 Task: Research Airbnb accommodations options for rock climbing adventure in Red River Gorge, Kentucky.
Action: Mouse moved to (422, 105)
Screenshot: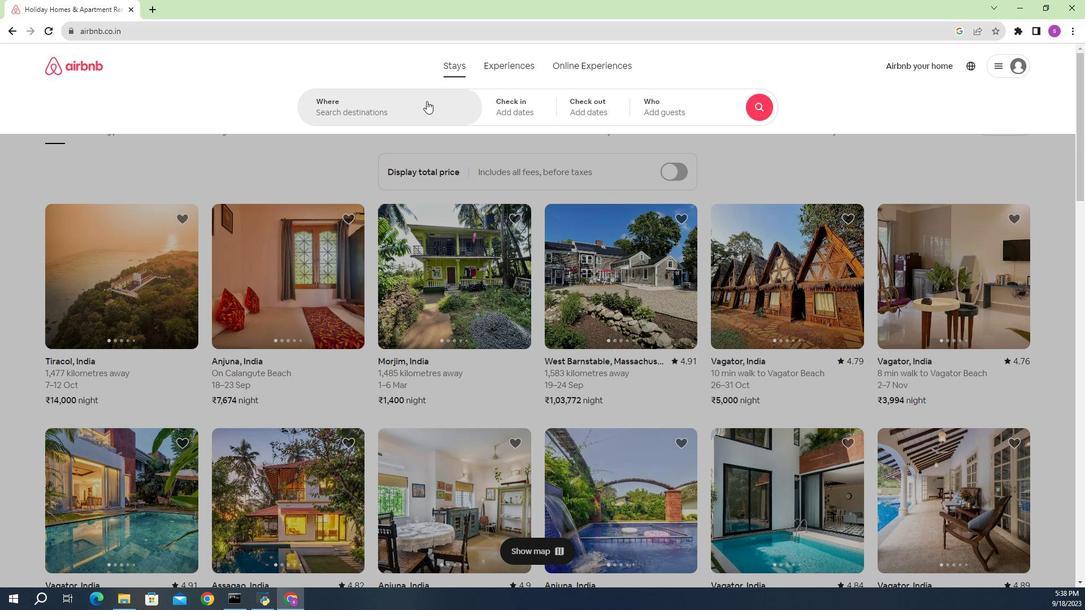 
Action: Mouse pressed left at (422, 105)
Screenshot: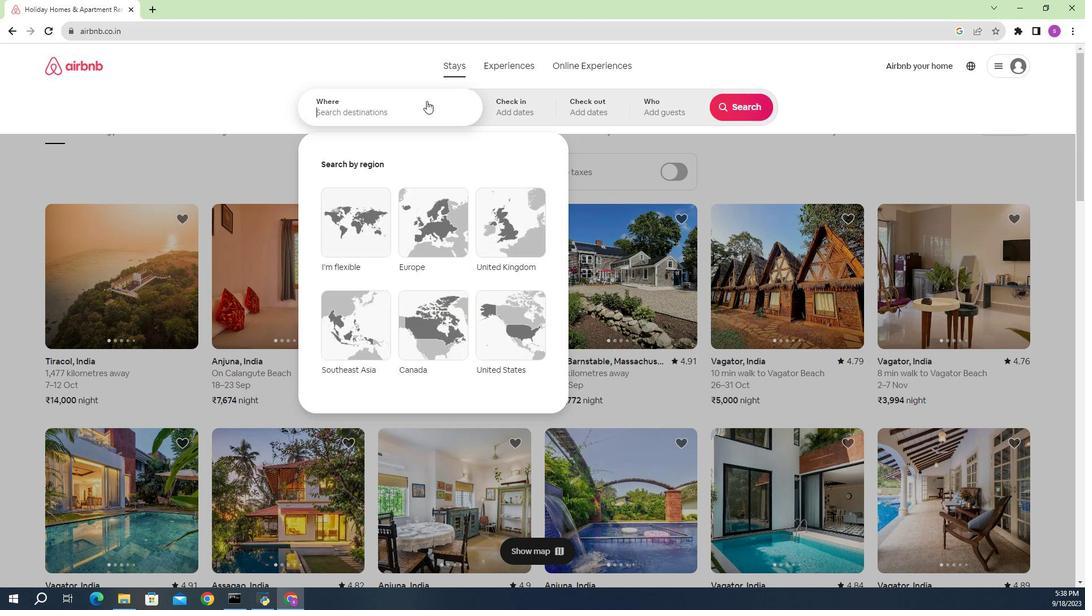 
Action: Mouse moved to (422, 105)
Screenshot: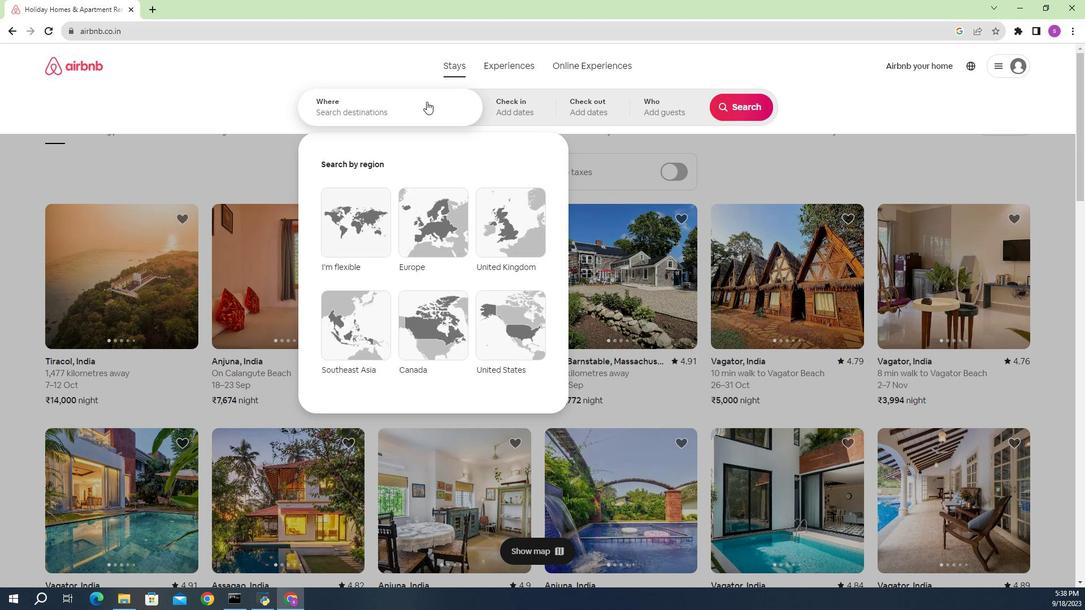 
Action: Key pressed <Key.shift><Key.shift><Key.shift><Key.shift><Key.shift><Key.shift>Gorge,<Key.space><Key.shift>Kentucky
Screenshot: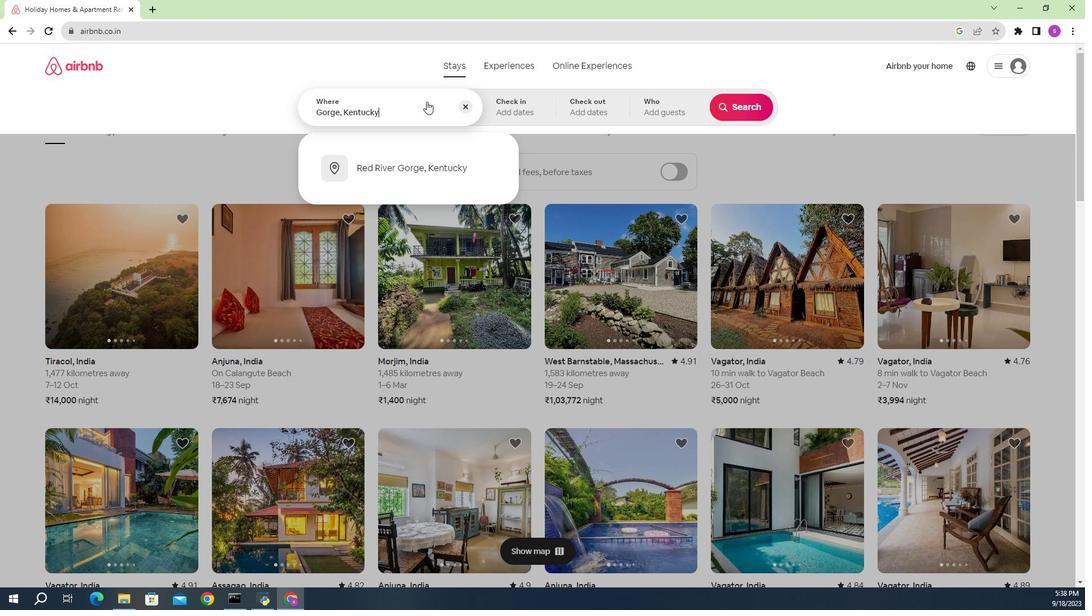
Action: Mouse moved to (427, 174)
Screenshot: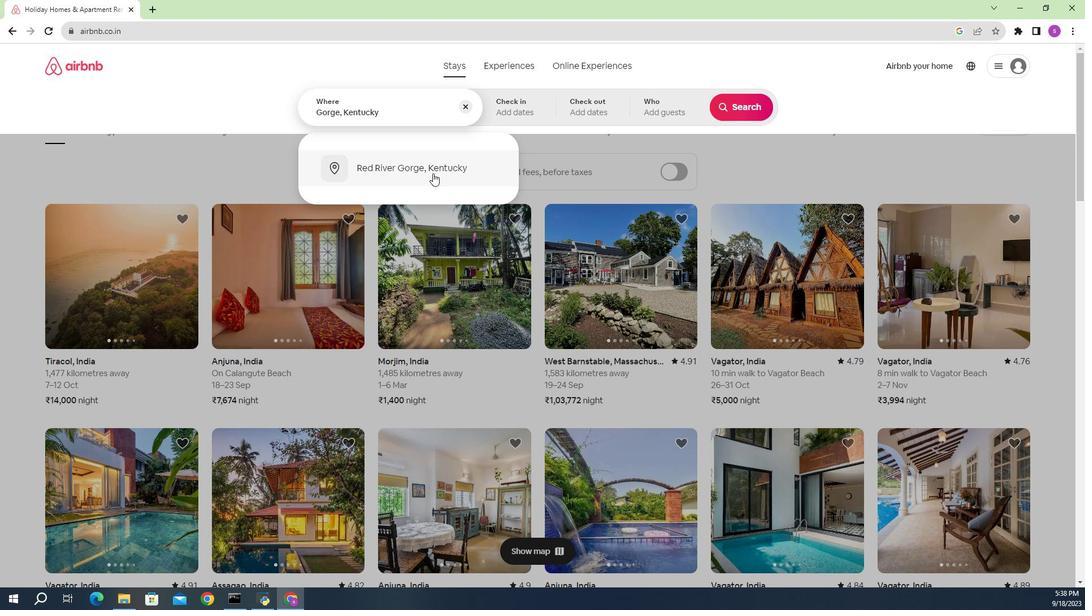 
Action: Mouse pressed left at (427, 174)
Screenshot: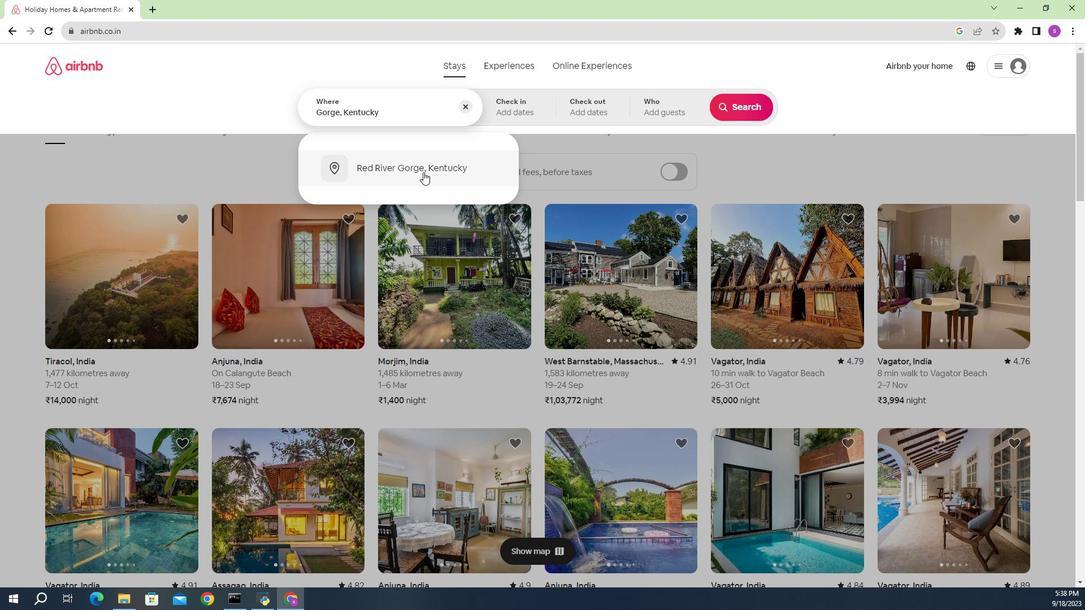 
Action: Mouse moved to (689, 110)
Screenshot: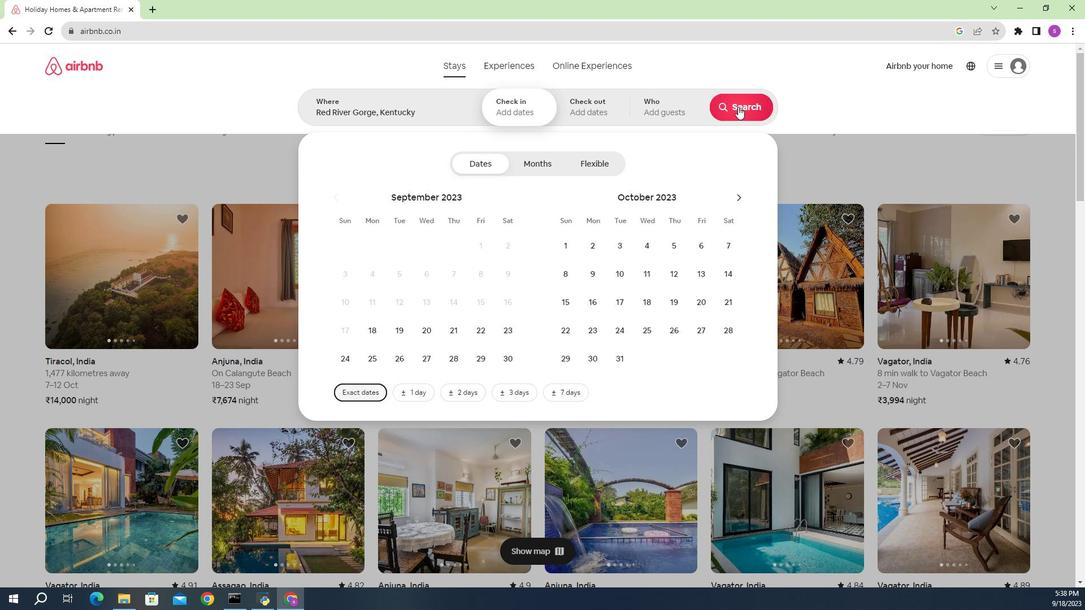 
Action: Mouse pressed left at (689, 110)
Screenshot: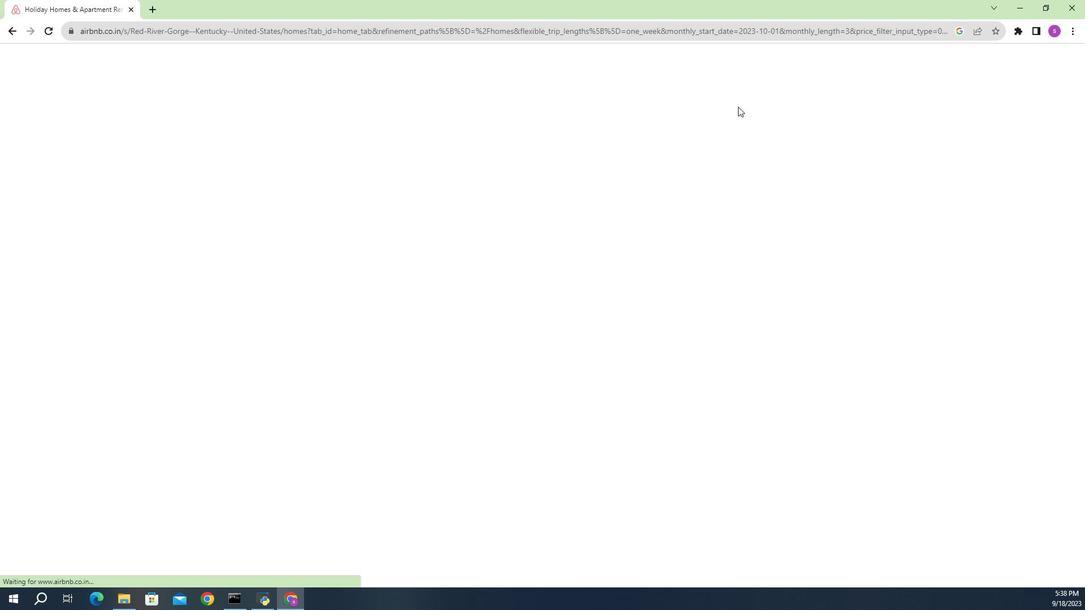 
Action: Mouse moved to (906, 109)
Screenshot: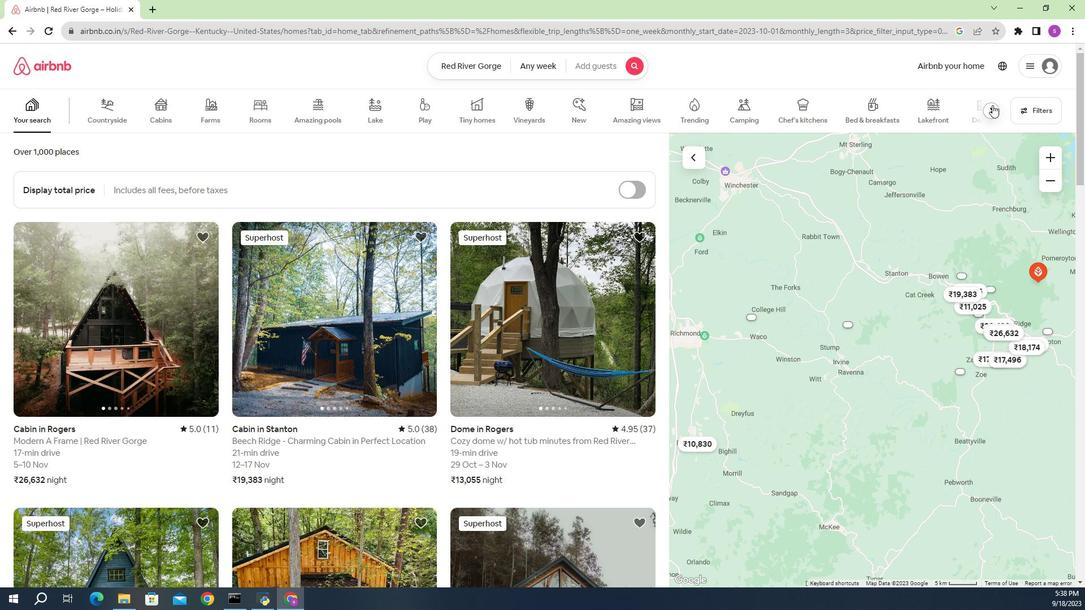 
Action: Mouse pressed left at (906, 109)
Screenshot: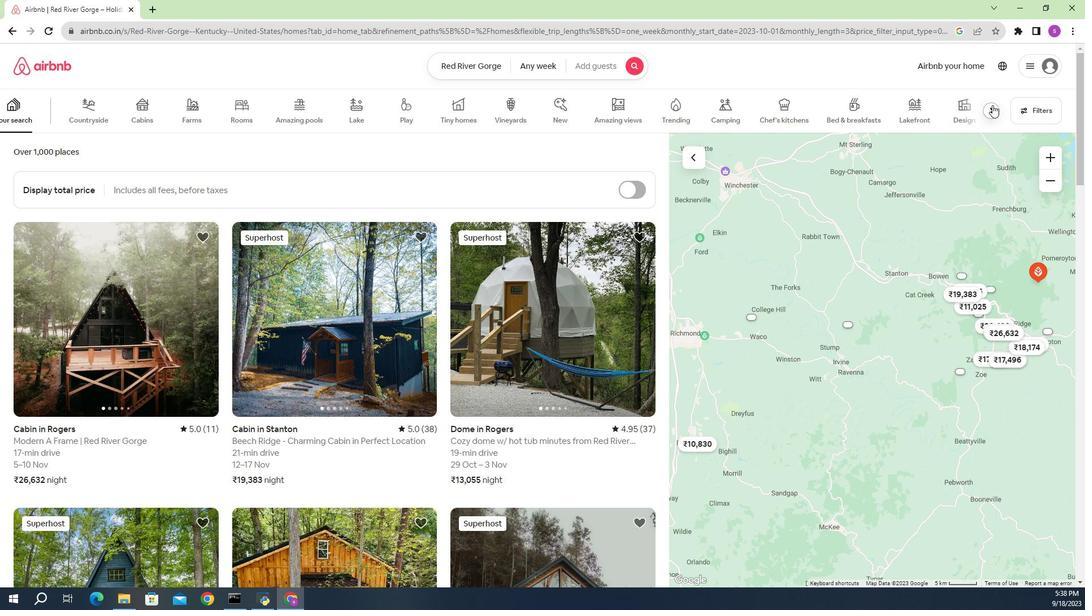 
Action: Mouse moved to (70, 115)
Screenshot: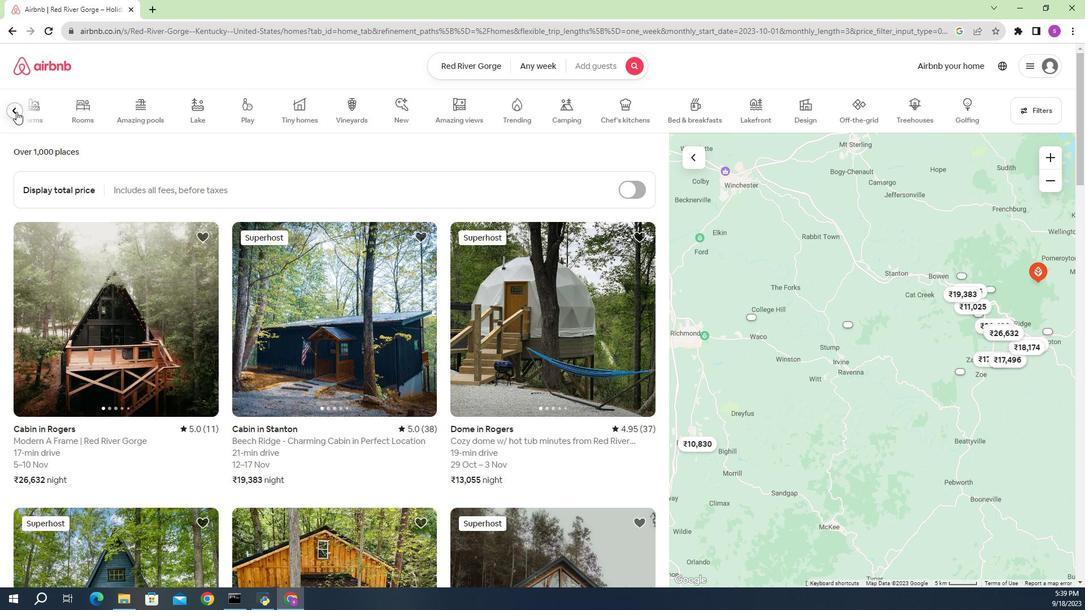 
Action: Mouse pressed left at (70, 115)
Screenshot: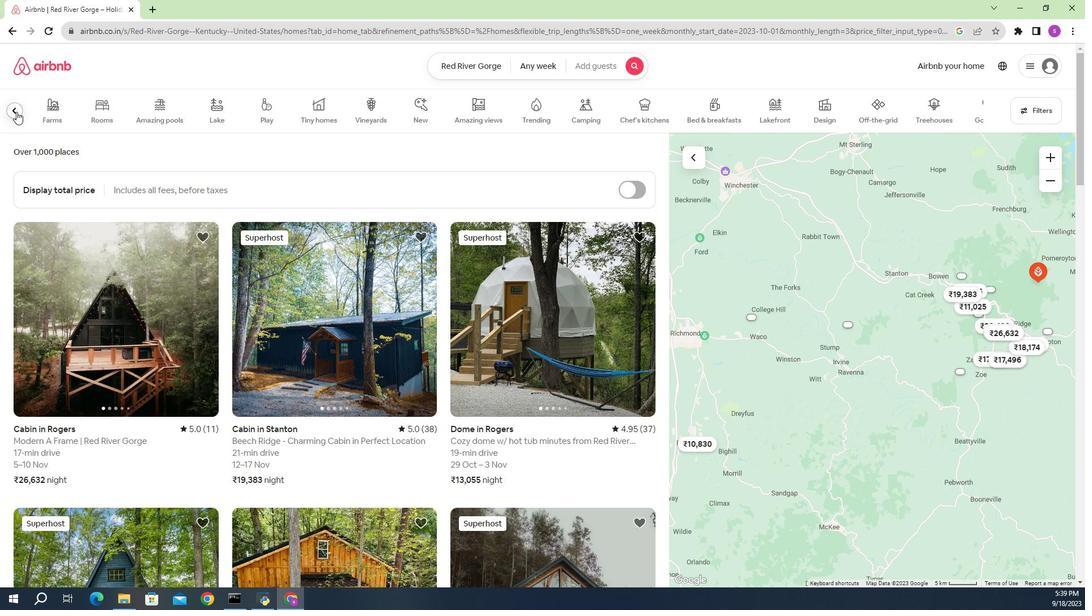 
Action: Mouse moved to (148, 117)
Screenshot: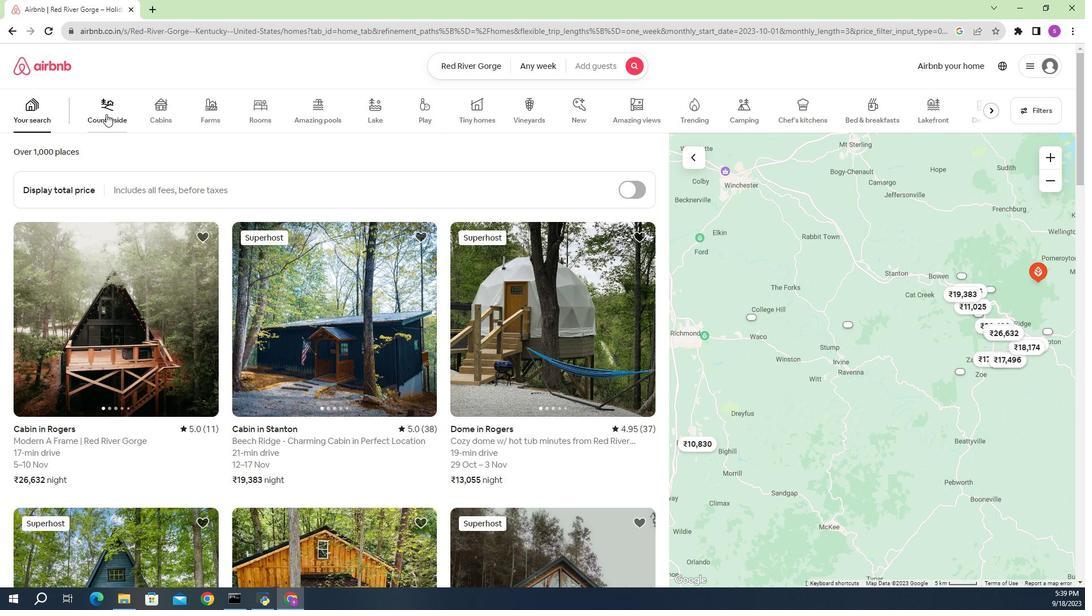 
Action: Mouse pressed left at (148, 117)
Screenshot: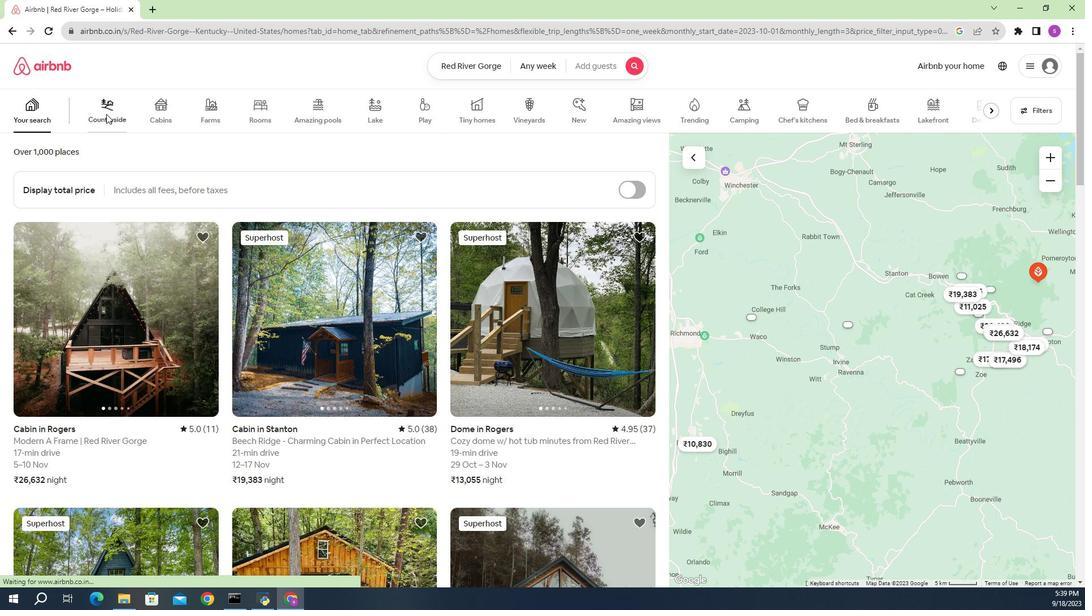 
Action: Mouse moved to (138, 249)
Screenshot: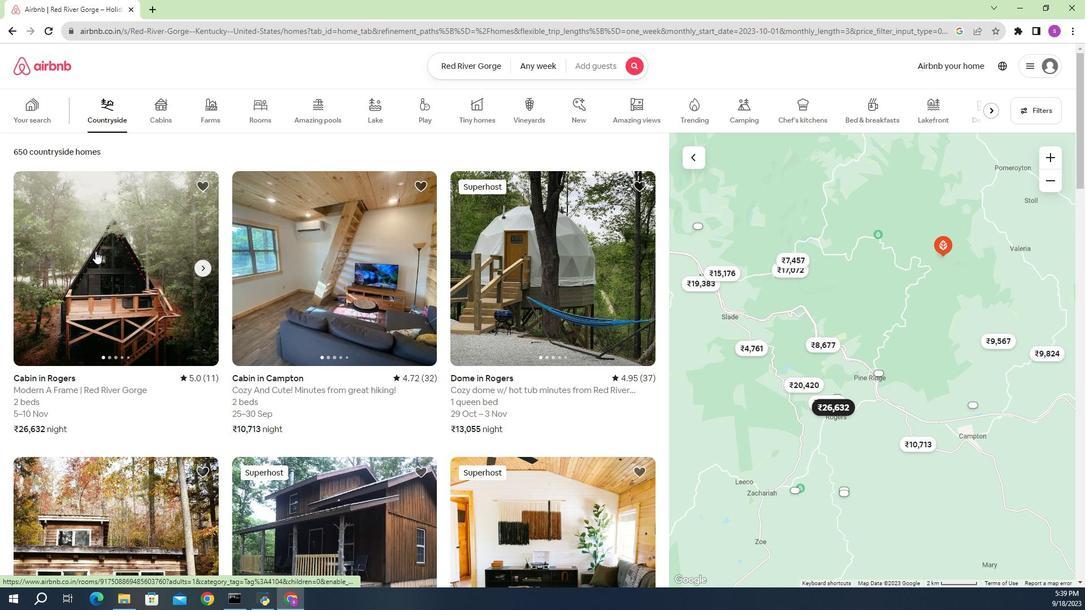 
Action: Mouse pressed left at (138, 249)
Screenshot: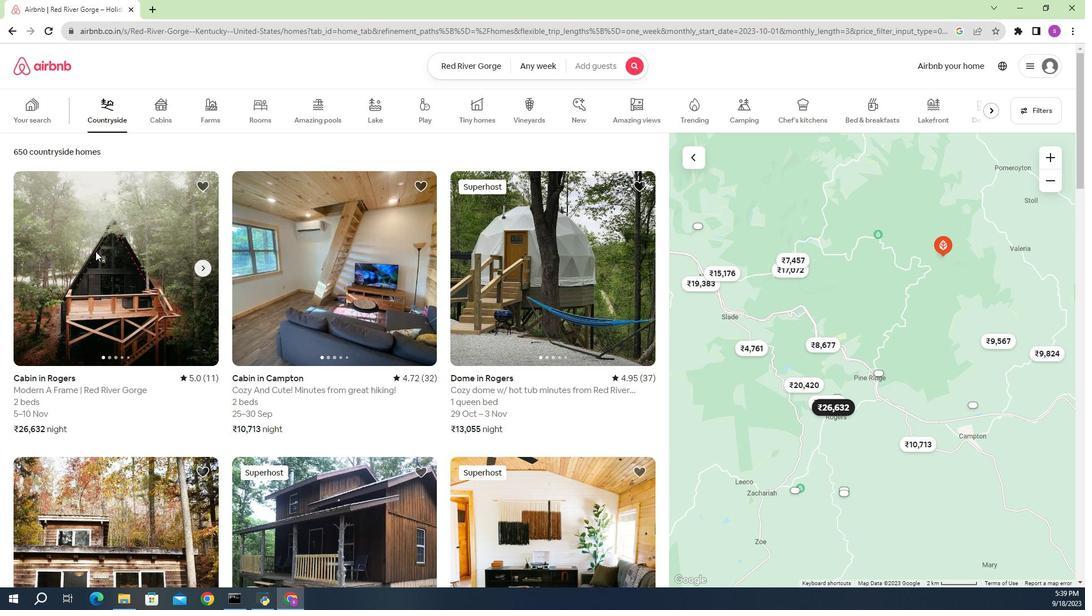 
Action: Mouse moved to (432, 288)
Screenshot: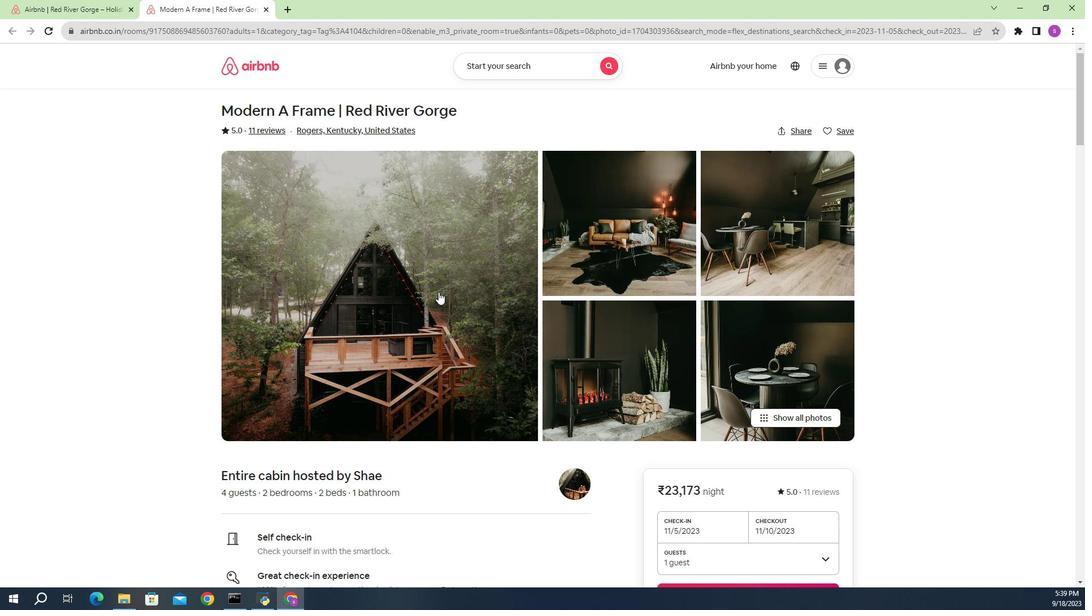 
Action: Mouse pressed left at (432, 288)
Screenshot: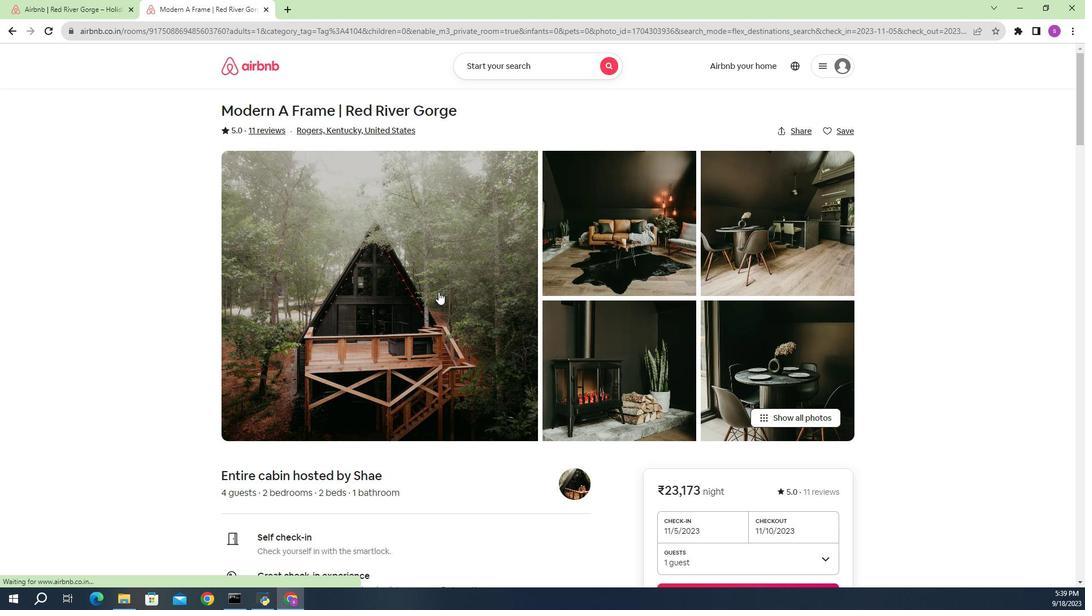 
Action: Mouse moved to (456, 183)
Screenshot: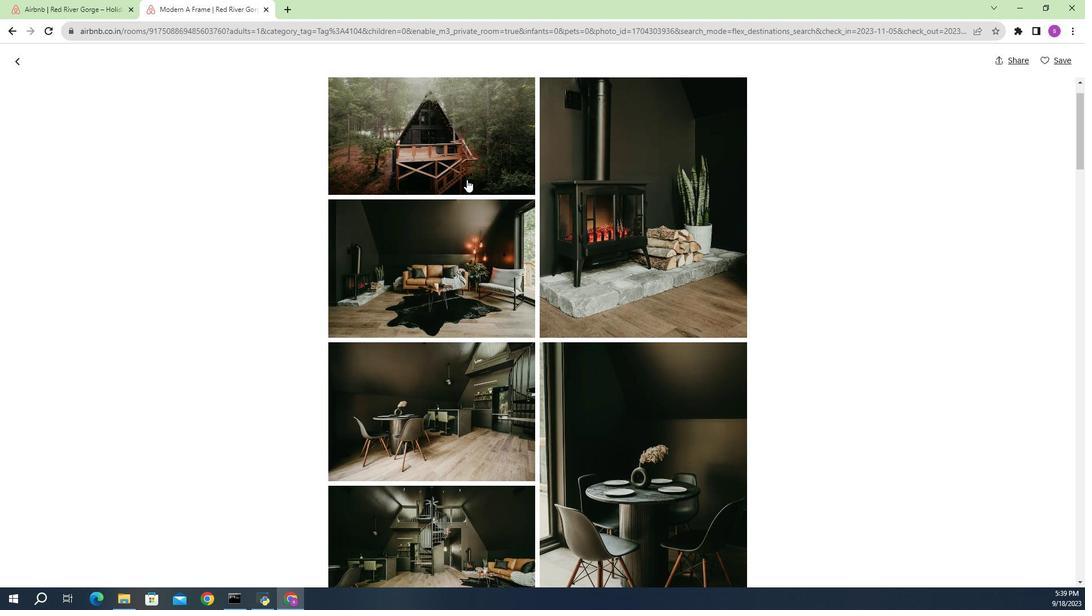
Action: Mouse scrolled (456, 183) with delta (0, 0)
Screenshot: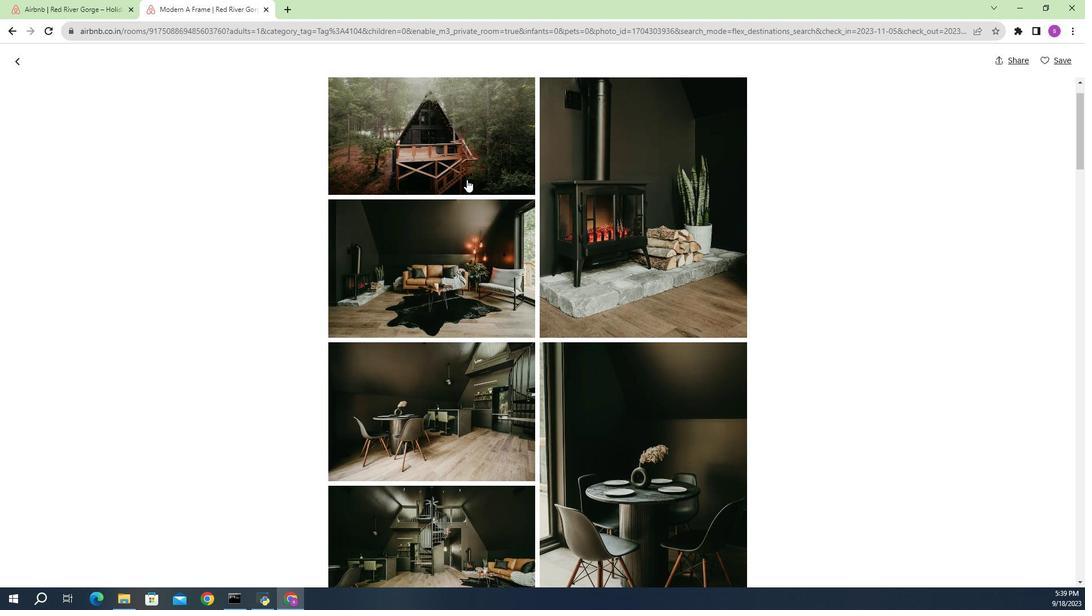 
Action: Mouse moved to (456, 180)
Screenshot: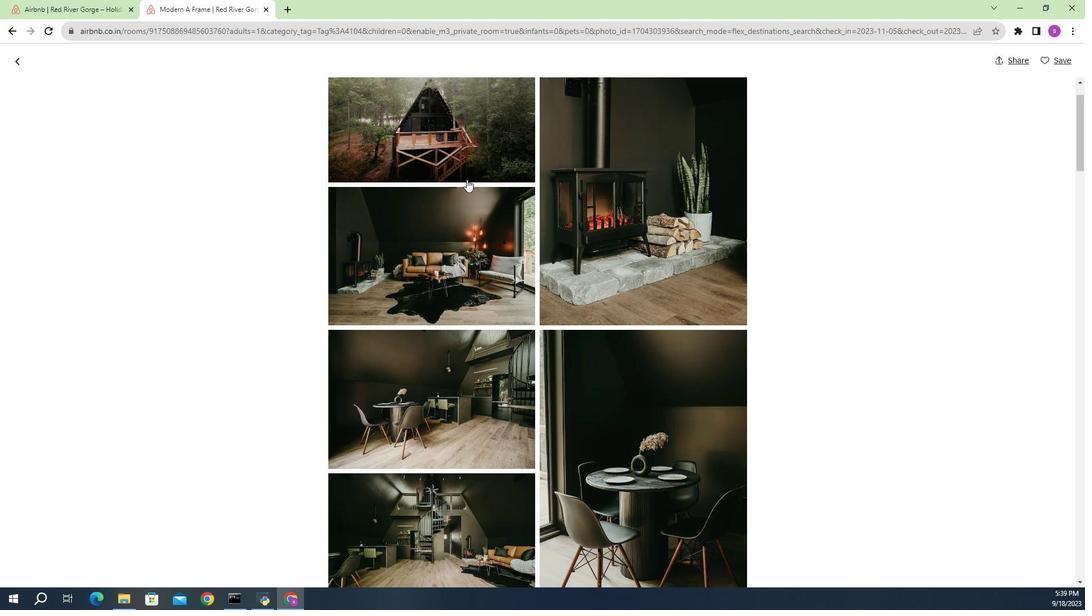 
Action: Mouse scrolled (456, 180) with delta (0, 0)
Screenshot: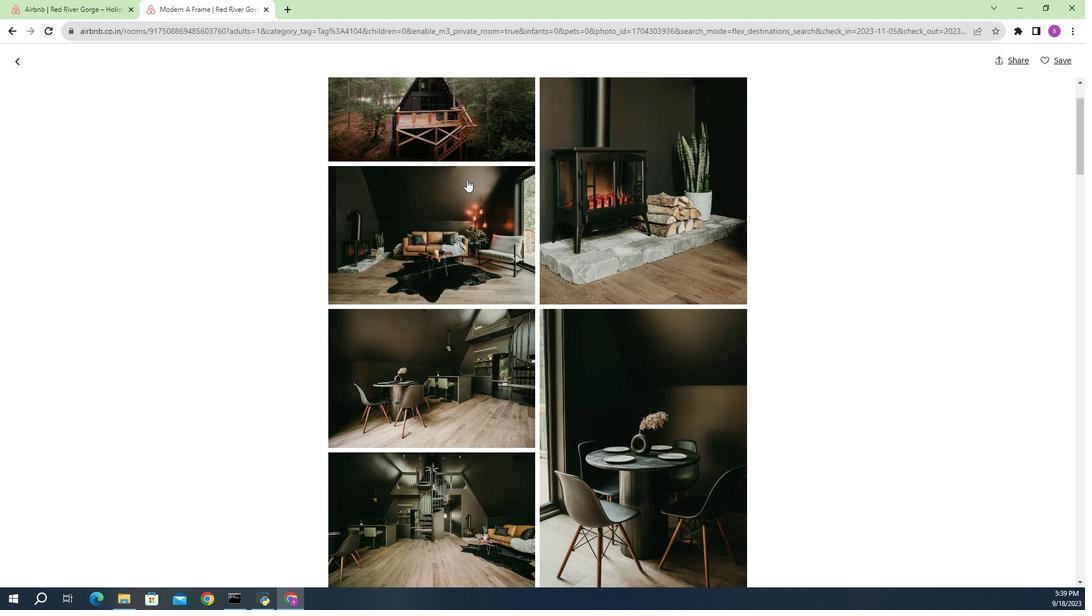 
Action: Mouse moved to (480, 299)
Screenshot: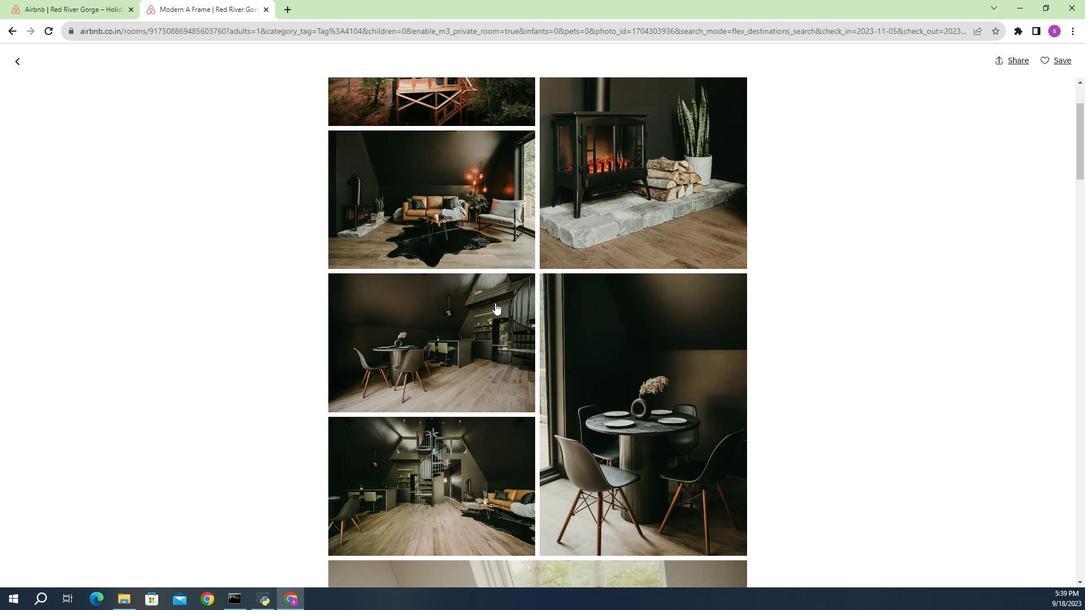 
Action: Mouse scrolled (480, 299) with delta (0, 0)
Screenshot: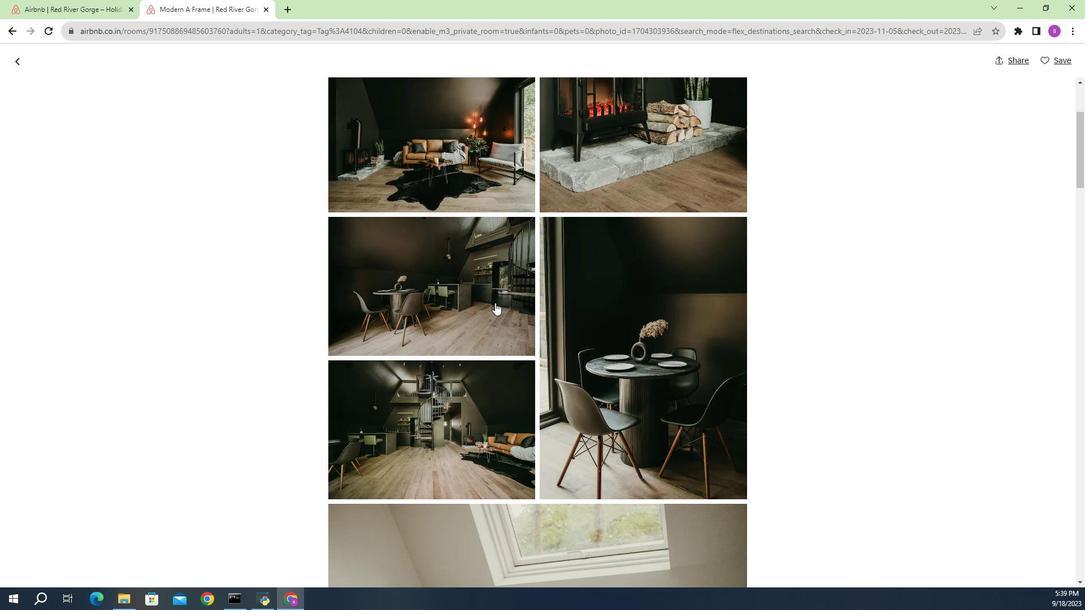 
Action: Mouse moved to (481, 299)
Screenshot: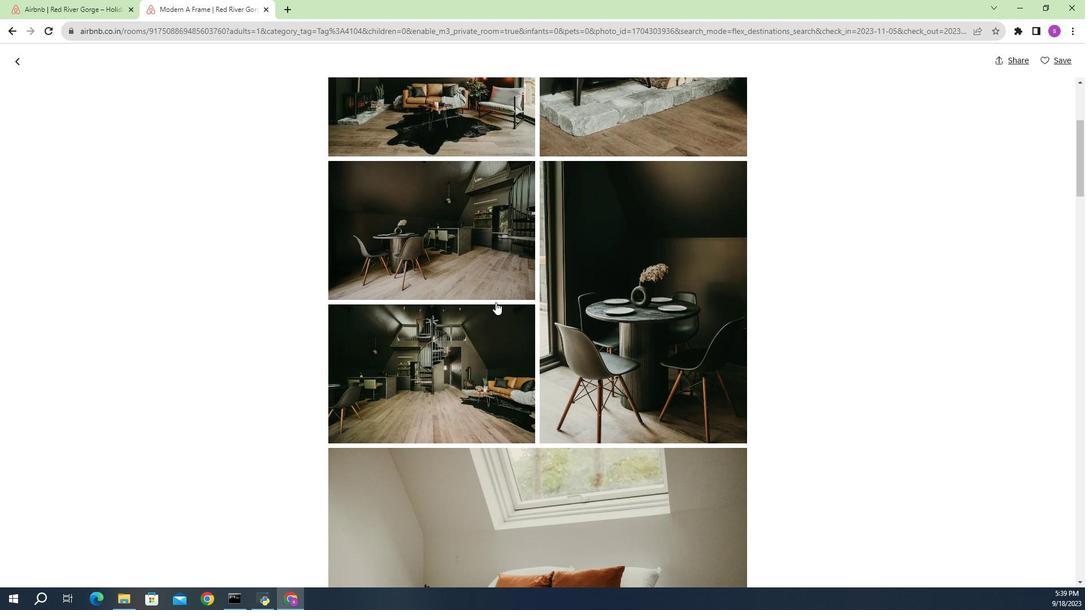 
Action: Mouse scrolled (481, 298) with delta (0, 0)
Screenshot: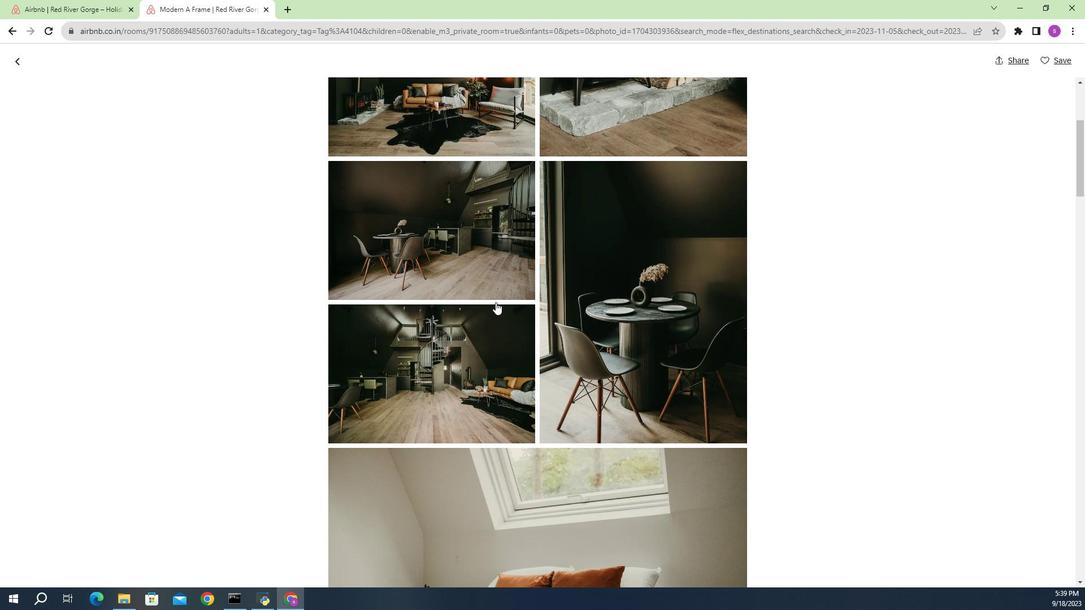 
Action: Mouse moved to (498, 332)
Screenshot: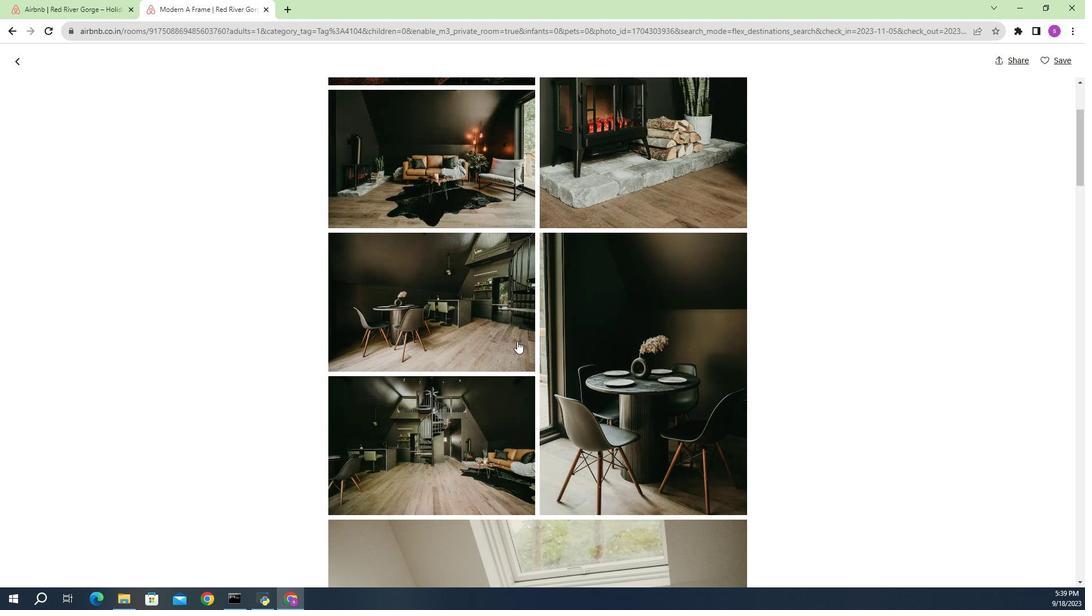 
Action: Mouse scrolled (498, 333) with delta (0, 0)
Screenshot: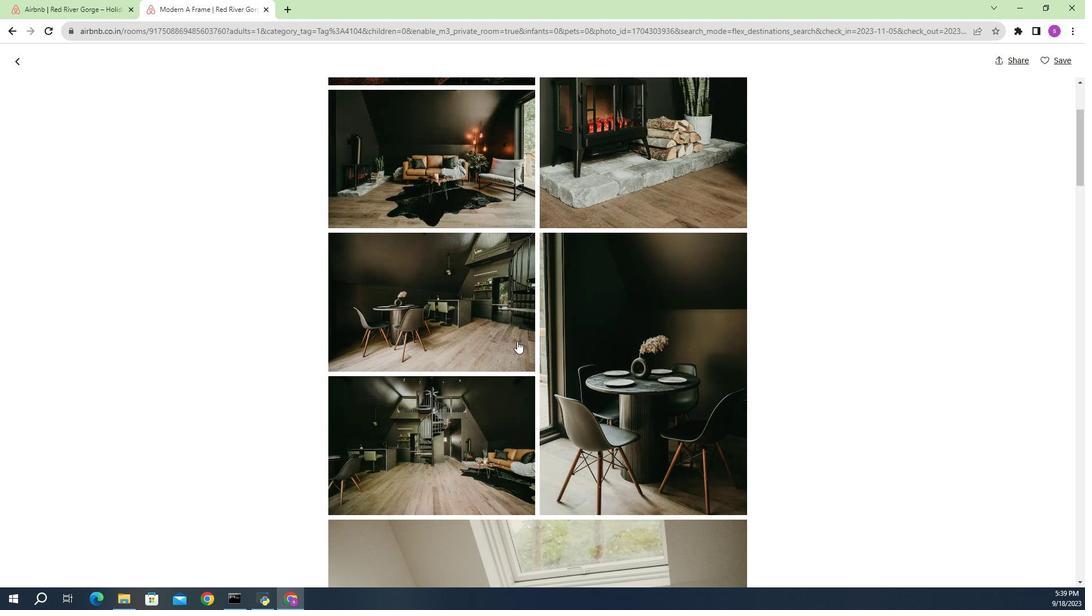 
Action: Mouse moved to (499, 336)
Screenshot: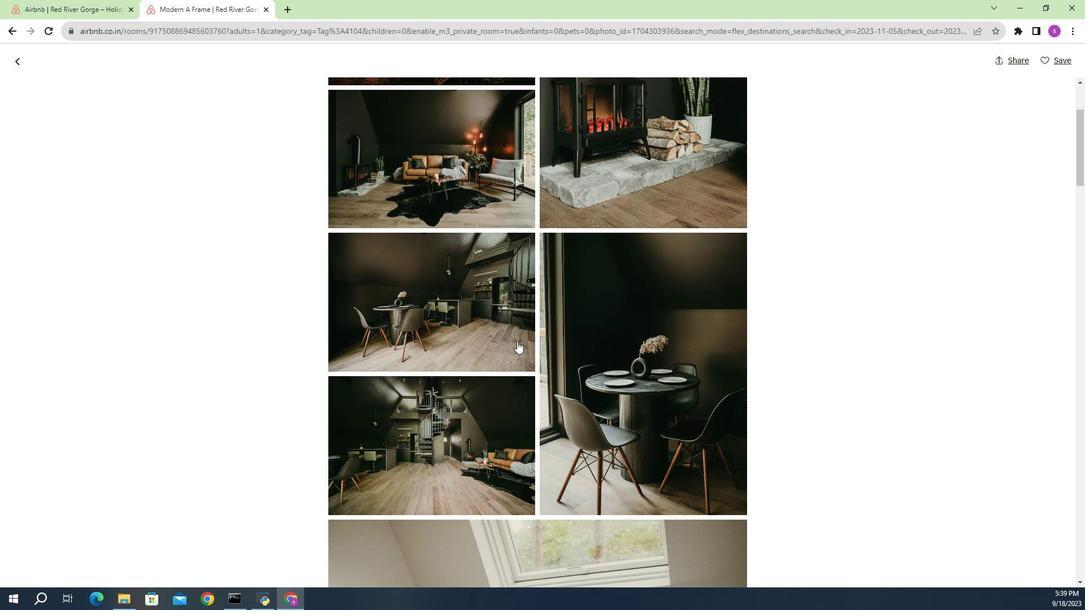 
Action: Mouse scrolled (499, 336) with delta (0, 0)
Screenshot: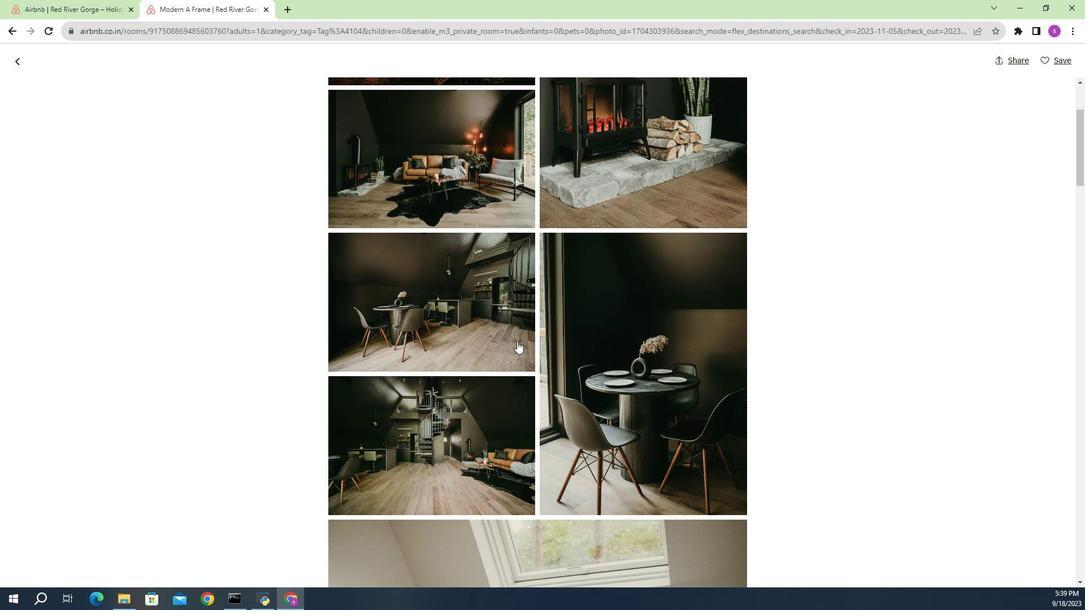 
Action: Mouse moved to (499, 336)
Screenshot: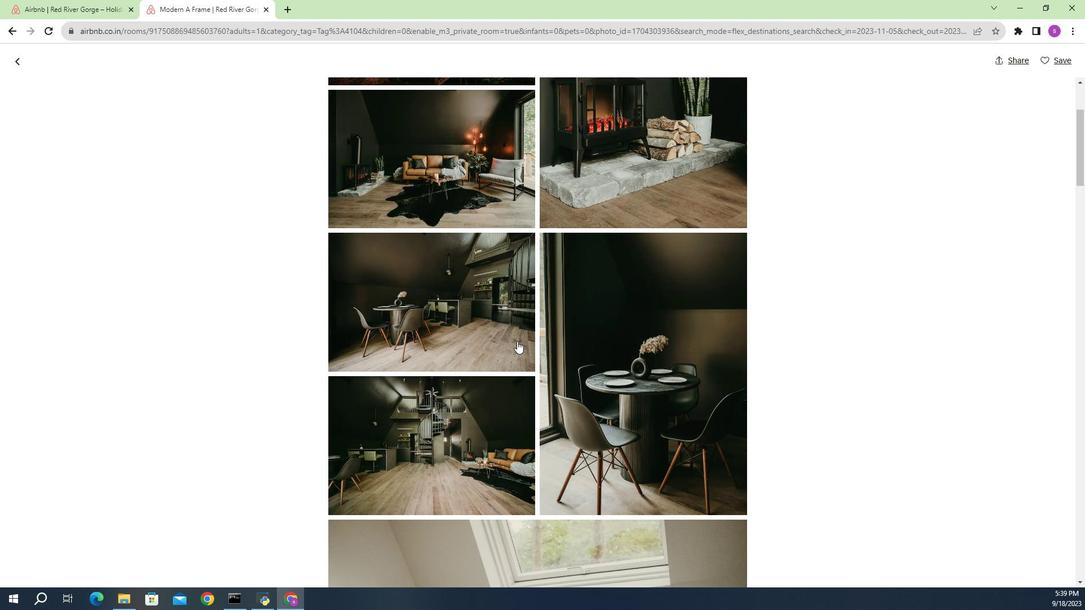 
Action: Mouse scrolled (499, 336) with delta (0, 0)
Screenshot: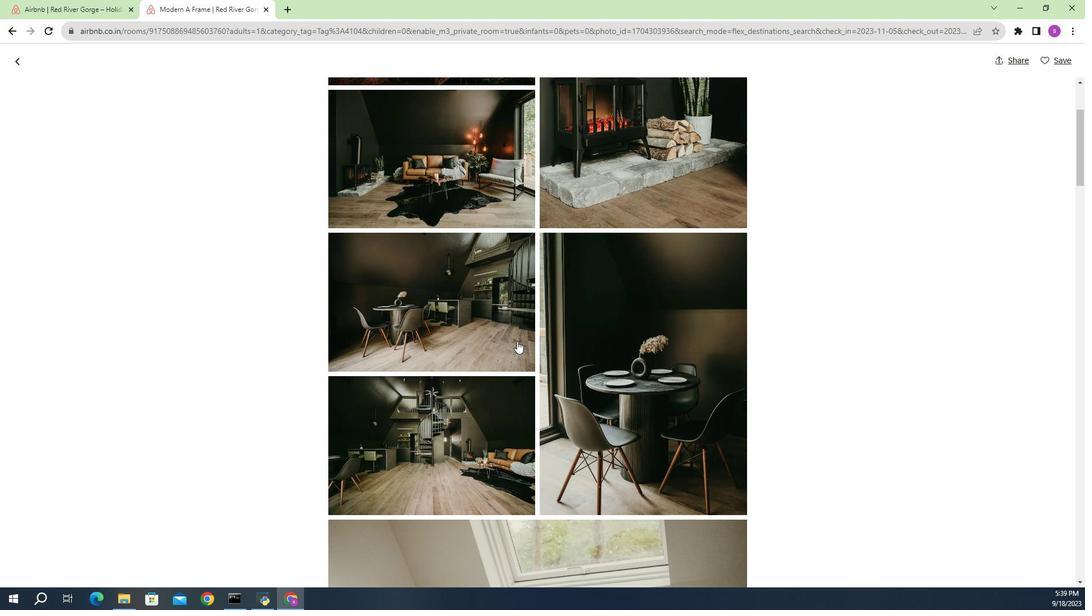 
Action: Mouse scrolled (499, 336) with delta (0, 0)
Screenshot: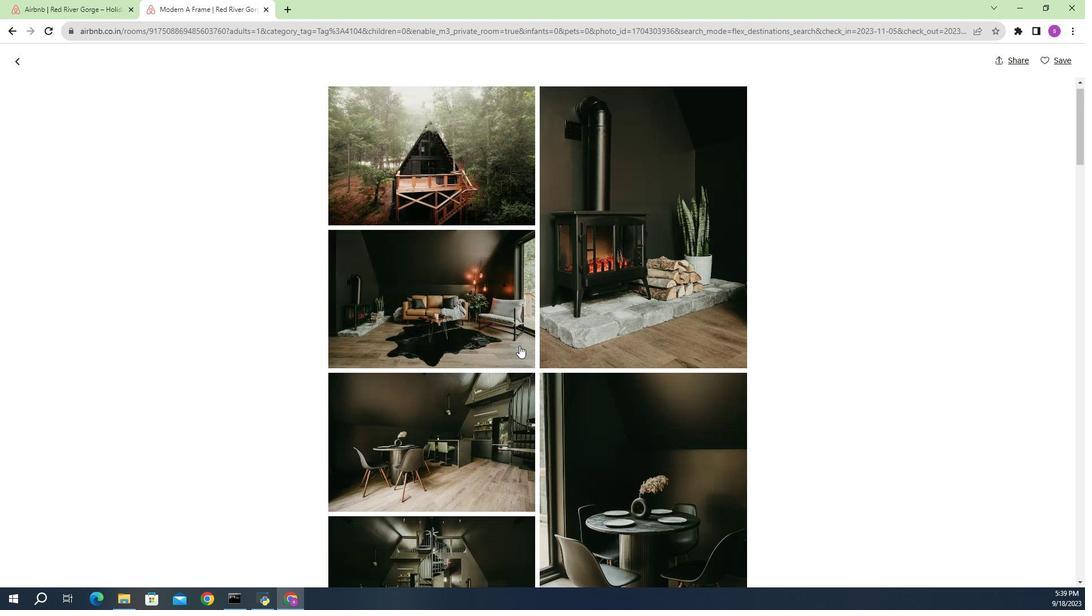 
Action: Mouse moved to (483, 327)
Screenshot: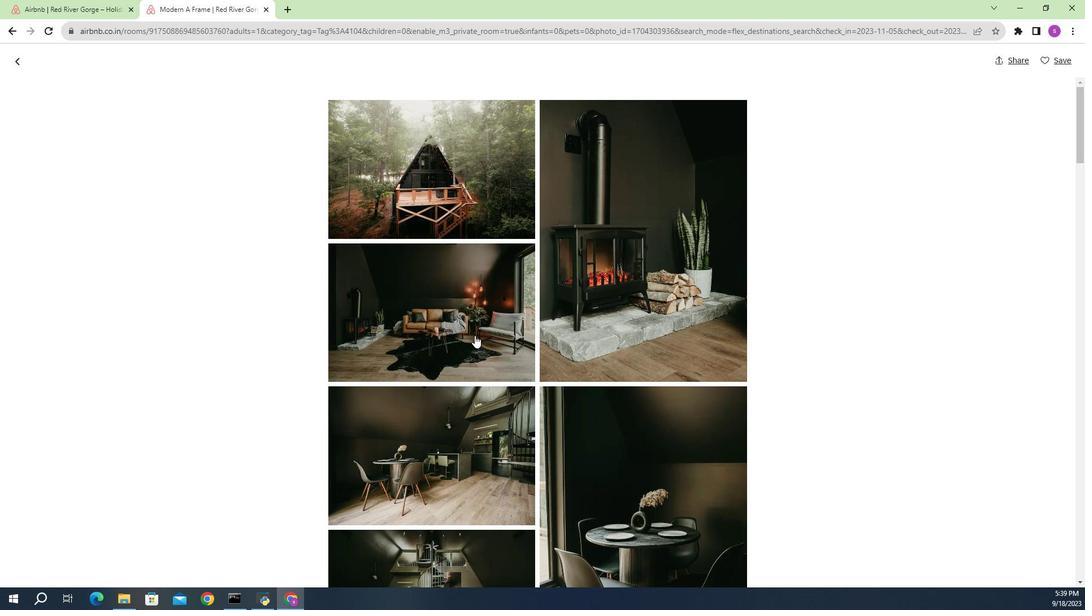 
Action: Mouse scrolled (483, 328) with delta (0, 0)
Screenshot: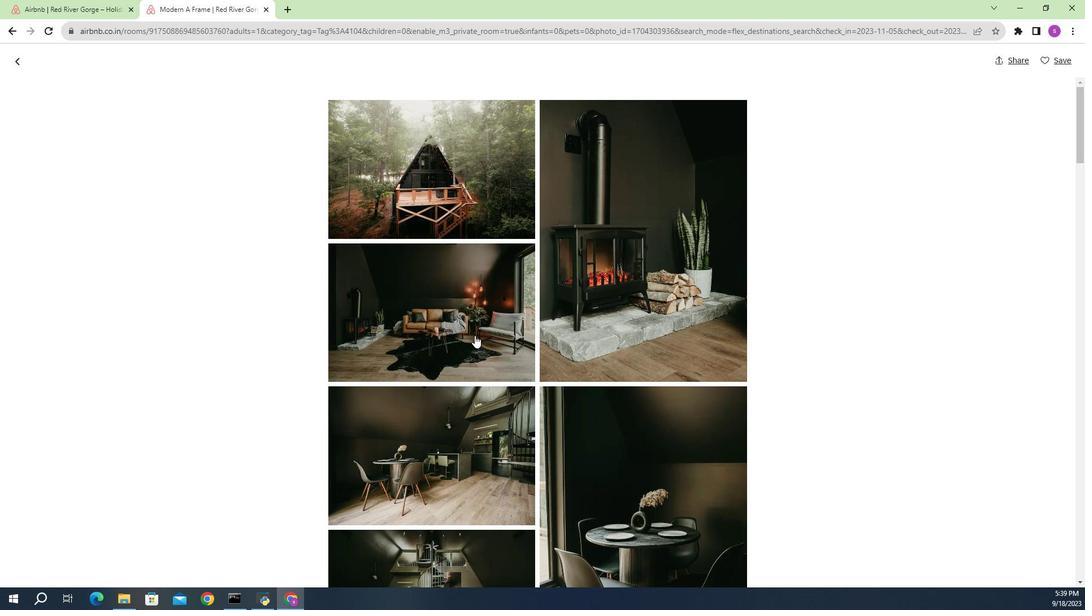 
Action: Mouse moved to (432, 189)
Screenshot: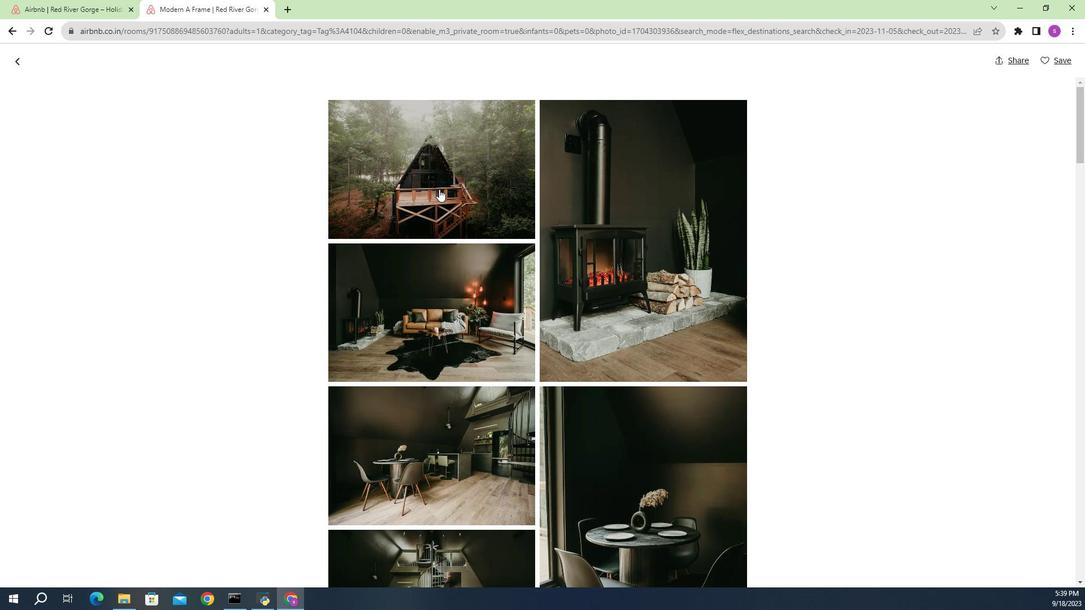 
Action: Mouse scrolled (432, 189) with delta (0, 0)
Screenshot: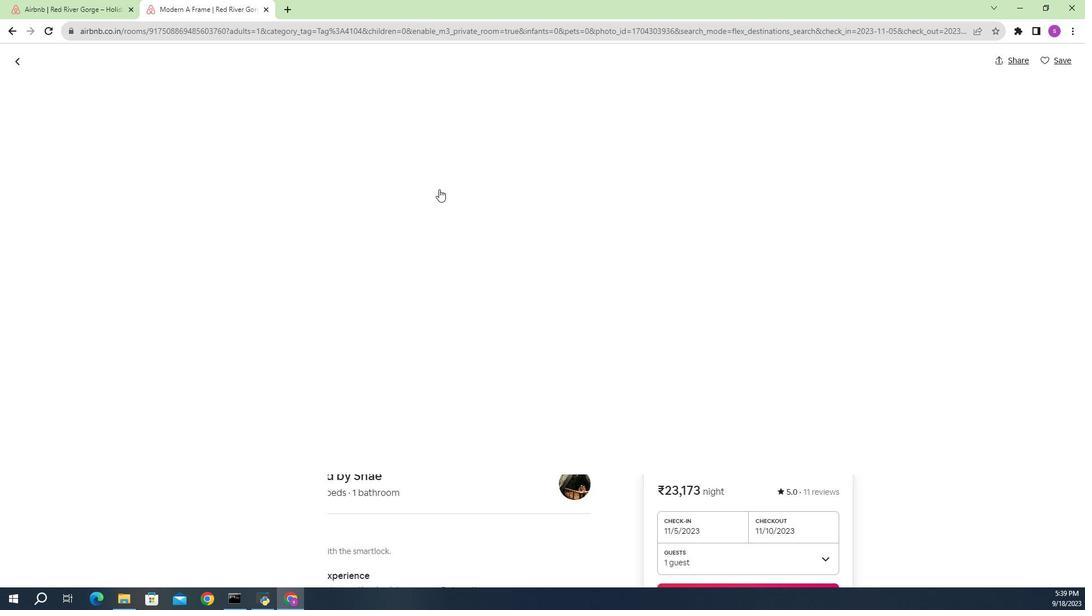
Action: Mouse moved to (443, 209)
Screenshot: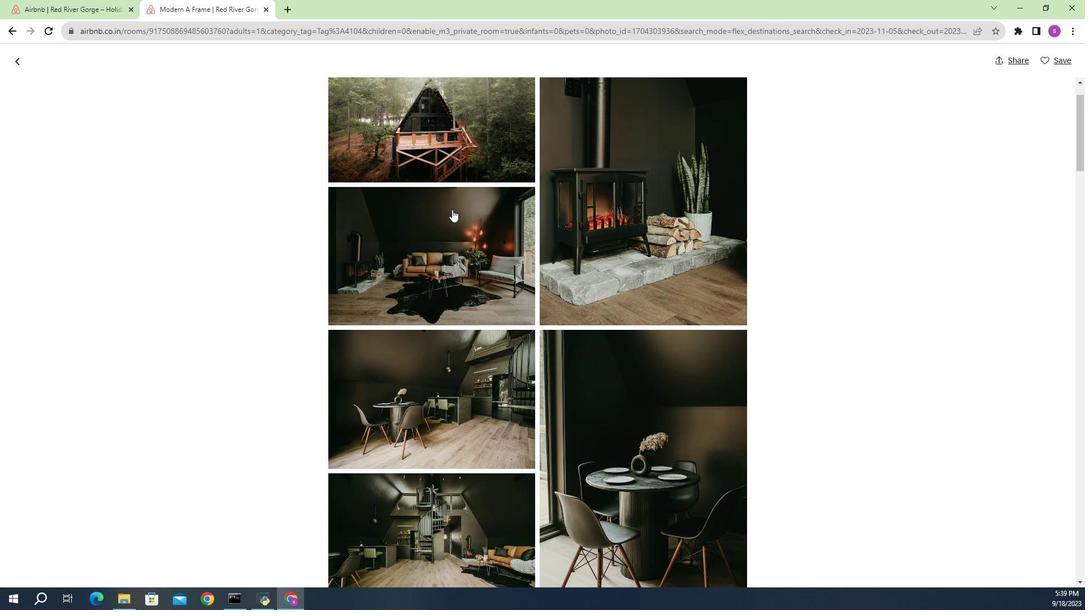 
Action: Mouse scrolled (443, 209) with delta (0, 0)
Screenshot: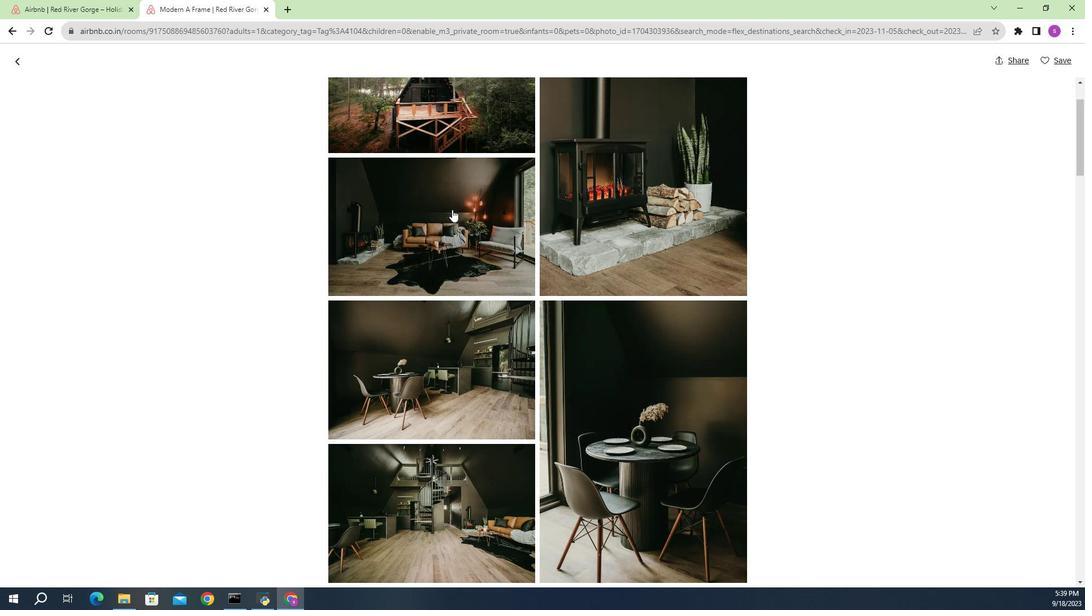 
Action: Mouse scrolled (443, 209) with delta (0, 0)
Screenshot: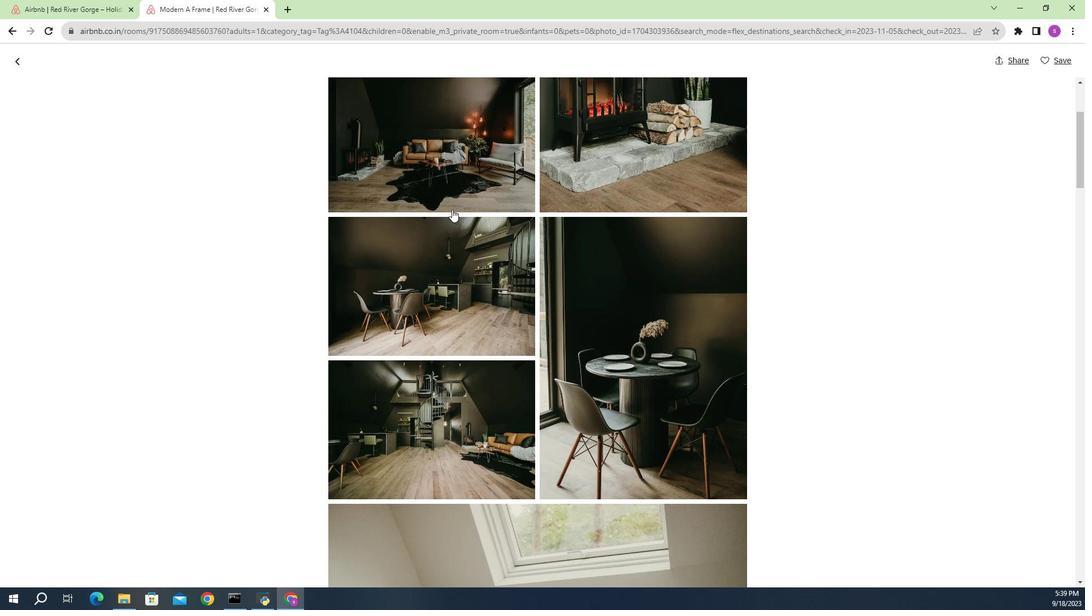
Action: Mouse moved to (541, 236)
Screenshot: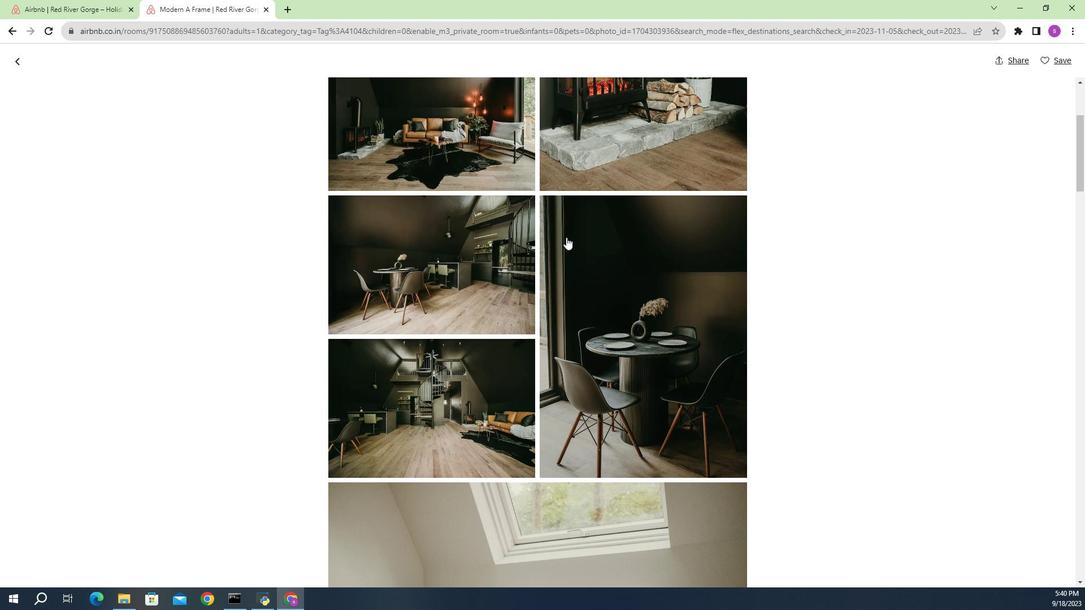 
Action: Mouse scrolled (541, 235) with delta (0, 0)
Screenshot: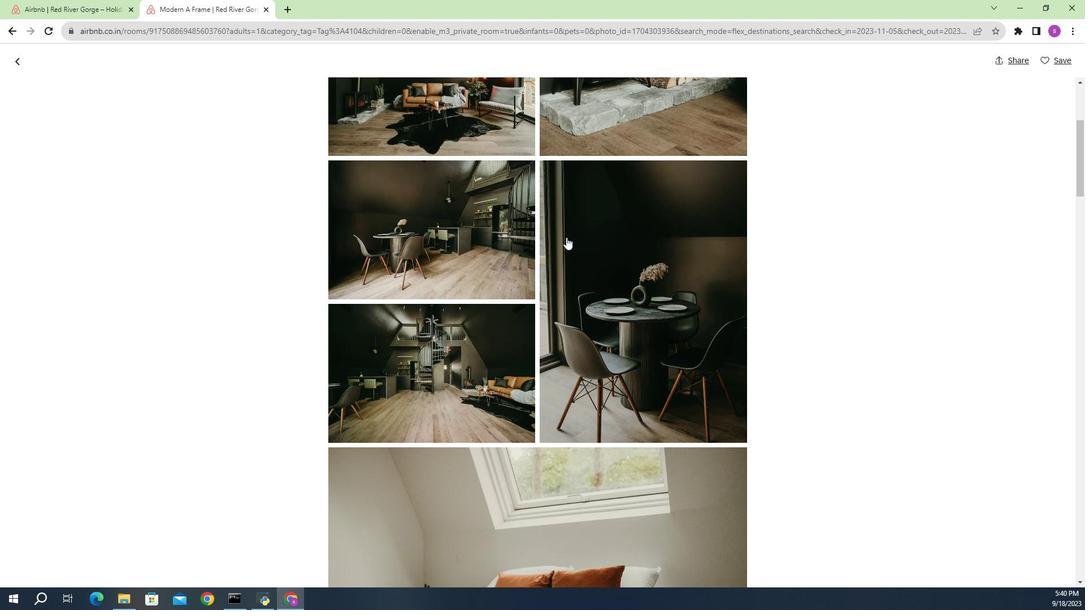 
Action: Mouse moved to (516, 241)
Screenshot: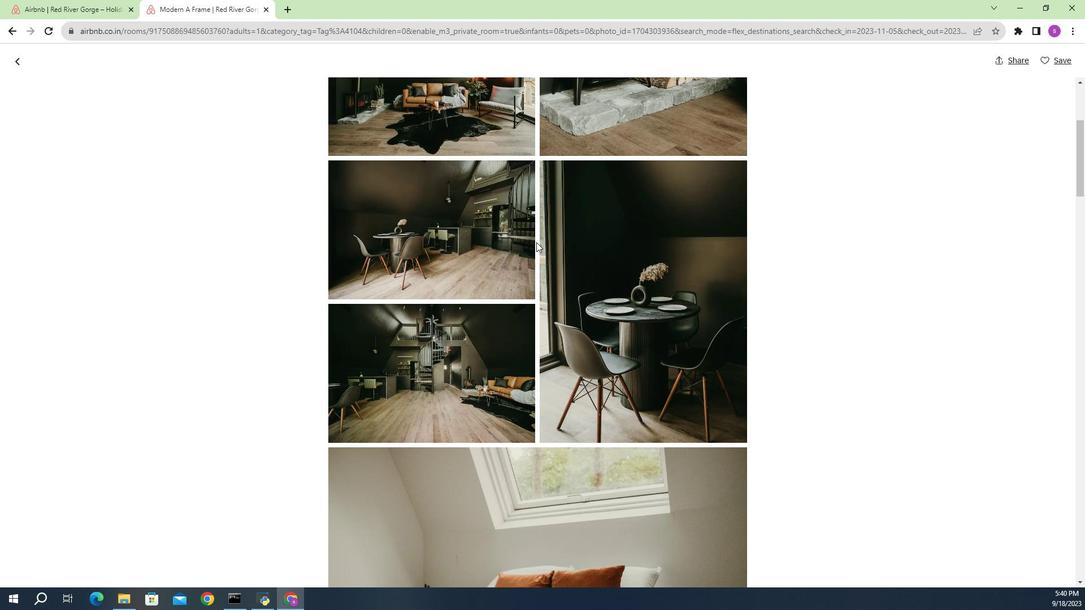 
Action: Mouse scrolled (516, 240) with delta (0, 0)
Screenshot: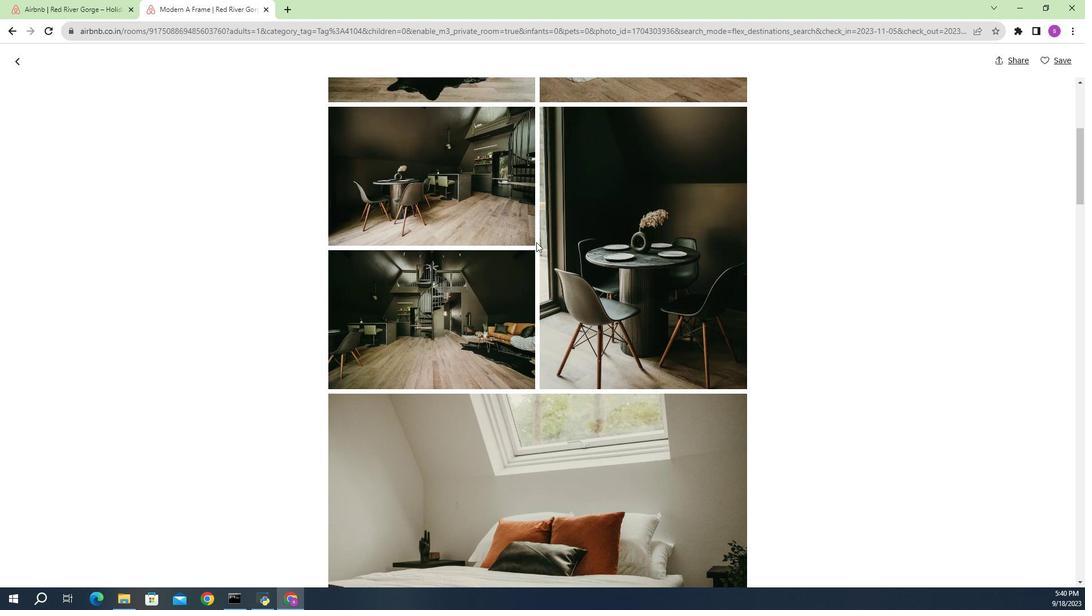 
Action: Mouse moved to (516, 237)
Screenshot: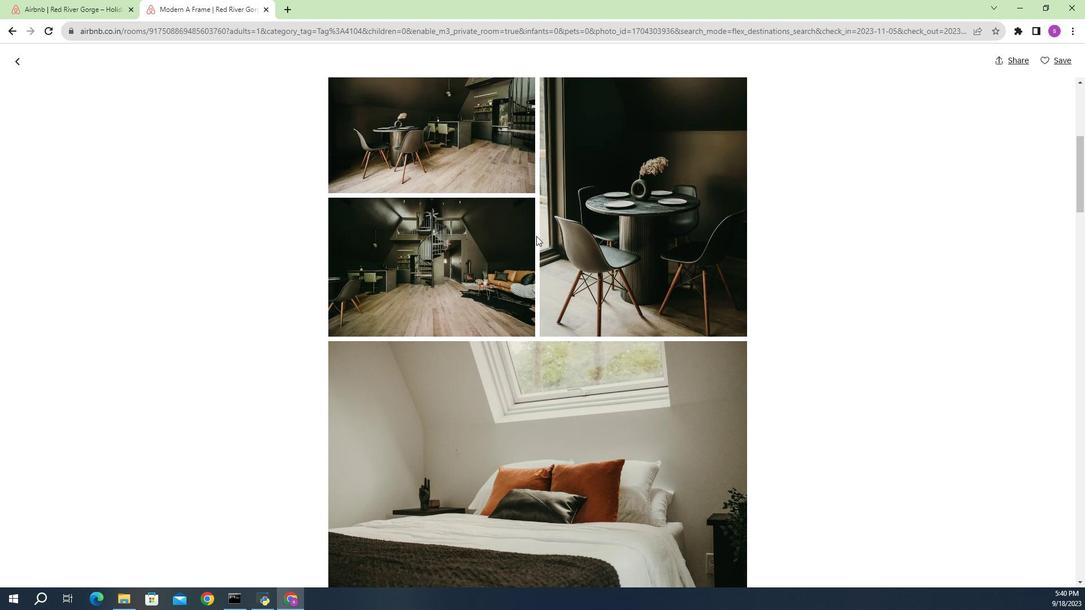 
Action: Mouse scrolled (516, 237) with delta (0, 0)
Screenshot: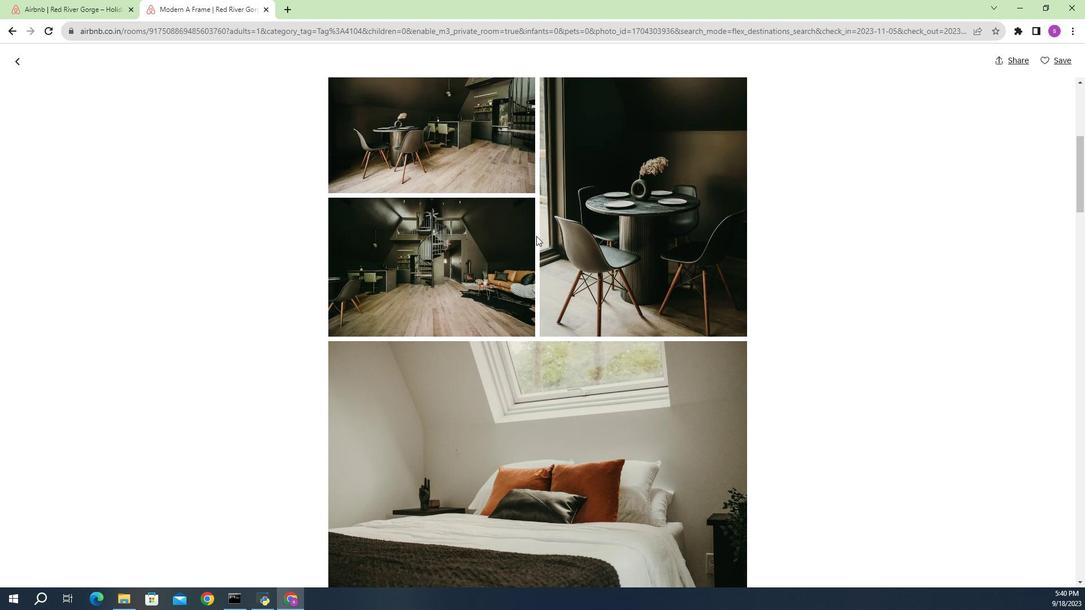 
Action: Mouse moved to (516, 235)
Screenshot: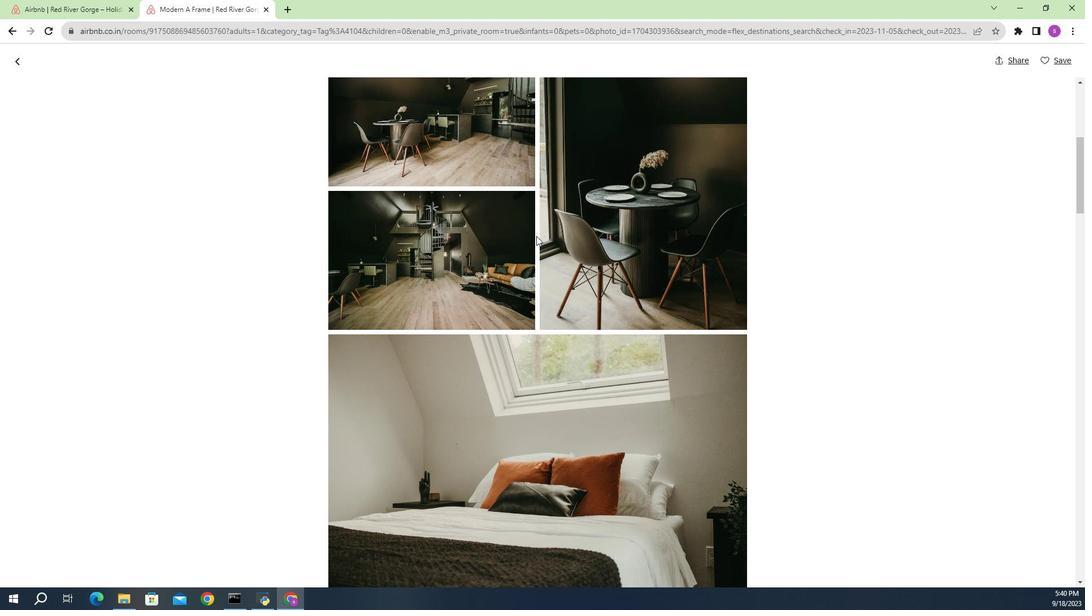 
Action: Mouse scrolled (516, 234) with delta (0, 0)
Screenshot: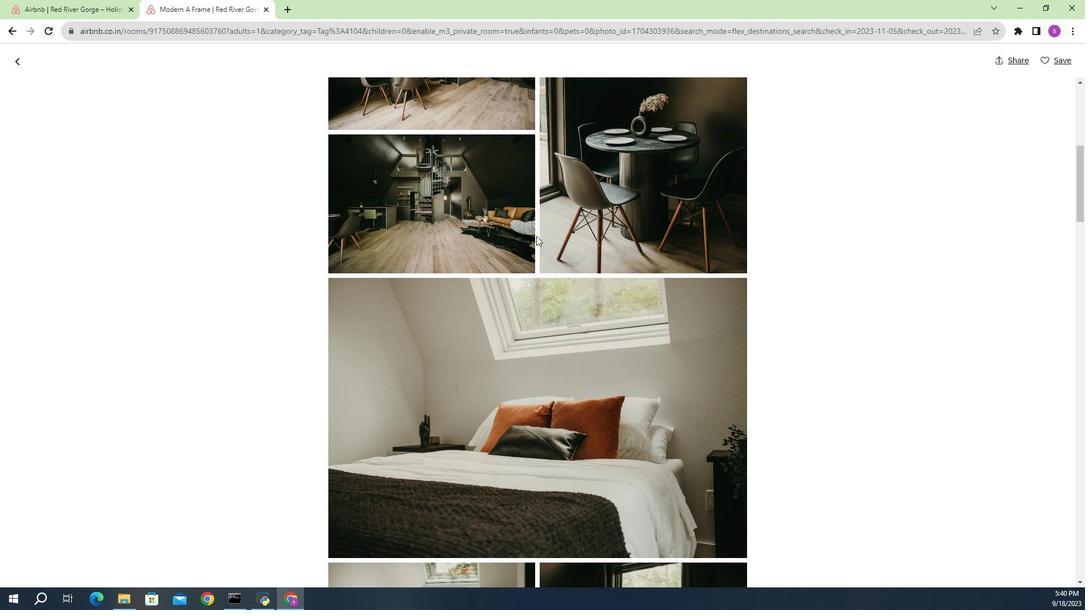 
Action: Mouse moved to (515, 233)
Screenshot: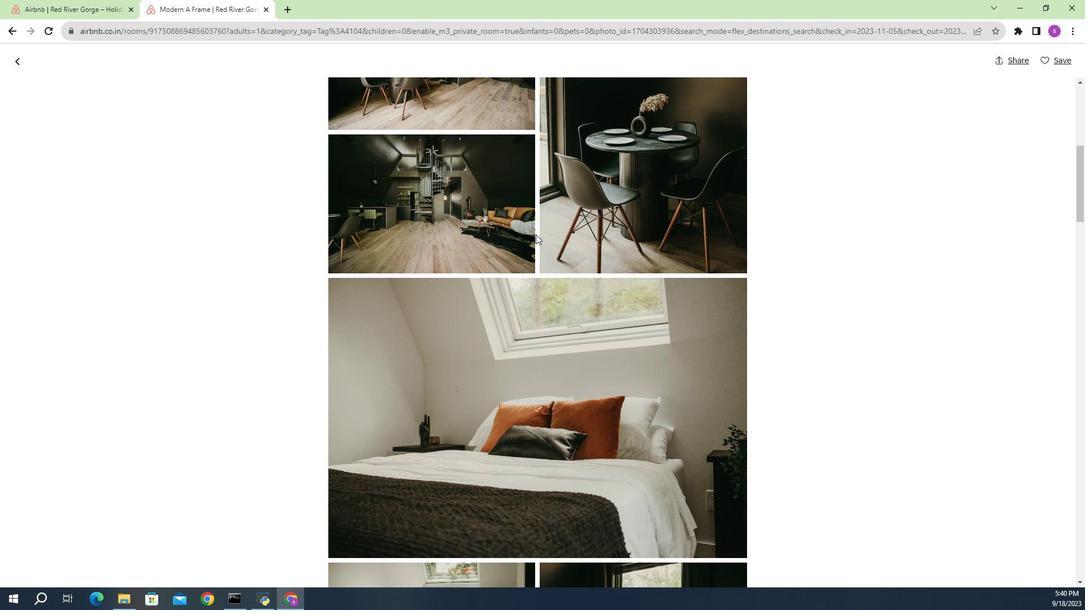 
Action: Mouse scrolled (515, 232) with delta (0, 0)
Screenshot: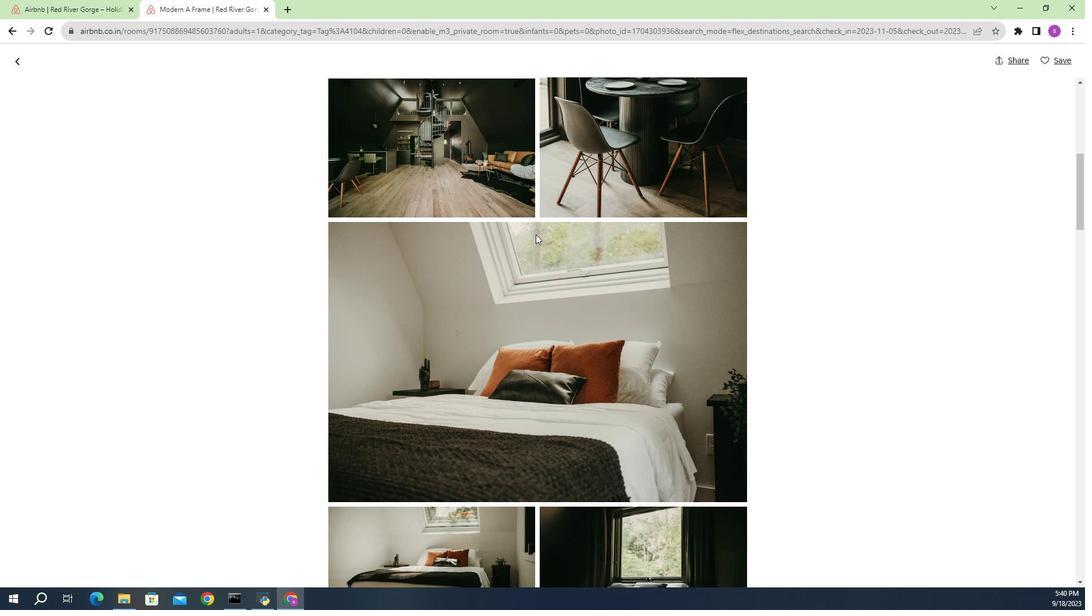 
Action: Mouse scrolled (515, 232) with delta (0, 0)
Screenshot: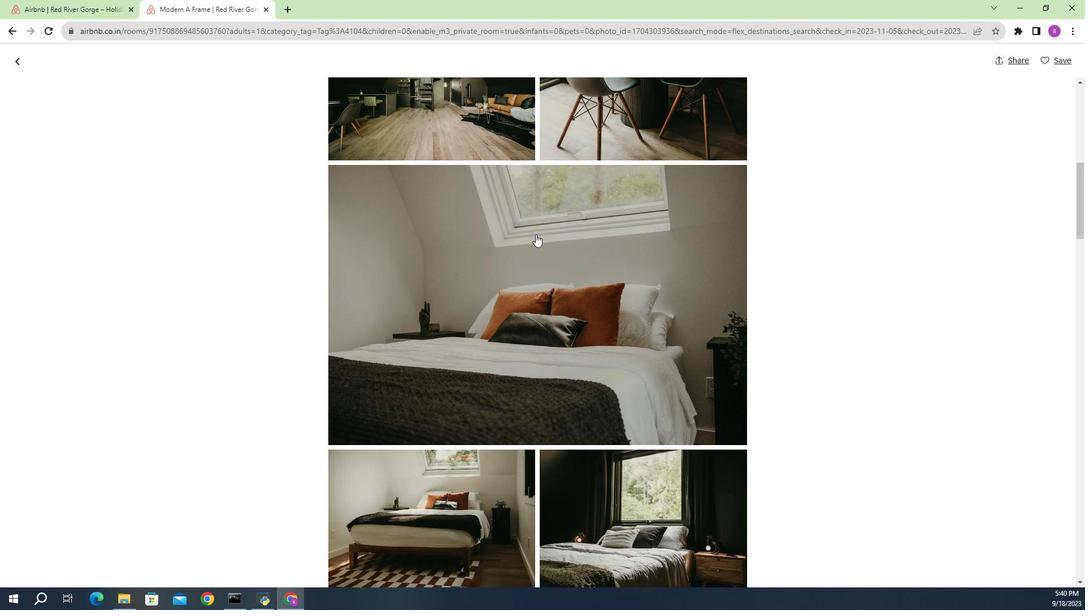 
Action: Mouse moved to (563, 298)
Screenshot: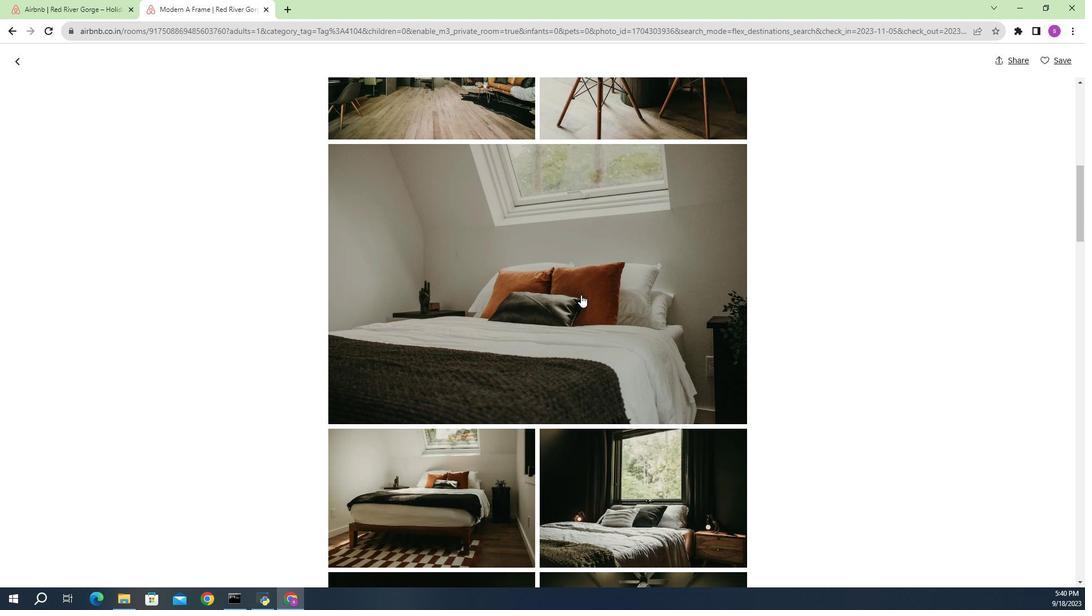 
Action: Mouse scrolled (563, 297) with delta (0, 0)
Screenshot: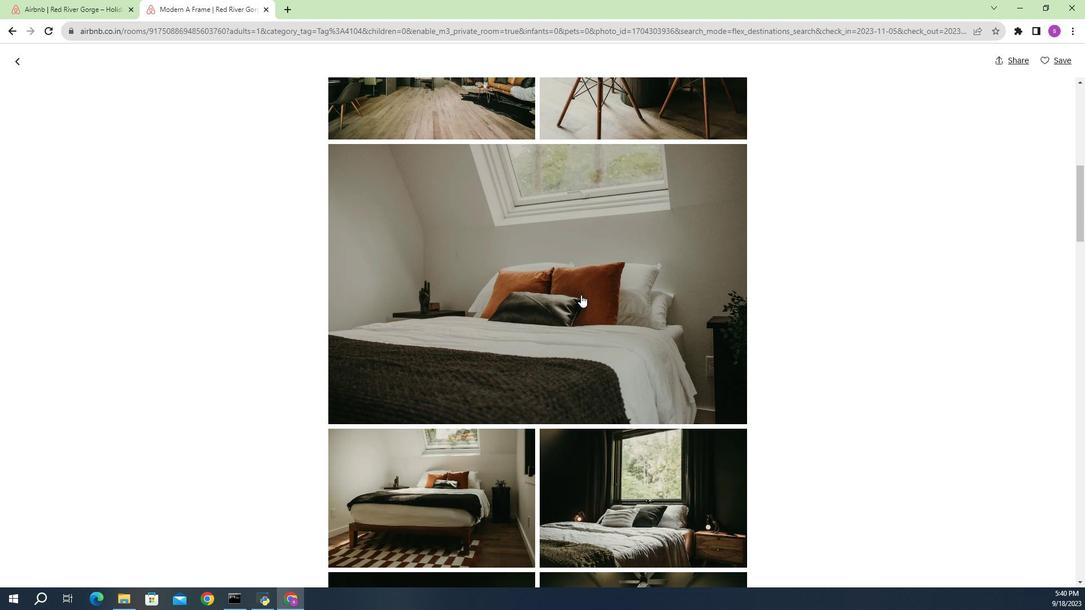 
Action: Mouse moved to (508, 297)
Screenshot: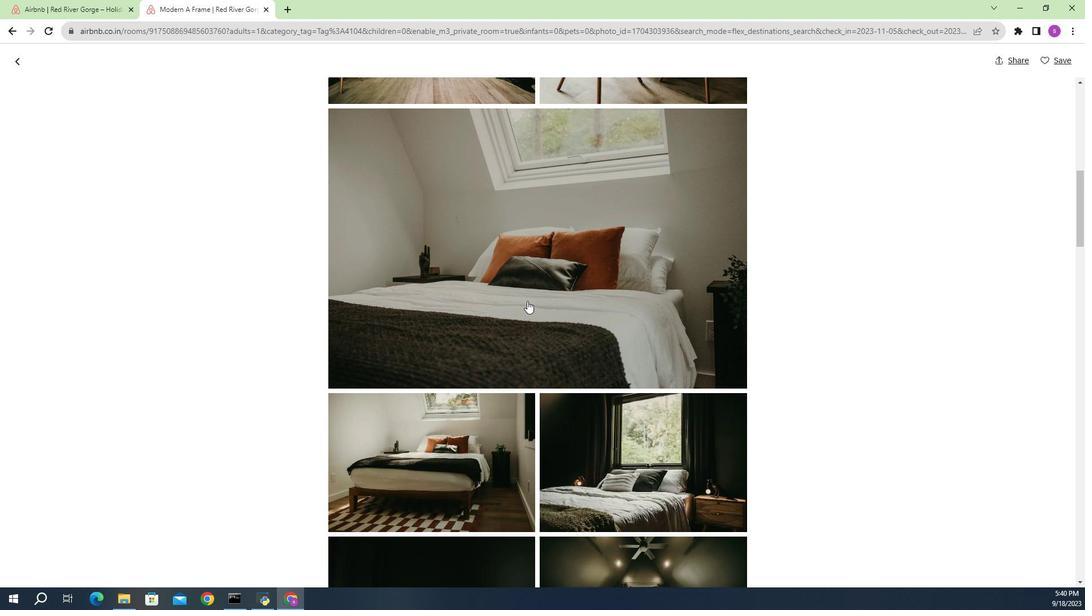 
Action: Mouse scrolled (508, 297) with delta (0, 0)
Screenshot: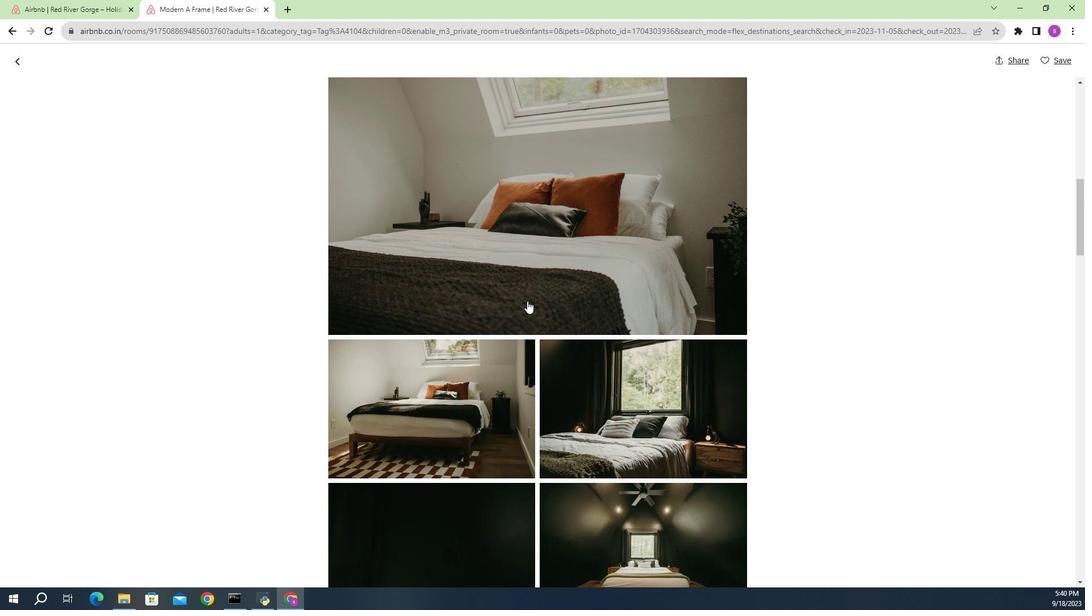 
Action: Mouse scrolled (508, 297) with delta (0, 0)
Screenshot: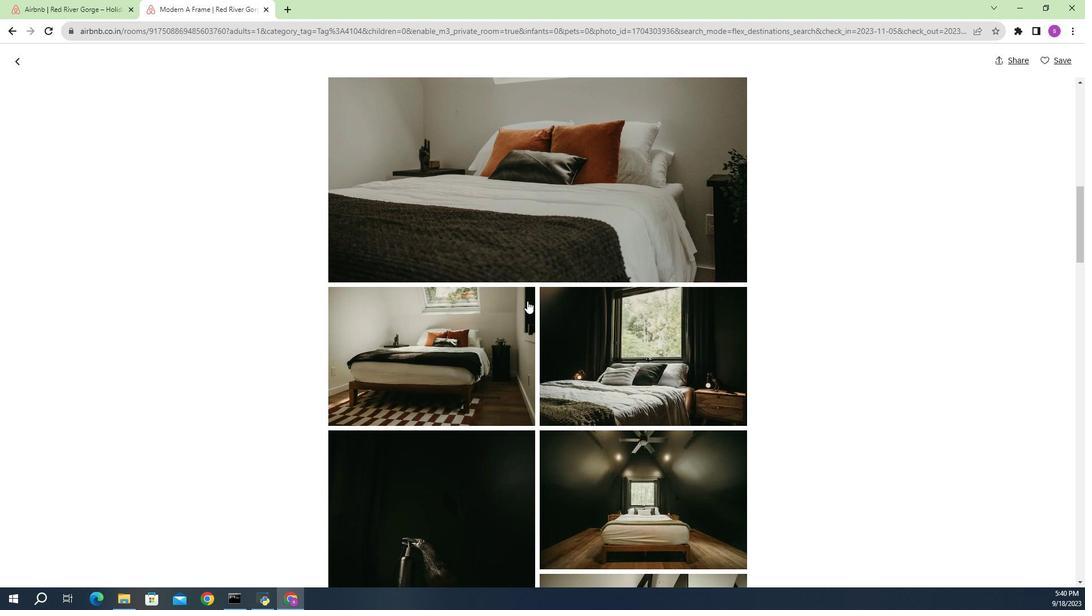 
Action: Mouse moved to (517, 301)
Screenshot: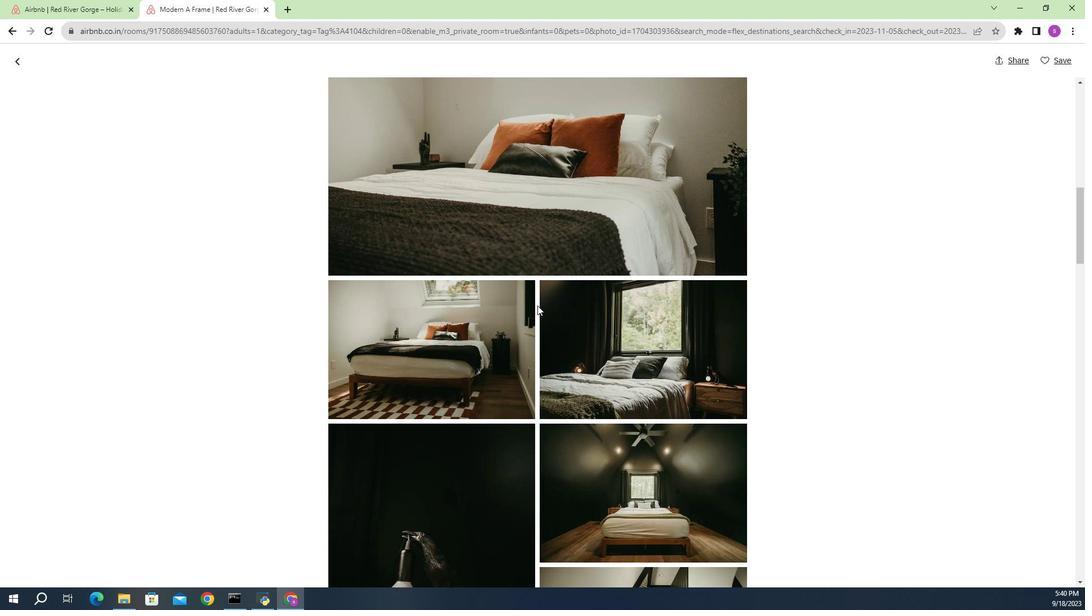 
Action: Mouse scrolled (517, 301) with delta (0, 0)
Screenshot: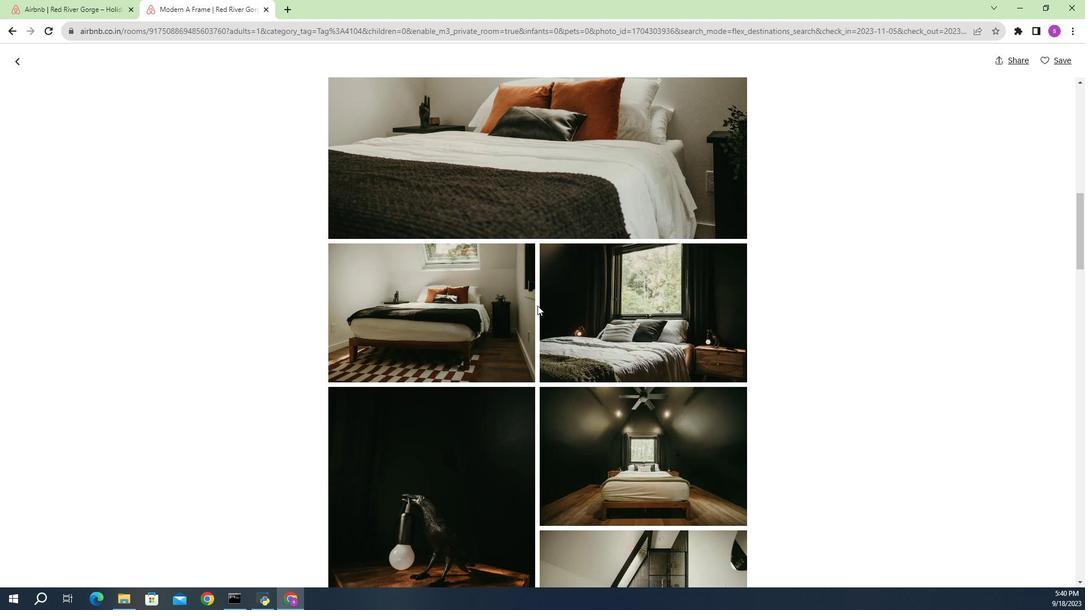 
Action: Mouse moved to (517, 301)
Screenshot: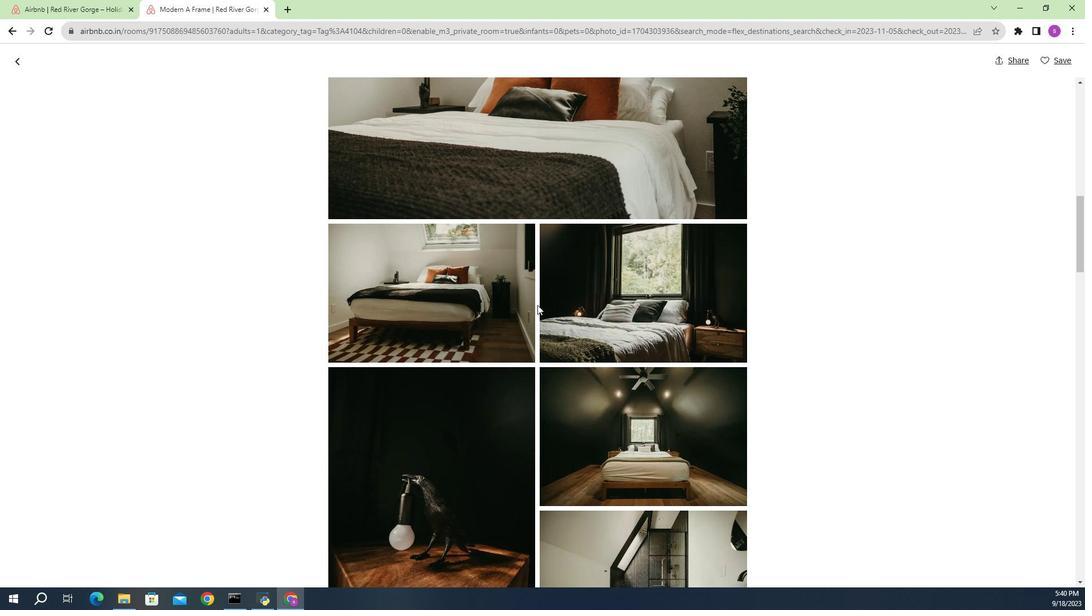 
Action: Mouse scrolled (517, 300) with delta (0, 0)
Screenshot: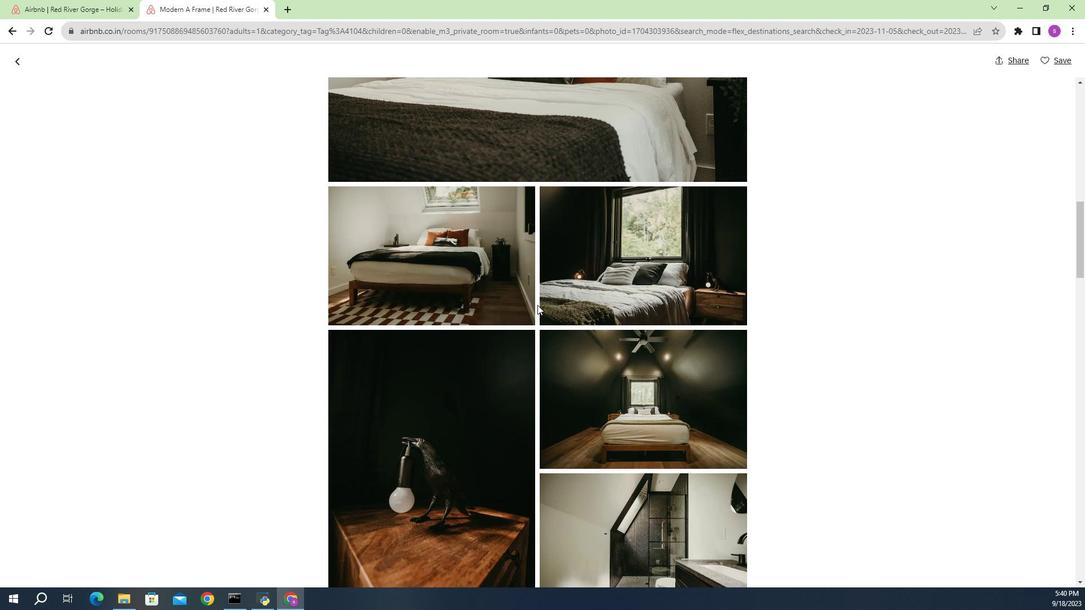 
Action: Mouse scrolled (517, 300) with delta (0, 0)
Screenshot: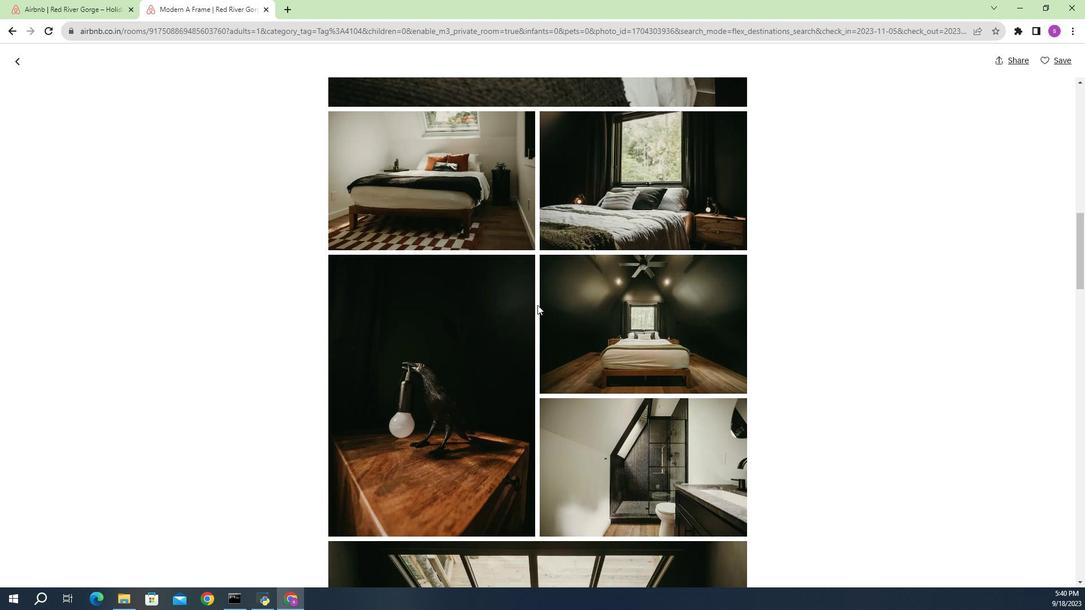 
Action: Mouse moved to (517, 317)
Screenshot: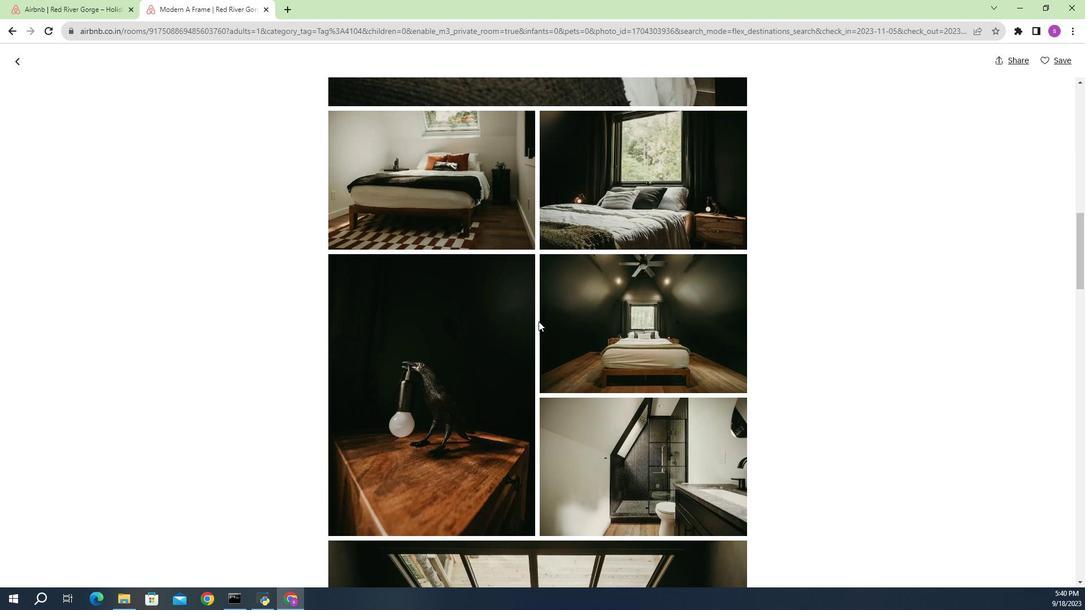 
Action: Mouse scrolled (517, 316) with delta (0, 0)
Screenshot: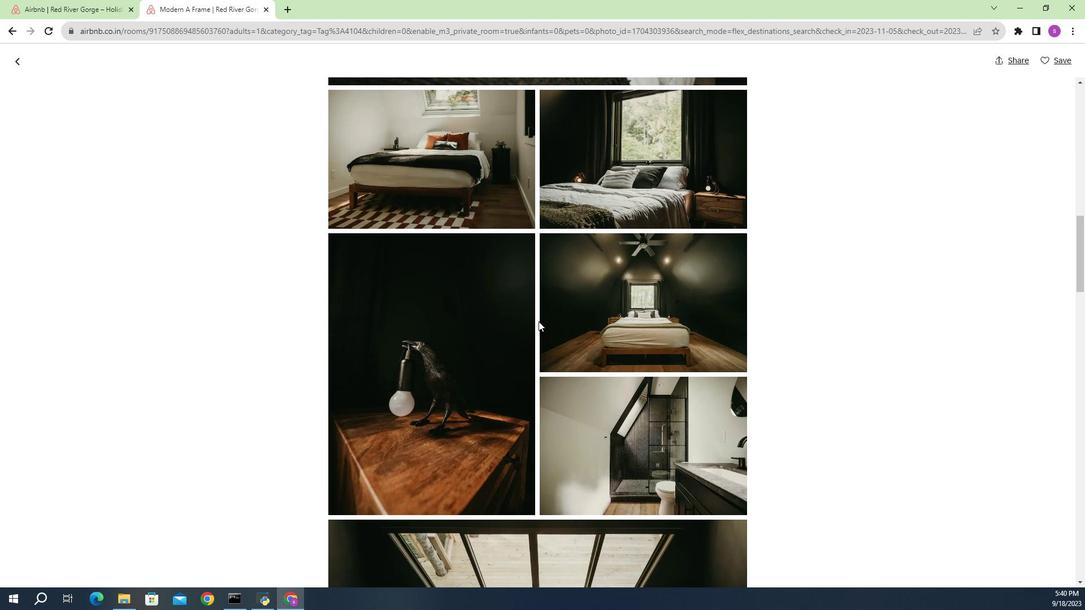 
Action: Mouse moved to (511, 321)
Screenshot: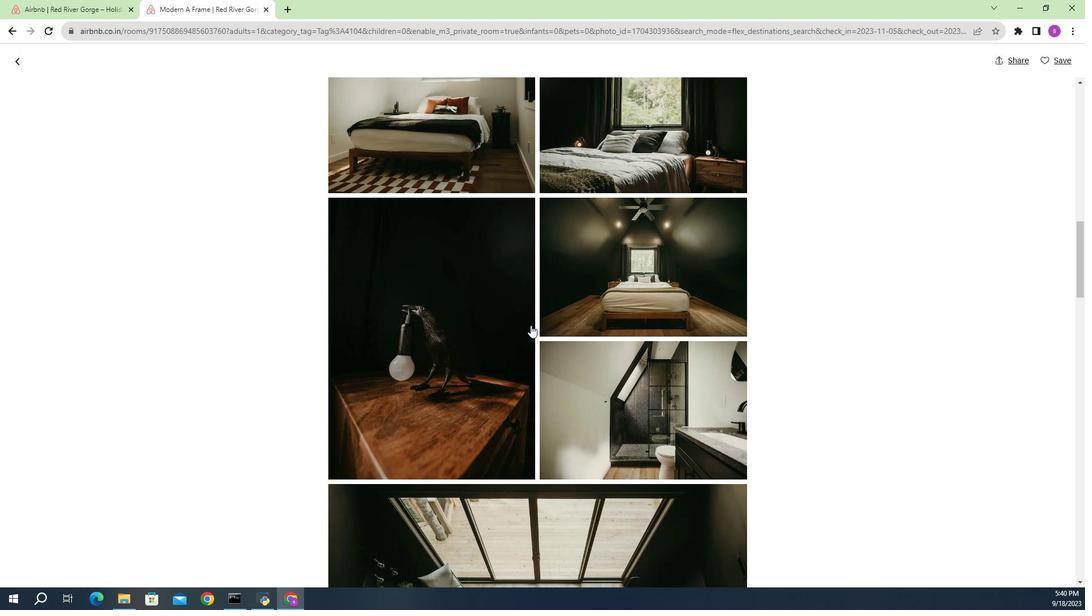 
Action: Mouse scrolled (511, 320) with delta (0, 0)
Screenshot: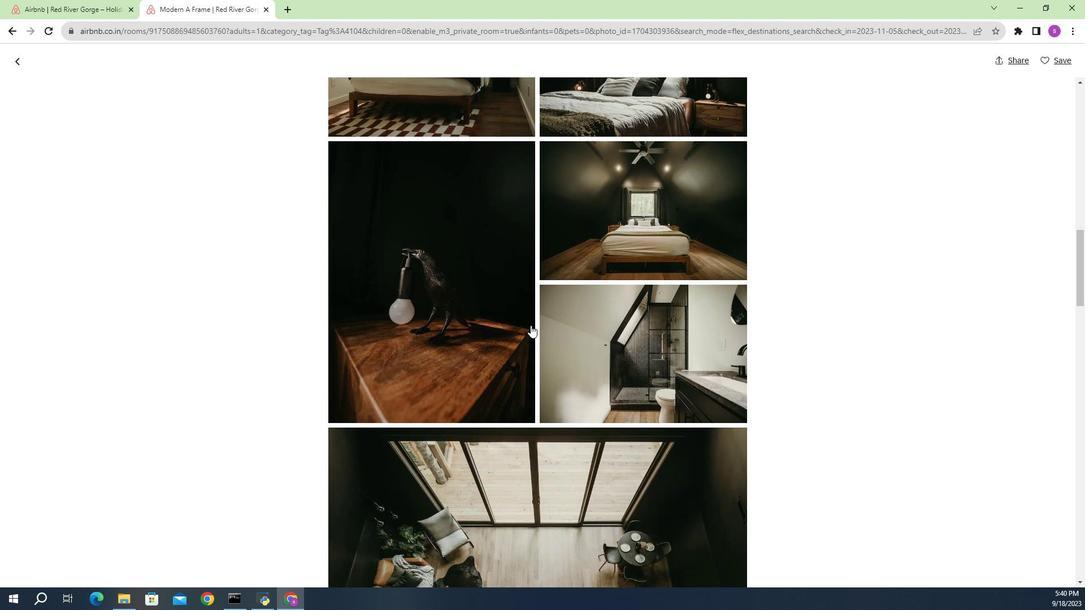 
Action: Mouse moved to (518, 318)
Screenshot: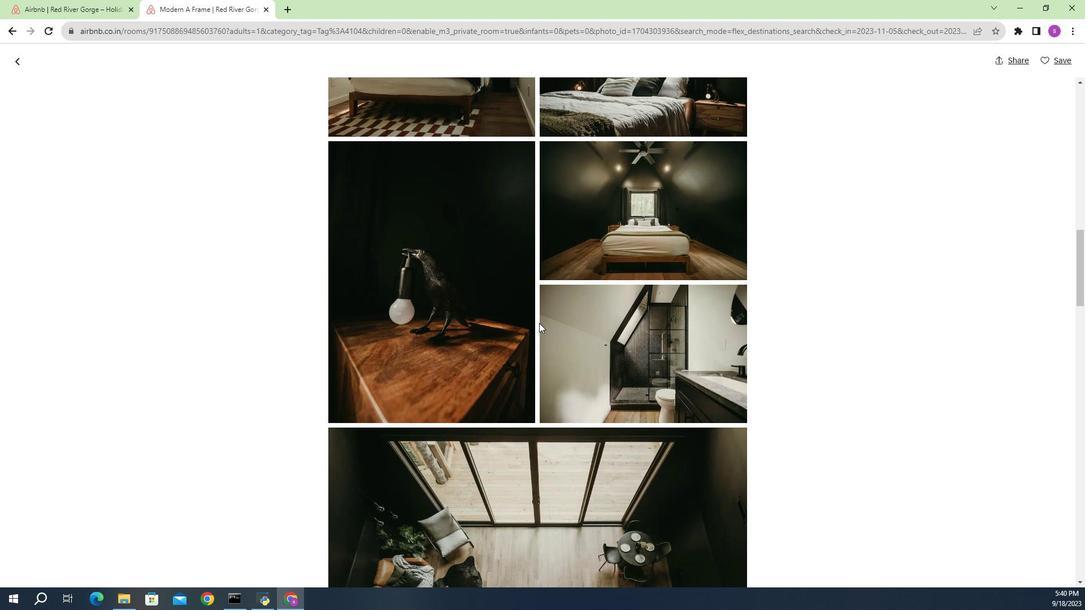 
Action: Mouse scrolled (518, 318) with delta (0, 0)
Screenshot: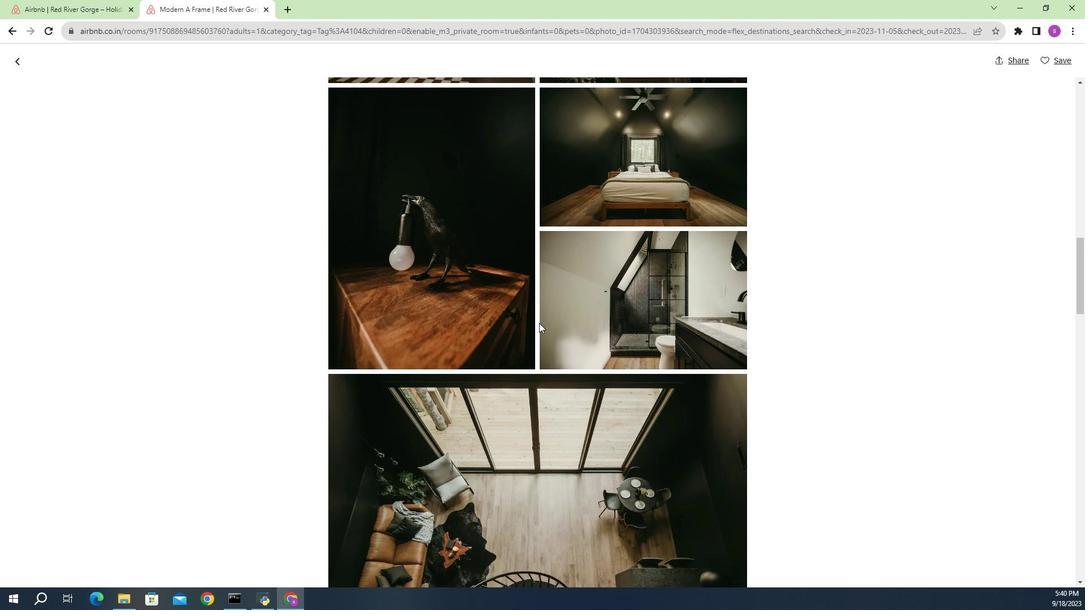 
Action: Mouse moved to (515, 331)
Screenshot: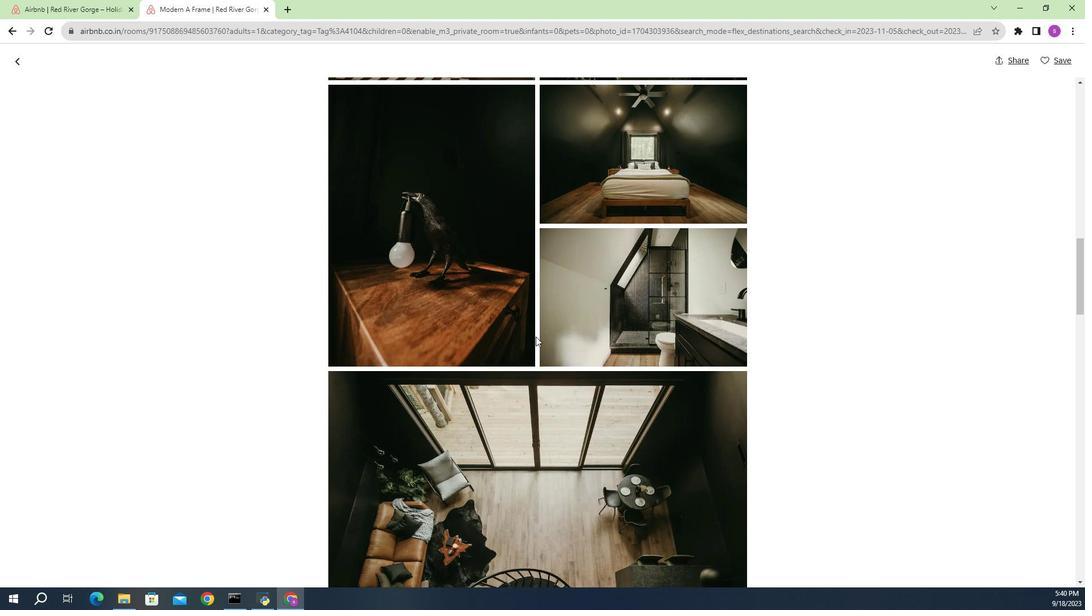 
Action: Mouse scrolled (515, 331) with delta (0, 0)
Screenshot: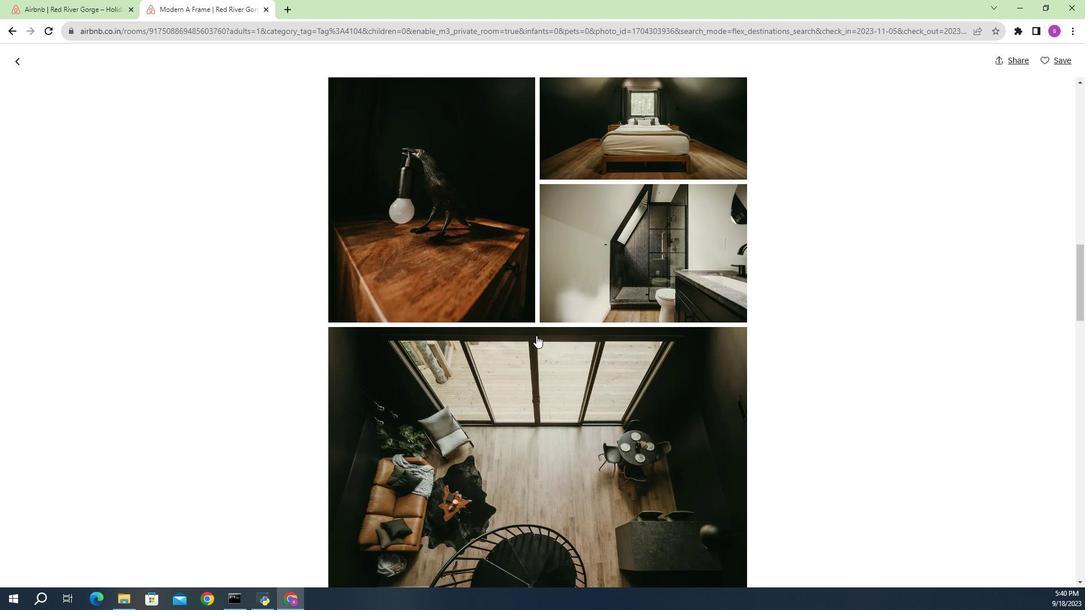 
Action: Mouse moved to (514, 326)
Screenshot: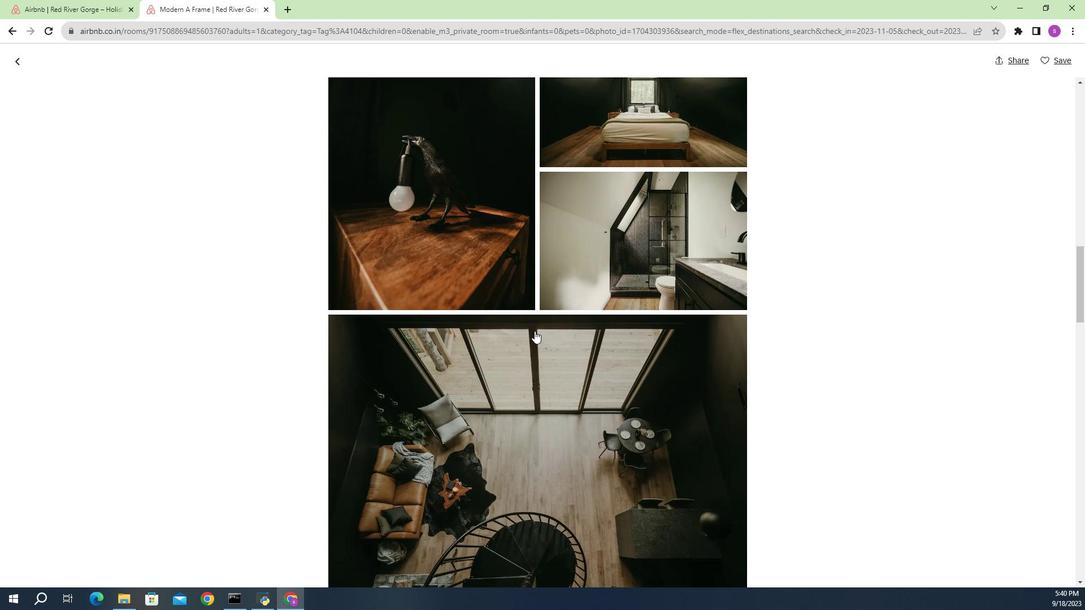 
Action: Mouse scrolled (514, 326) with delta (0, 0)
Screenshot: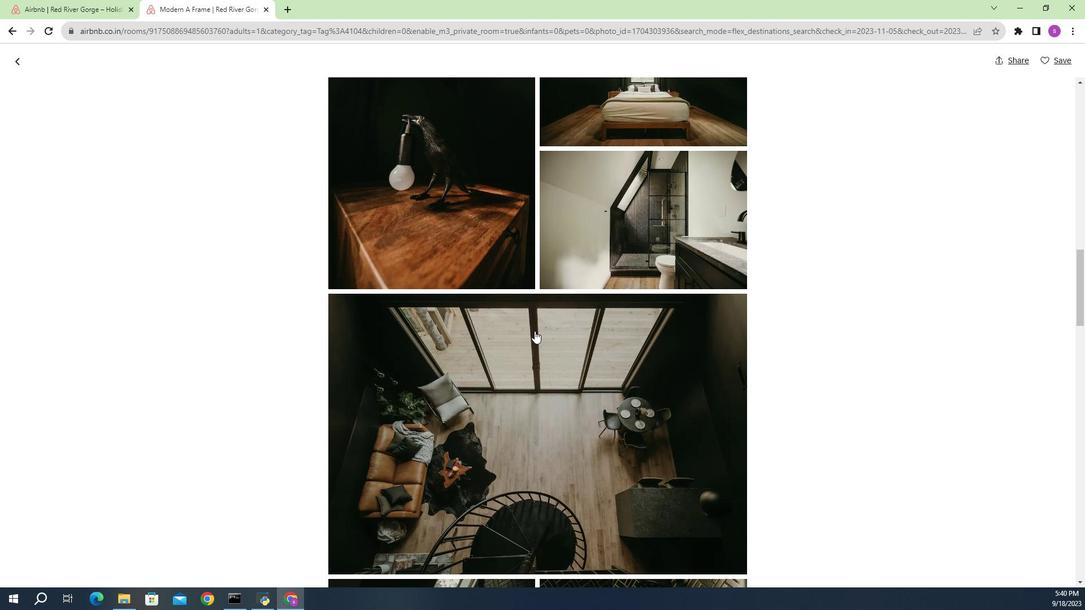 
Action: Mouse moved to (508, 323)
Screenshot: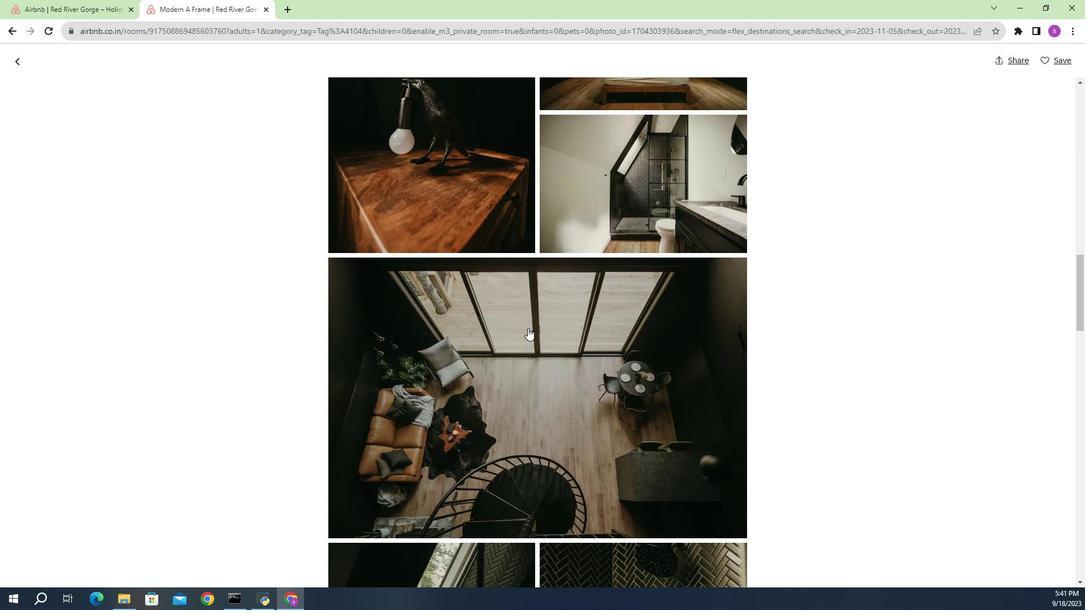 
Action: Mouse scrolled (508, 323) with delta (0, 0)
Screenshot: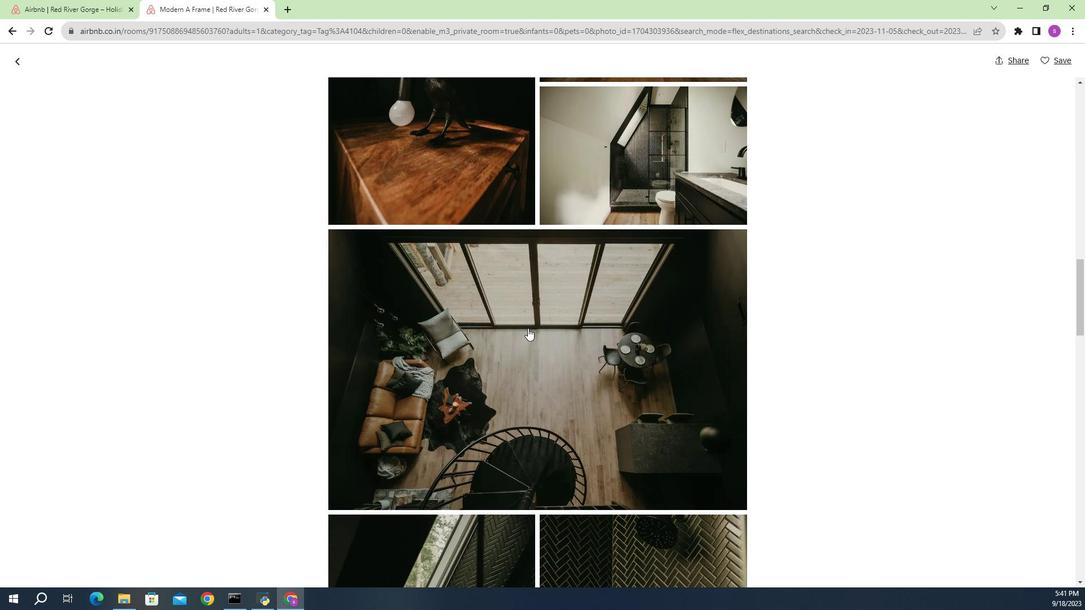 
Action: Mouse moved to (514, 288)
Screenshot: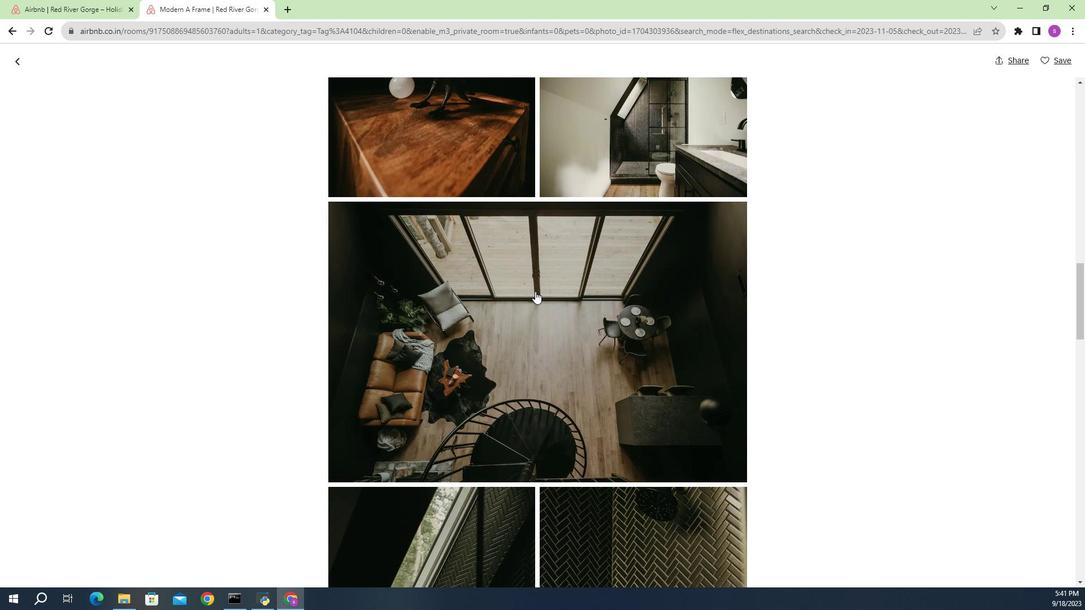 
Action: Mouse scrolled (514, 288) with delta (0, 0)
Screenshot: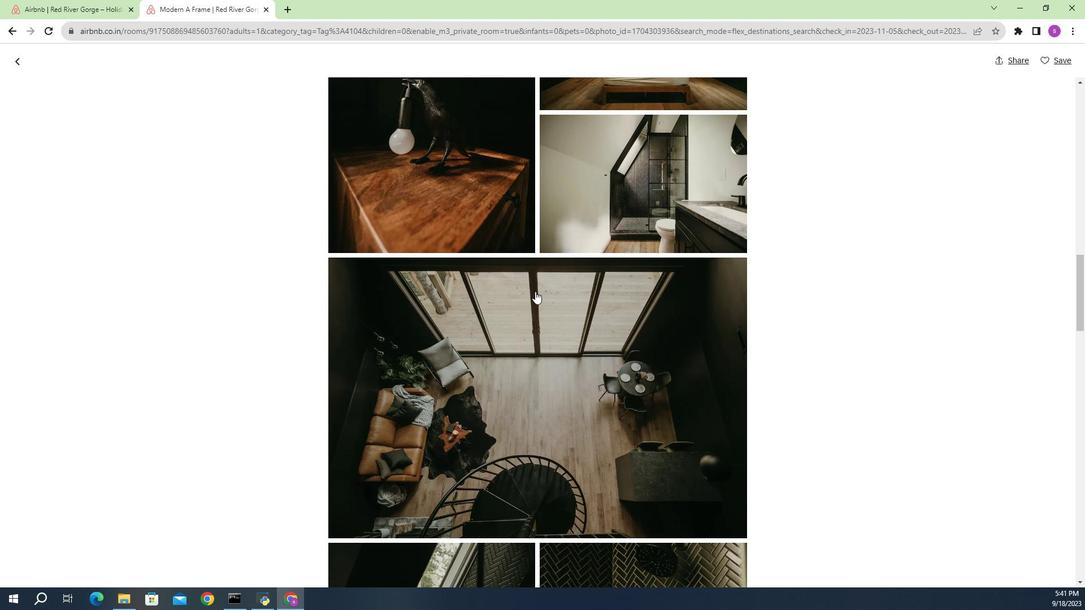 
Action: Mouse moved to (514, 272)
Screenshot: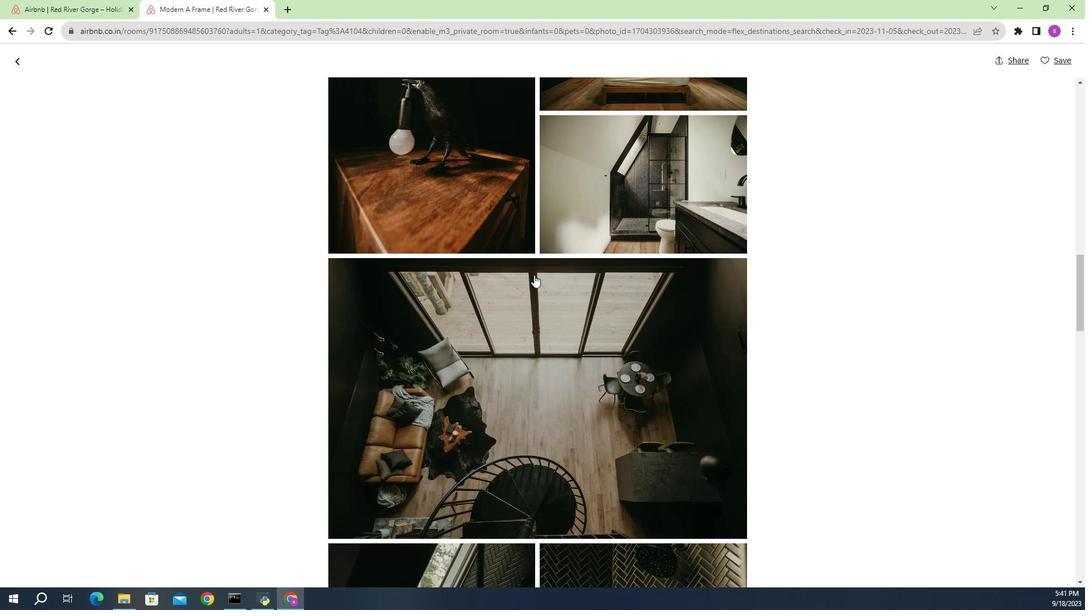 
Action: Mouse scrolled (514, 271) with delta (0, 0)
Screenshot: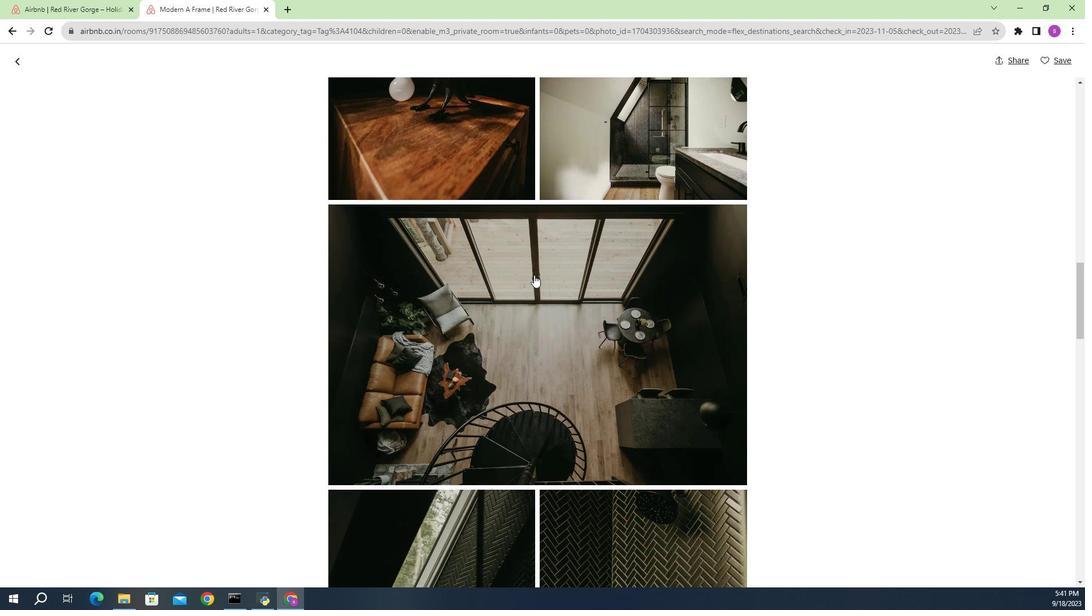 
Action: Mouse scrolled (514, 271) with delta (0, 0)
Screenshot: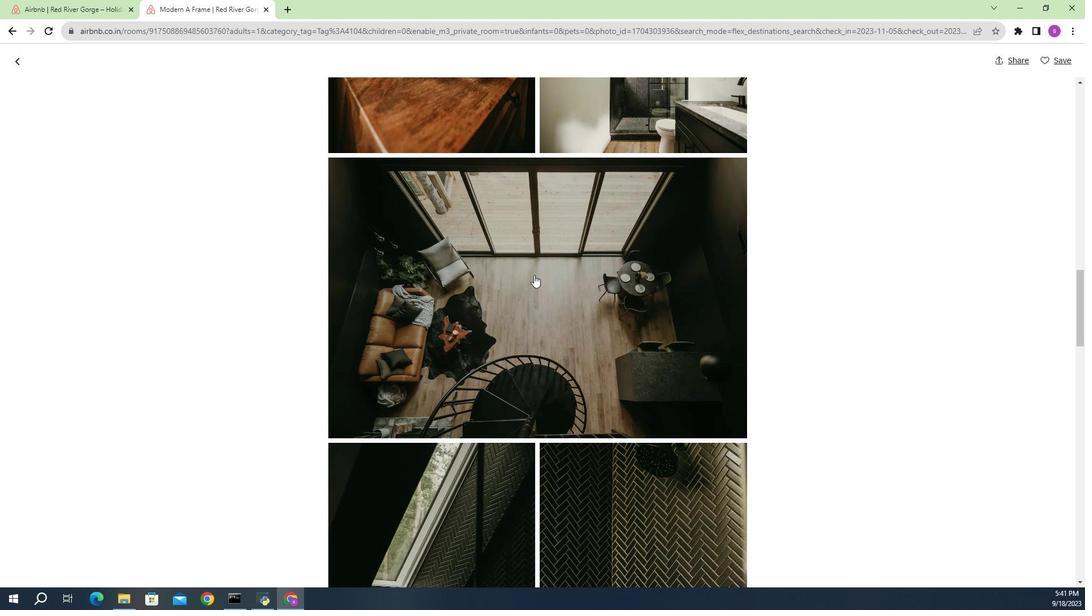 
Action: Mouse scrolled (514, 271) with delta (0, 0)
Screenshot: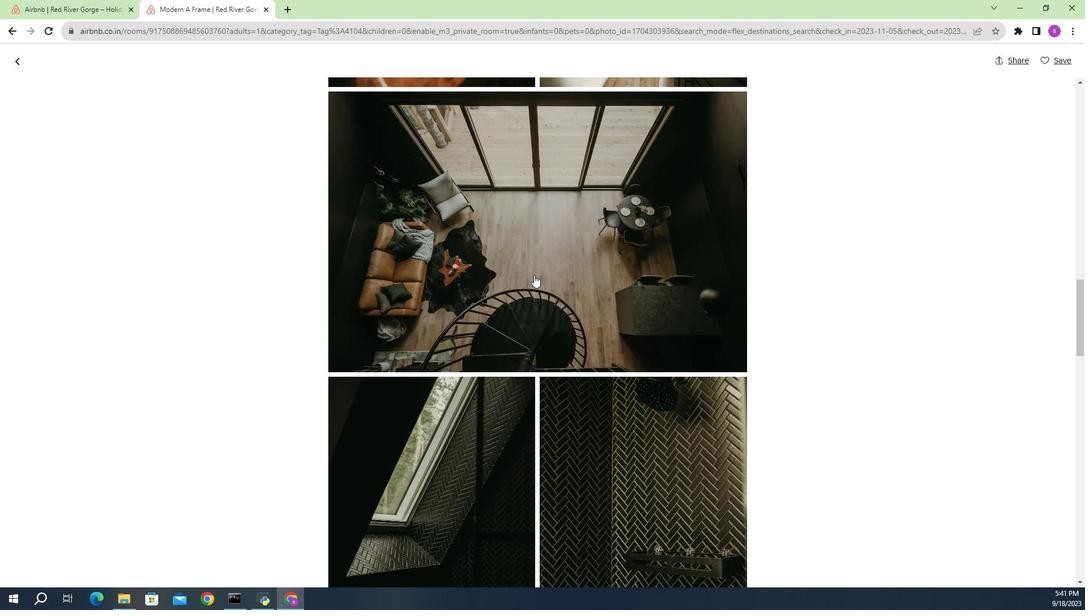 
Action: Mouse scrolled (514, 271) with delta (0, 0)
Screenshot: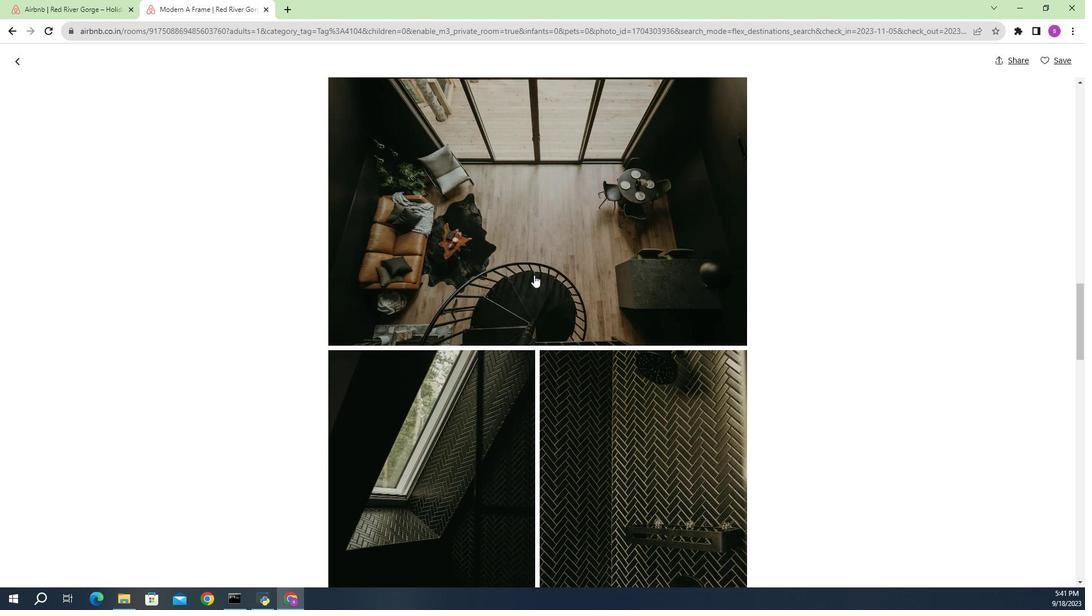 
Action: Mouse scrolled (514, 271) with delta (0, 0)
Screenshot: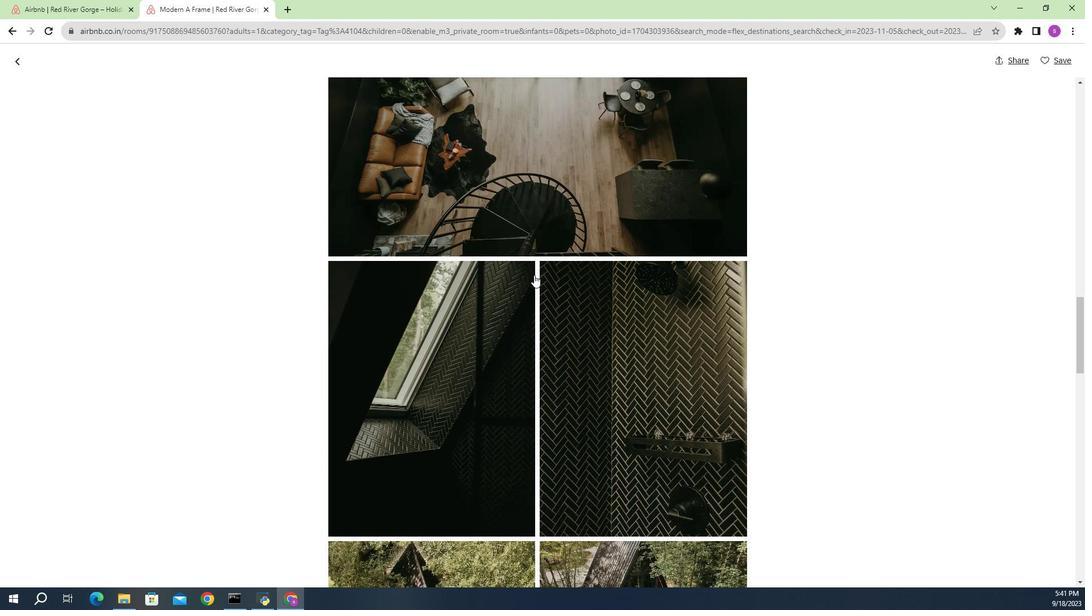 
Action: Mouse moved to (517, 286)
Screenshot: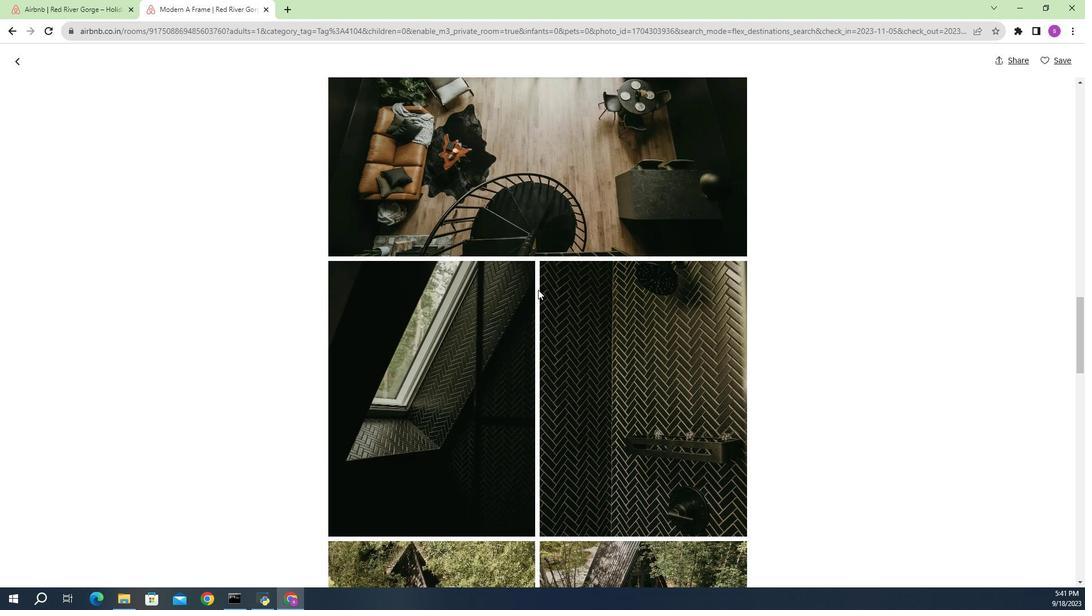 
Action: Mouse scrolled (517, 286) with delta (0, 0)
Screenshot: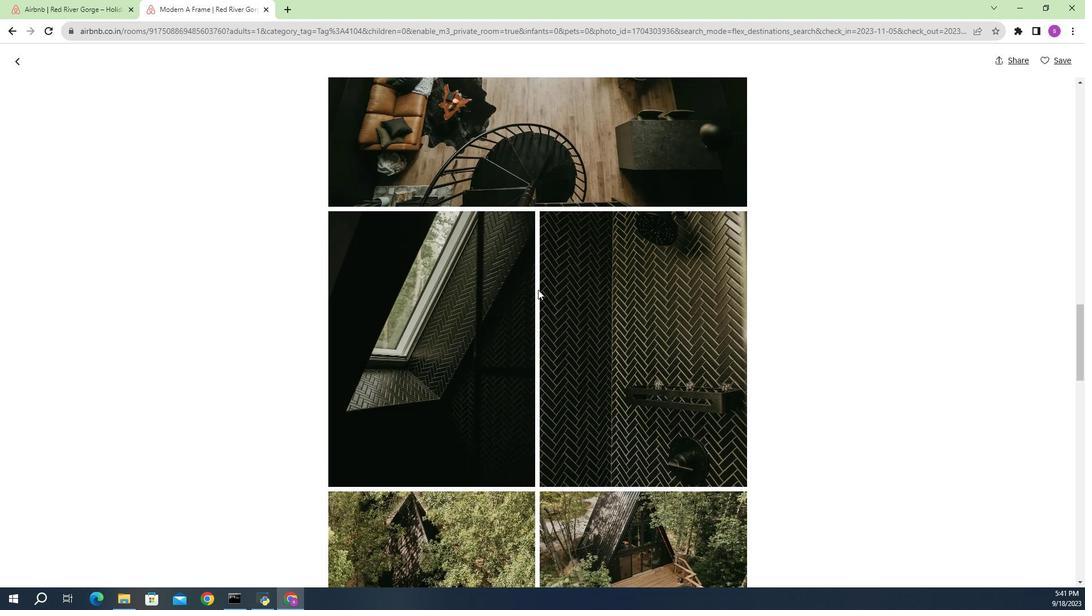
Action: Mouse moved to (514, 298)
Screenshot: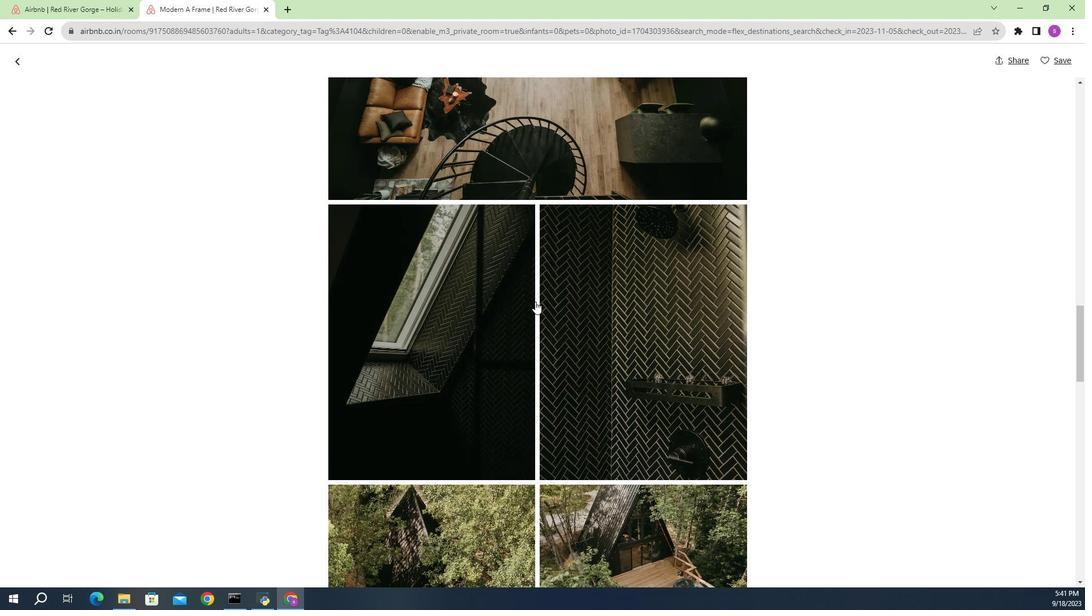 
Action: Mouse scrolled (514, 297) with delta (0, 0)
Screenshot: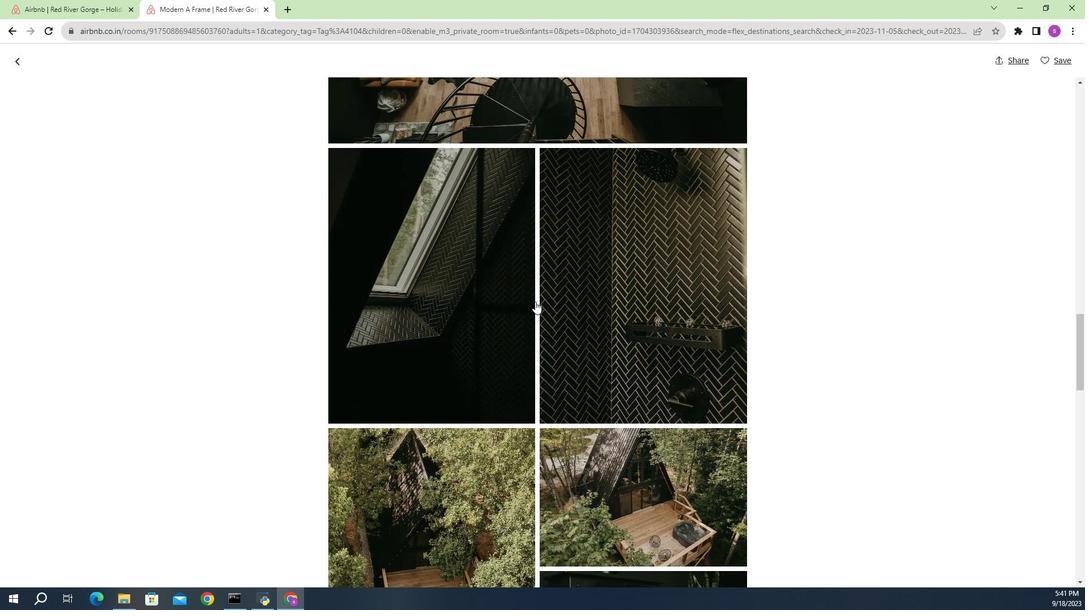 
Action: Mouse moved to (517, 302)
Screenshot: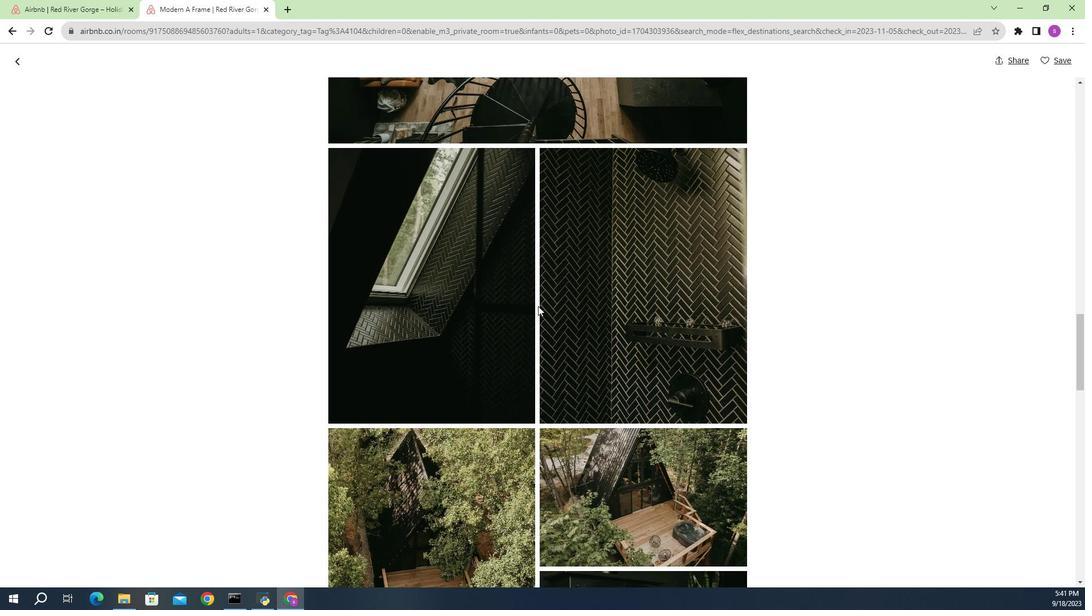 
Action: Mouse scrolled (517, 301) with delta (0, 0)
Screenshot: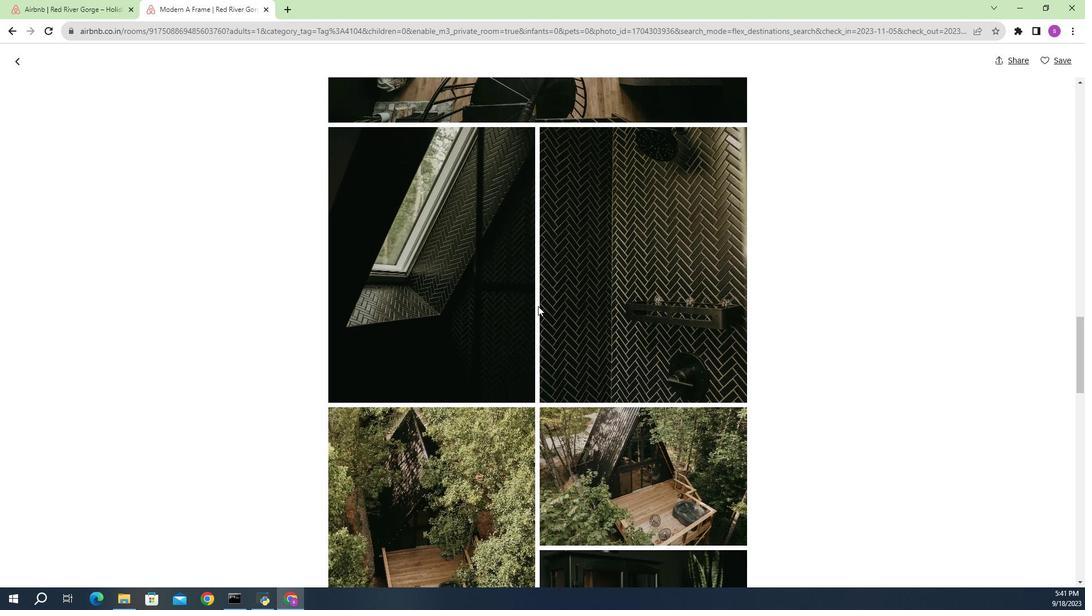 
Action: Mouse moved to (517, 306)
Screenshot: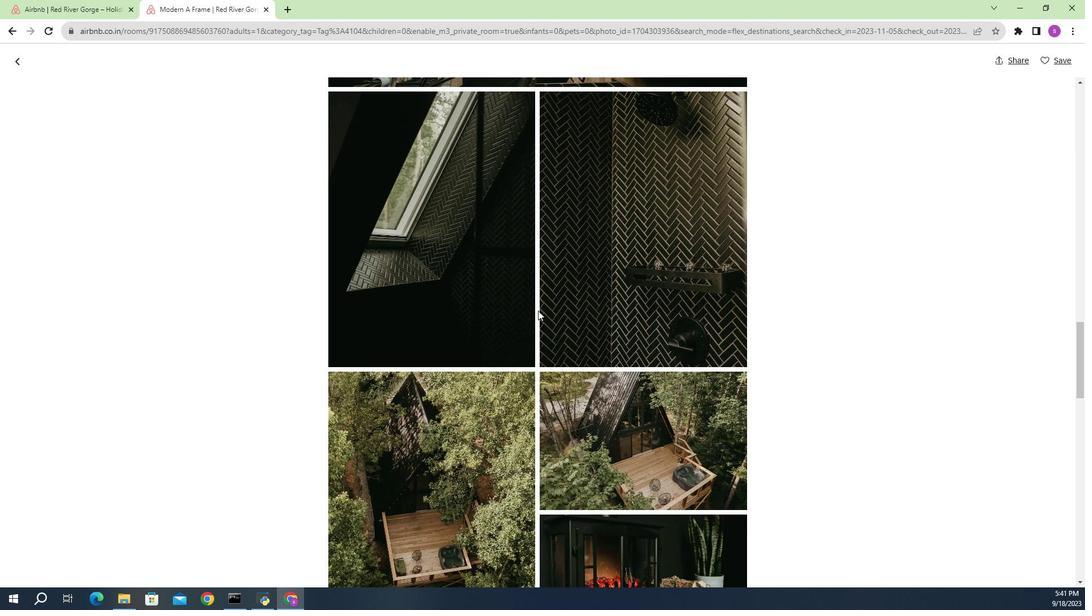 
Action: Mouse scrolled (517, 306) with delta (0, 0)
Screenshot: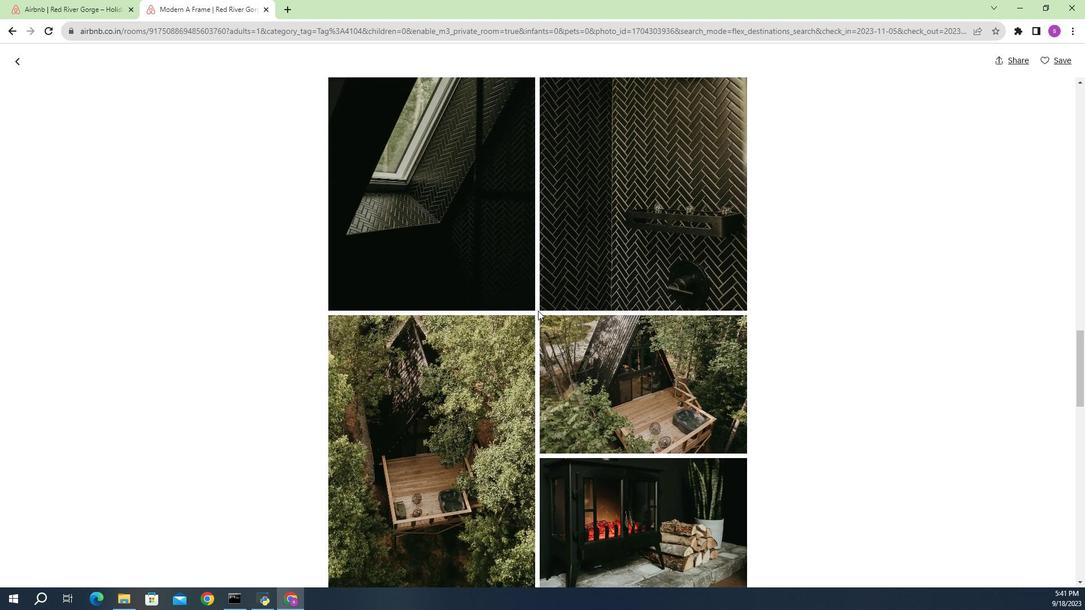 
Action: Mouse moved to (517, 308)
Screenshot: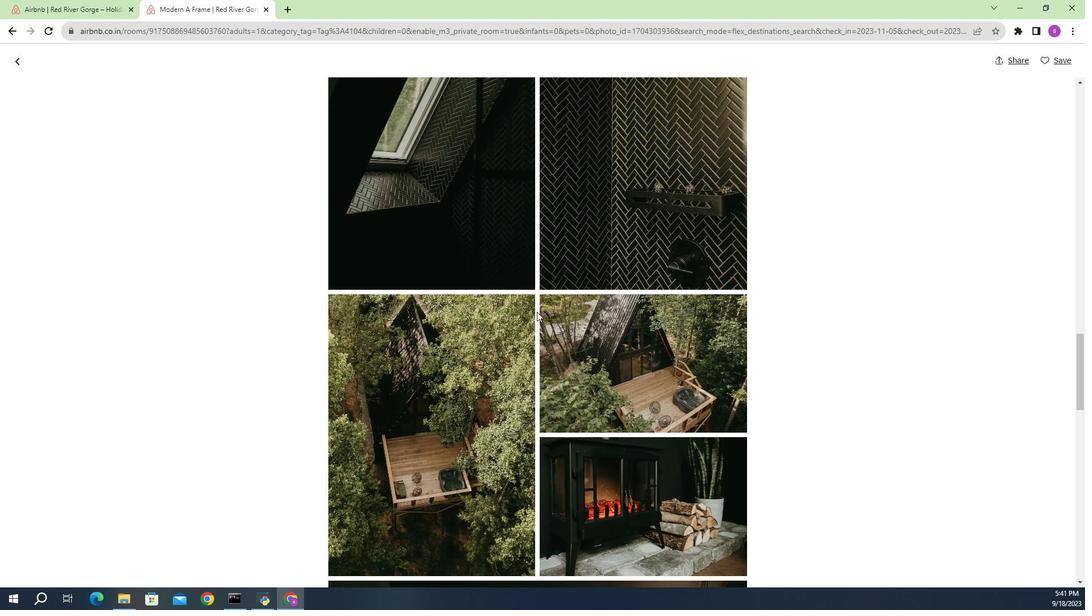 
Action: Mouse scrolled (517, 307) with delta (0, 0)
Screenshot: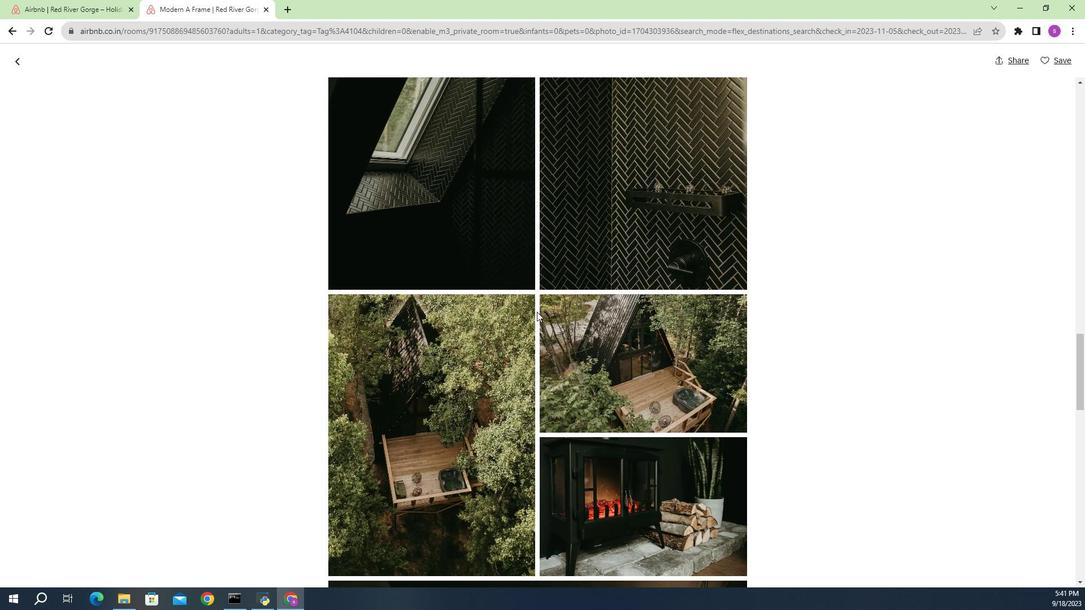 
Action: Mouse moved to (516, 308)
Screenshot: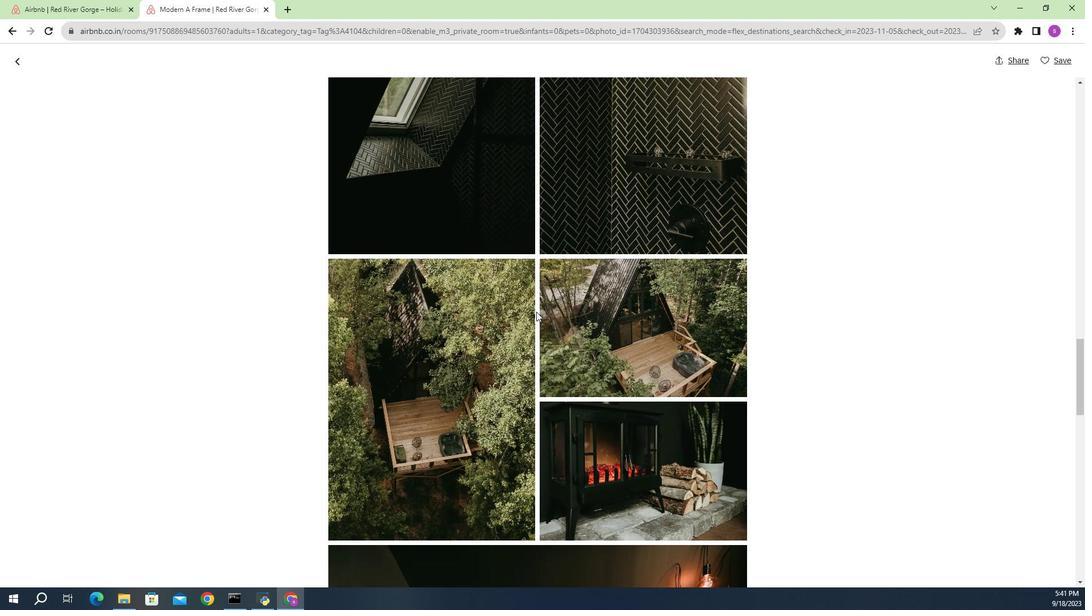 
Action: Mouse scrolled (516, 307) with delta (0, 0)
Screenshot: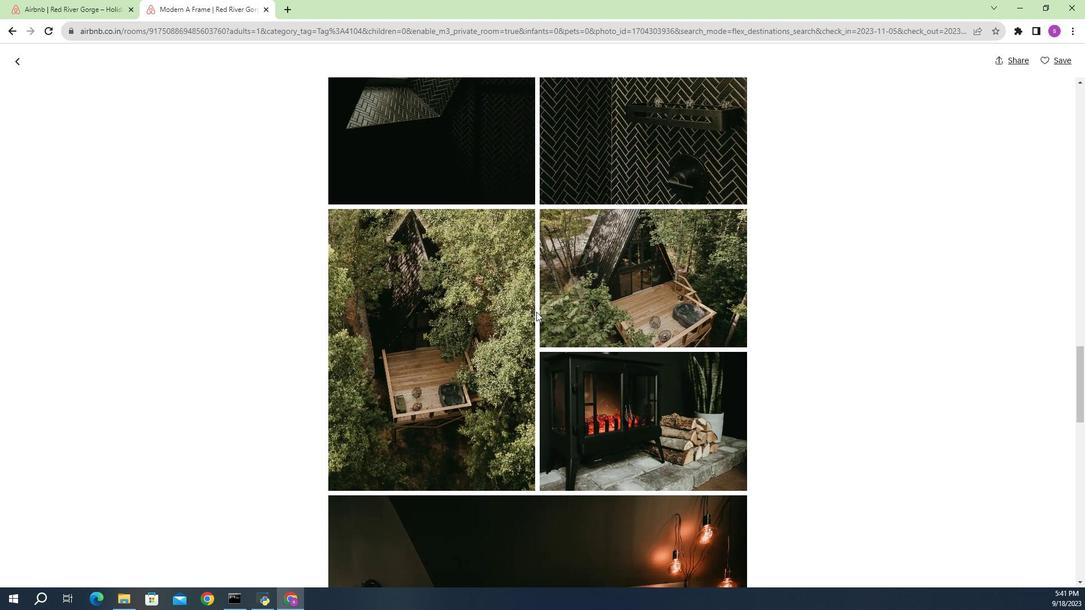 
Action: Mouse scrolled (516, 307) with delta (0, 0)
Screenshot: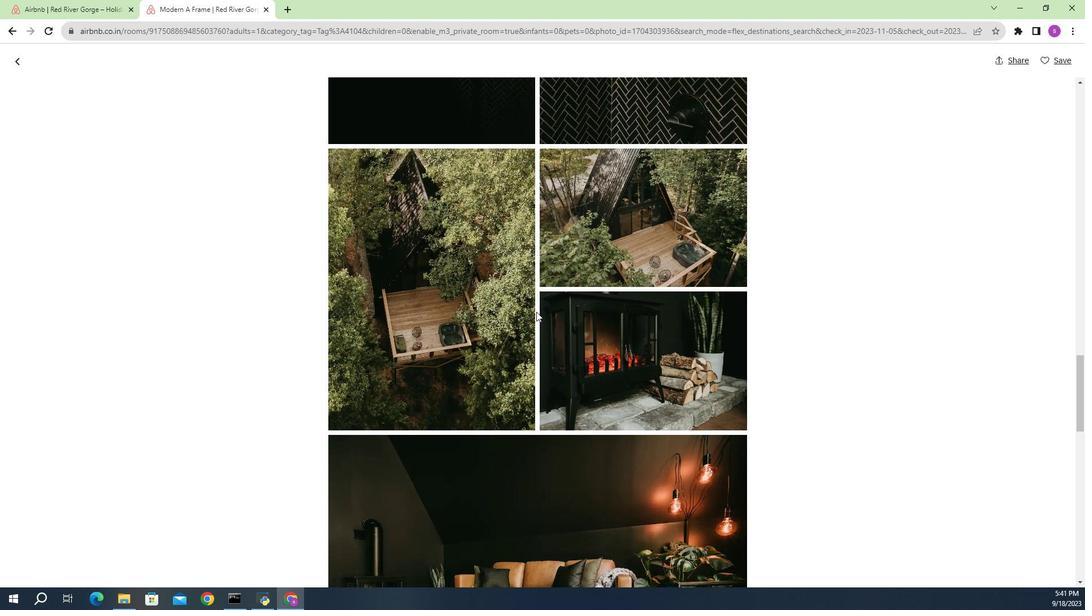 
Action: Mouse scrolled (516, 307) with delta (0, 0)
Screenshot: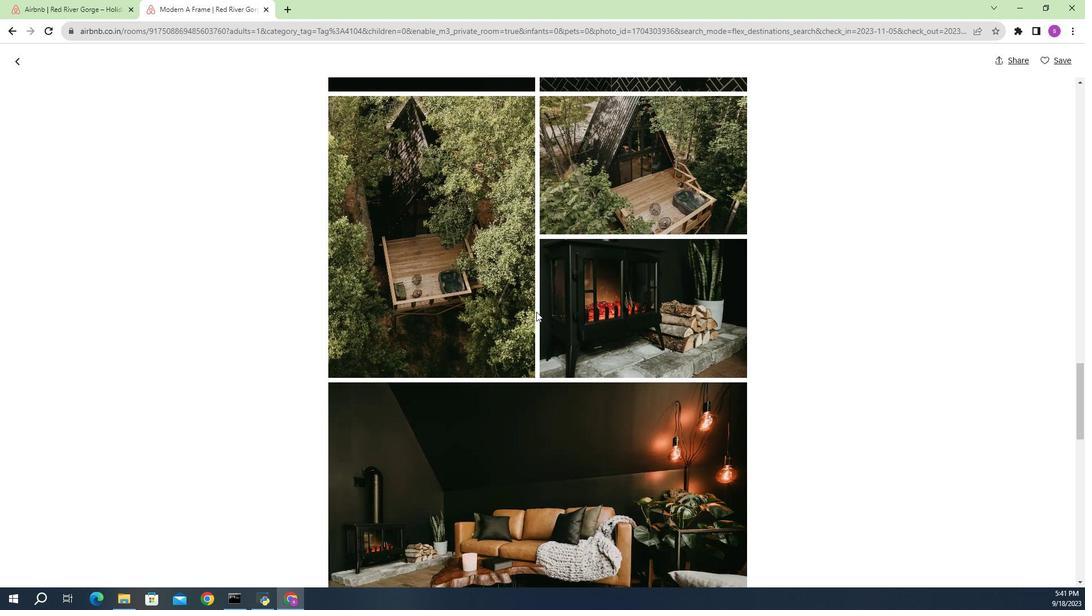
Action: Mouse scrolled (516, 307) with delta (0, 0)
Screenshot: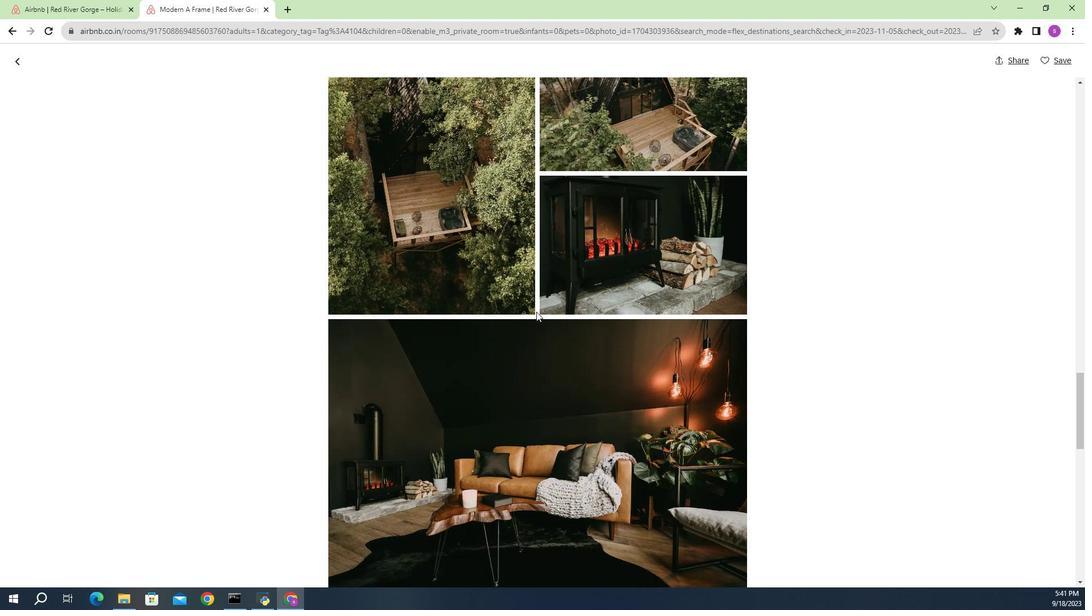 
Action: Mouse moved to (515, 305)
Screenshot: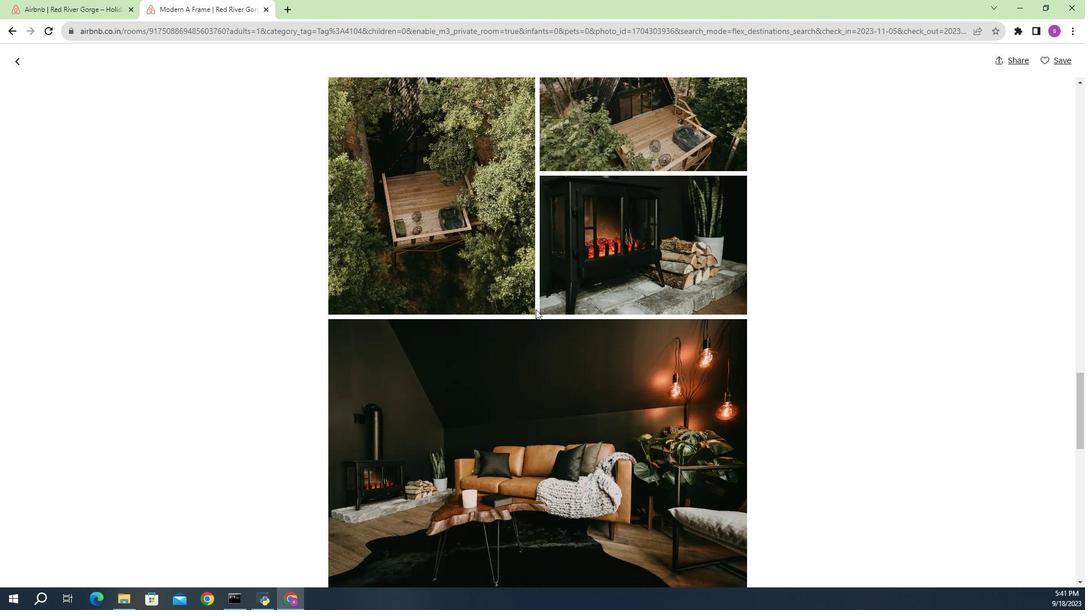 
Action: Mouse scrolled (515, 305) with delta (0, 0)
Screenshot: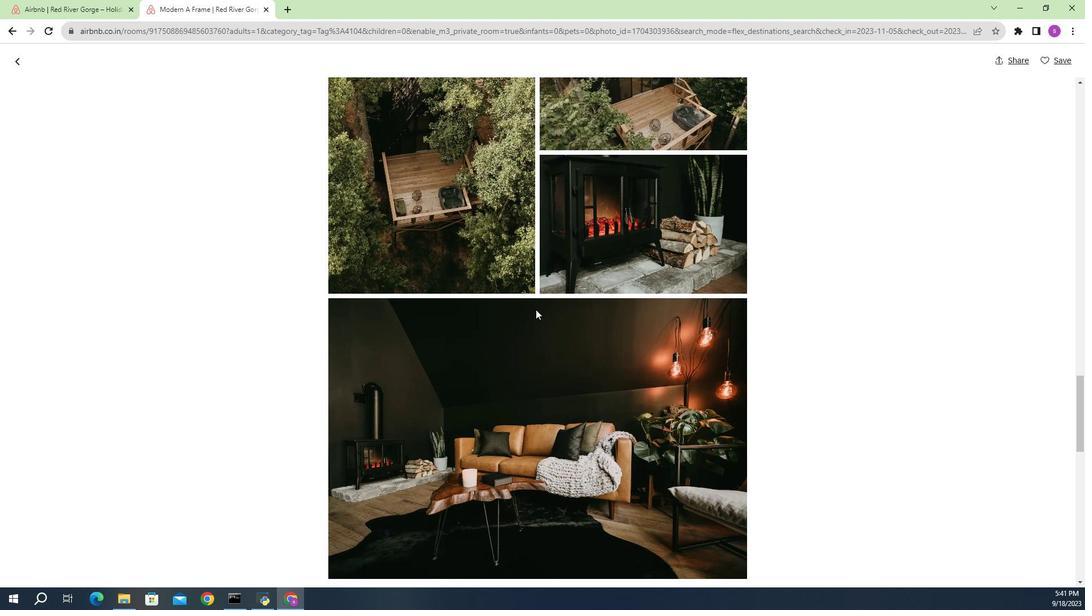 
Action: Mouse scrolled (515, 305) with delta (0, 0)
Screenshot: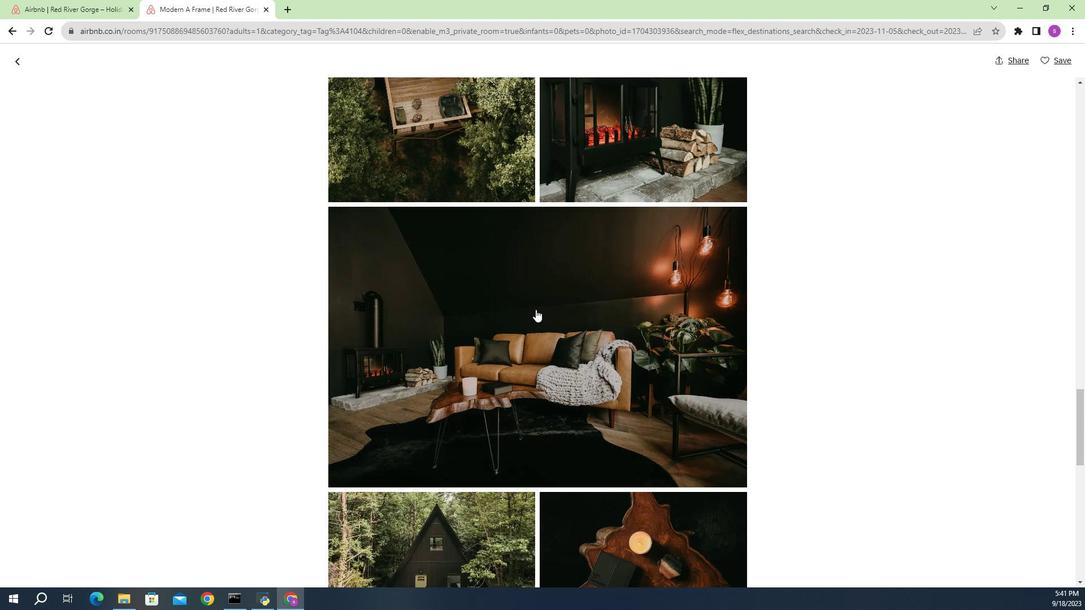 
Action: Mouse moved to (524, 302)
Screenshot: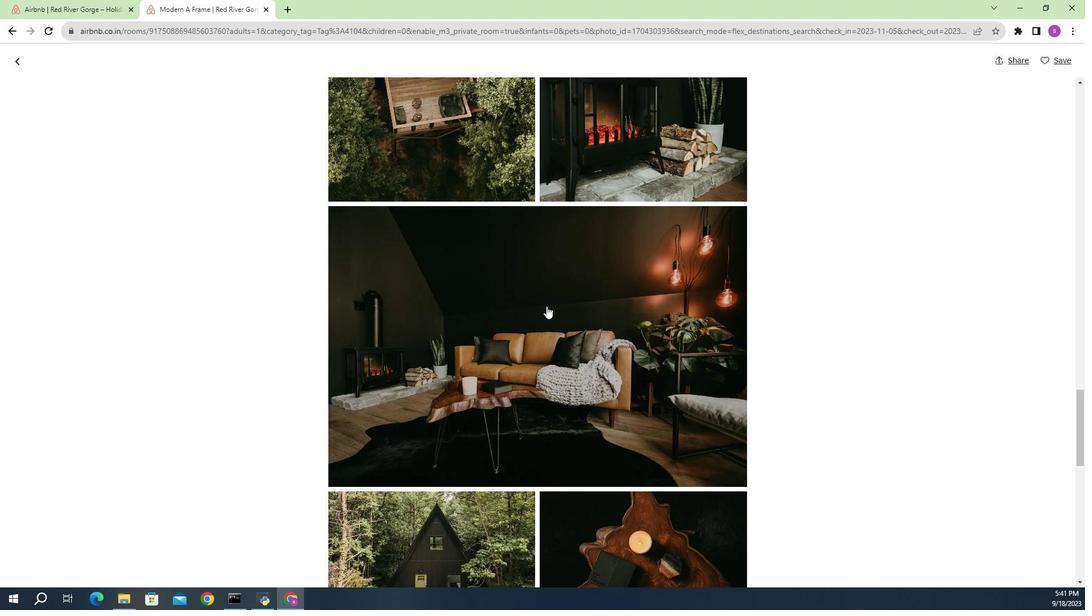 
Action: Mouse scrolled (524, 301) with delta (0, 0)
Screenshot: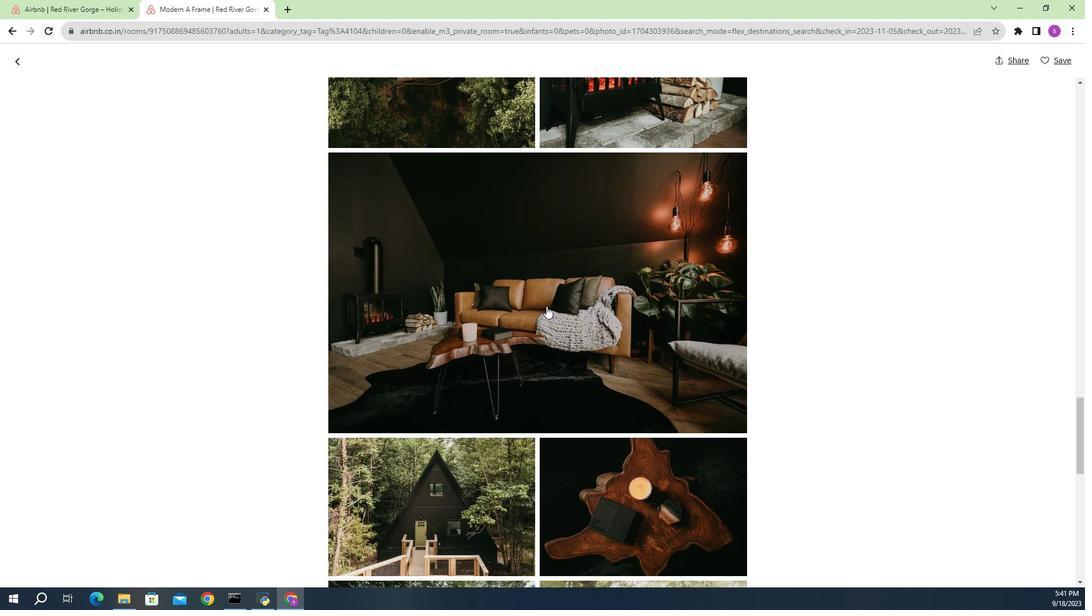 
Action: Mouse moved to (524, 302)
Screenshot: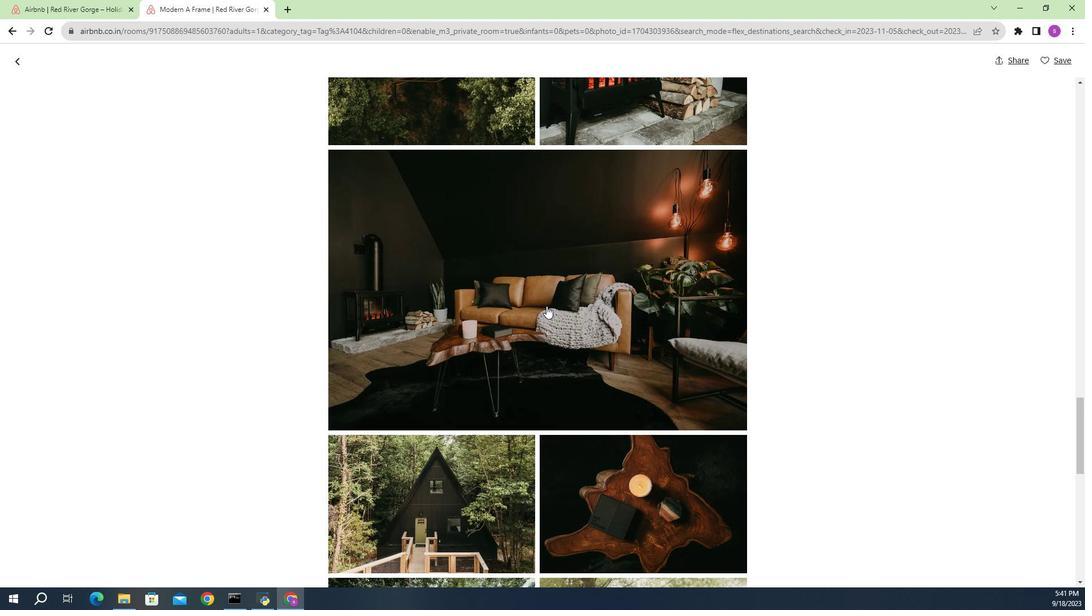
Action: Mouse scrolled (524, 301) with delta (0, 0)
Screenshot: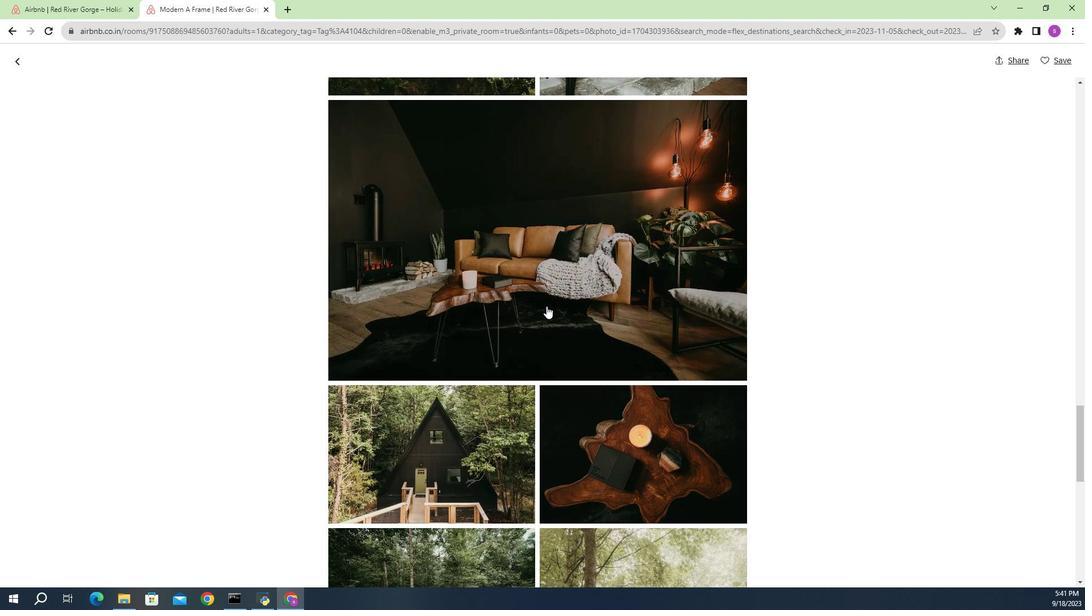 
Action: Mouse scrolled (524, 301) with delta (0, 0)
Screenshot: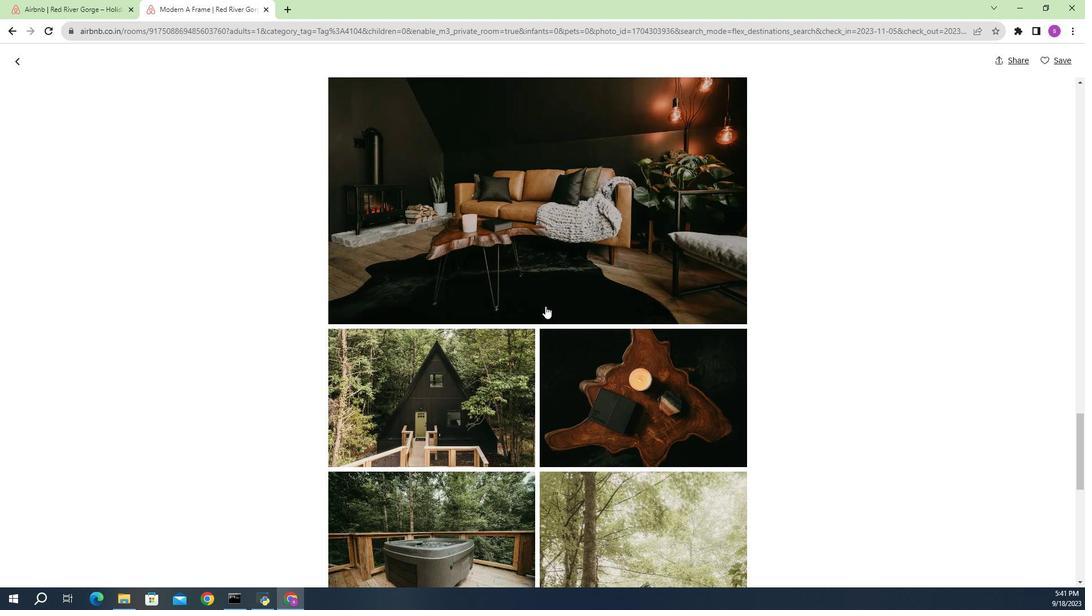 
Action: Mouse moved to (514, 306)
Screenshot: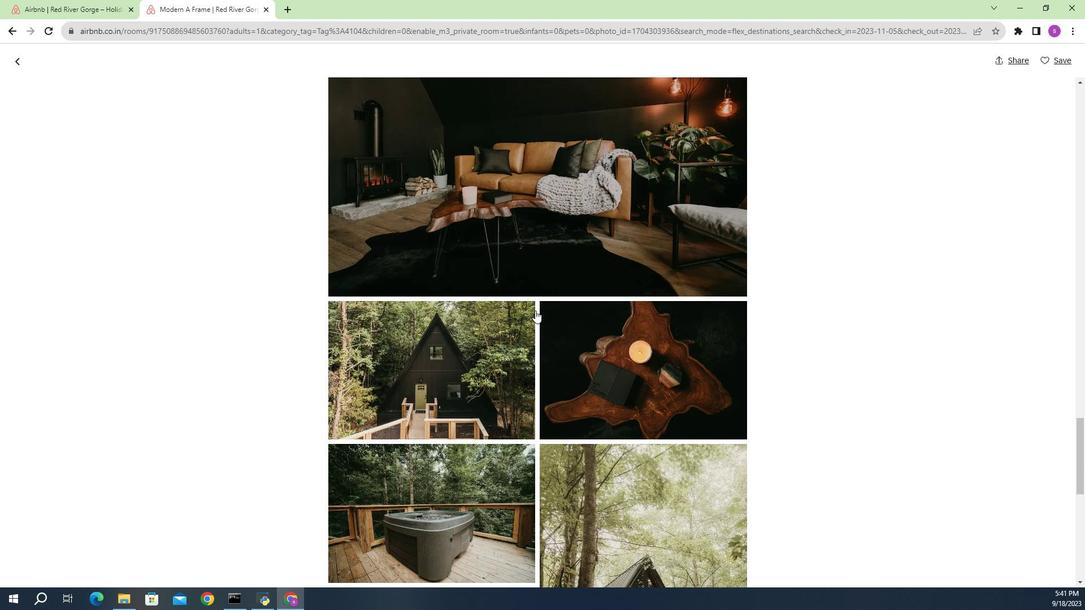 
Action: Mouse scrolled (514, 306) with delta (0, 0)
Screenshot: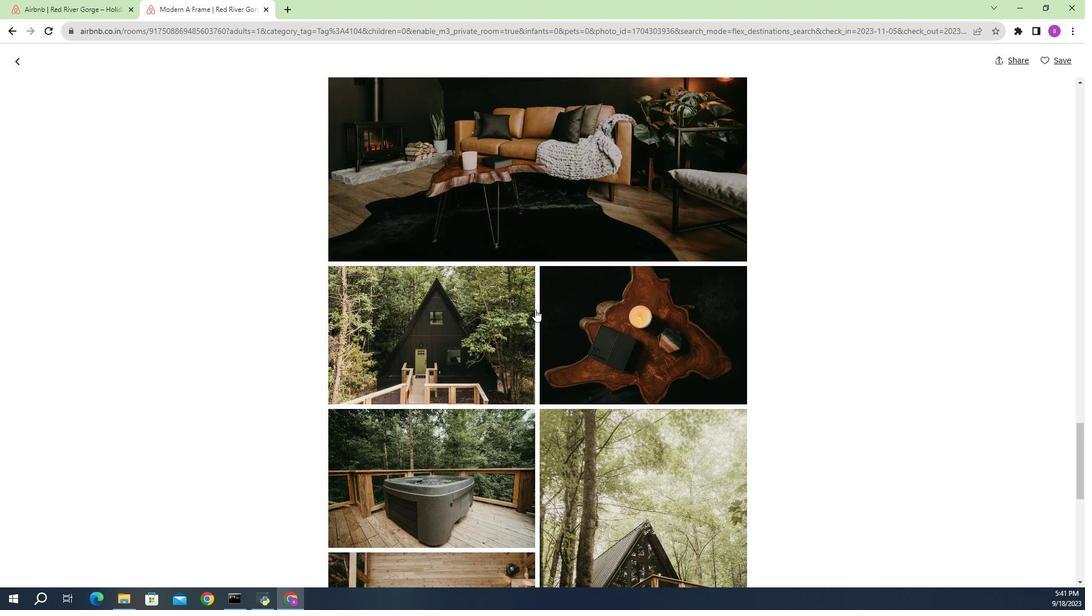 
Action: Mouse moved to (516, 308)
Screenshot: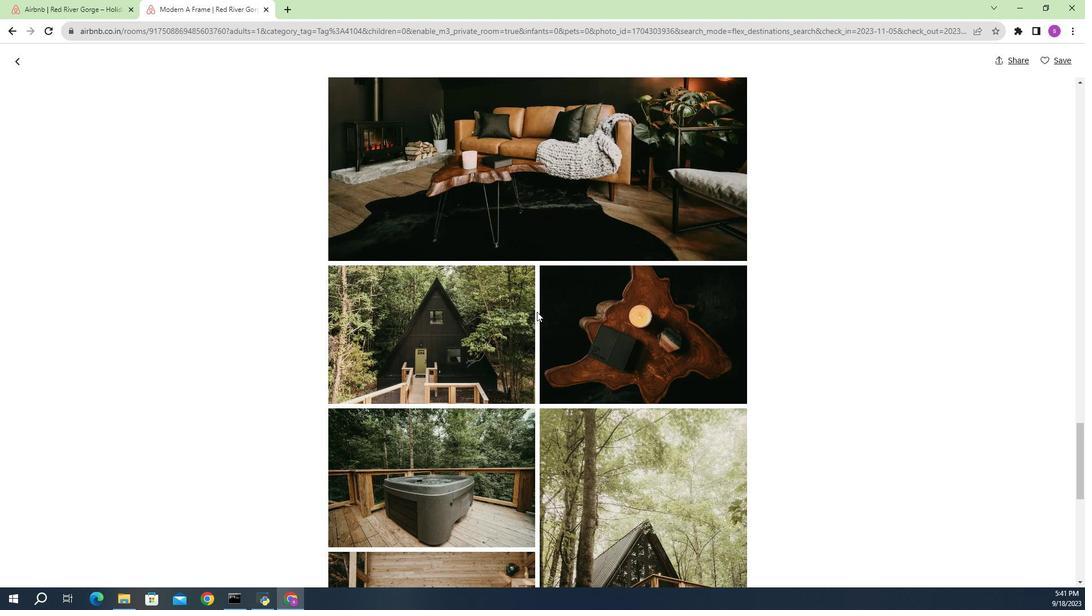 
Action: Mouse scrolled (516, 307) with delta (0, 0)
Screenshot: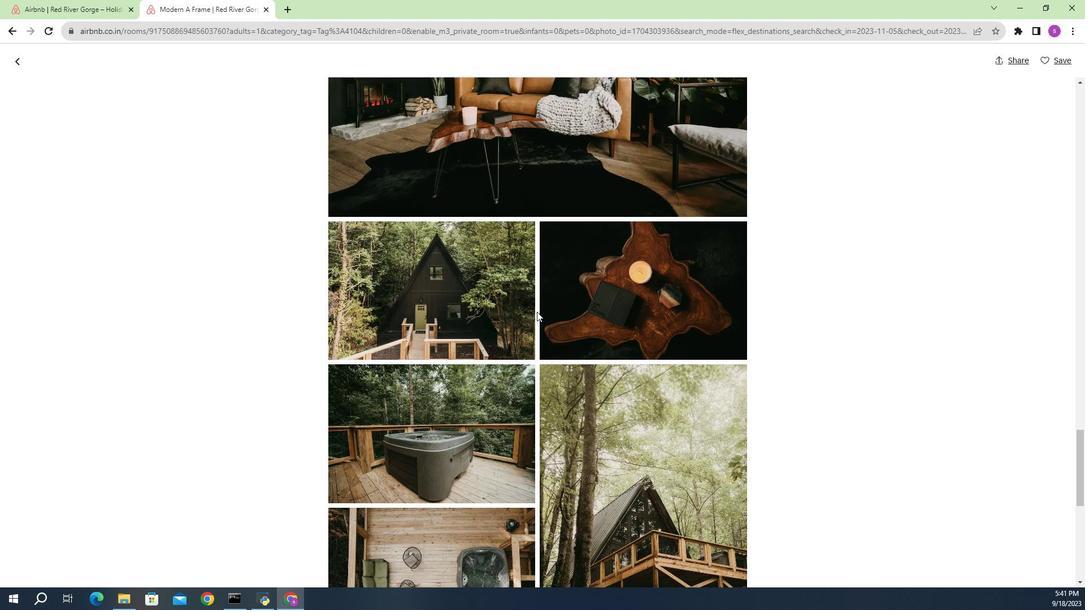 
Action: Mouse moved to (516, 308)
Screenshot: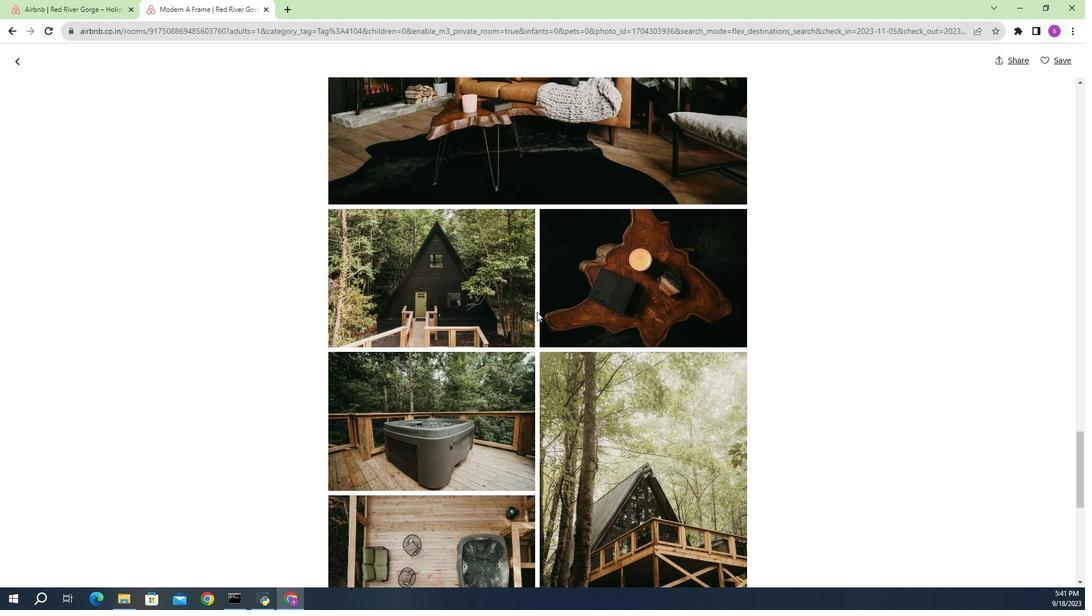 
Action: Mouse scrolled (516, 307) with delta (0, 0)
Screenshot: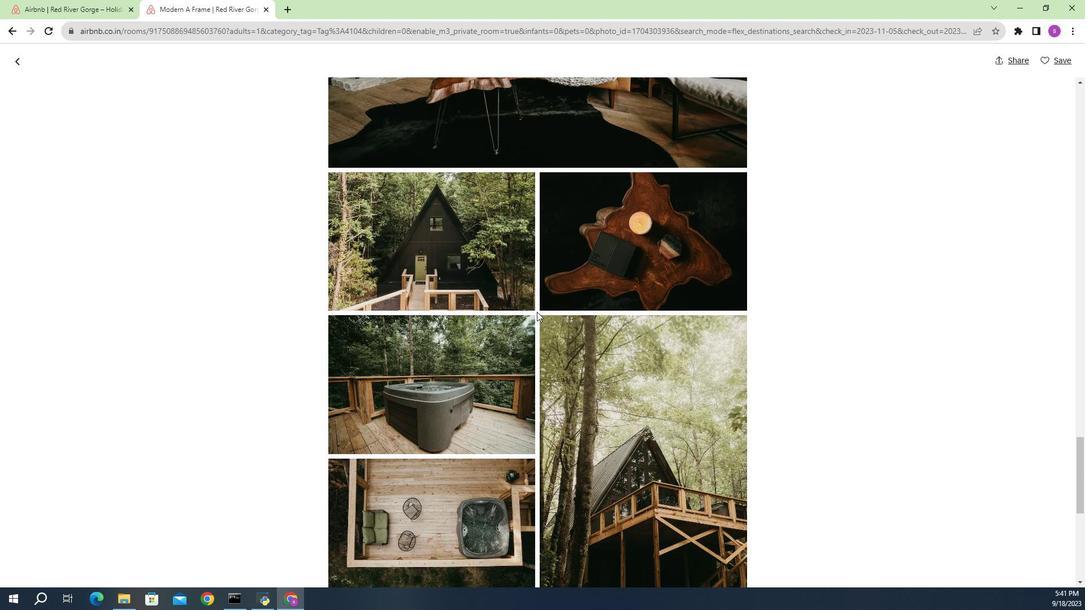 
Action: Mouse moved to (520, 308)
Screenshot: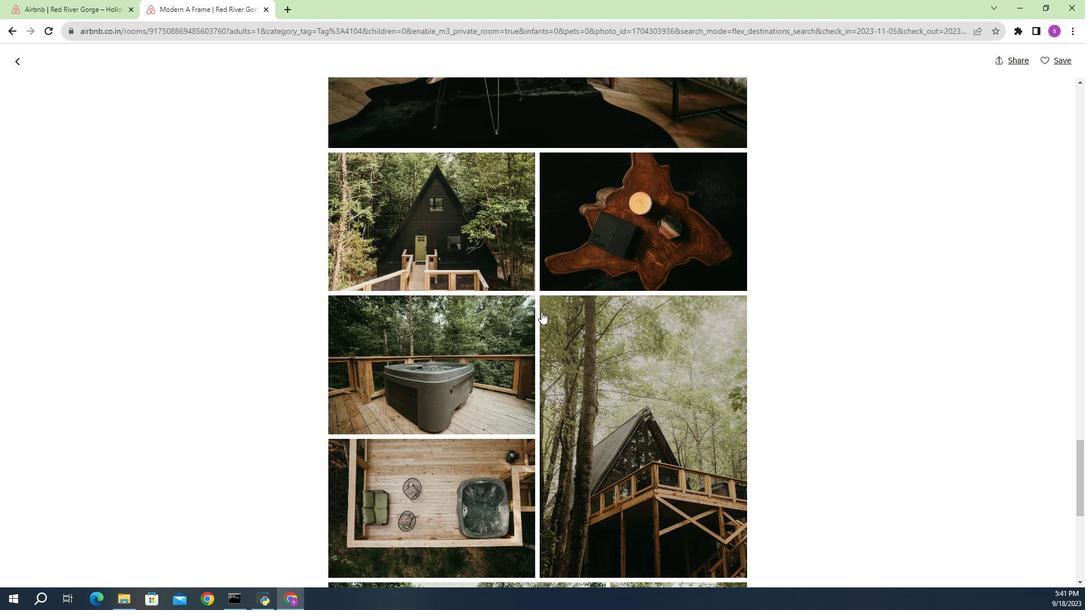 
Action: Mouse scrolled (520, 307) with delta (0, 0)
Screenshot: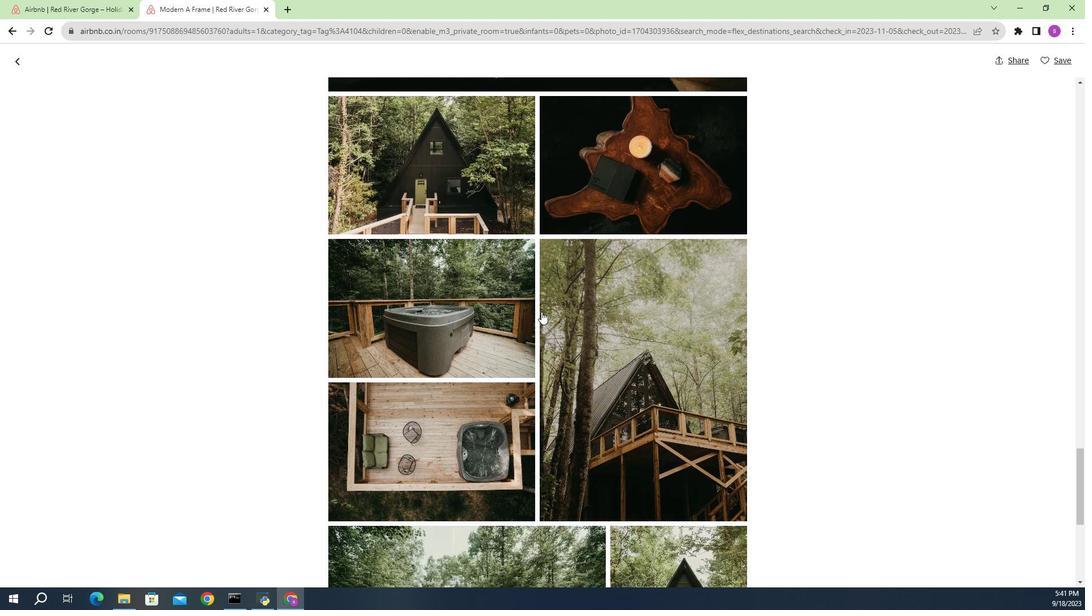 
Action: Mouse moved to (517, 312)
Screenshot: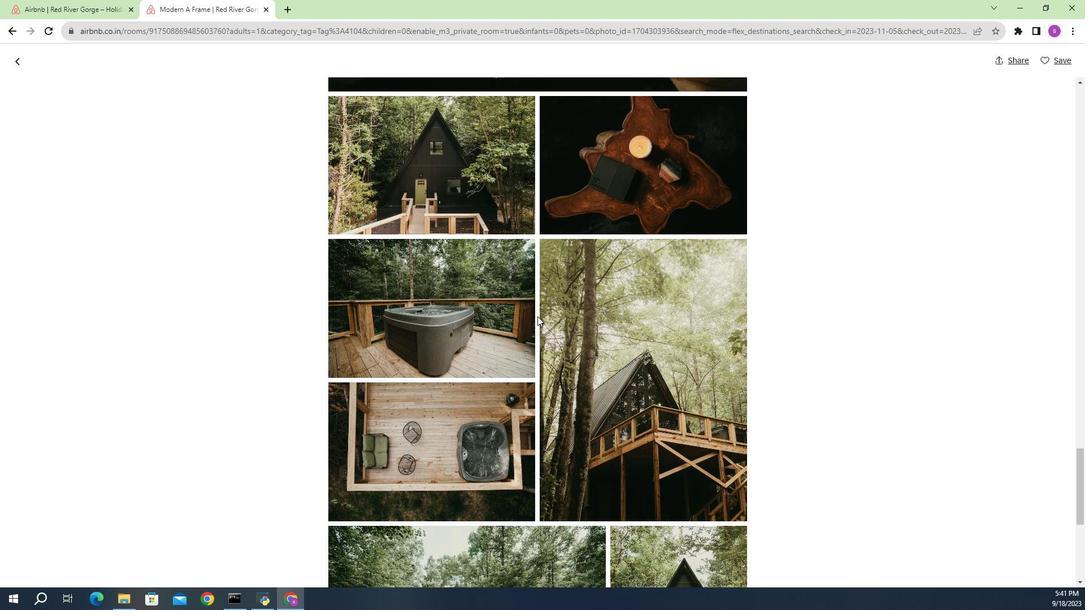 
Action: Mouse scrolled (517, 312) with delta (0, 0)
Screenshot: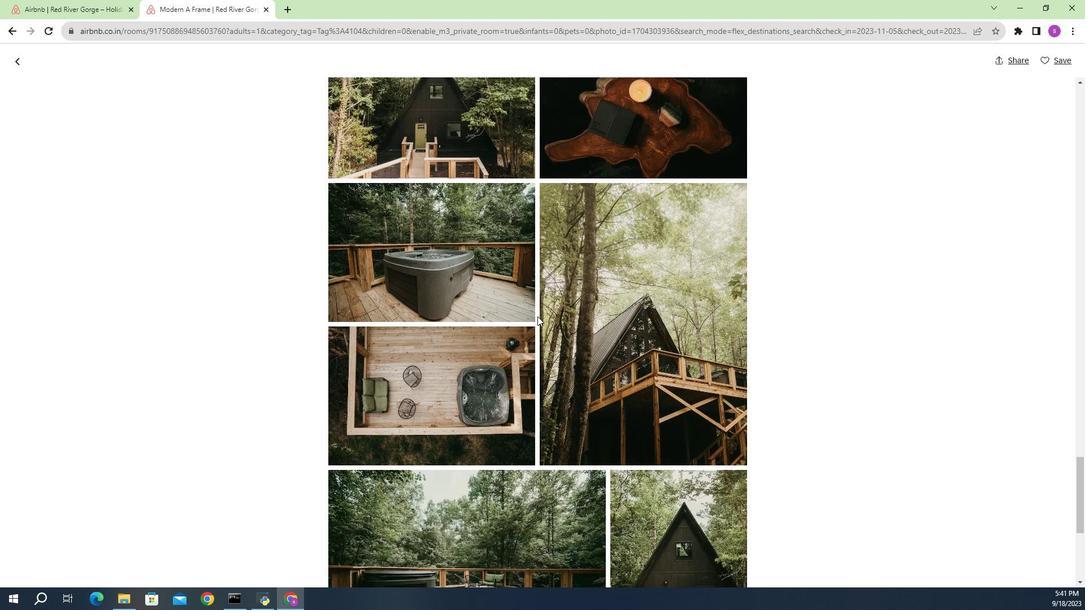 
Action: Mouse scrolled (517, 312) with delta (0, 0)
Screenshot: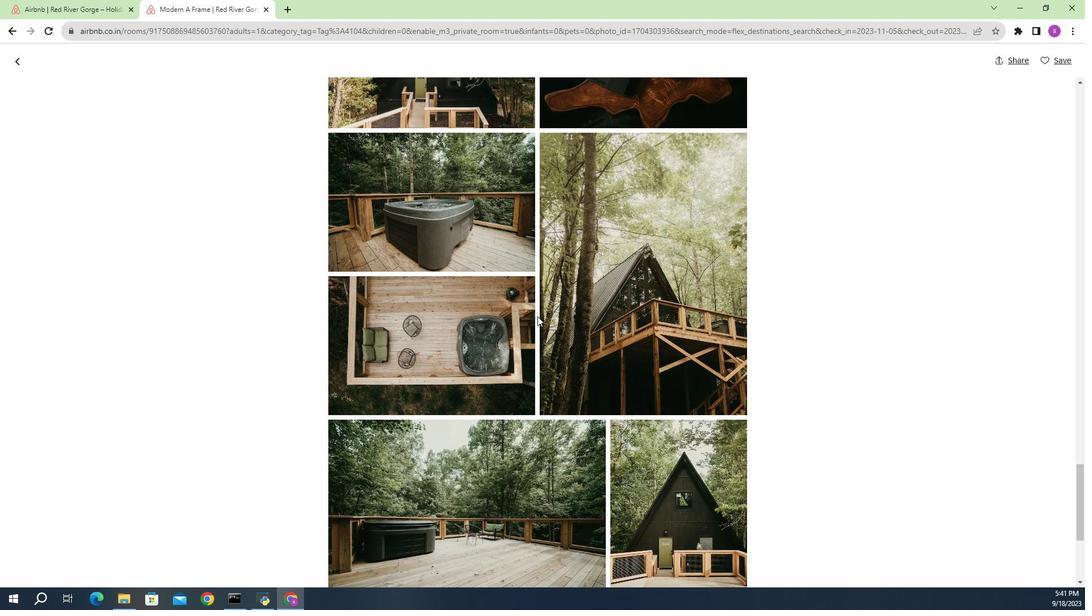 
Action: Mouse moved to (517, 312)
Screenshot: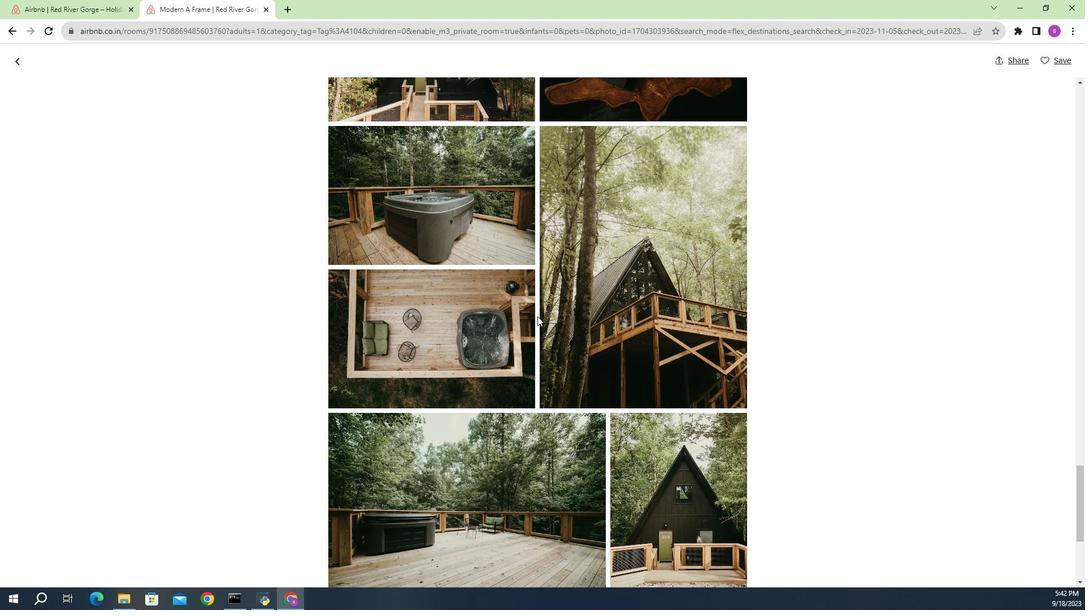 
Action: Mouse scrolled (517, 312) with delta (0, 0)
Screenshot: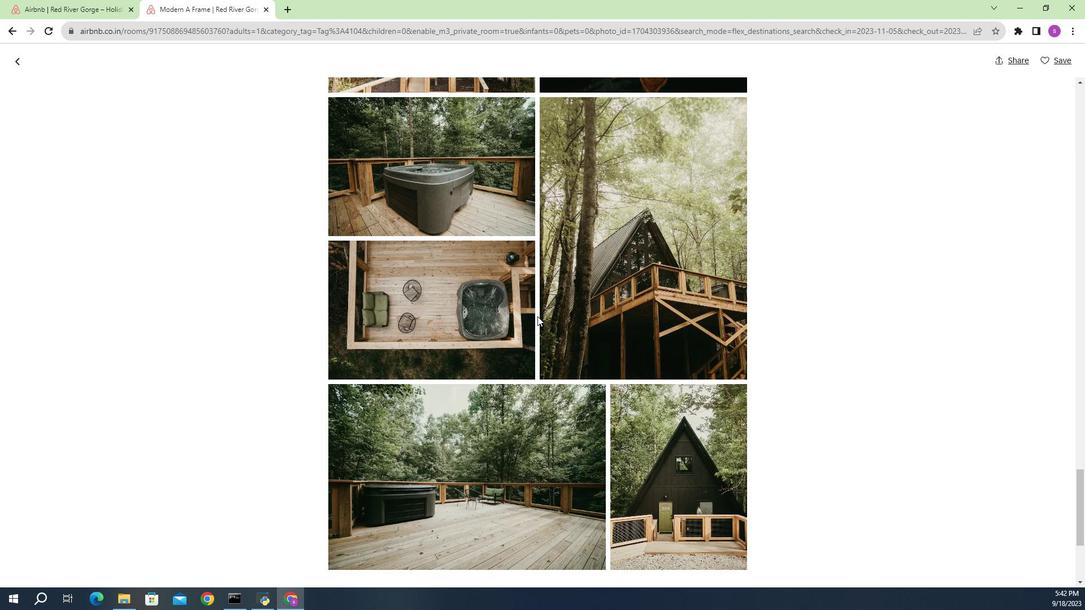 
Action: Mouse scrolled (517, 312) with delta (0, 0)
Screenshot: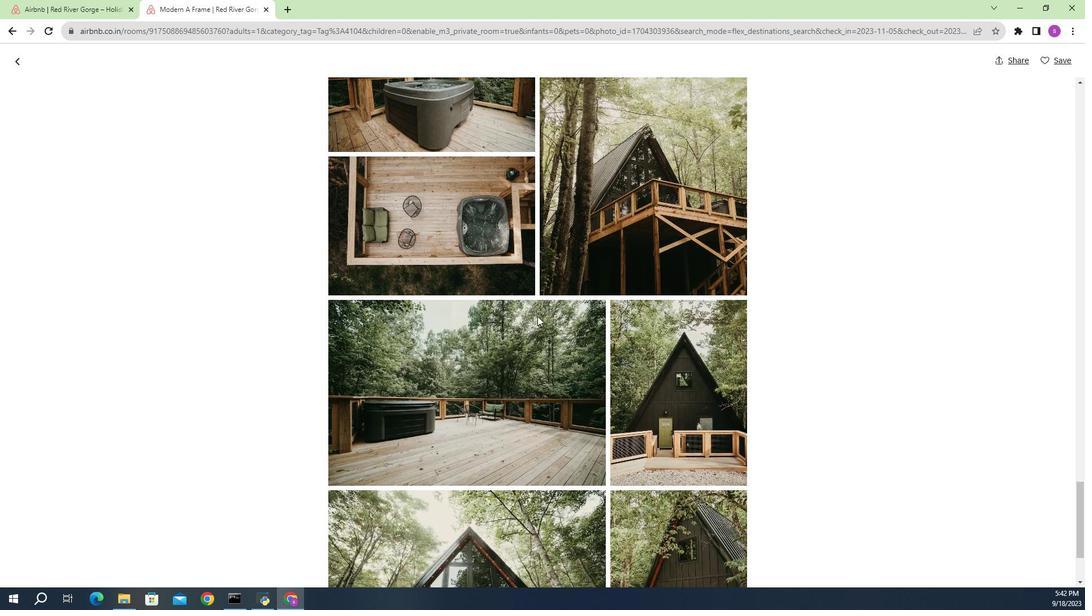 
Action: Mouse moved to (521, 312)
Screenshot: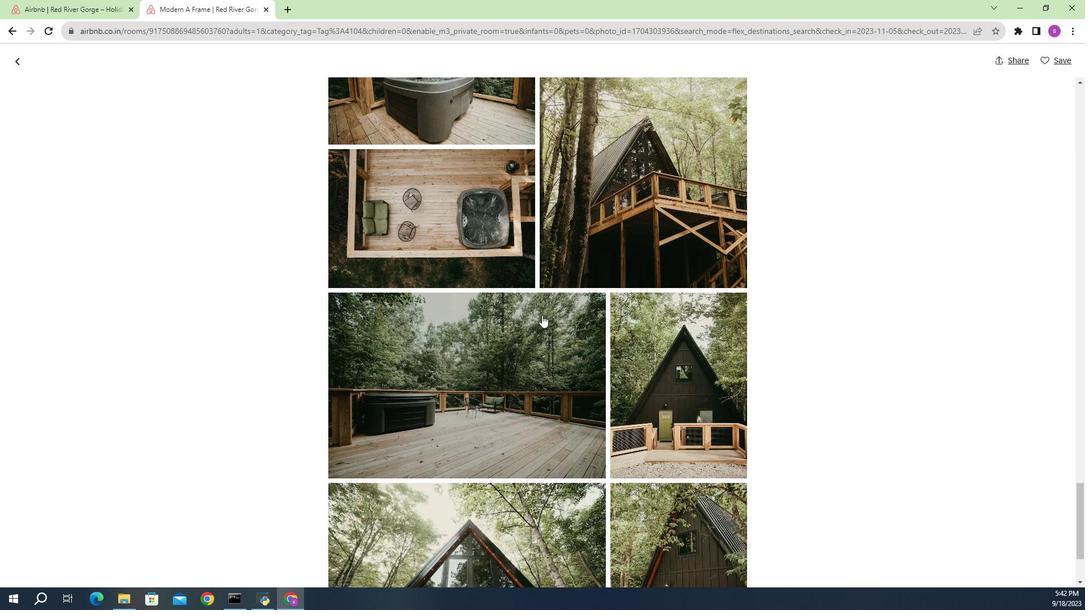 
Action: Mouse scrolled (521, 312) with delta (0, 0)
Screenshot: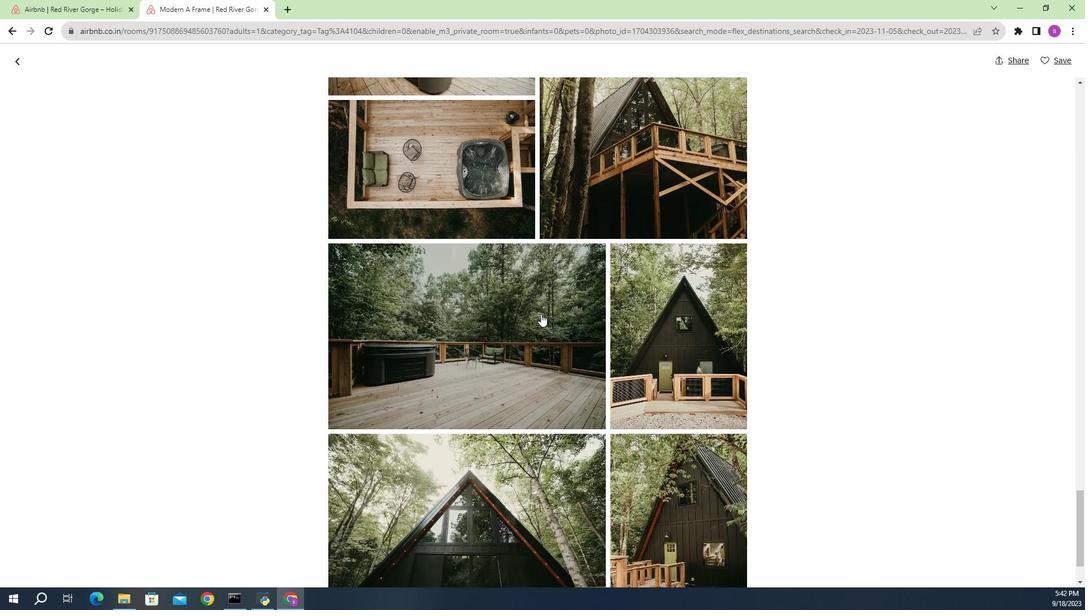 
Action: Mouse moved to (577, 262)
Screenshot: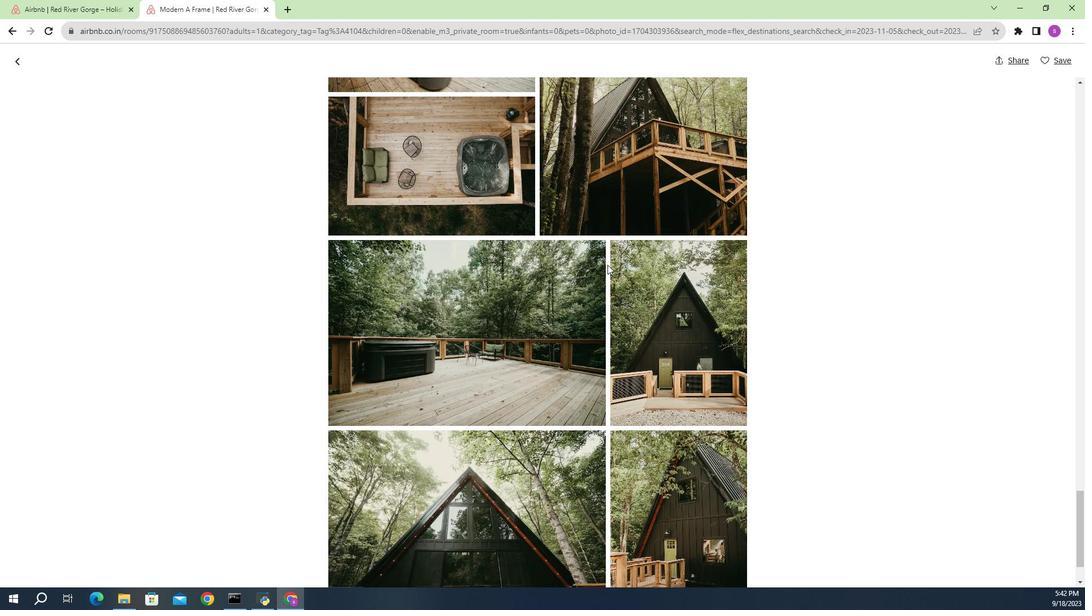 
Action: Mouse scrolled (577, 262) with delta (0, 0)
Screenshot: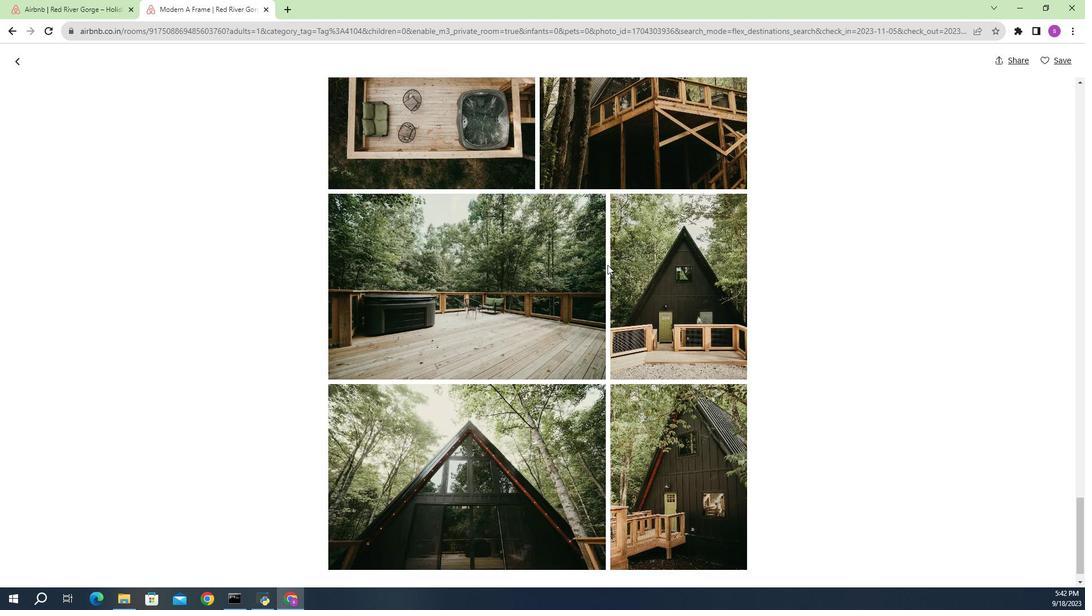
Action: Mouse scrolled (577, 262) with delta (0, 0)
Screenshot: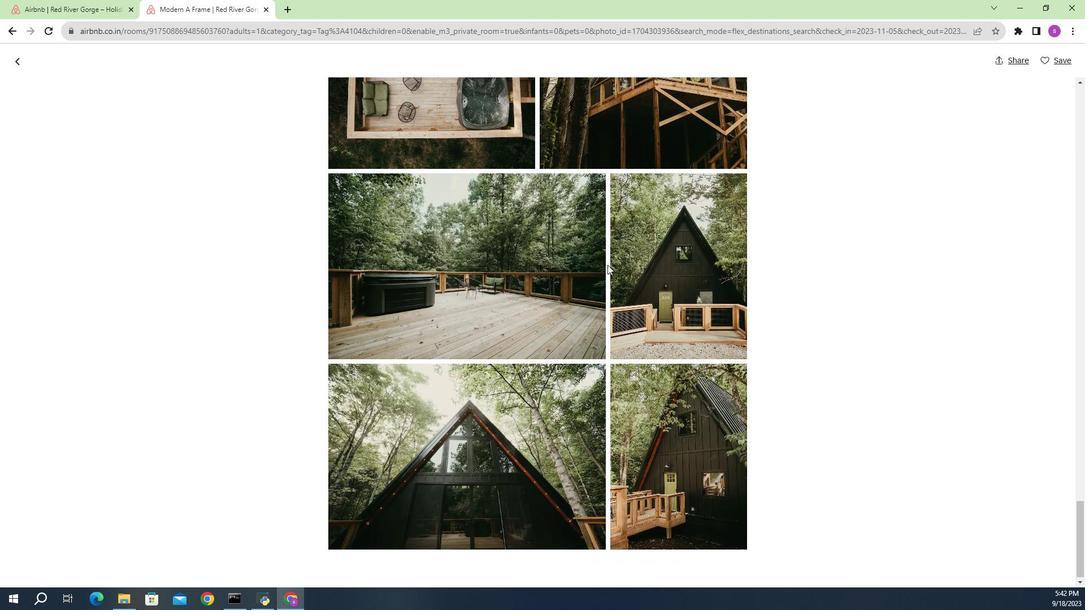 
Action: Mouse scrolled (577, 262) with delta (0, 0)
Screenshot: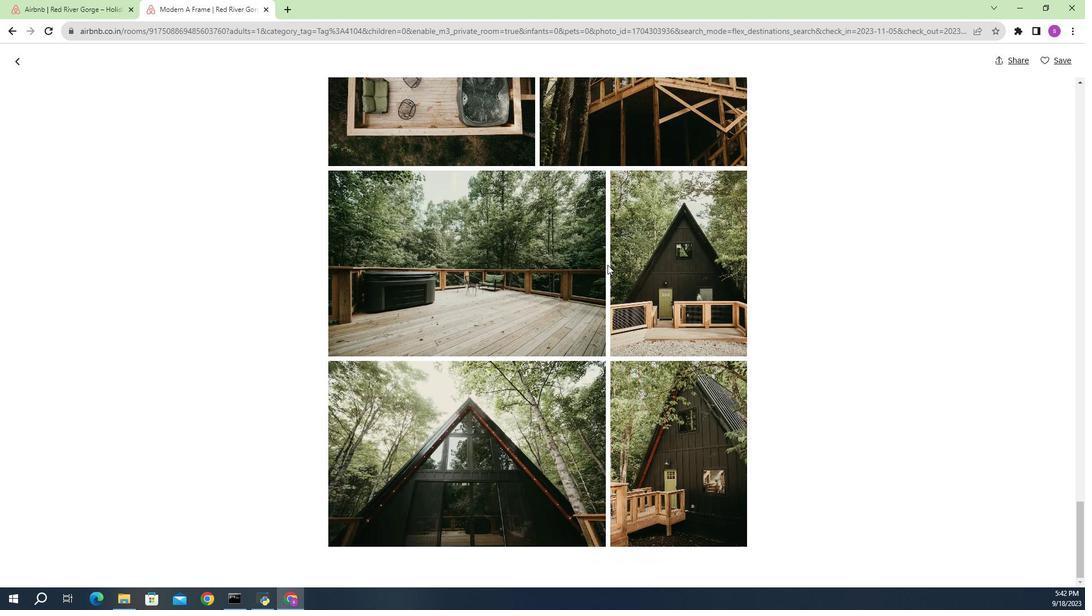 
Action: Mouse moved to (73, 66)
Screenshot: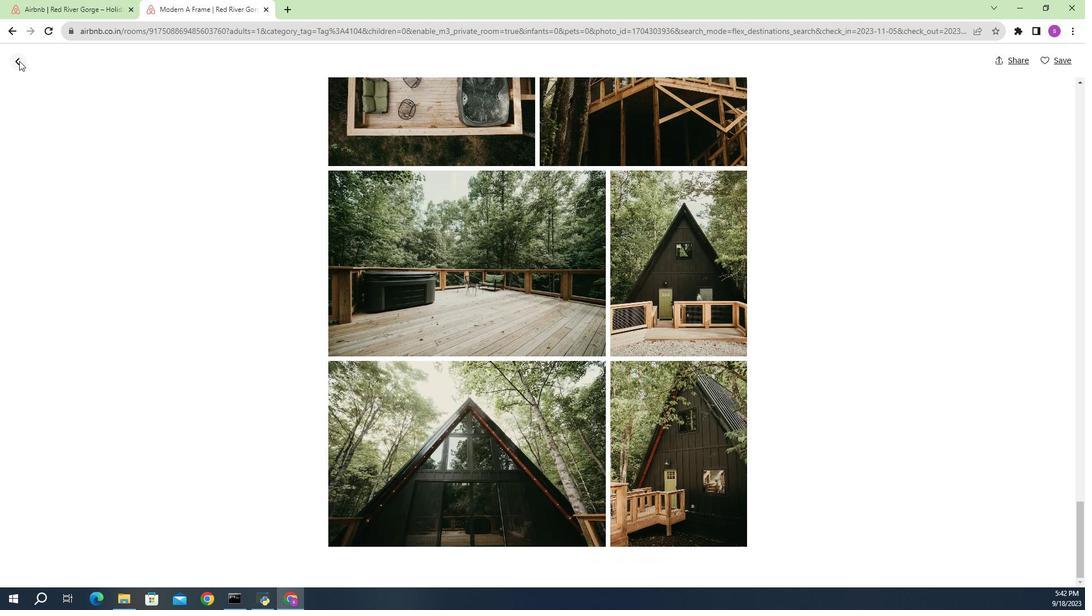 
Action: Mouse pressed left at (73, 66)
Screenshot: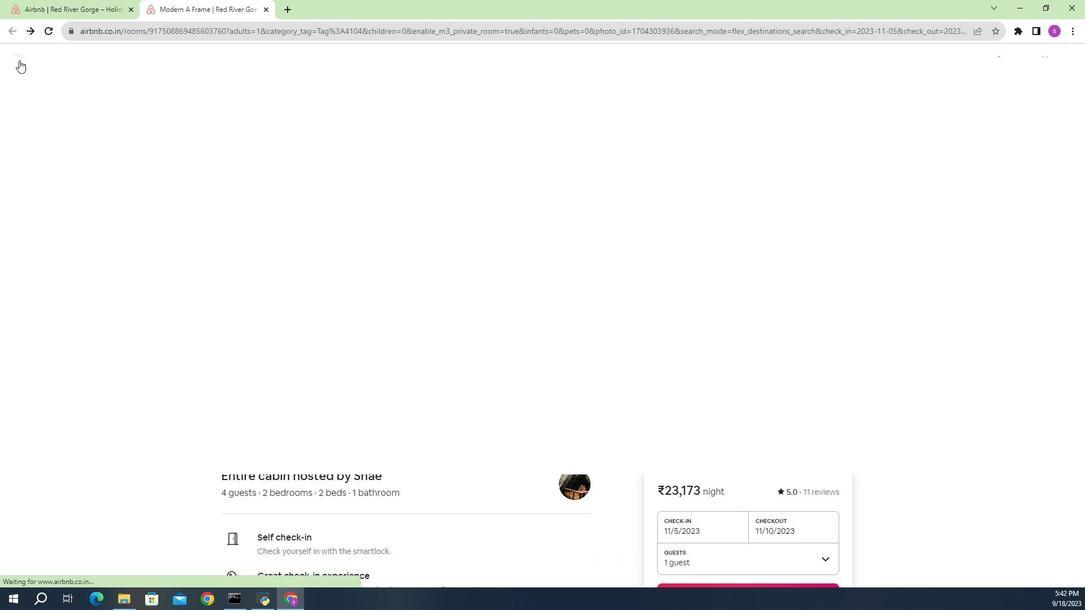 
Action: Mouse moved to (607, 336)
Screenshot: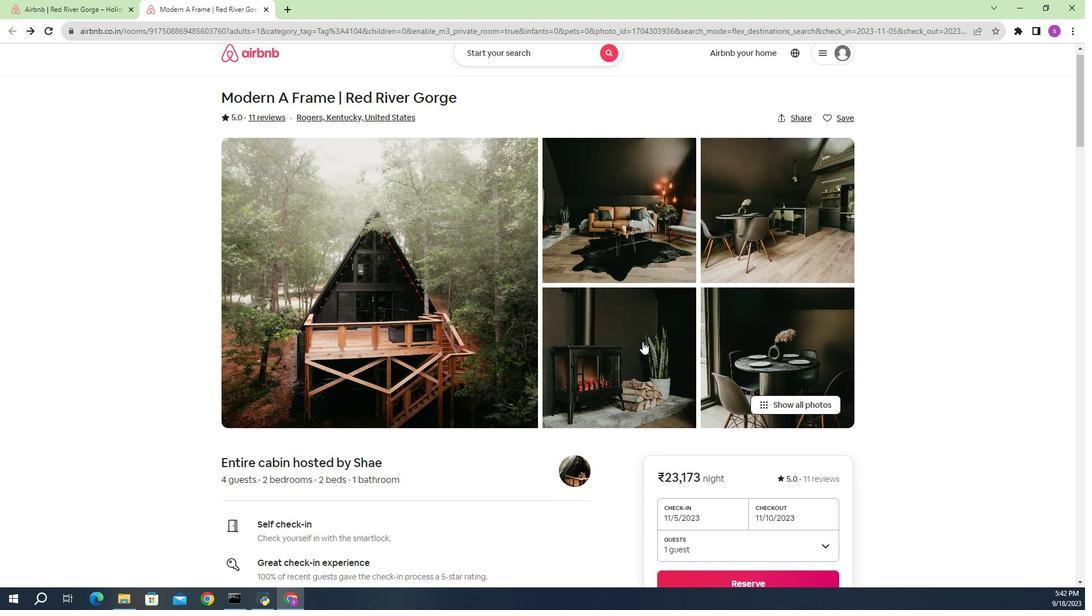 
Action: Mouse scrolled (607, 336) with delta (0, 0)
Screenshot: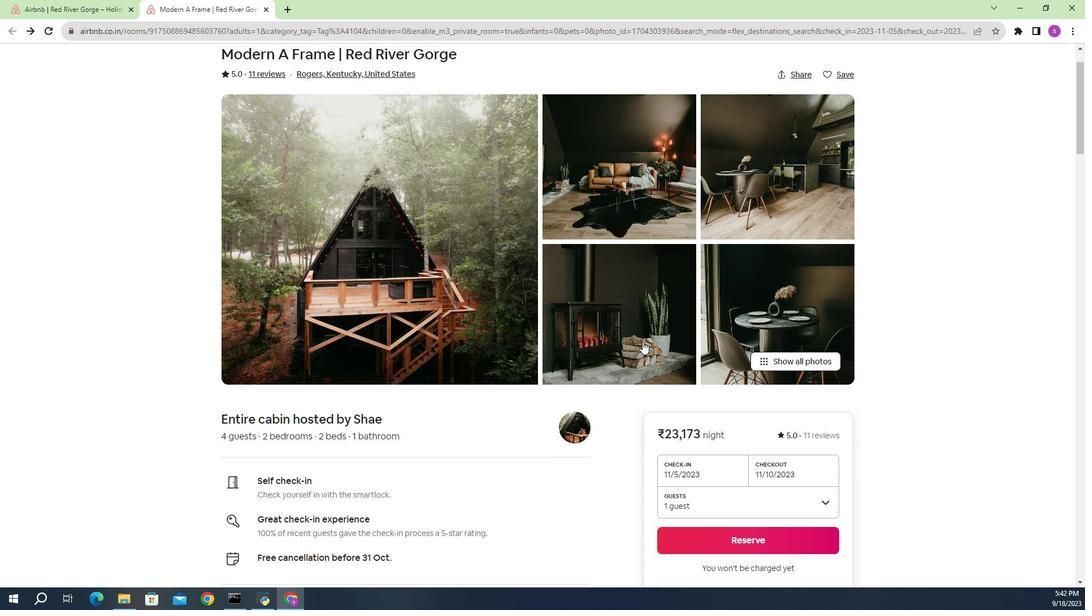 
Action: Mouse moved to (375, 295)
Screenshot: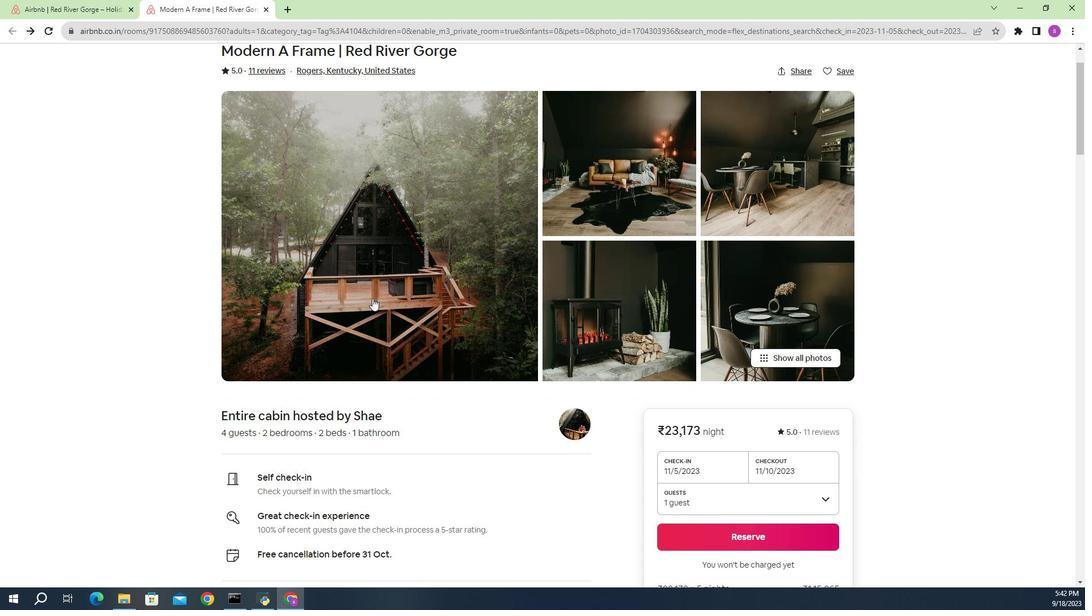 
Action: Mouse scrolled (375, 294) with delta (0, 0)
Screenshot: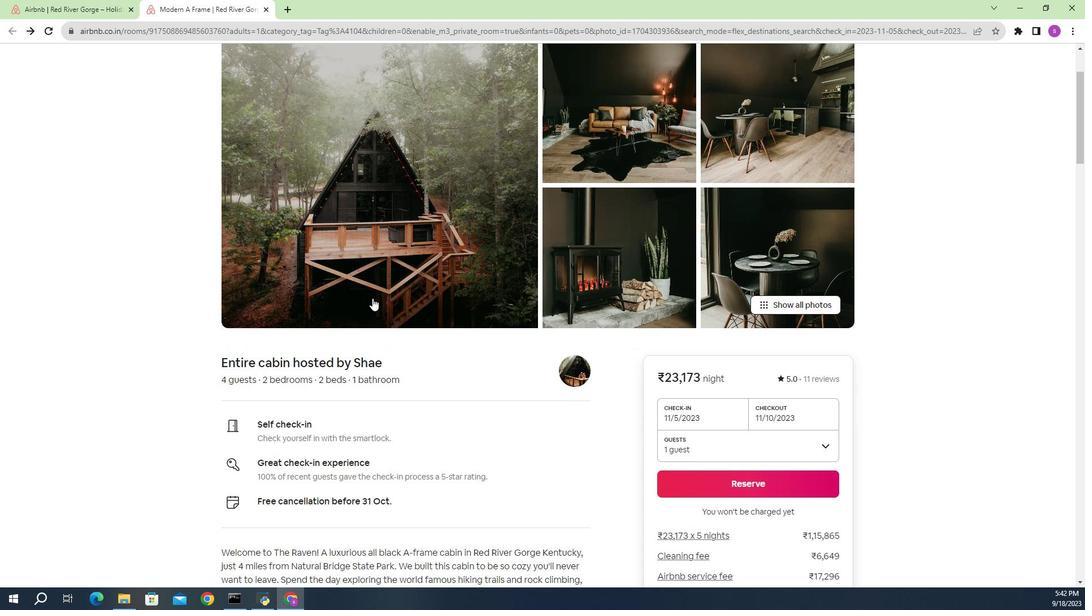 
Action: Mouse scrolled (375, 294) with delta (0, 0)
Screenshot: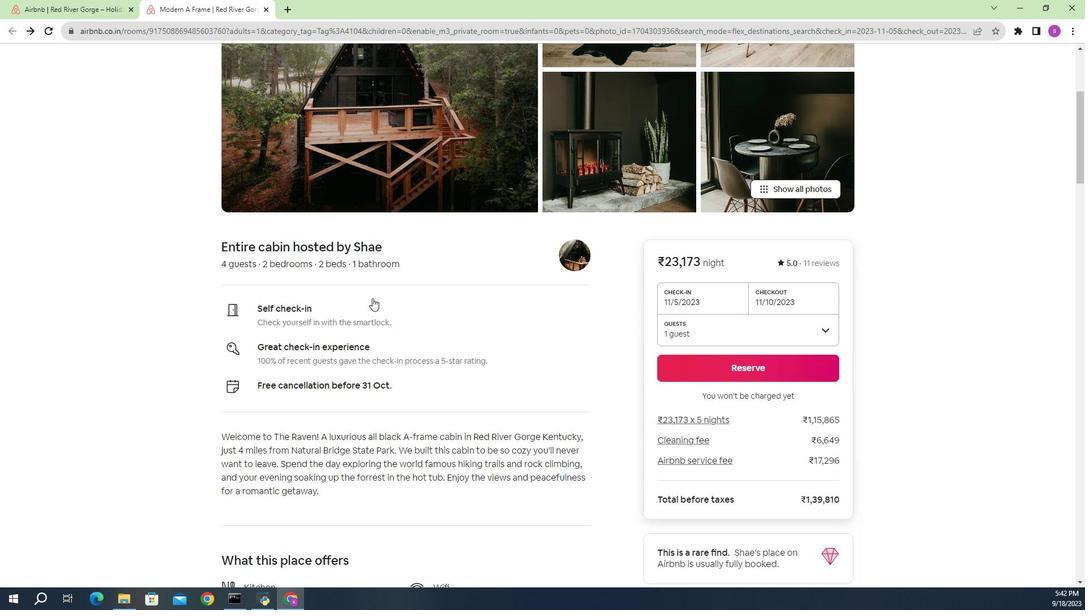 
Action: Mouse scrolled (375, 294) with delta (0, 0)
Screenshot: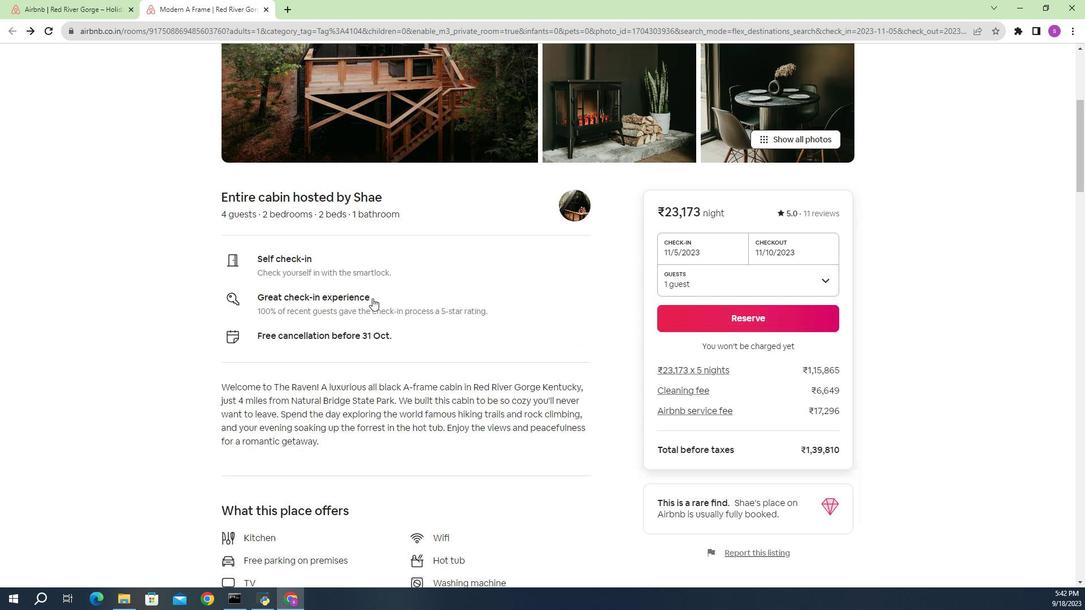 
Action: Mouse scrolled (375, 294) with delta (0, 0)
Screenshot: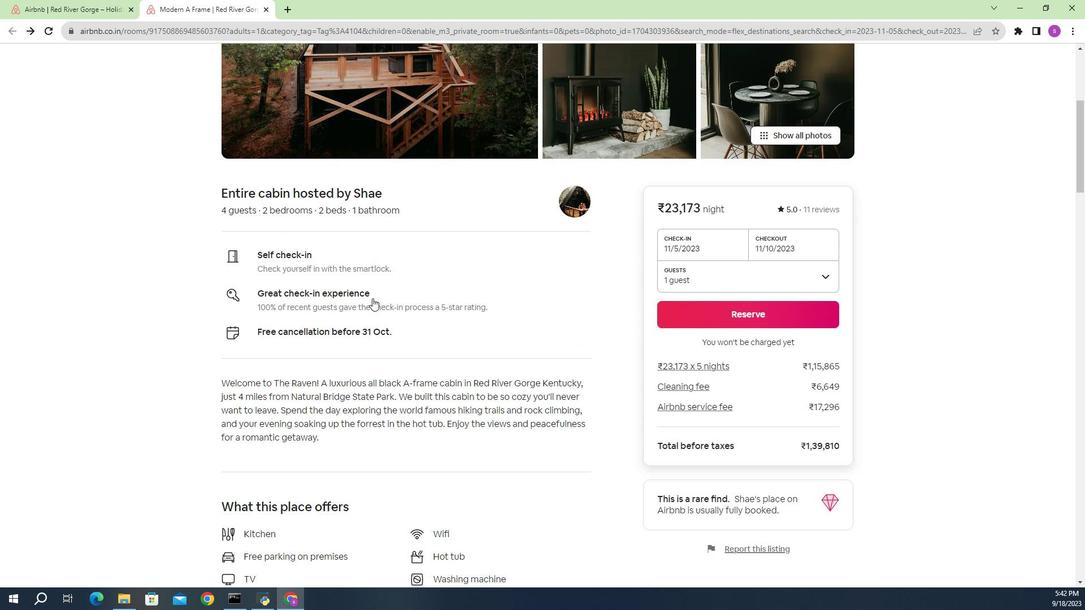 
Action: Mouse scrolled (375, 294) with delta (0, 0)
Screenshot: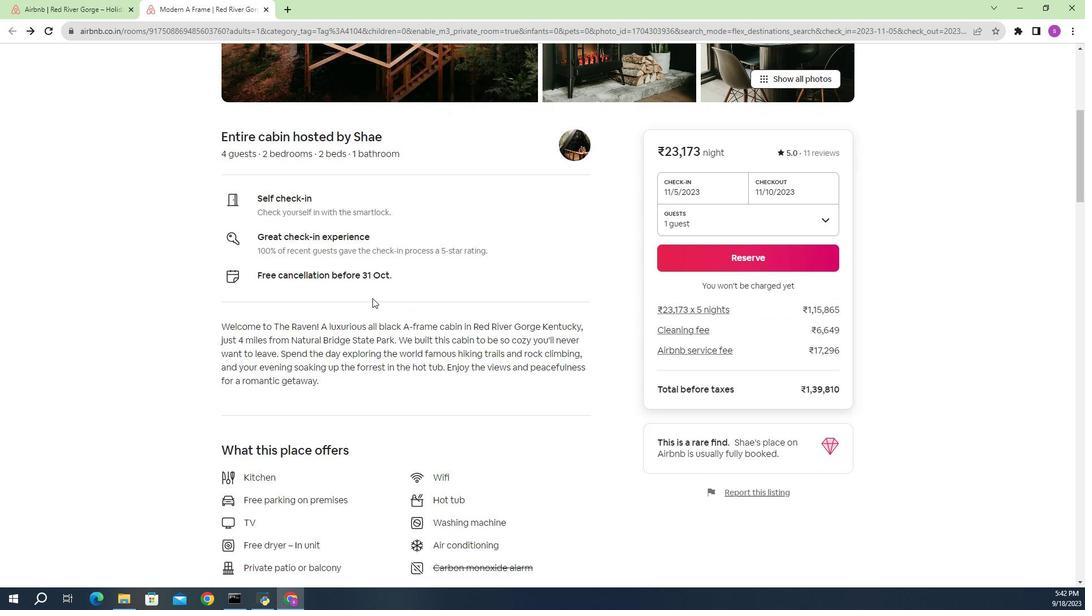 
Action: Mouse moved to (375, 295)
Screenshot: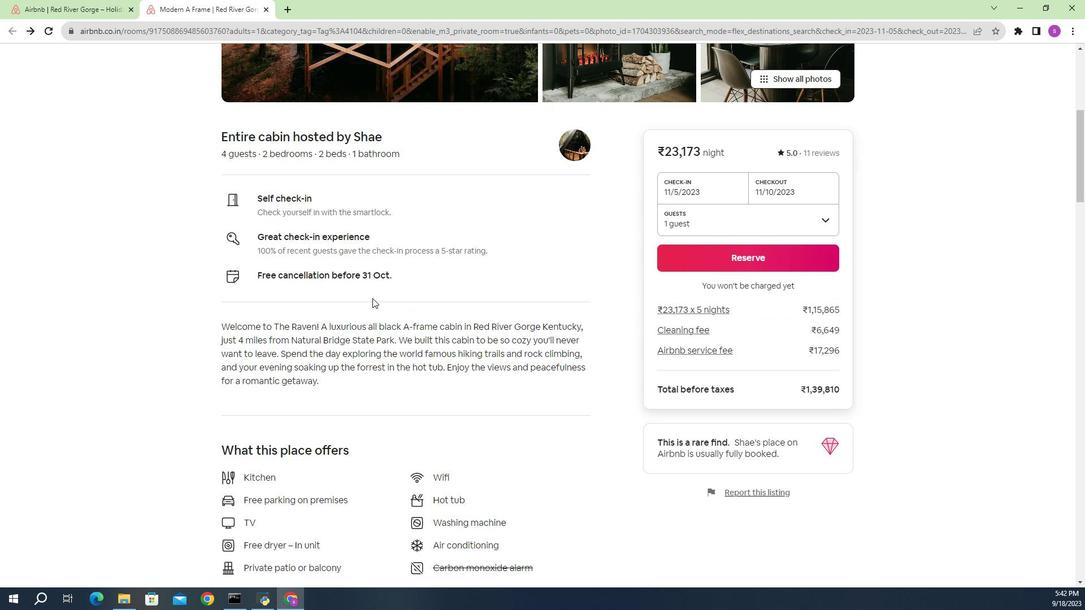 
Action: Mouse scrolled (375, 294) with delta (0, 0)
Screenshot: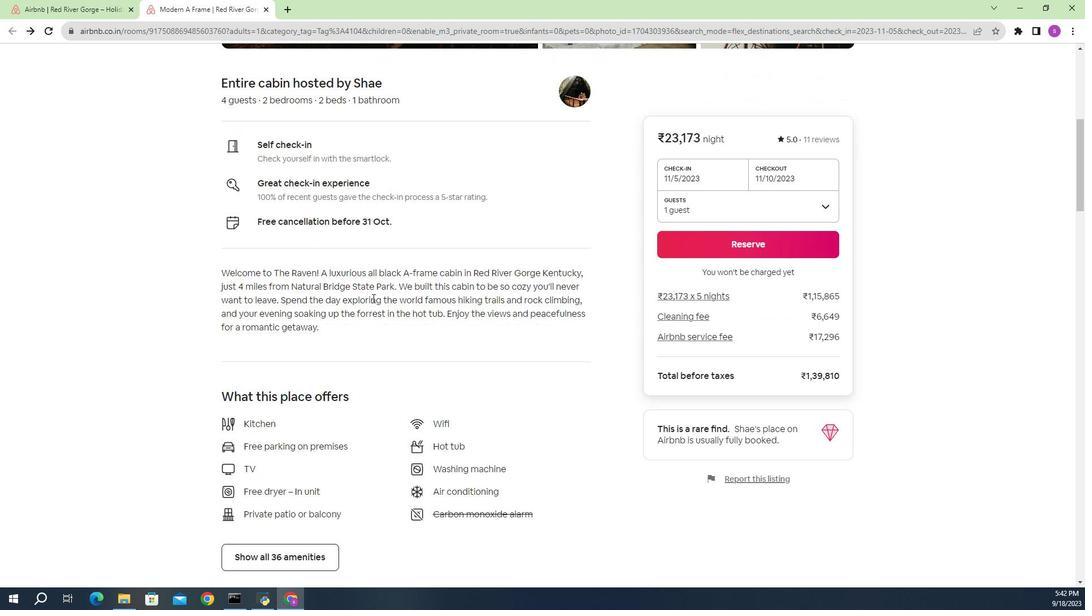 
Action: Mouse scrolled (375, 294) with delta (0, 0)
Screenshot: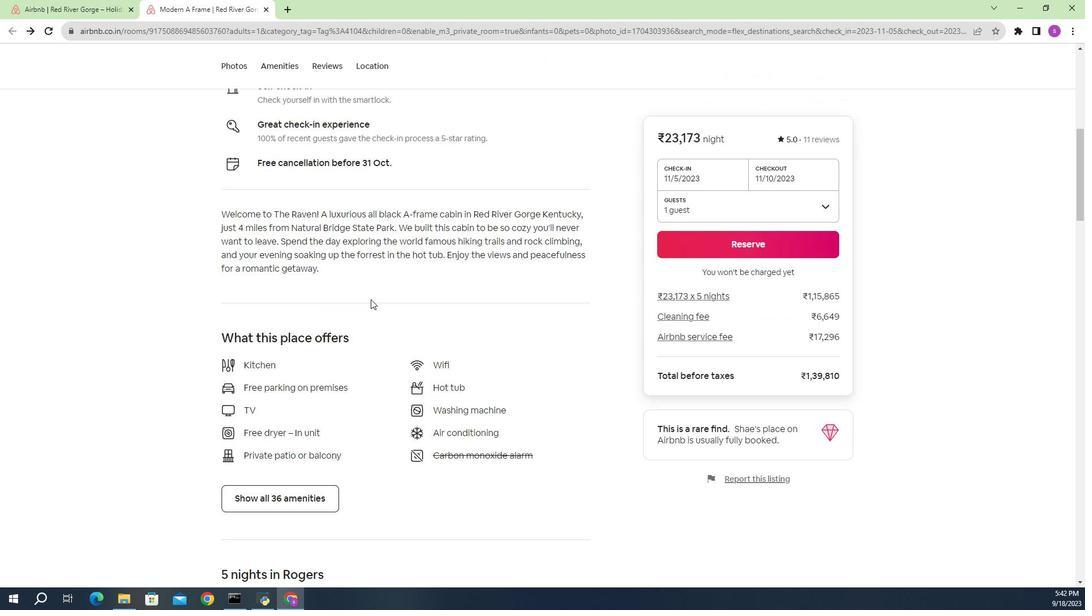 
Action: Mouse moved to (386, 344)
Screenshot: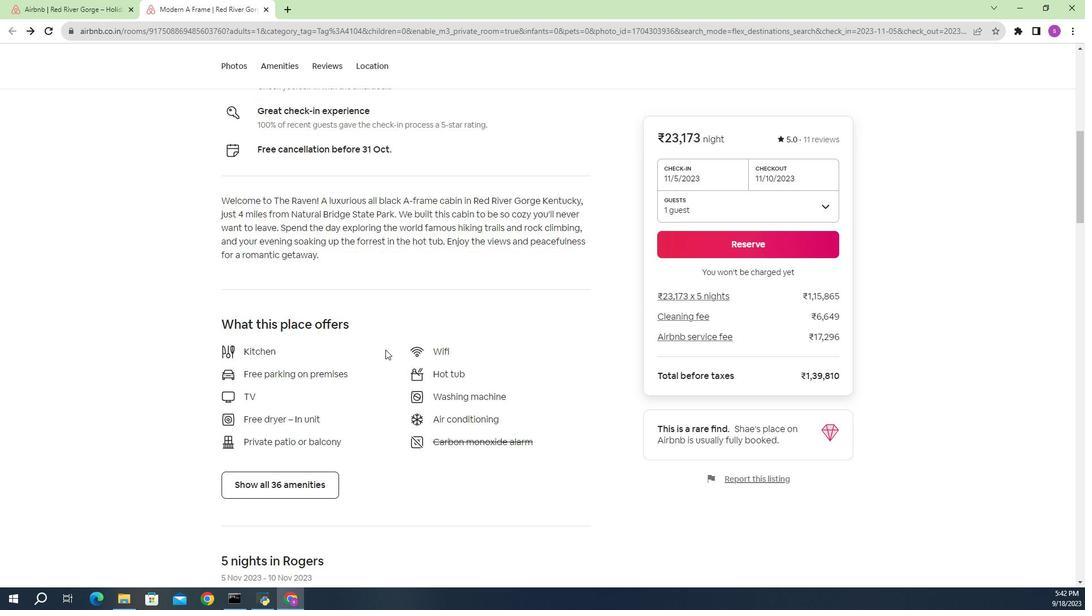 
Action: Mouse scrolled (386, 343) with delta (0, 0)
Screenshot: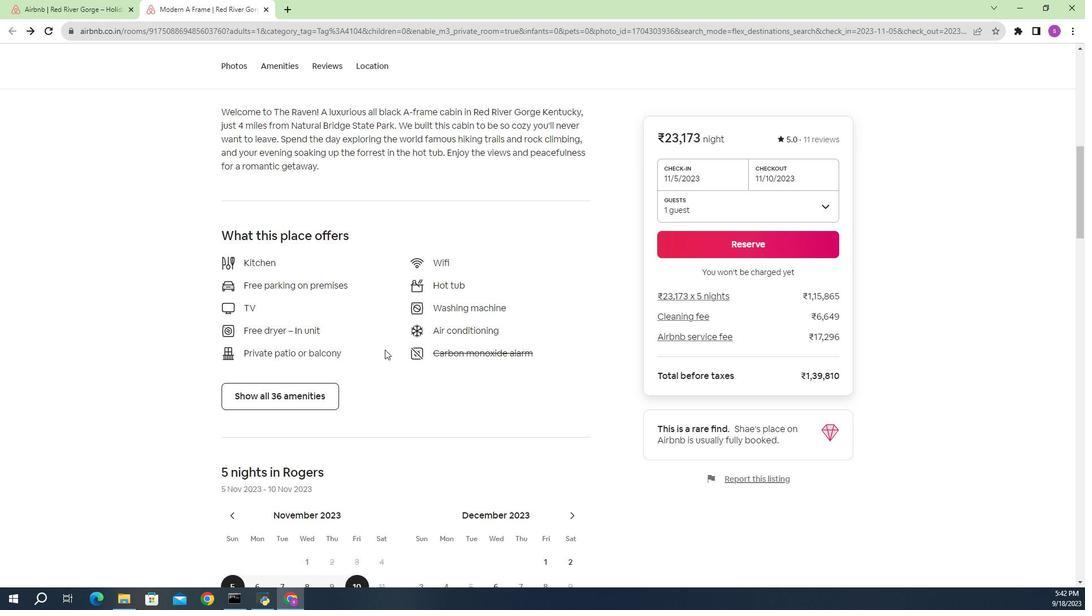 
Action: Mouse scrolled (386, 343) with delta (0, 0)
Screenshot: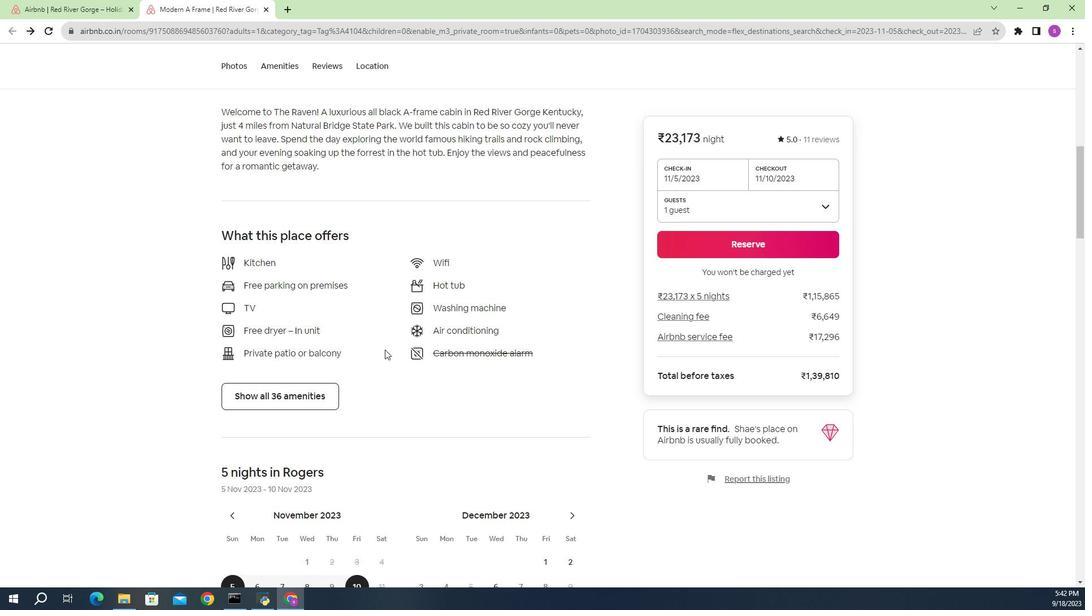 
Action: Mouse moved to (390, 351)
Screenshot: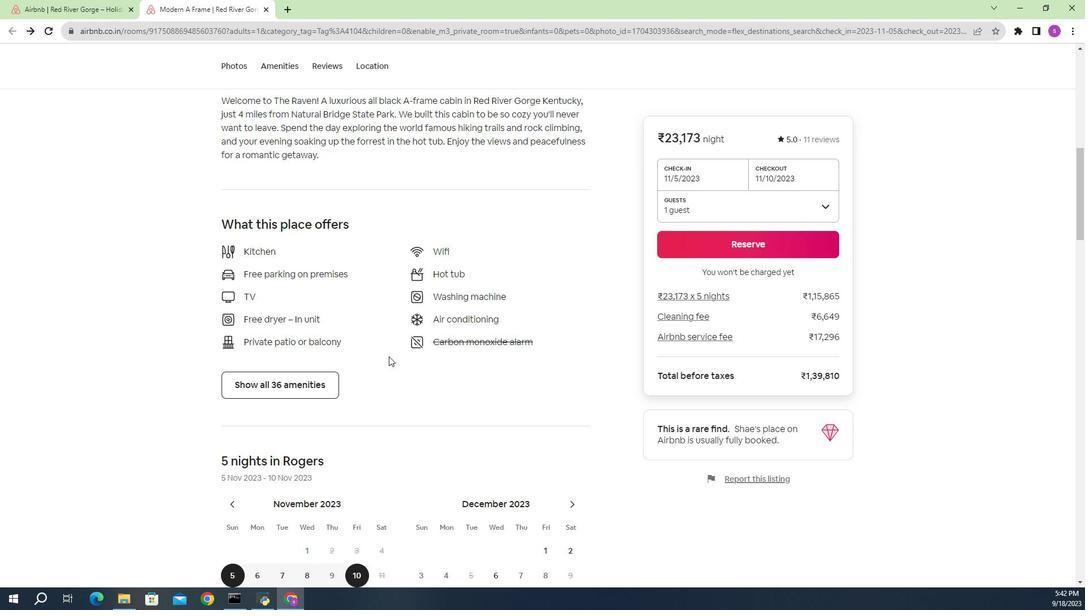 
Action: Mouse scrolled (390, 350) with delta (0, 0)
Screenshot: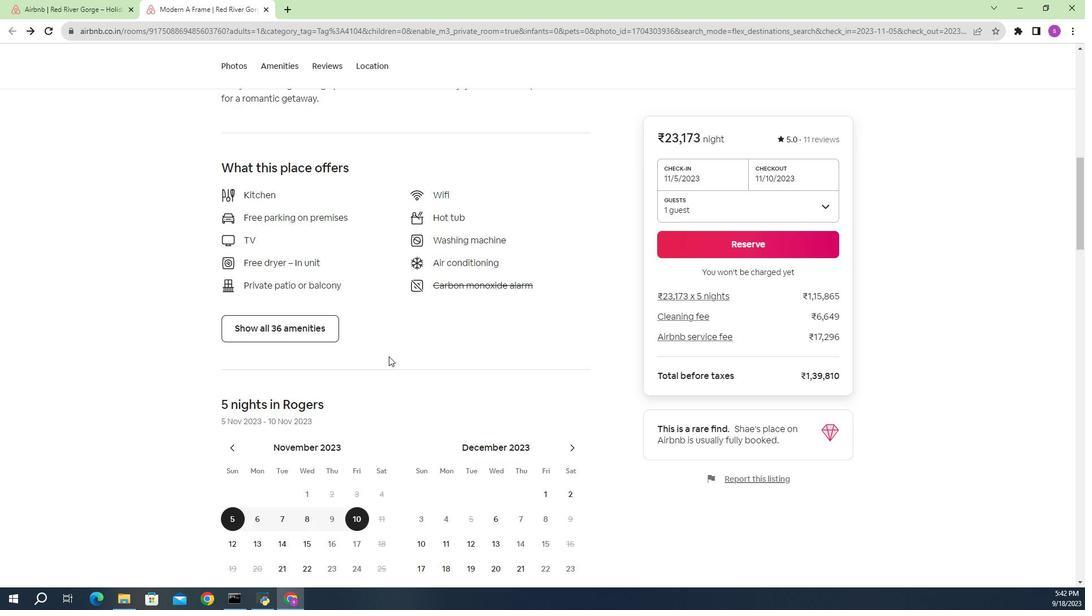 
Action: Mouse scrolled (390, 350) with delta (0, 0)
Screenshot: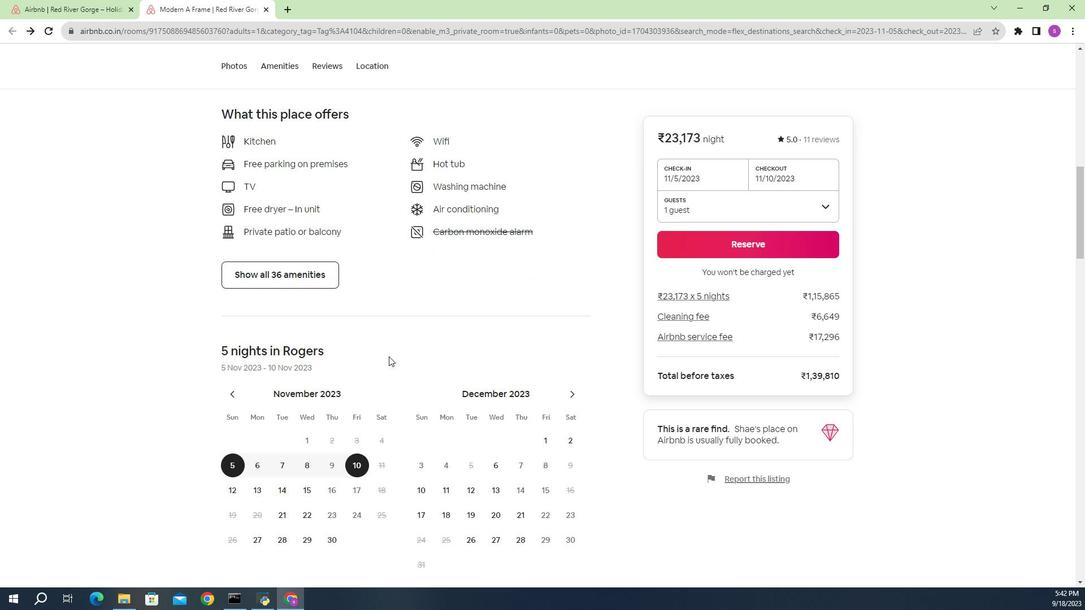 
Action: Mouse moved to (394, 347)
Screenshot: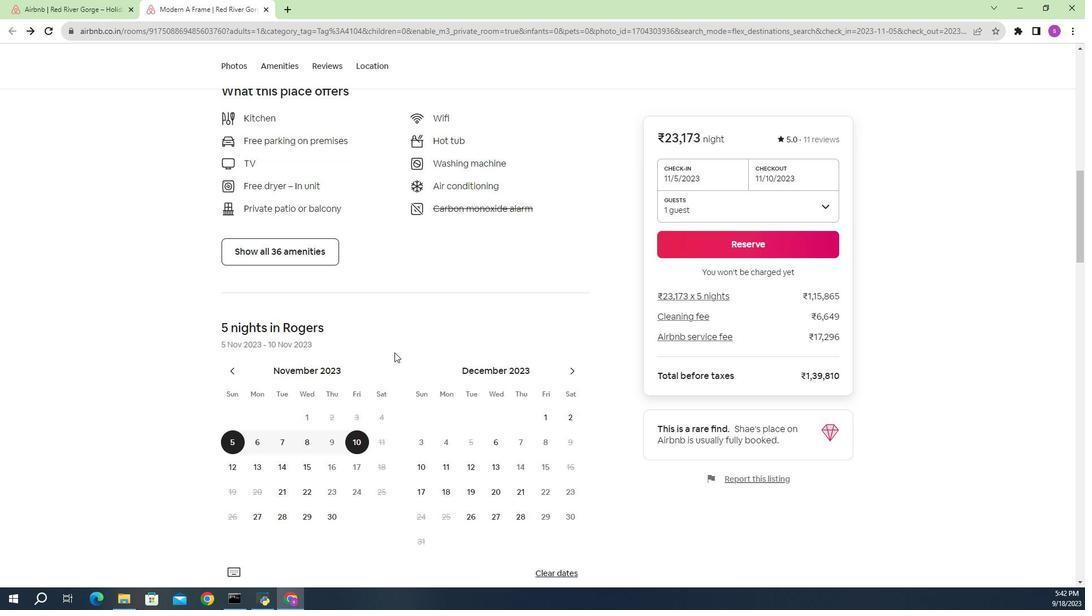 
Action: Mouse scrolled (394, 346) with delta (0, 0)
Screenshot: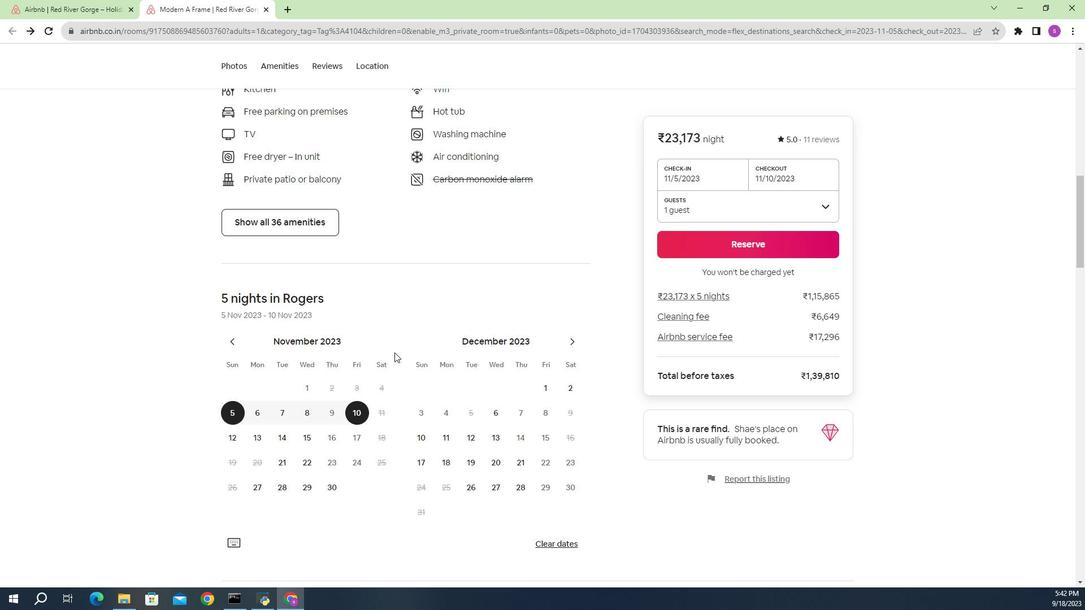 
Action: Mouse moved to (397, 338)
Screenshot: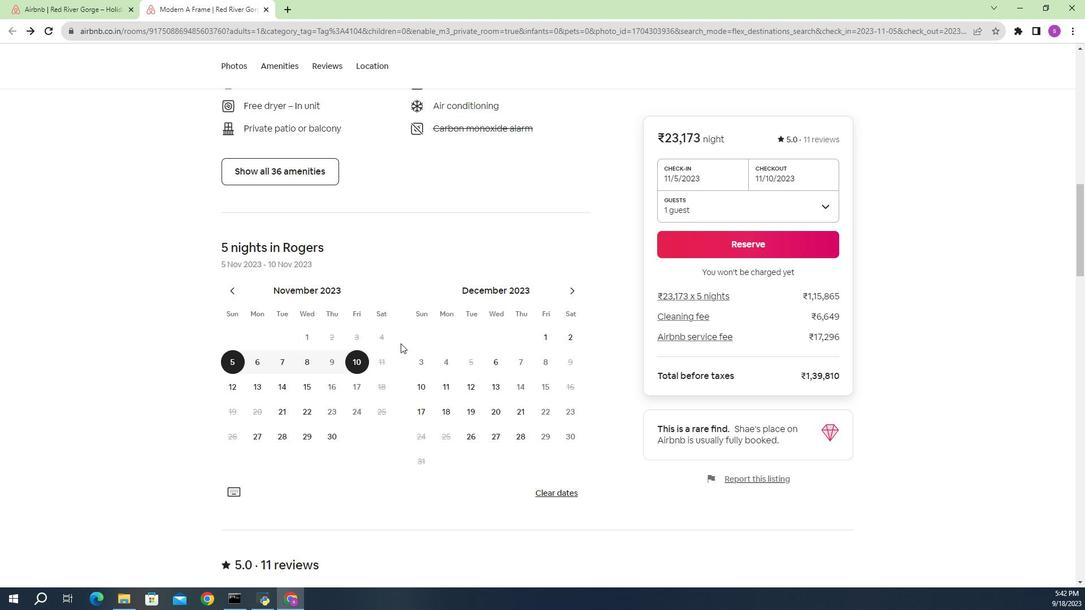 
Action: Mouse scrolled (397, 337) with delta (0, 0)
Screenshot: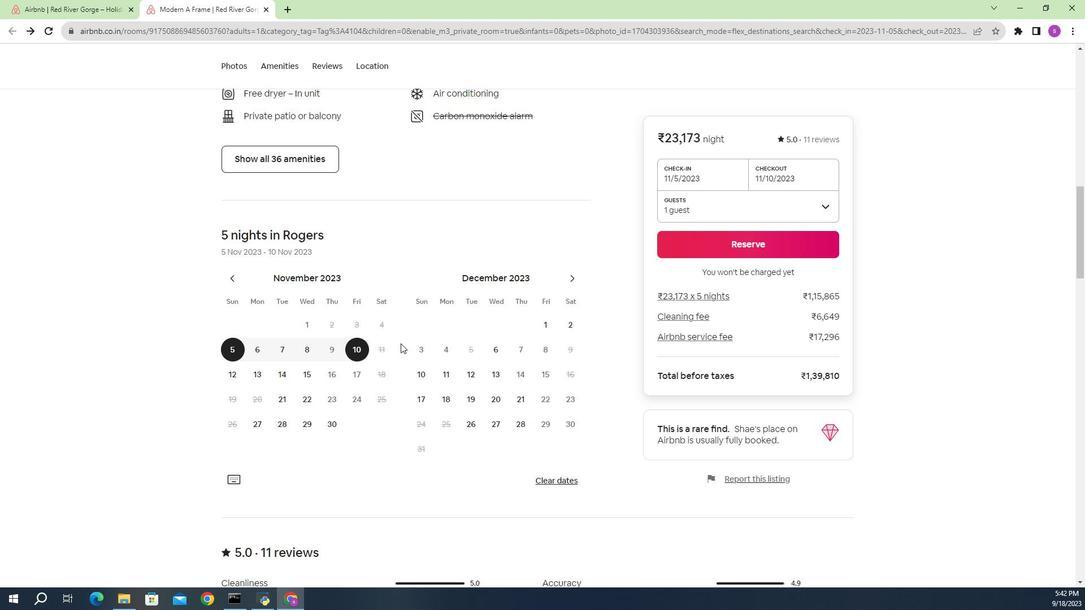 
Action: Mouse moved to (399, 339)
Screenshot: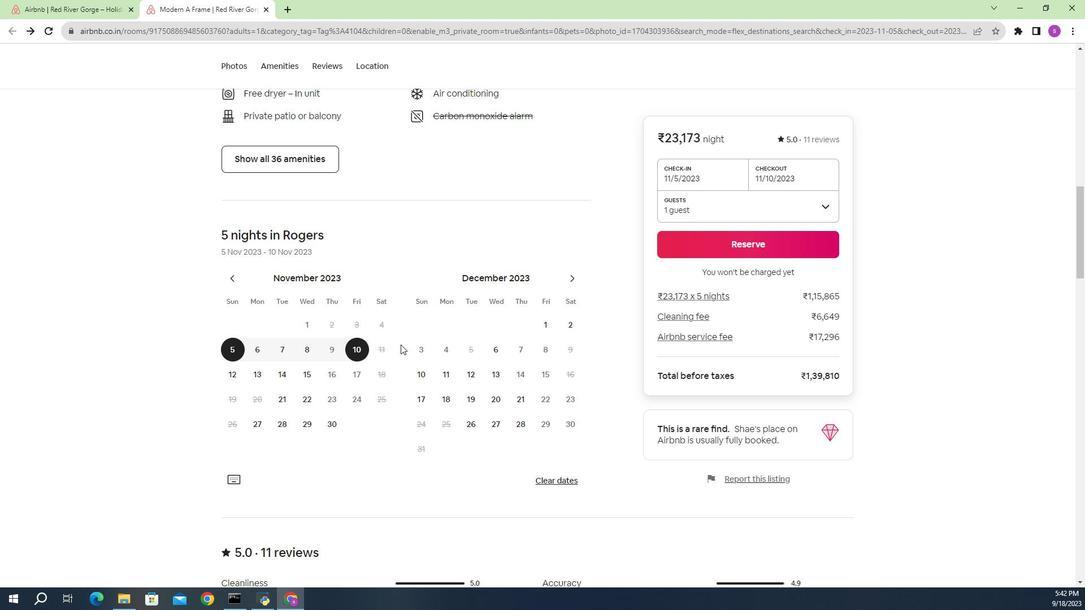 
Action: Mouse scrolled (399, 339) with delta (0, 0)
Screenshot: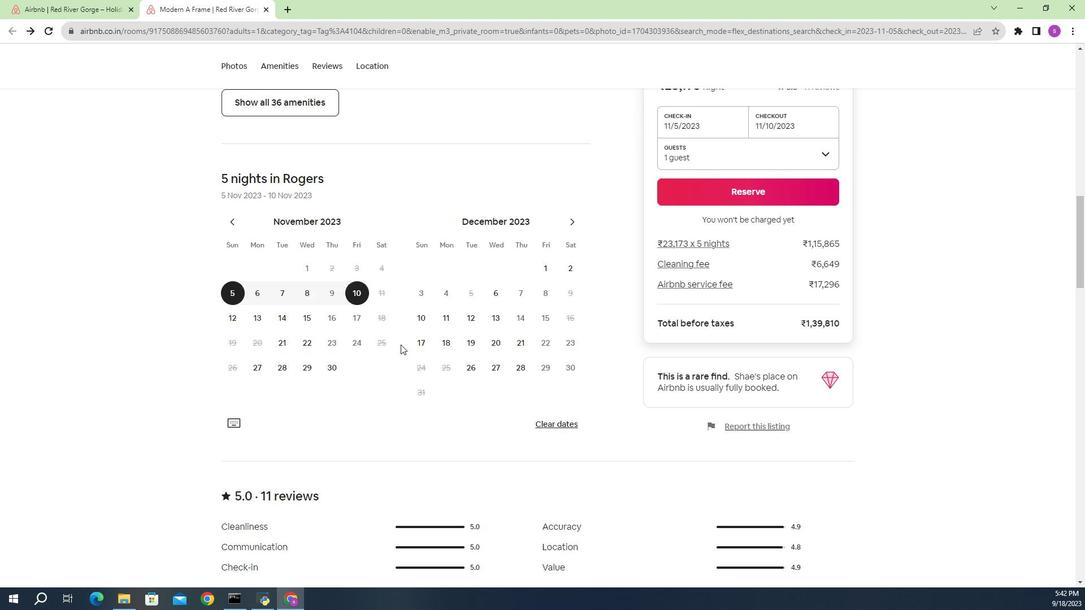 
Action: Mouse moved to (400, 339)
Screenshot: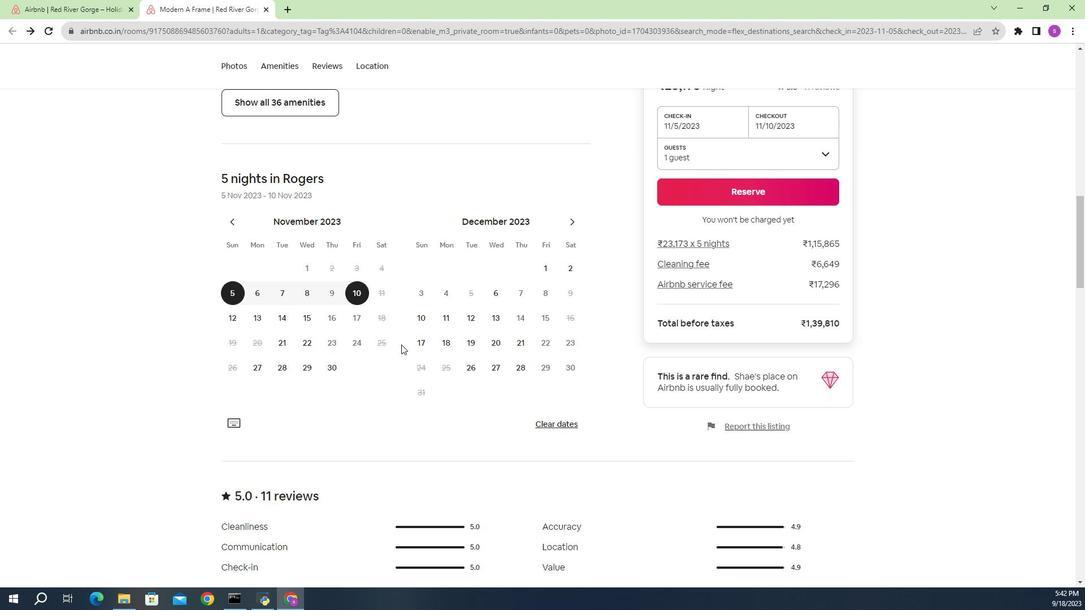 
Action: Mouse scrolled (400, 339) with delta (0, 0)
Screenshot: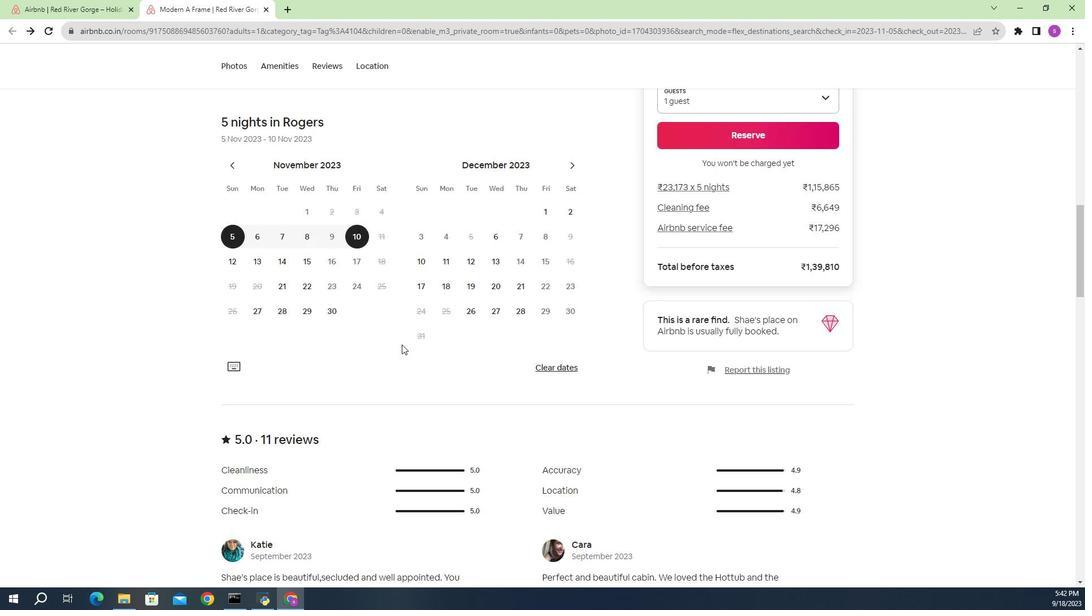 
Action: Mouse moved to (400, 339)
Screenshot: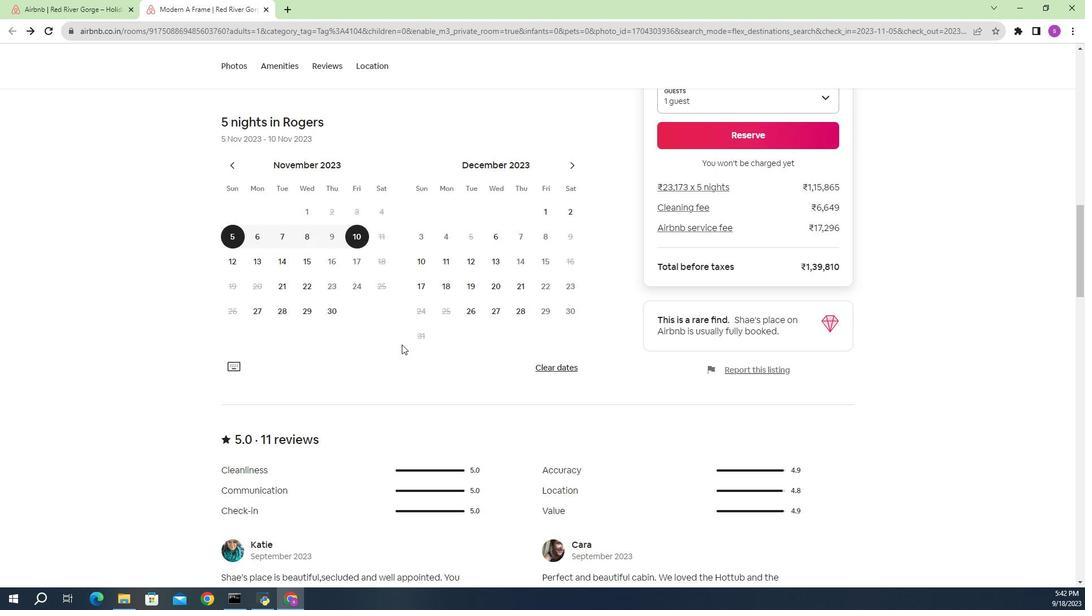 
Action: Mouse scrolled (400, 339) with delta (0, 0)
Screenshot: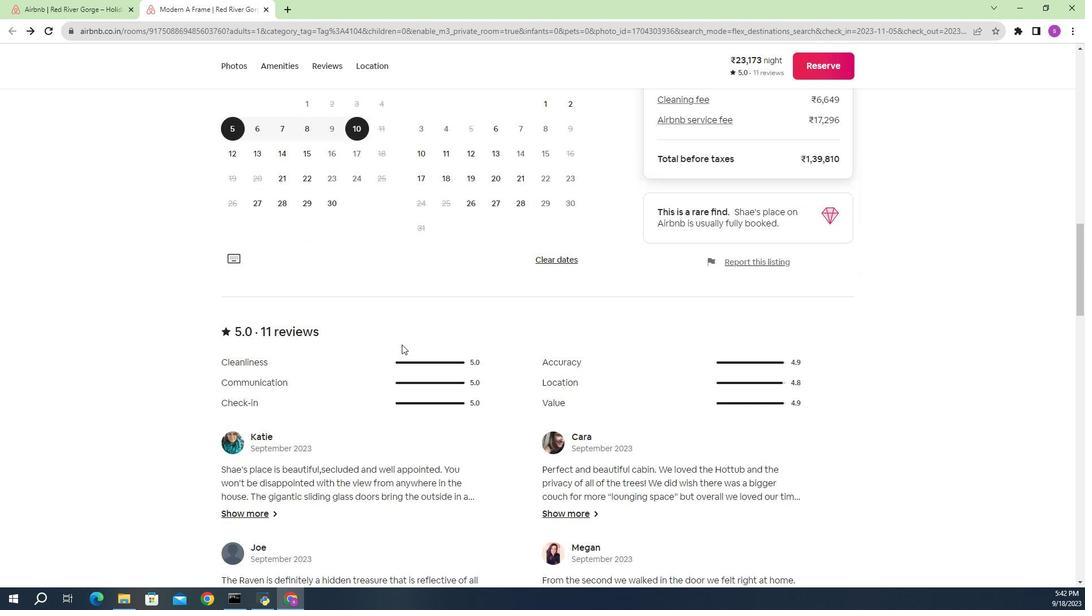 
Action: Mouse scrolled (400, 339) with delta (0, 0)
Screenshot: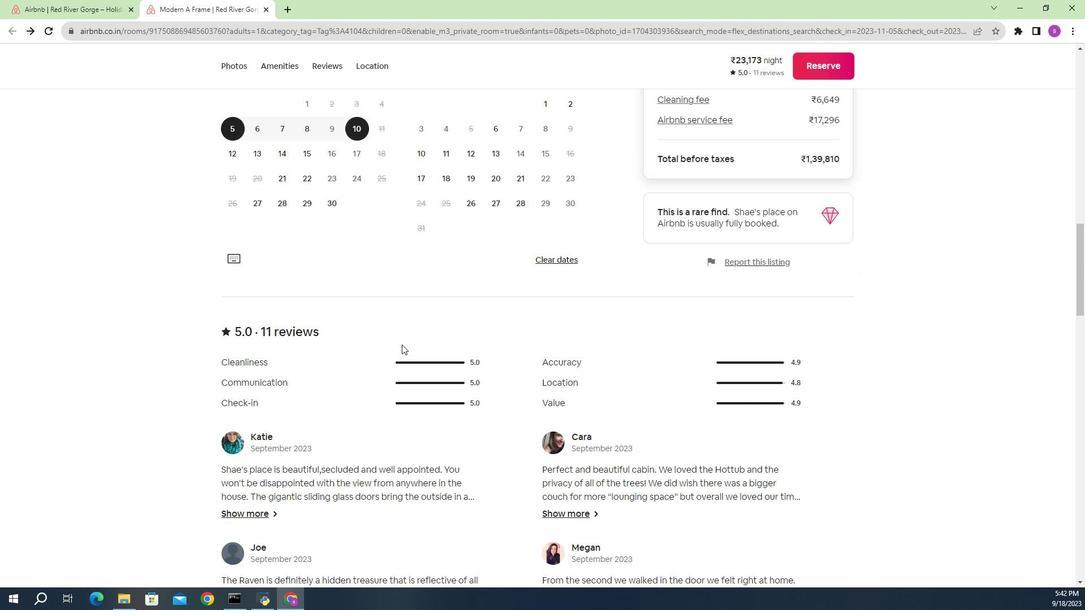 
Action: Mouse scrolled (400, 339) with delta (0, 0)
Screenshot: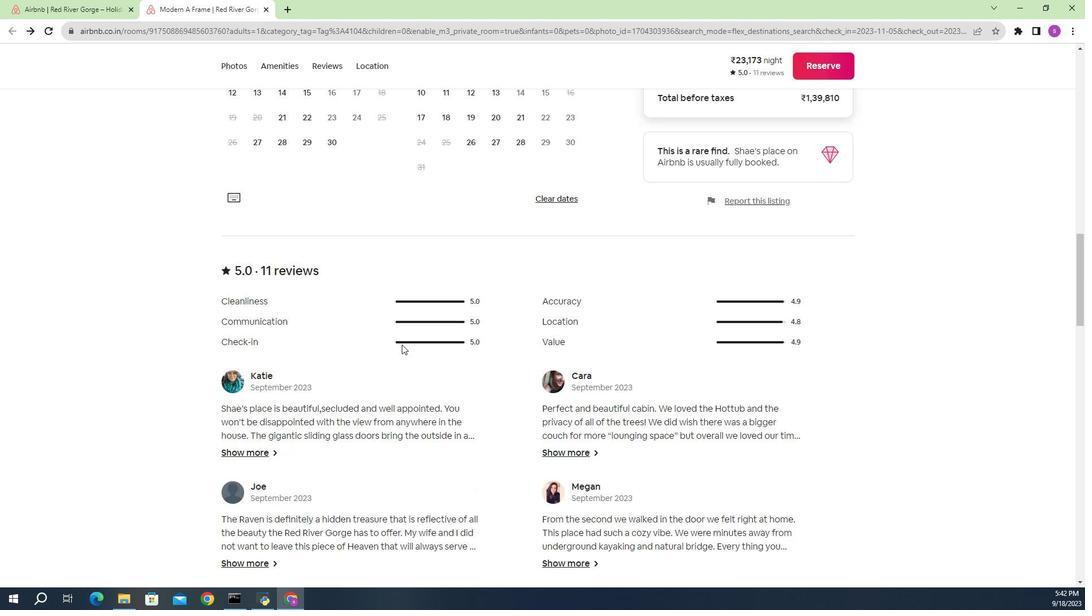 
Action: Mouse scrolled (400, 339) with delta (0, 0)
Screenshot: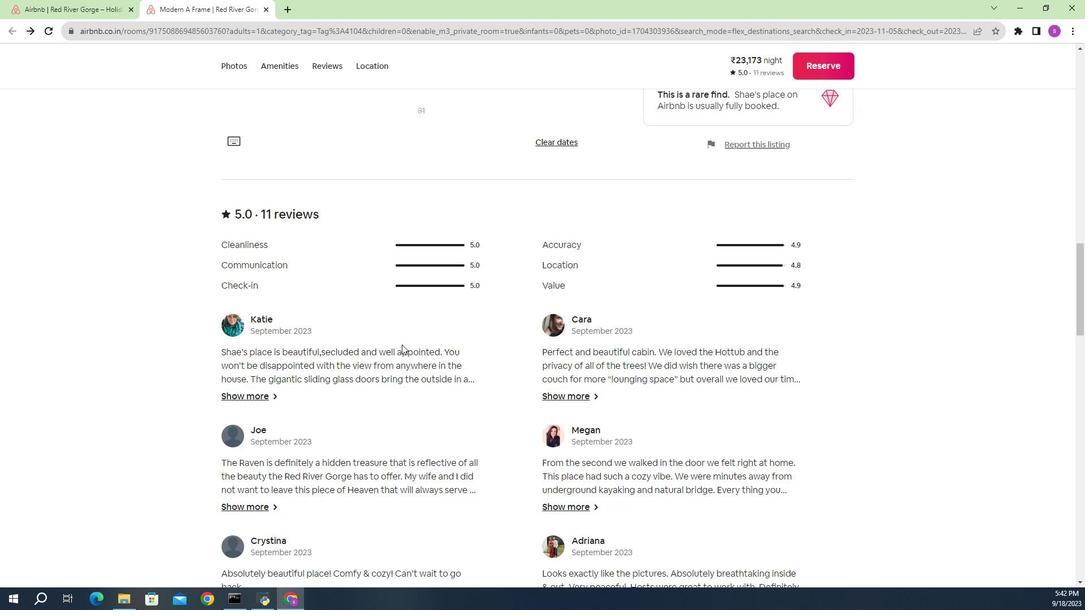 
Action: Mouse moved to (438, 333)
Screenshot: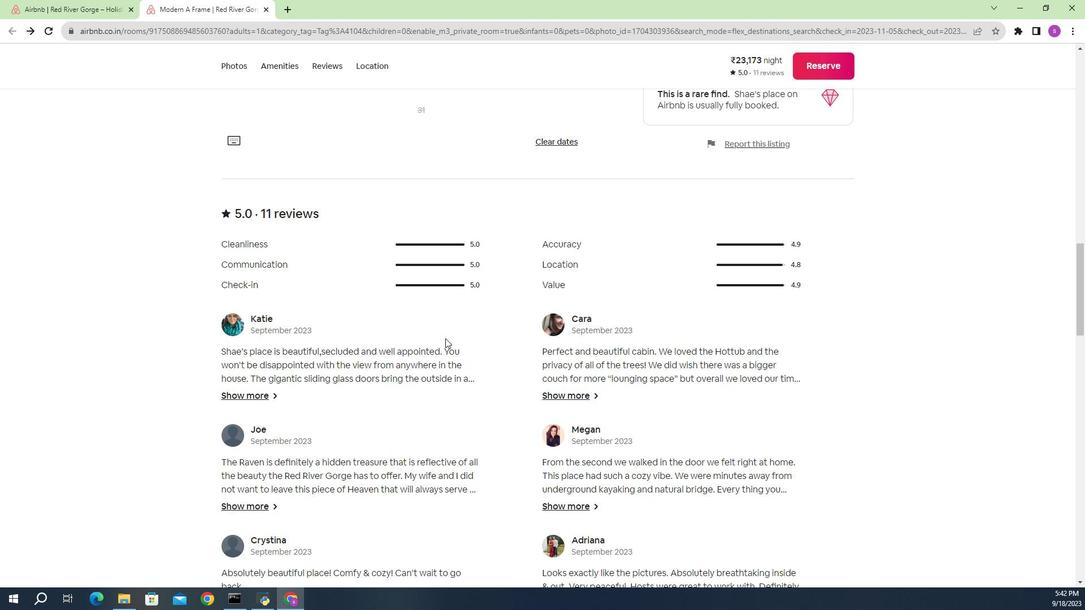 
Action: Mouse scrolled (438, 332) with delta (0, 0)
Screenshot: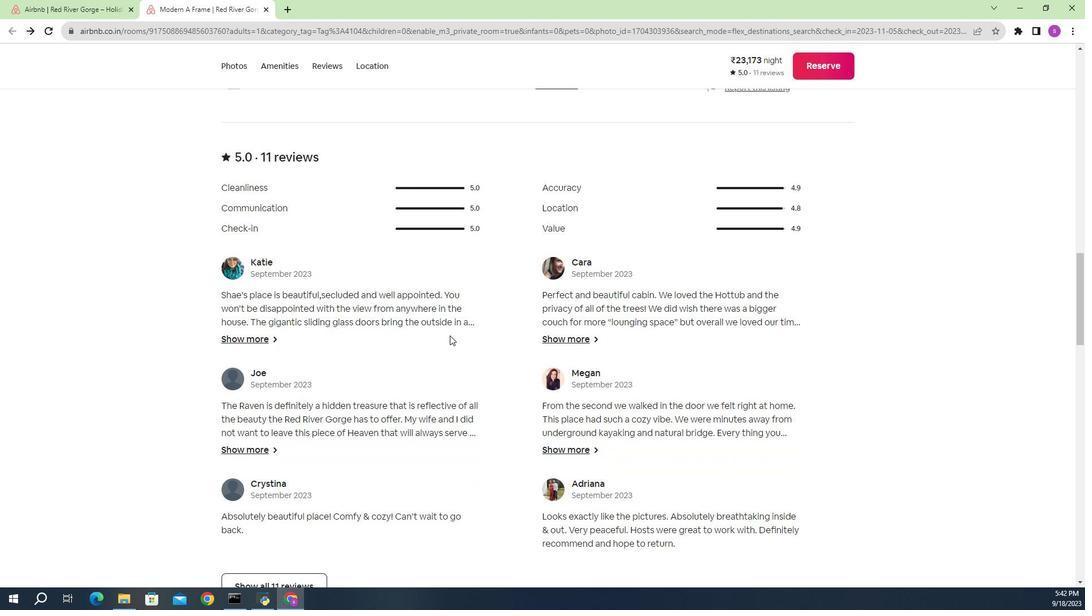 
Action: Mouse moved to (507, 328)
Screenshot: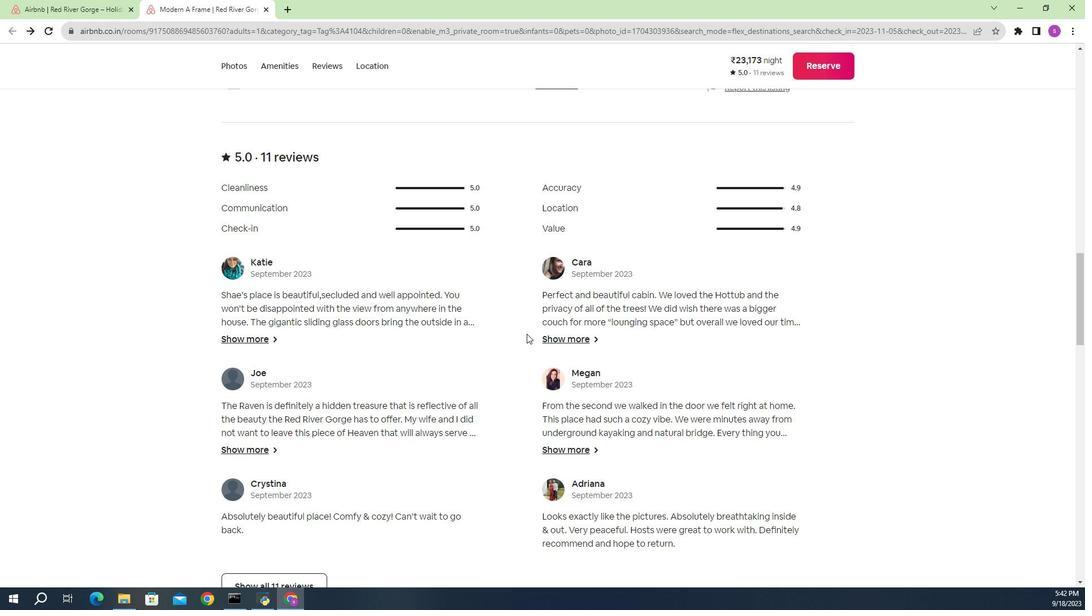 
Action: Mouse scrolled (507, 328) with delta (0, 0)
Screenshot: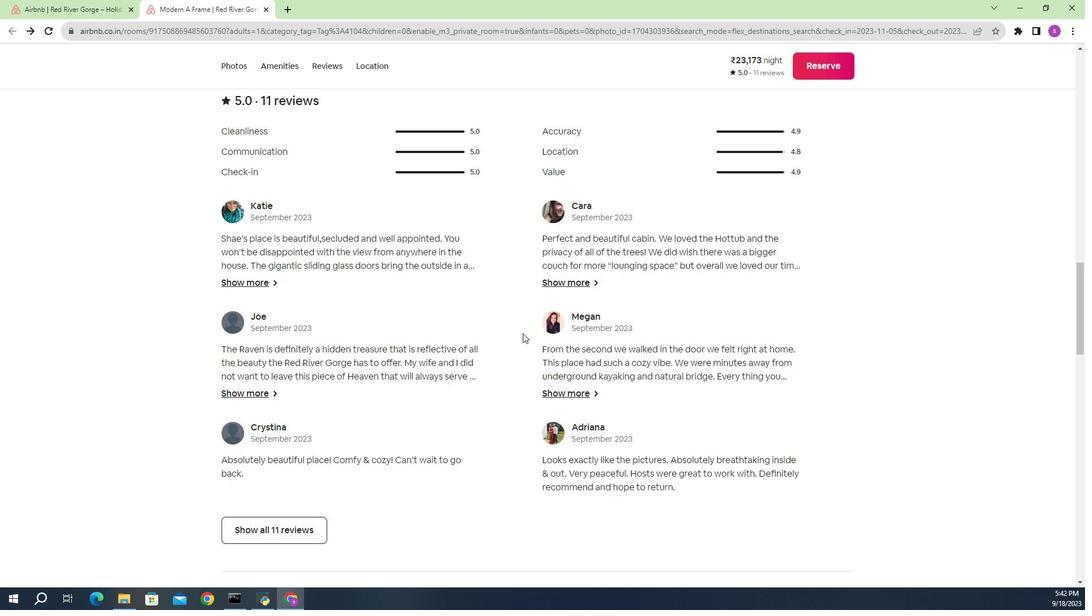 
Action: Mouse moved to (472, 309)
Screenshot: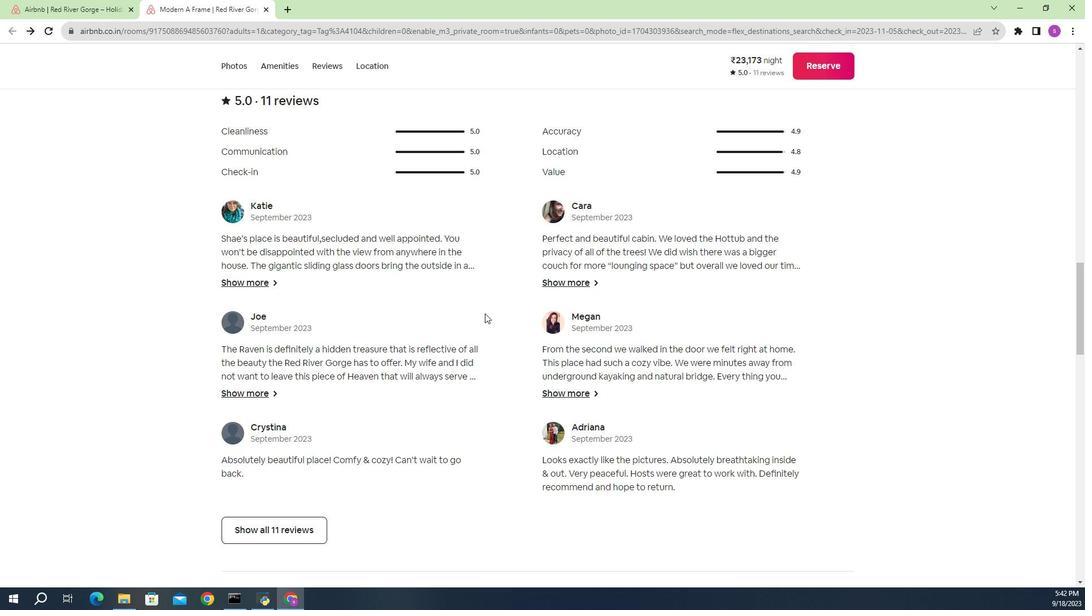 
Action: Mouse scrolled (472, 309) with delta (0, 0)
Screenshot: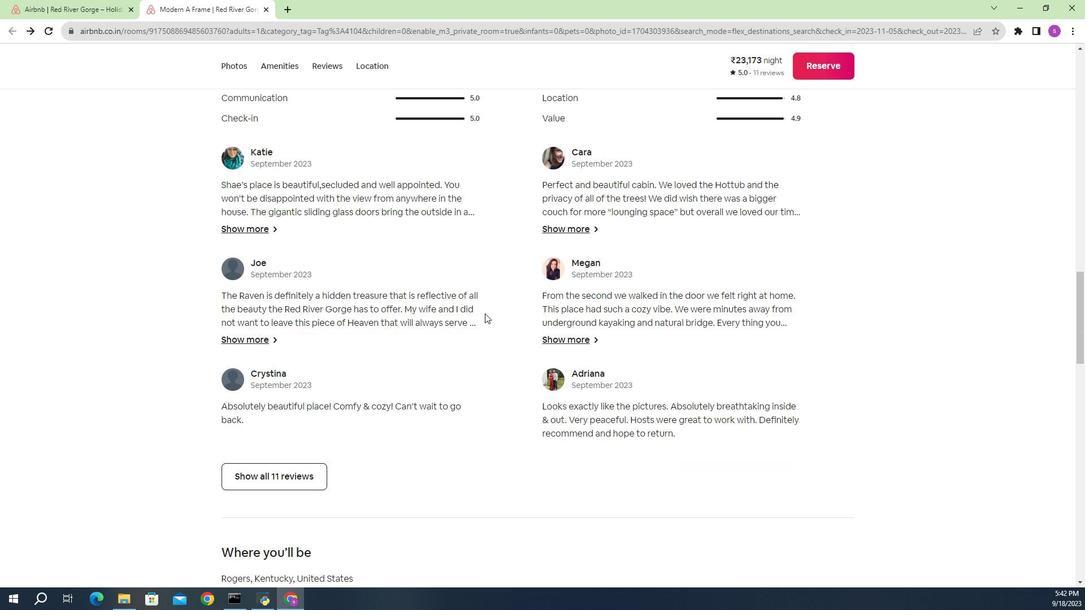 
Action: Mouse scrolled (472, 309) with delta (0, 0)
Screenshot: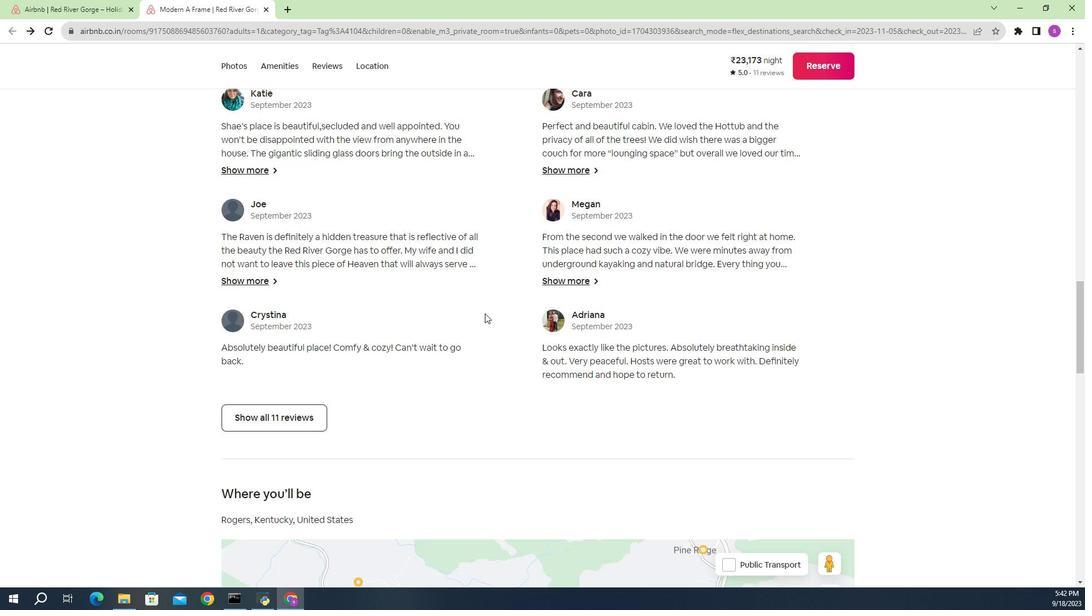 
Action: Mouse scrolled (472, 309) with delta (0, 0)
Screenshot: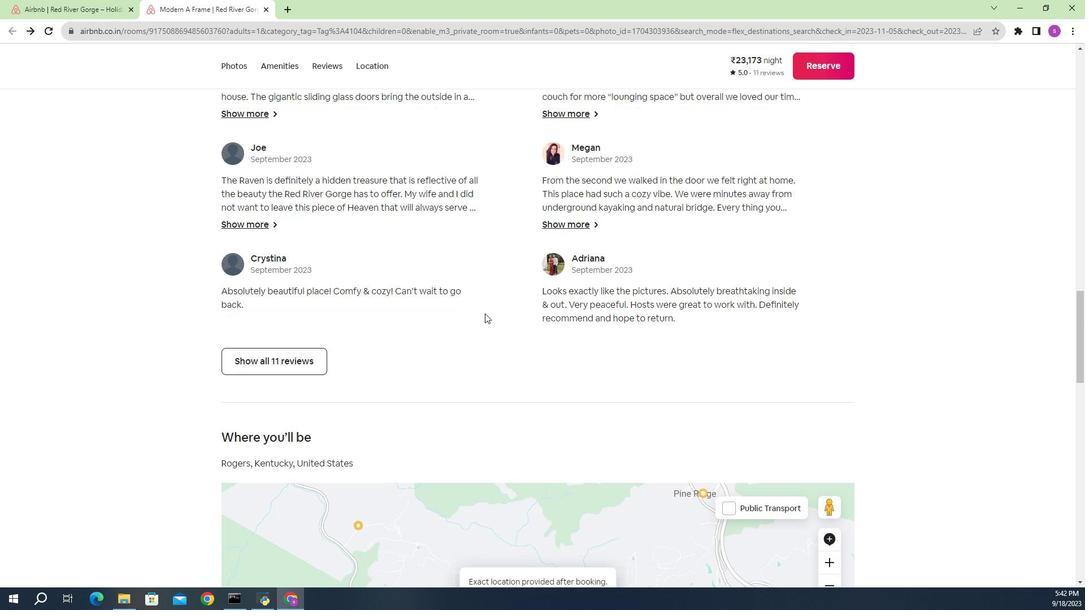 
Action: Mouse moved to (473, 315)
Screenshot: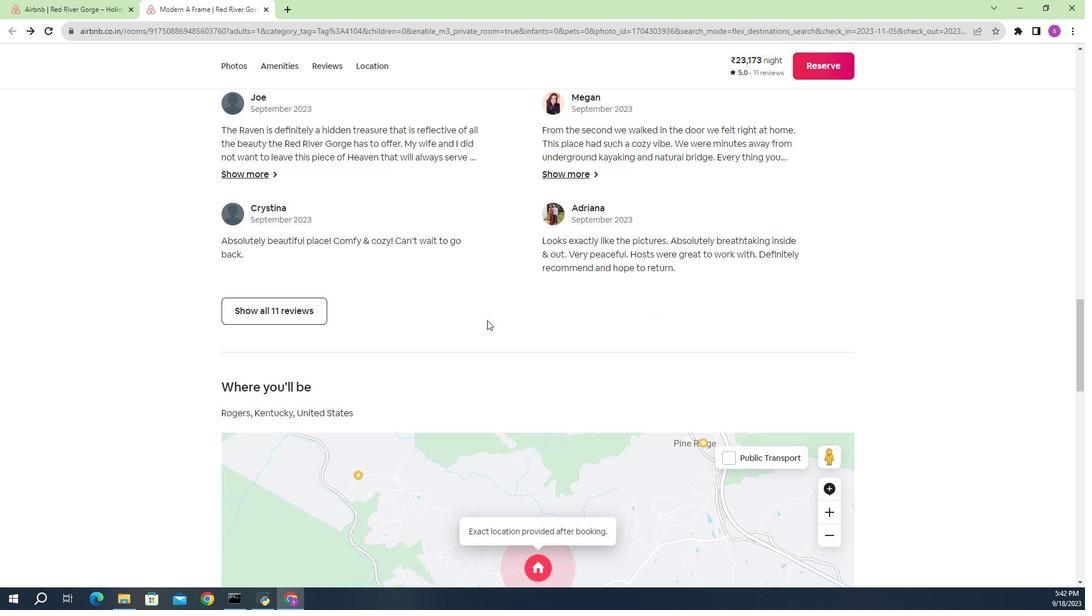 
Action: Mouse scrolled (473, 314) with delta (0, 0)
Screenshot: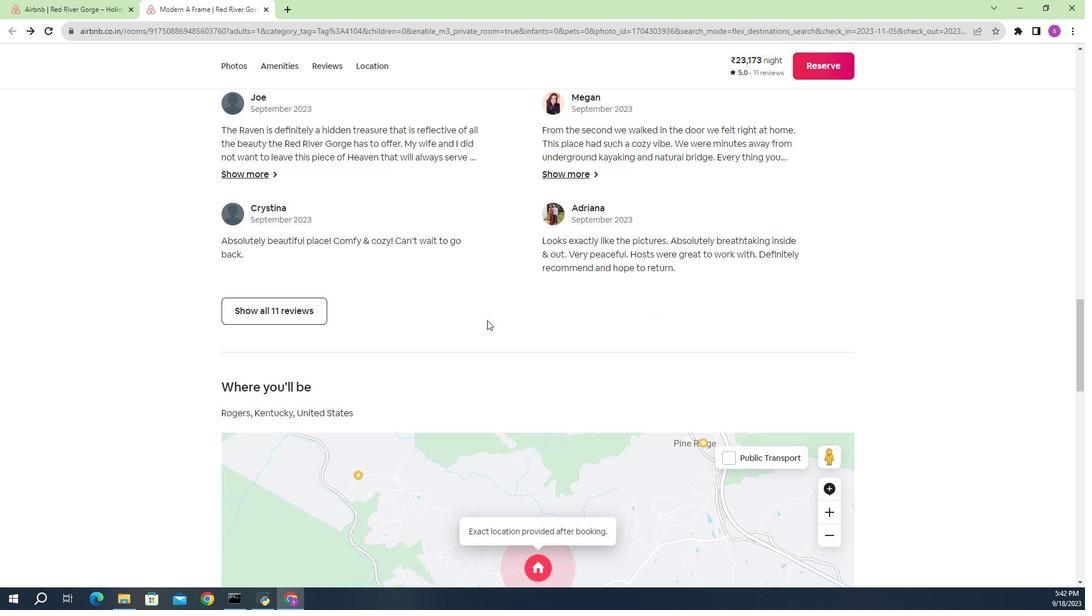 
Action: Mouse moved to (398, 285)
Screenshot: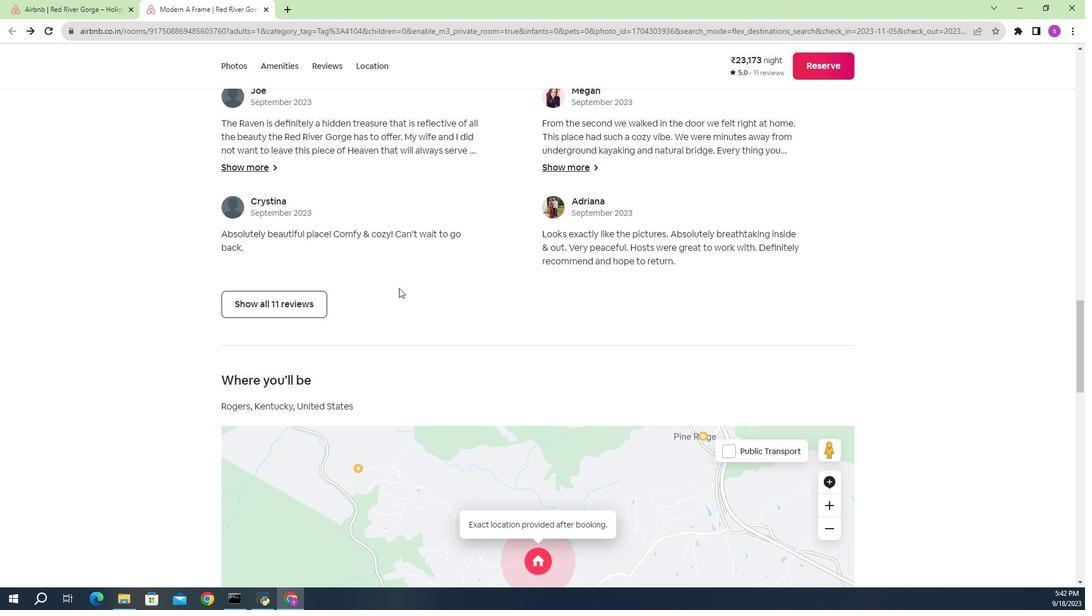 
Action: Mouse scrolled (398, 284) with delta (0, 0)
Screenshot: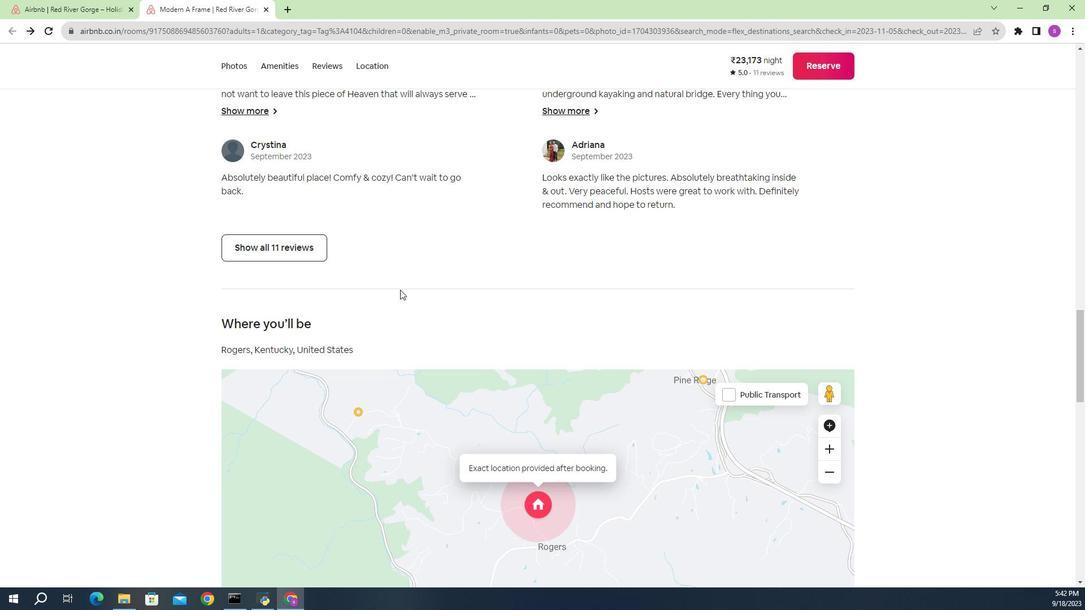 
Action: Mouse moved to (399, 286)
Screenshot: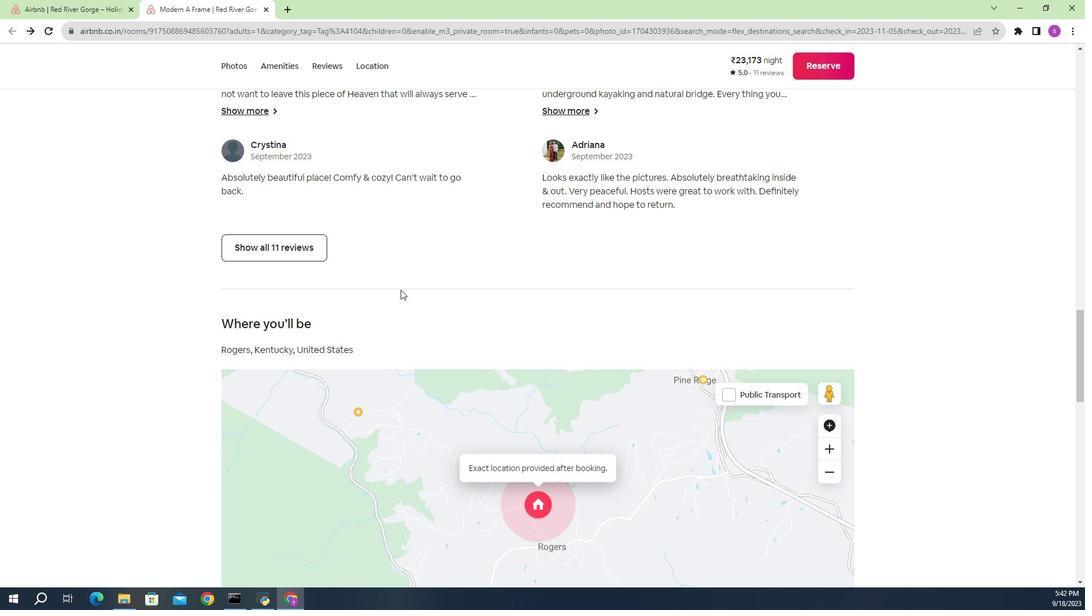 
Action: Mouse scrolled (399, 286) with delta (0, 0)
Screenshot: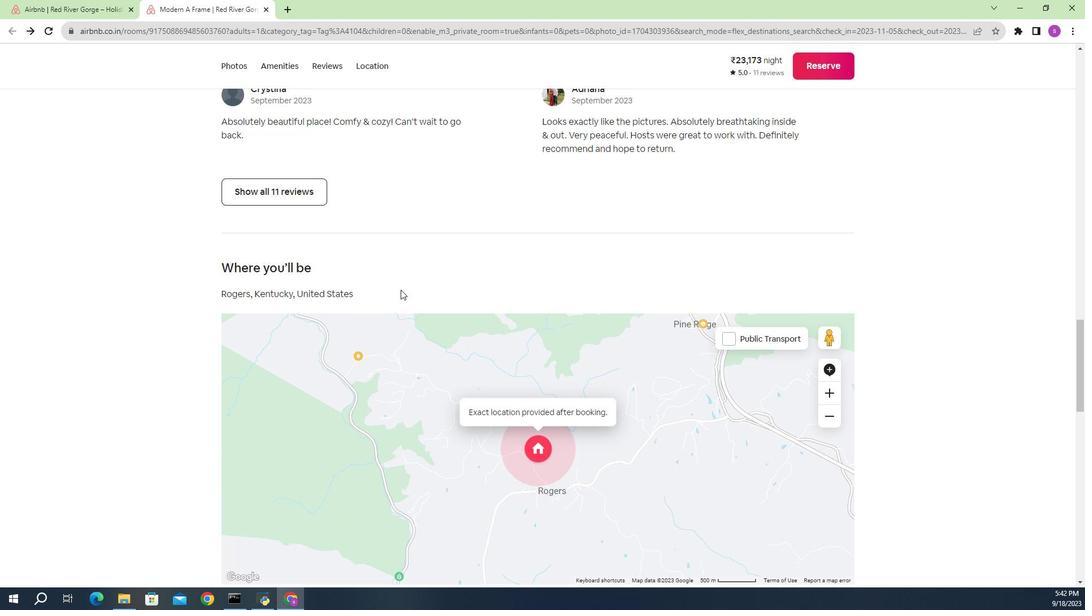 
Action: Mouse scrolled (399, 286) with delta (0, 0)
Screenshot: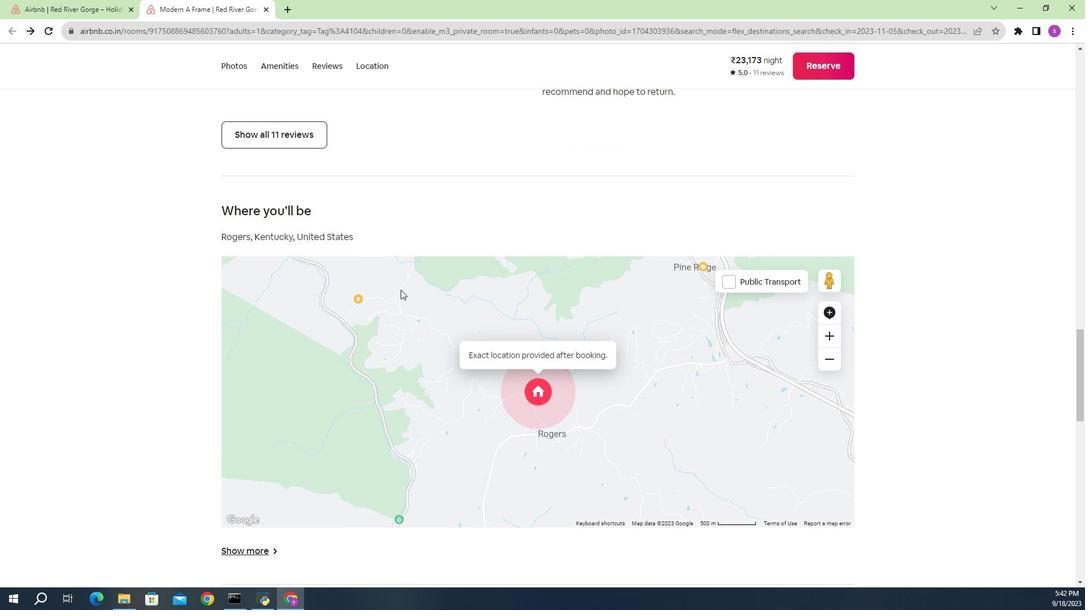 
Action: Mouse moved to (399, 286)
Screenshot: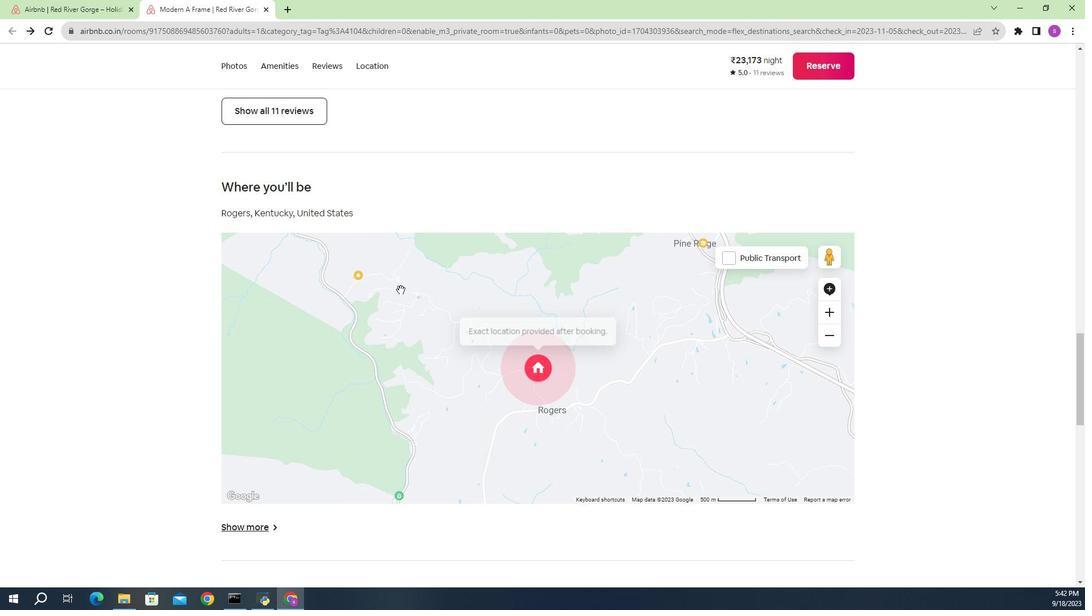 
Action: Mouse scrolled (399, 286) with delta (0, 0)
Screenshot: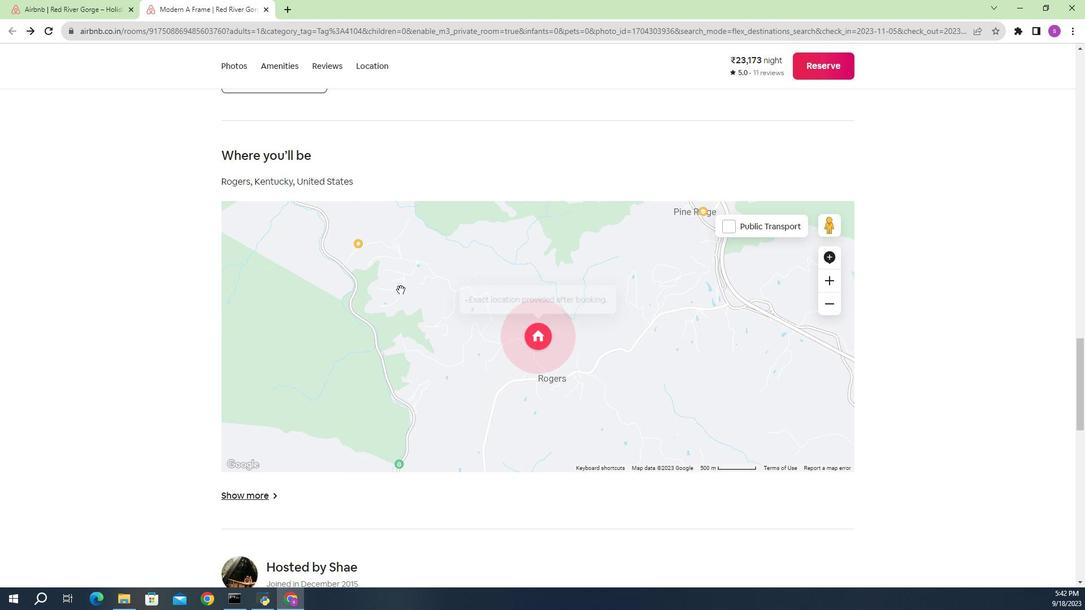 
Action: Mouse moved to (401, 285)
Screenshot: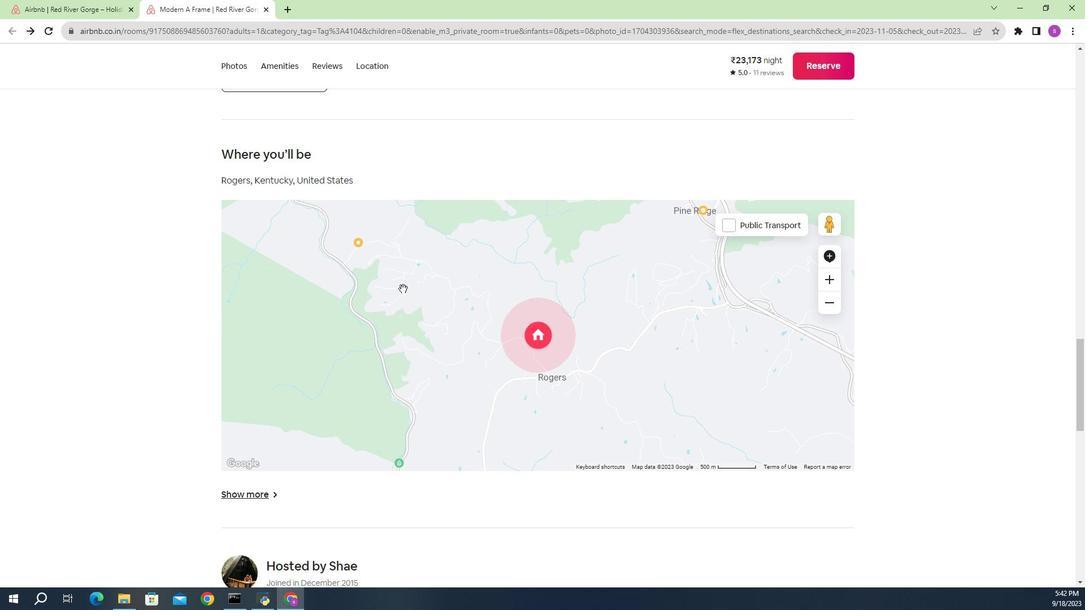 
Action: Mouse scrolled (401, 285) with delta (0, 0)
Screenshot: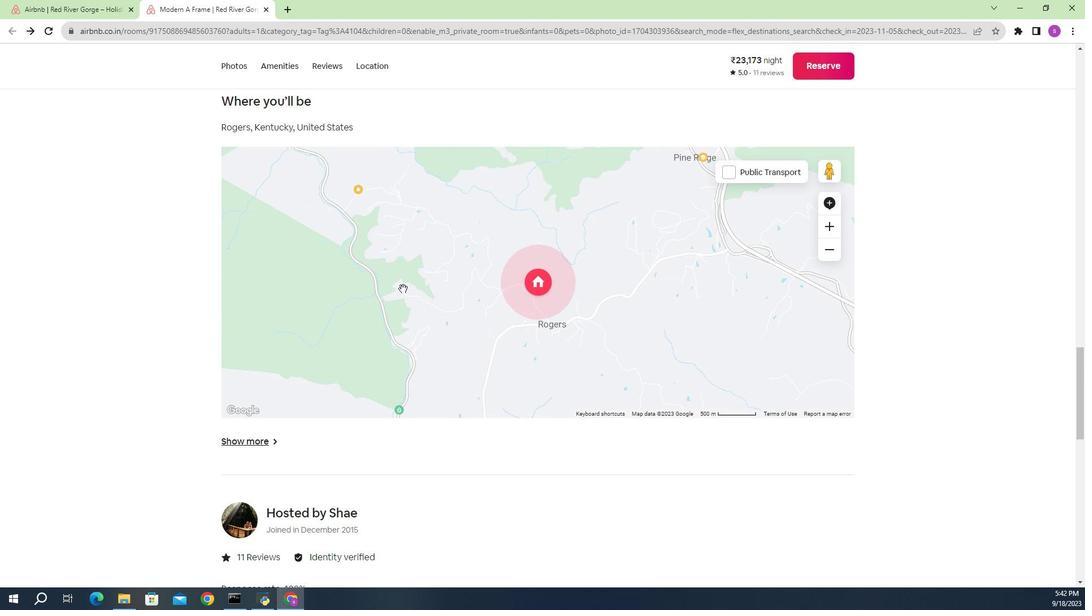 
Action: Mouse scrolled (401, 285) with delta (0, 0)
Screenshot: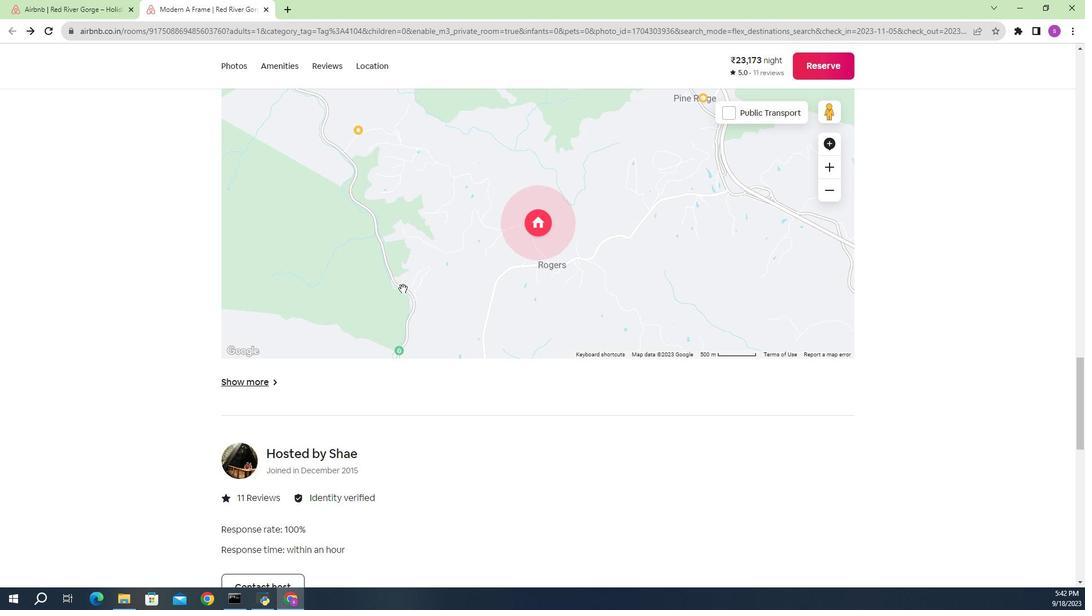 
Action: Mouse moved to (401, 285)
Screenshot: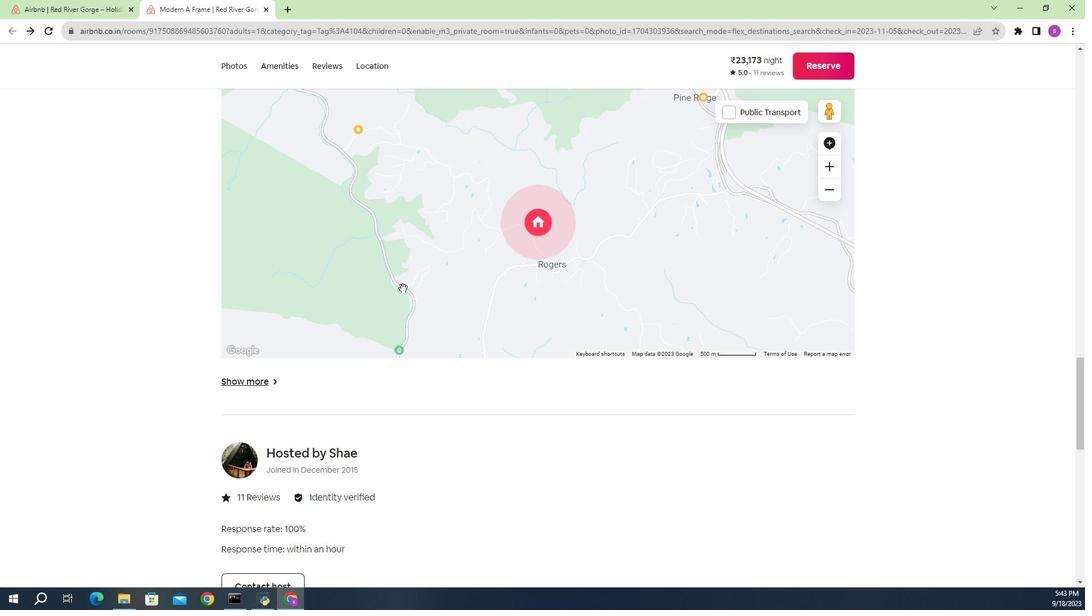 
Action: Mouse scrolled (401, 284) with delta (0, 0)
Screenshot: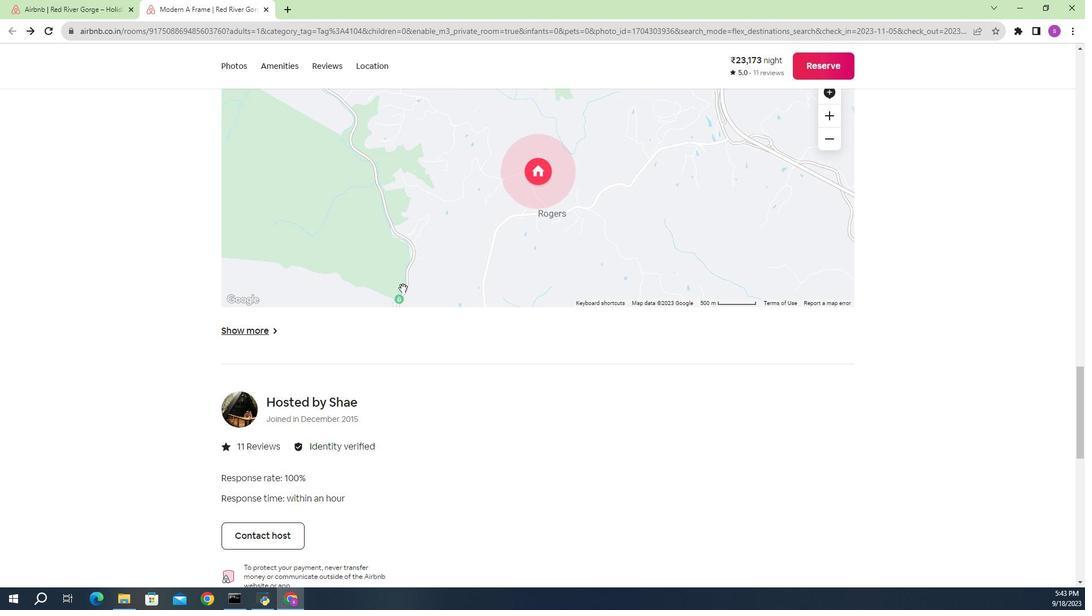
Action: Mouse moved to (405, 330)
Screenshot: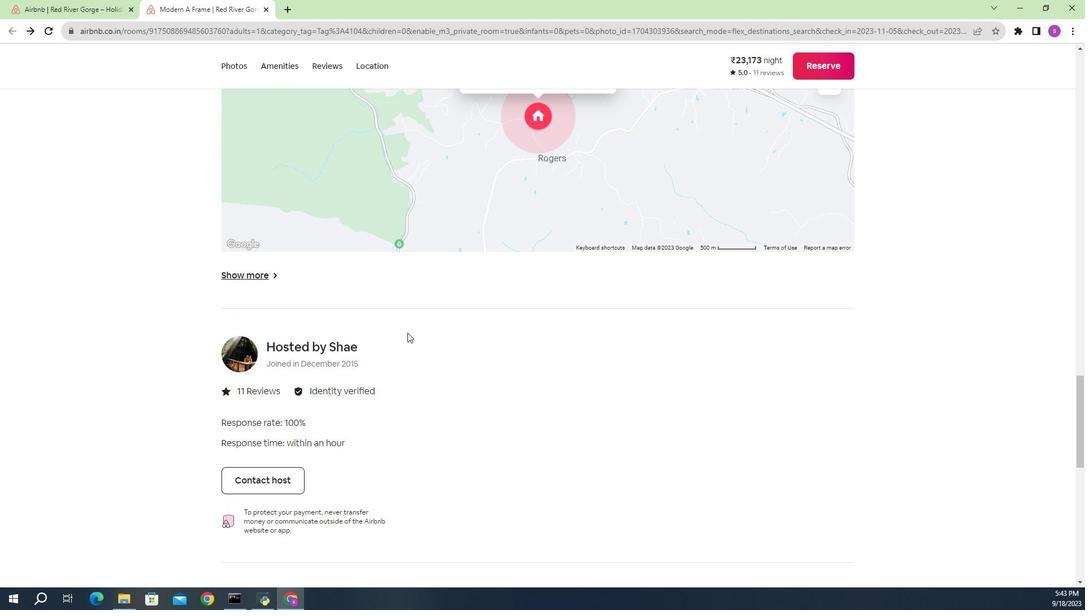 
Action: Mouse scrolled (405, 329) with delta (0, 0)
Screenshot: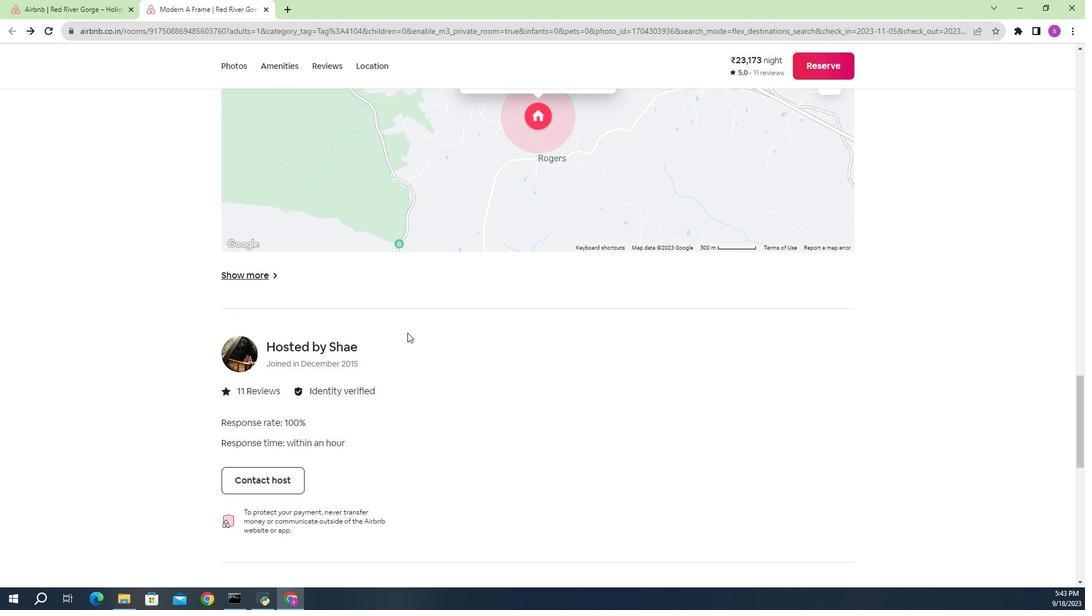 
Action: Mouse moved to (444, 304)
Screenshot: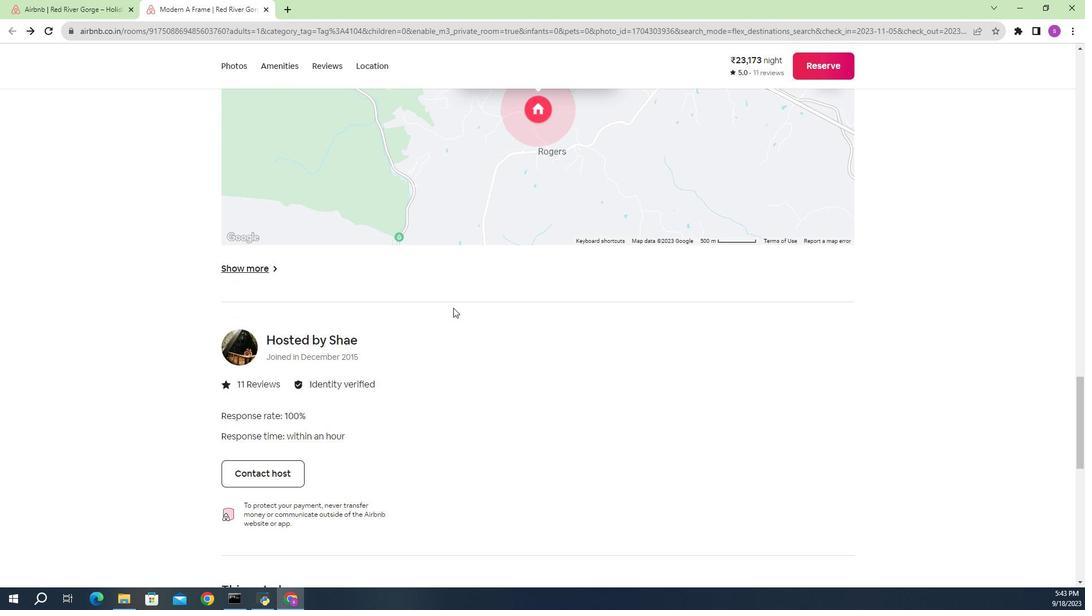 
Action: Mouse scrolled (444, 303) with delta (0, 0)
Screenshot: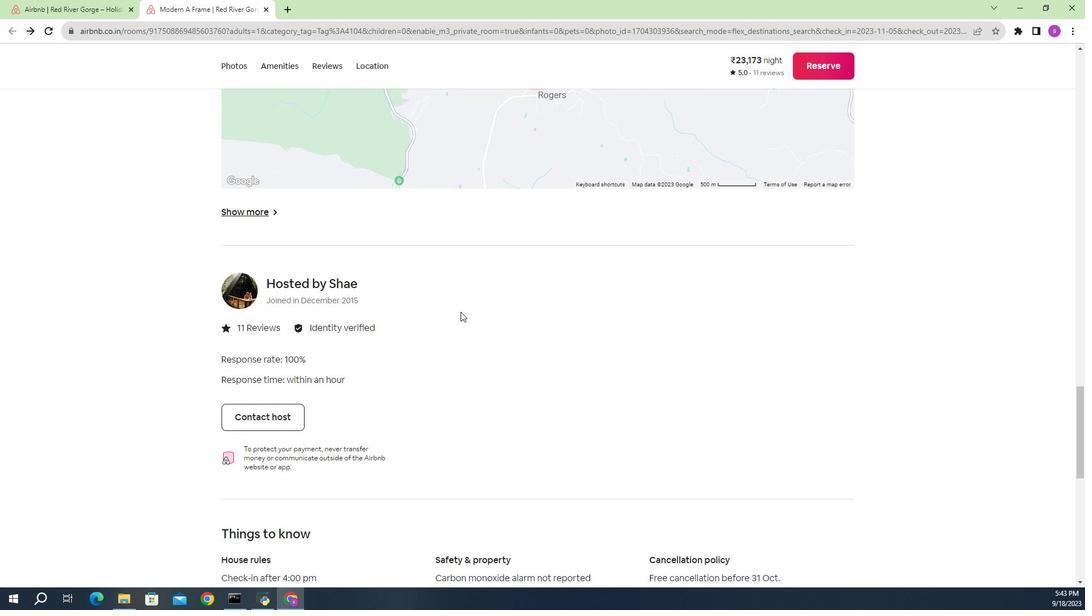 
Action: Mouse moved to (451, 308)
Screenshot: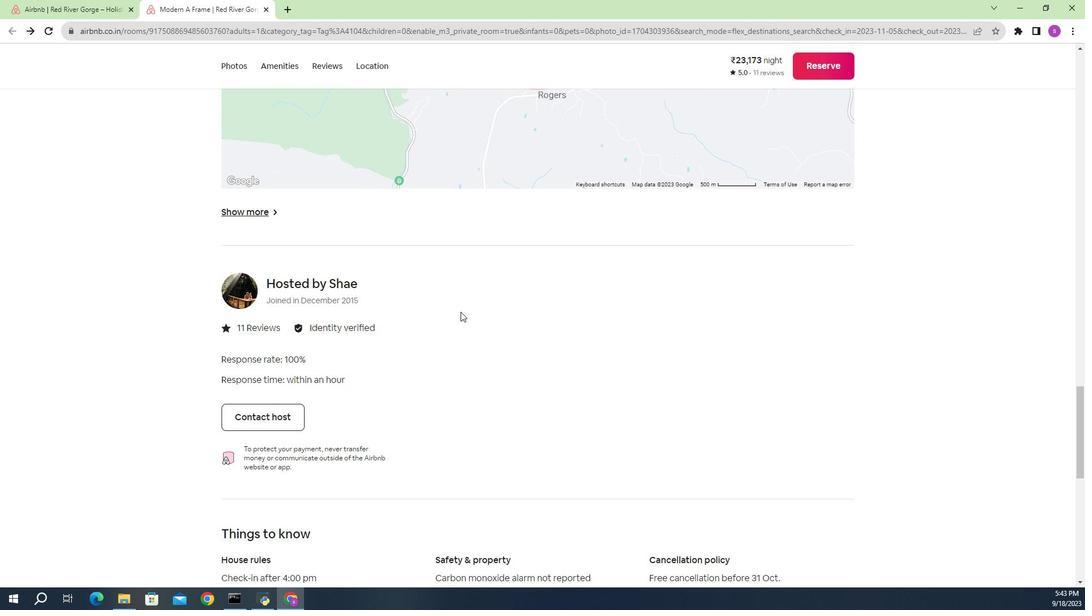 
Action: Mouse scrolled (451, 307) with delta (0, 0)
Screenshot: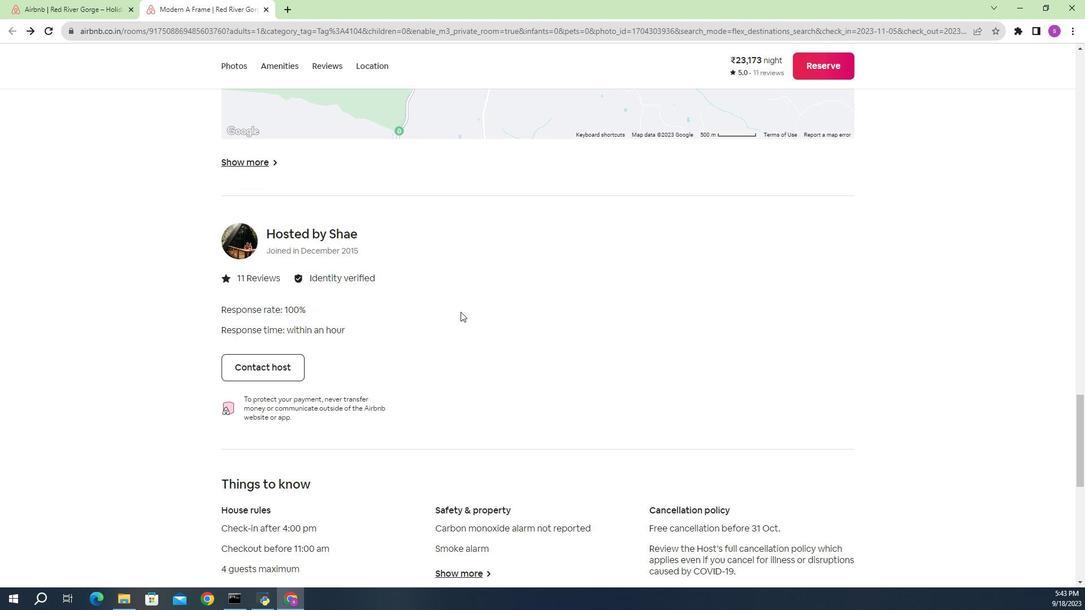 
Action: Mouse moved to (451, 308)
Screenshot: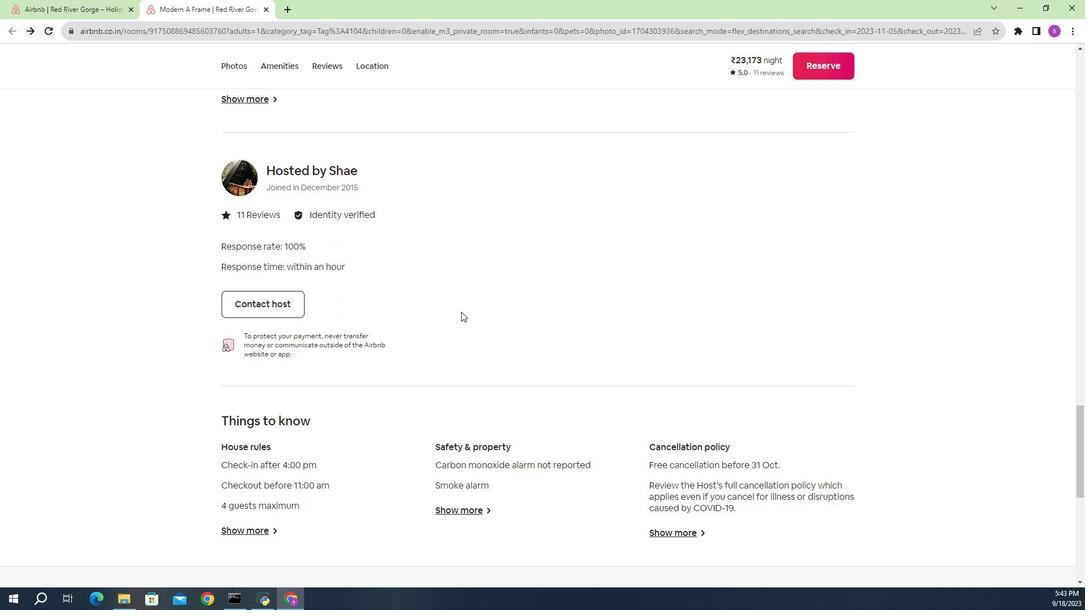 
Action: Mouse scrolled (451, 307) with delta (0, 0)
Screenshot: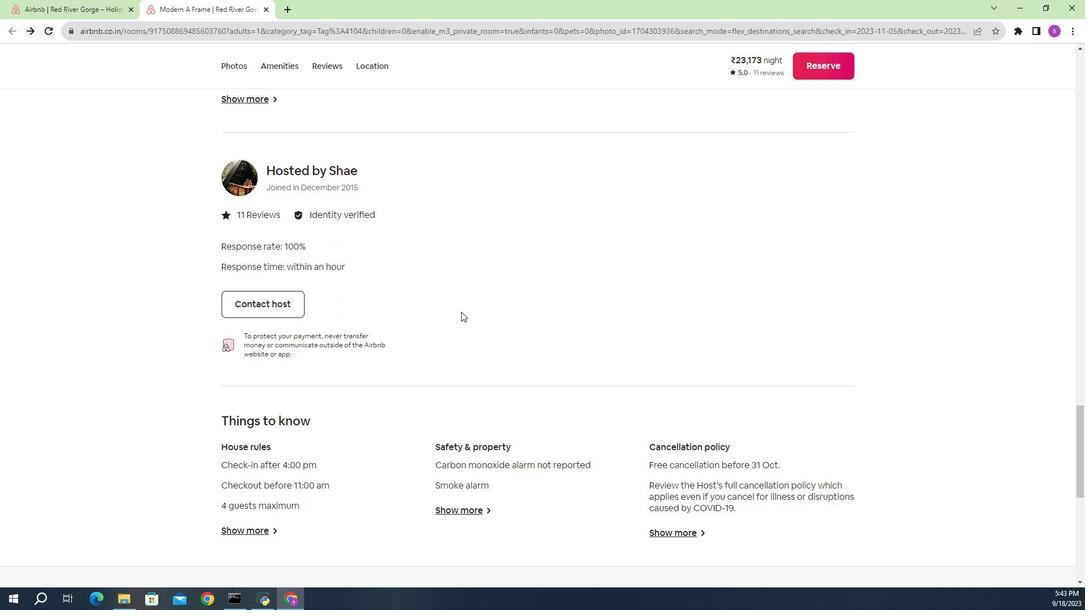 
Action: Mouse moved to (464, 314)
Screenshot: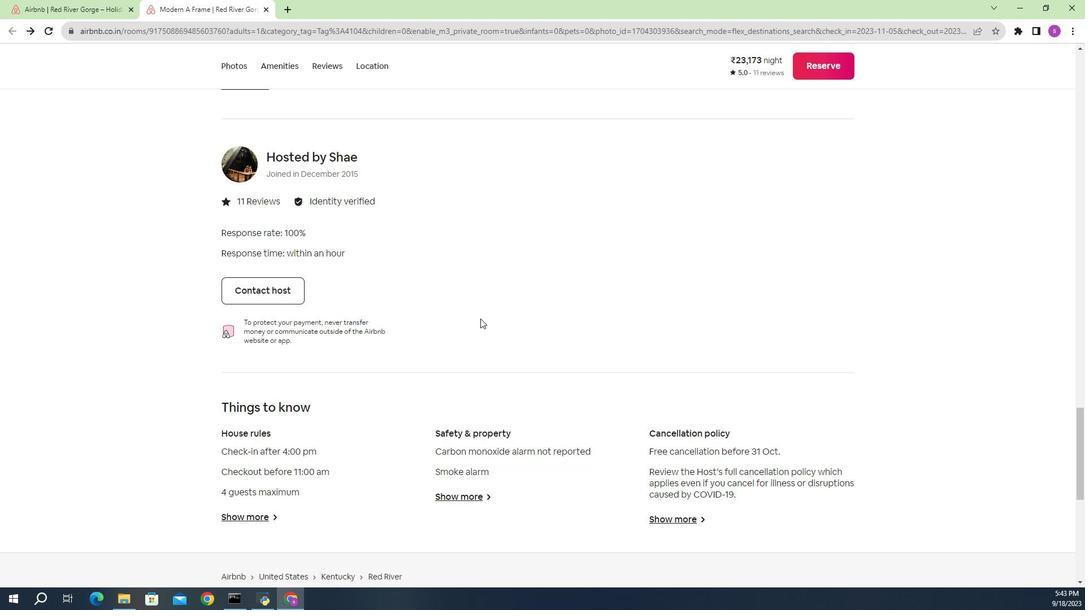 
Action: Mouse scrolled (464, 313) with delta (0, 0)
Screenshot: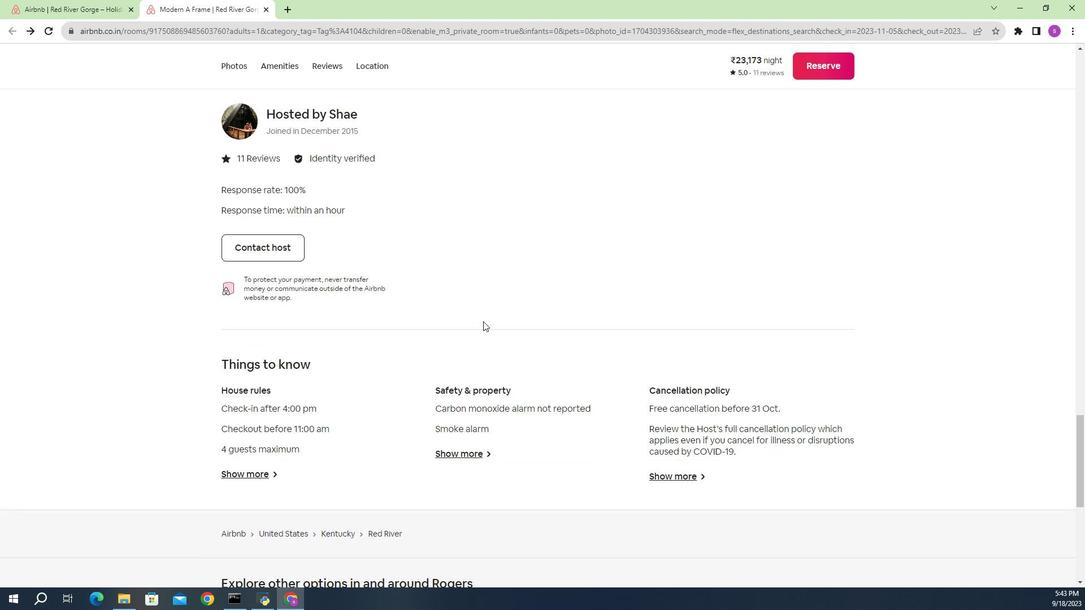 
Action: Mouse moved to (496, 316)
Screenshot: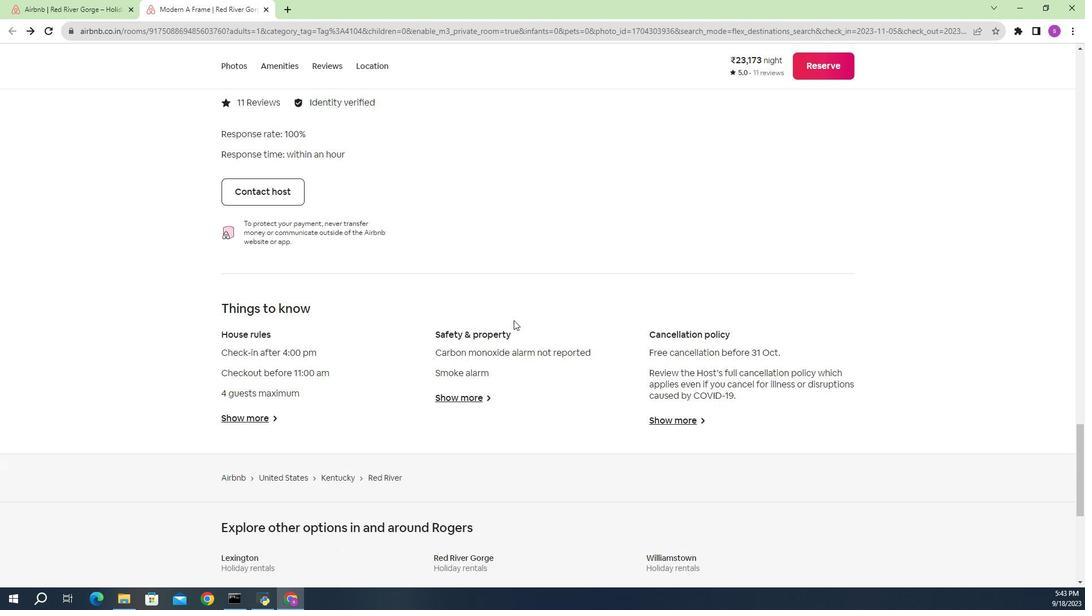 
Action: Mouse scrolled (496, 315) with delta (0, 0)
Screenshot: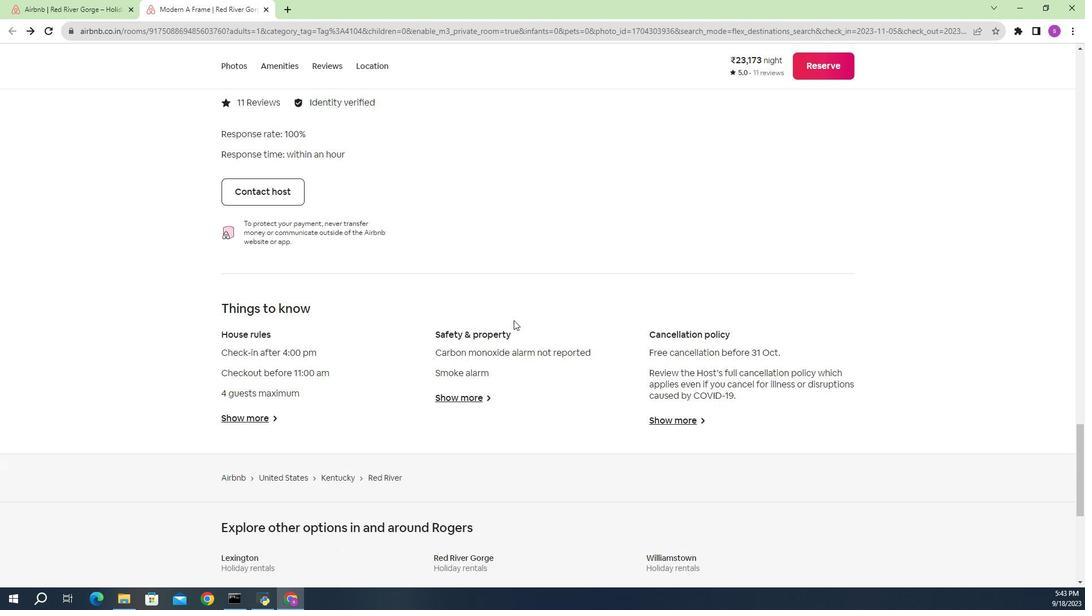 
Action: Mouse moved to (539, 353)
Screenshot: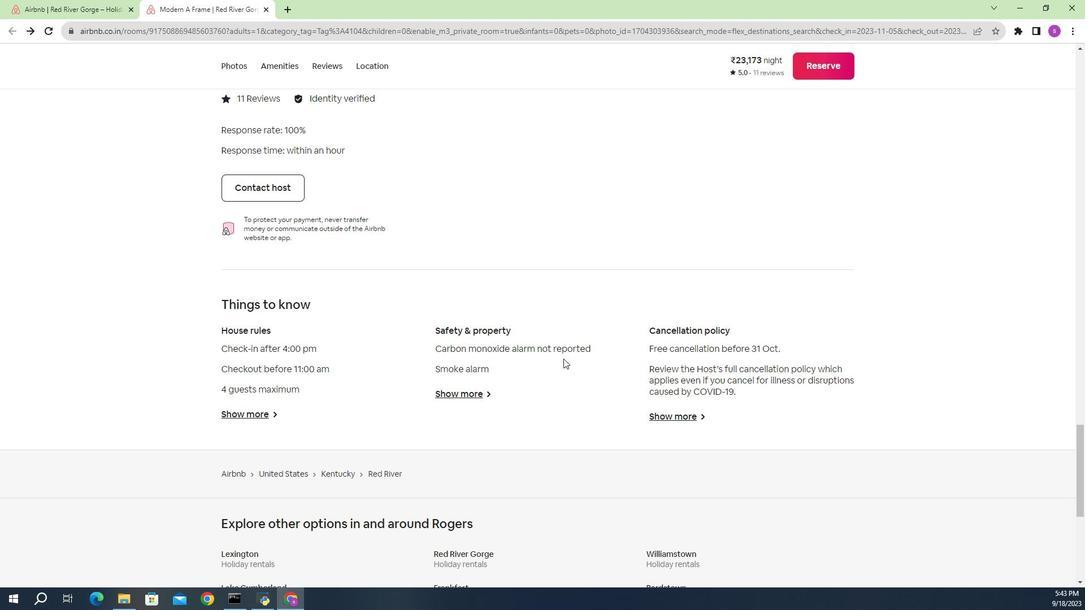 
Action: Mouse scrolled (539, 352) with delta (0, 0)
Screenshot: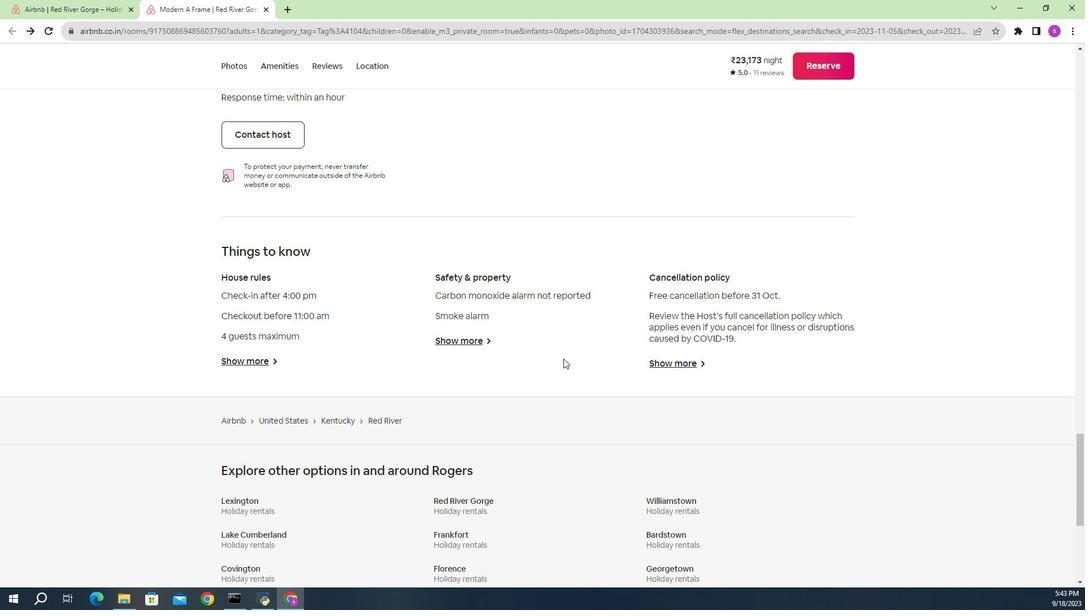 
Action: Mouse moved to (552, 356)
Screenshot: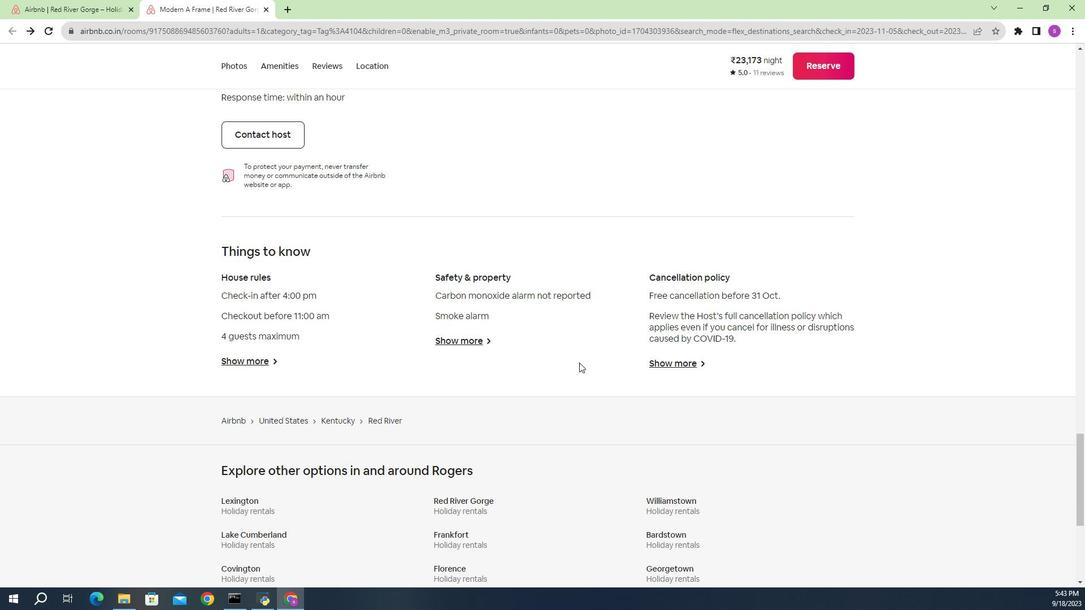 
Action: Mouse scrolled (552, 356) with delta (0, 0)
Screenshot: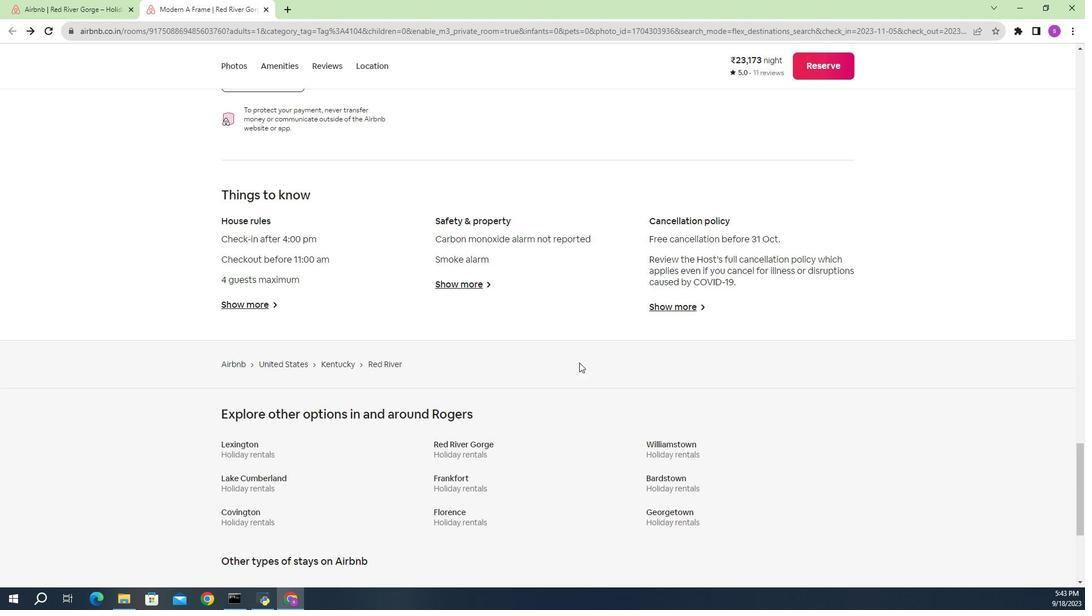 
Action: Mouse scrolled (552, 356) with delta (0, 0)
Screenshot: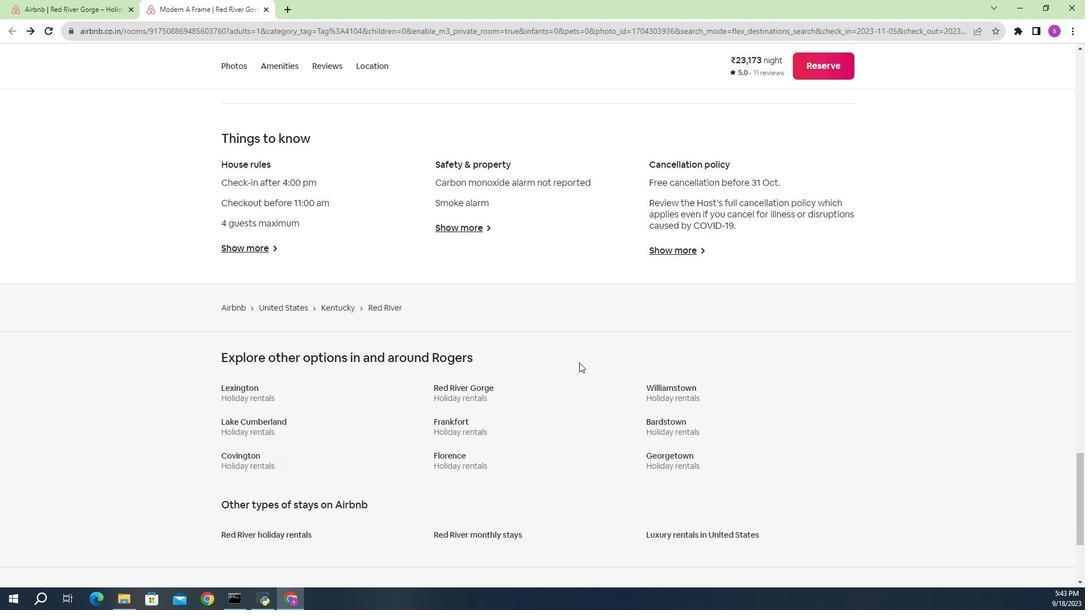 
Action: Mouse moved to (552, 356)
Screenshot: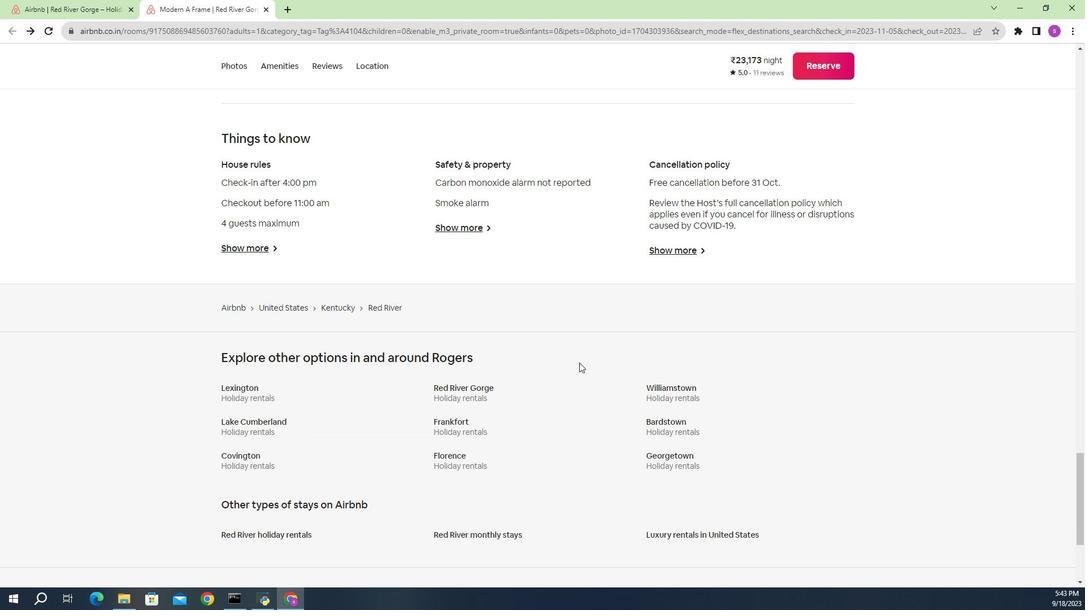 
Action: Mouse scrolled (552, 356) with delta (0, 0)
Screenshot: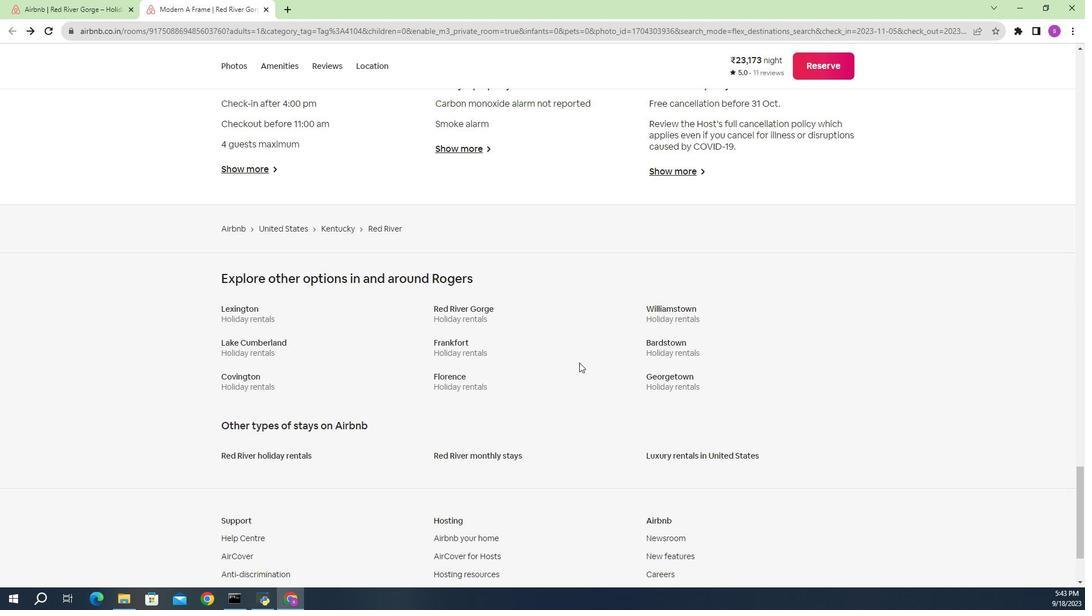 
Action: Mouse scrolled (552, 356) with delta (0, 0)
Screenshot: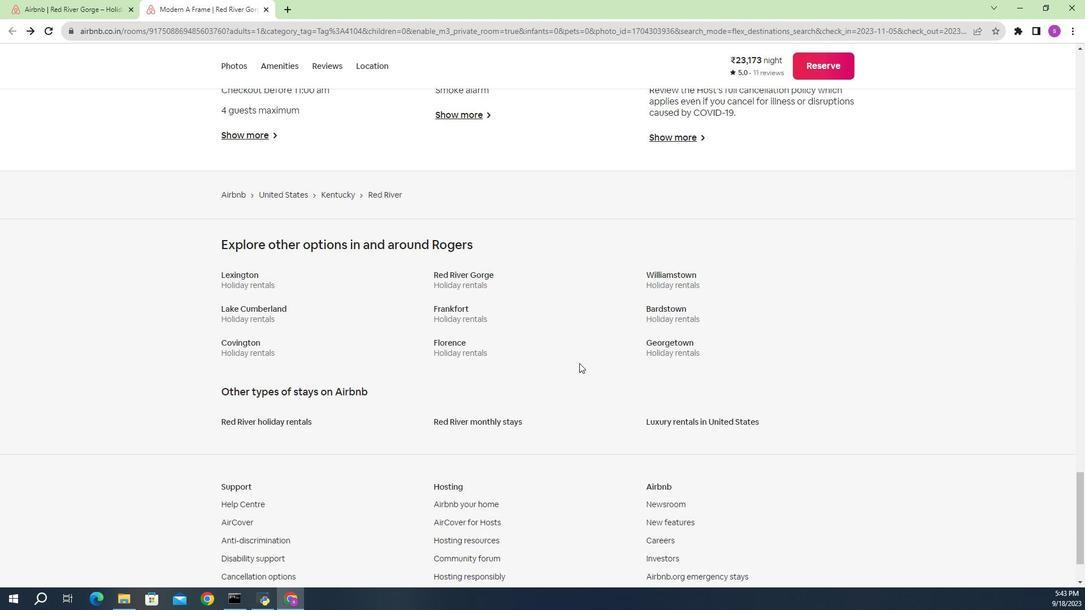 
Action: Mouse moved to (551, 336)
Screenshot: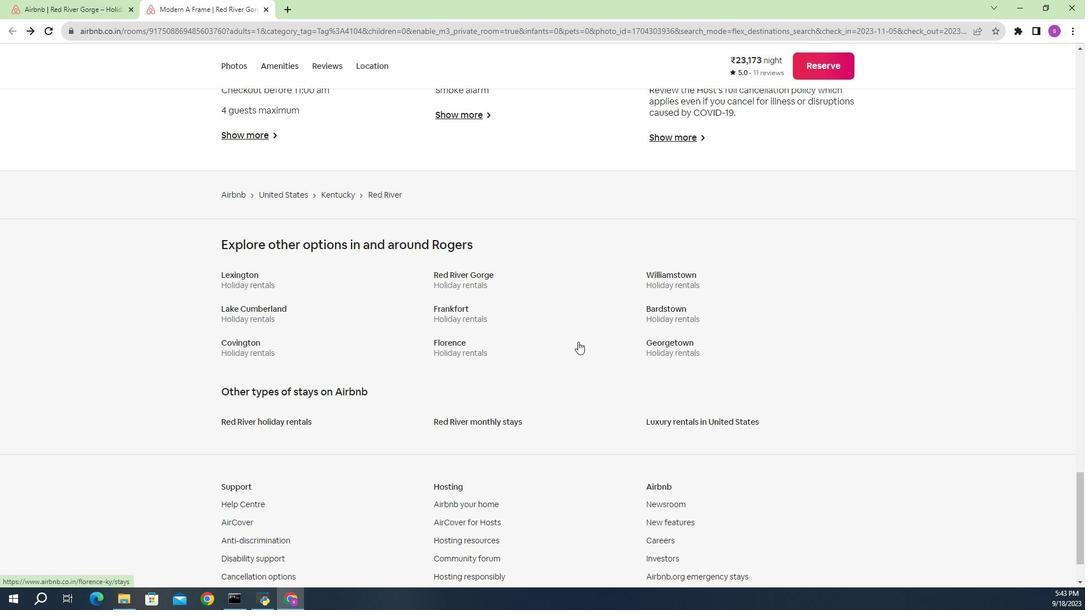 
Action: Mouse scrolled (551, 336) with delta (0, 0)
Screenshot: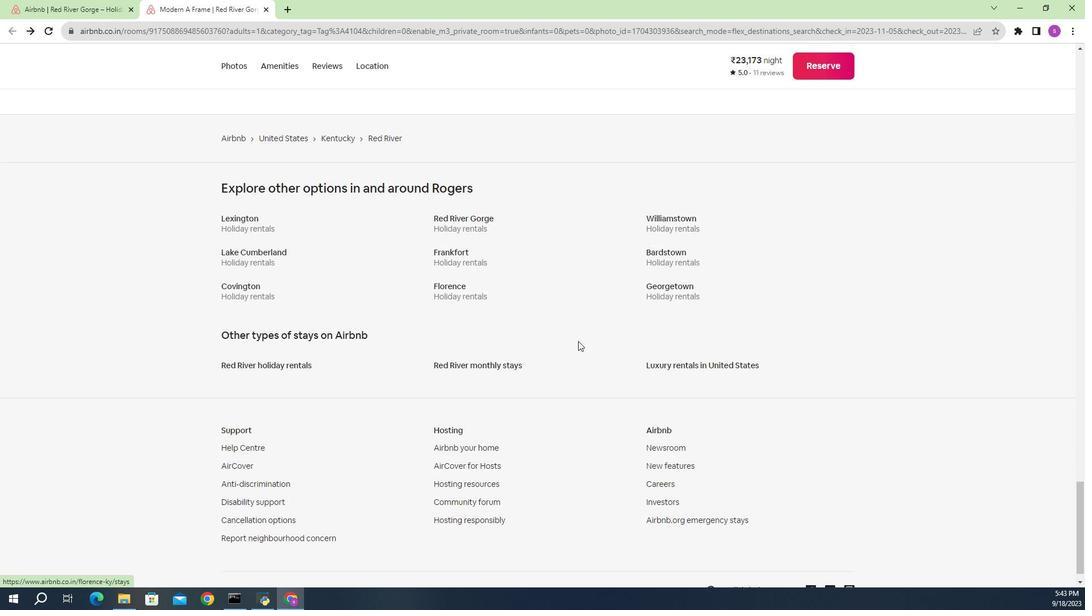 
Action: Mouse moved to (553, 335)
Screenshot: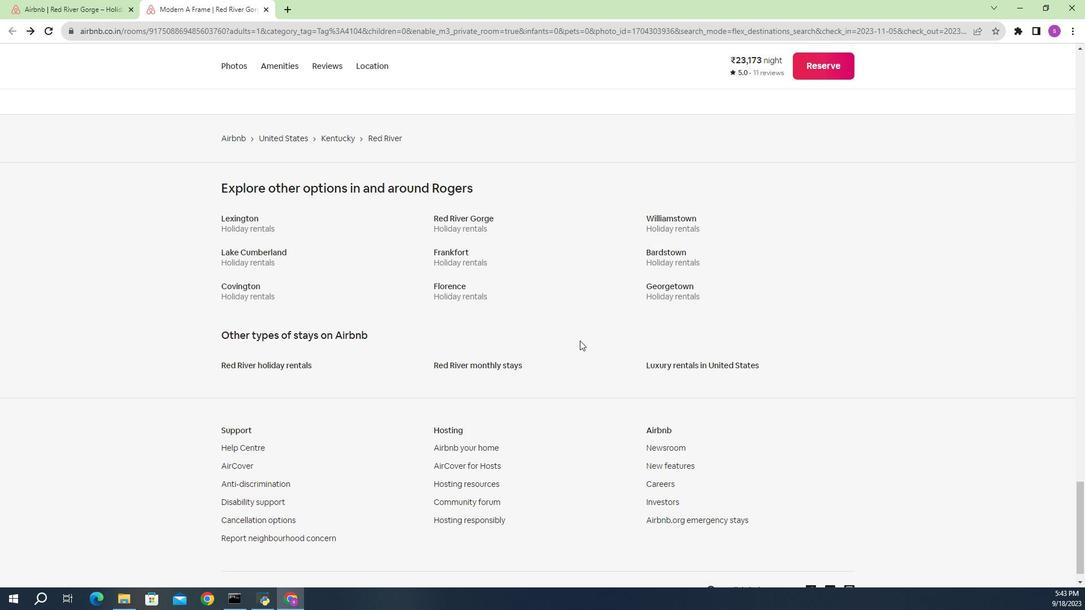 
Action: Mouse scrolled (553, 335) with delta (0, 0)
Screenshot: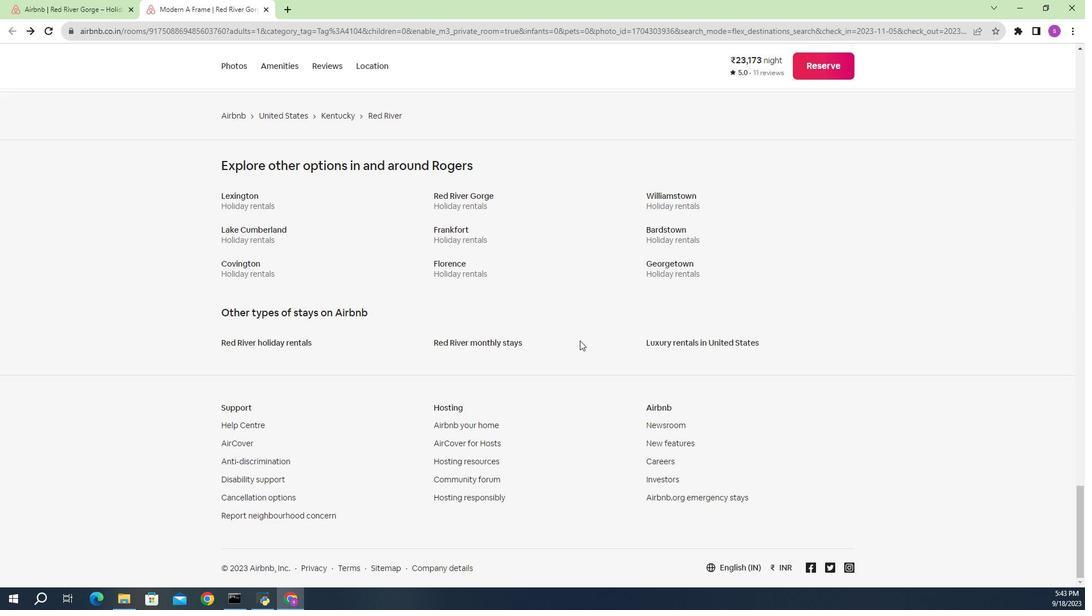 
Action: Mouse moved to (525, 363)
Screenshot: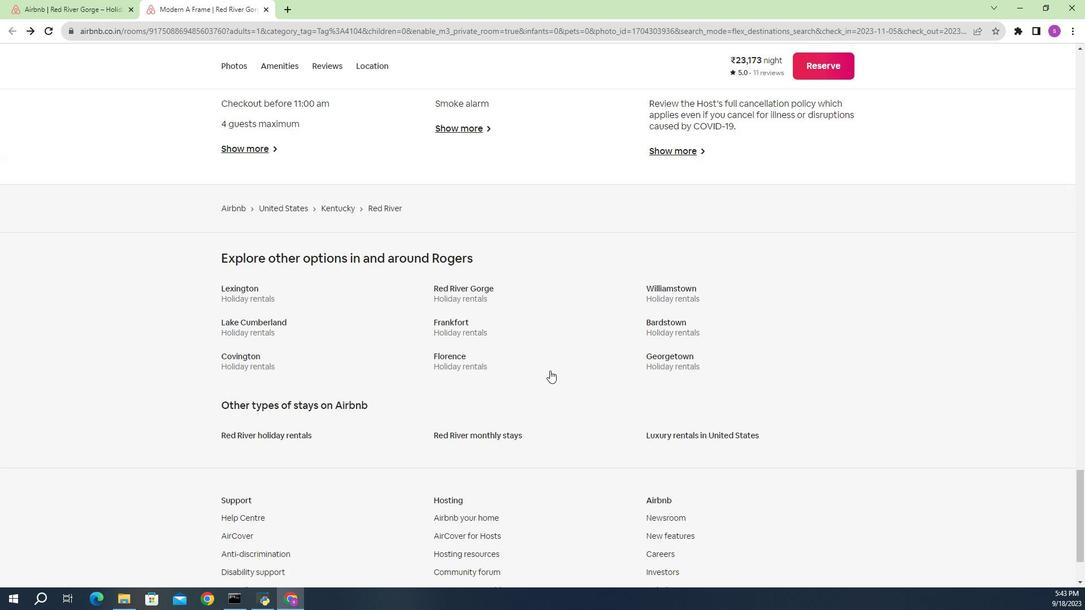 
Action: Mouse scrolled (525, 364) with delta (0, 0)
Screenshot: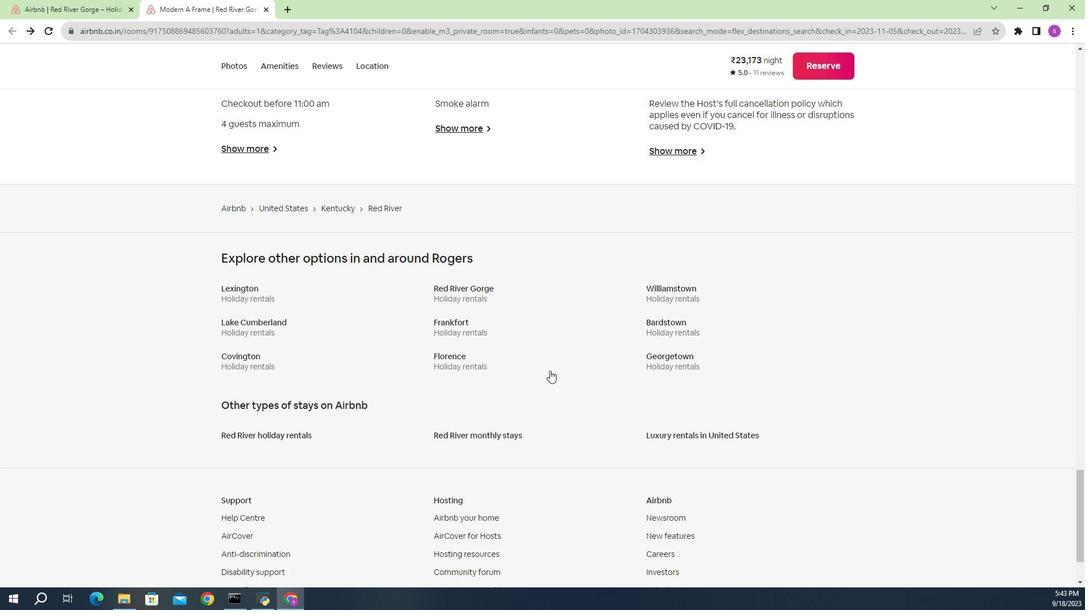 
Action: Mouse moved to (526, 363)
Screenshot: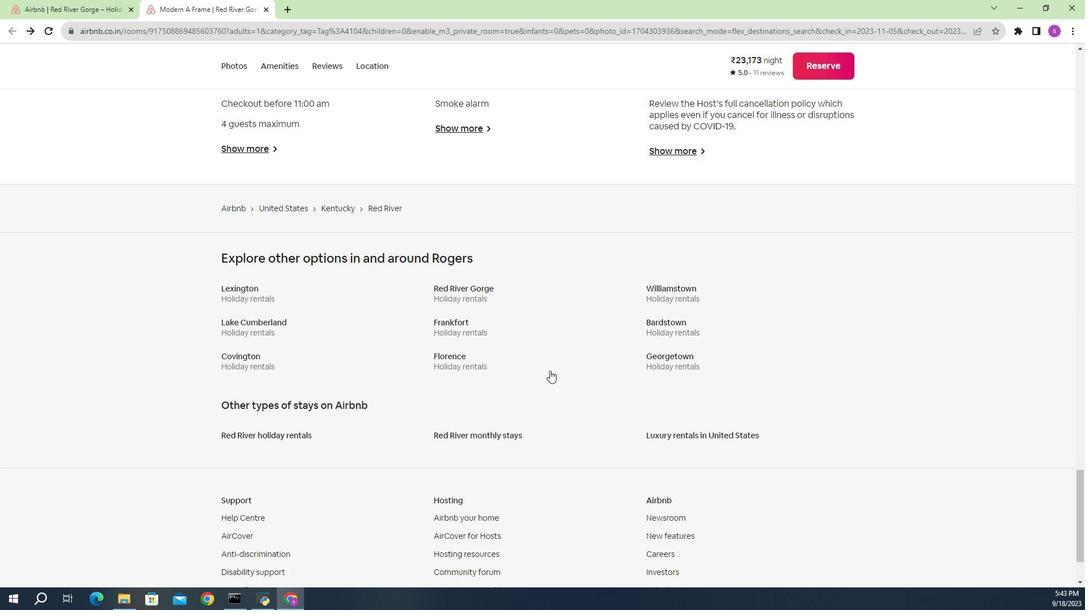 
Action: Mouse scrolled (526, 364) with delta (0, 0)
Screenshot: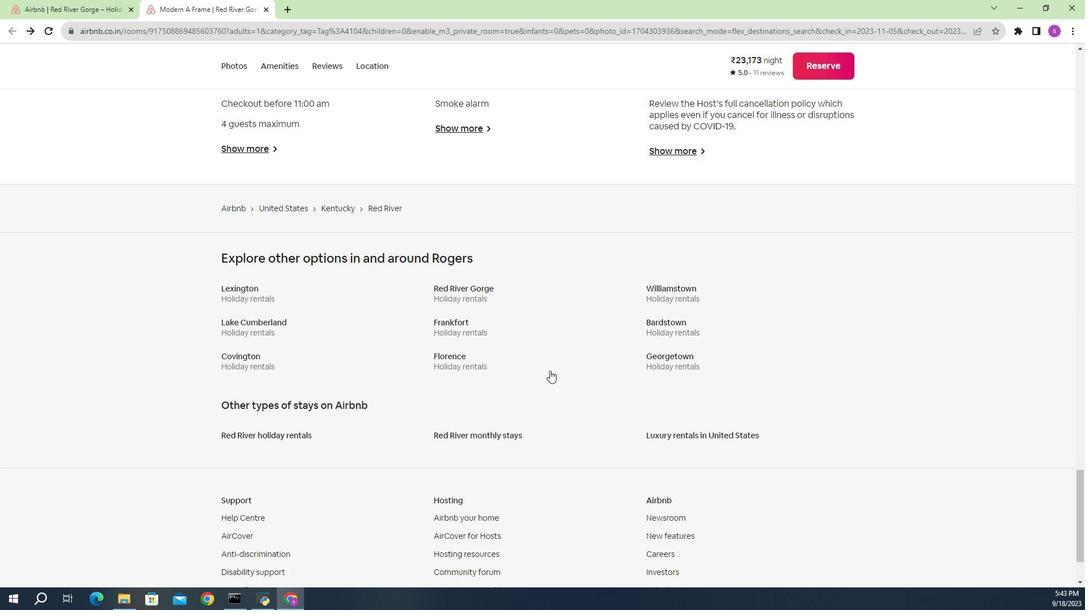 
Action: Mouse moved to (535, 382)
Screenshot: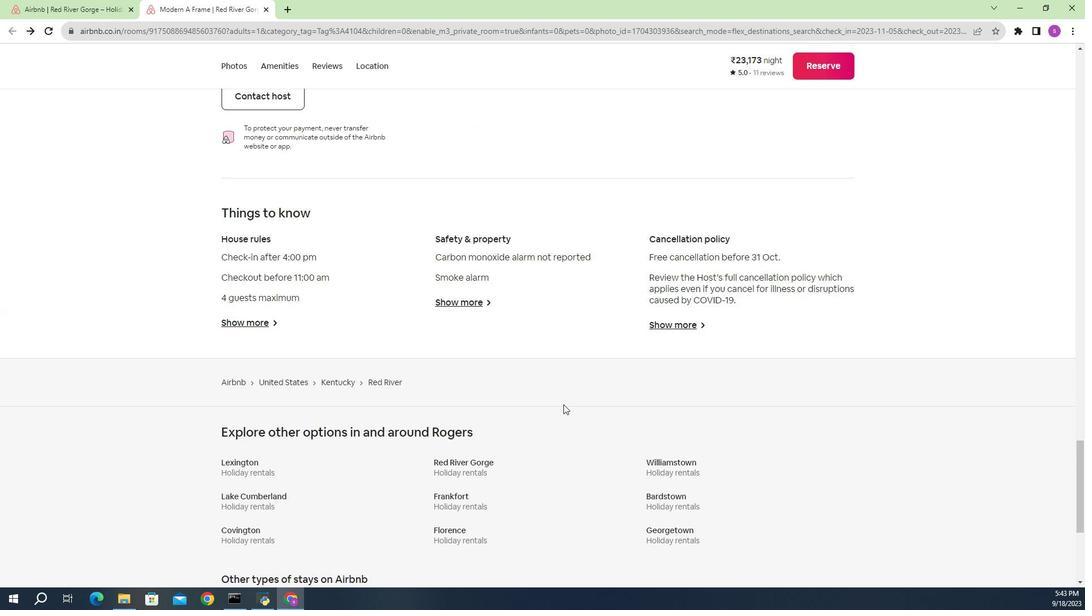
Action: Mouse scrolled (535, 383) with delta (0, 0)
Screenshot: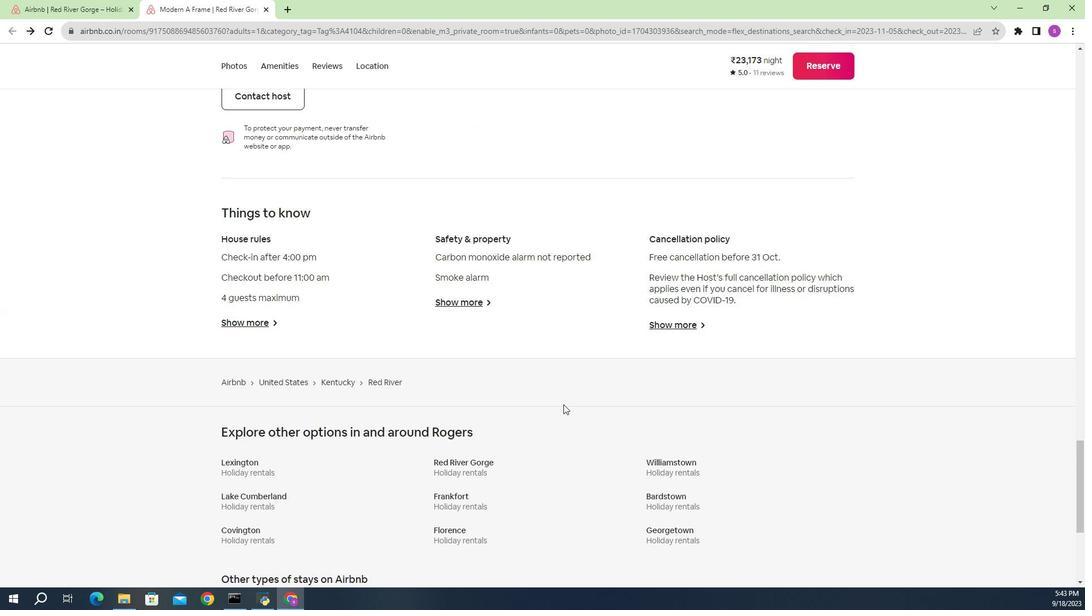 
Action: Mouse moved to (537, 384)
Screenshot: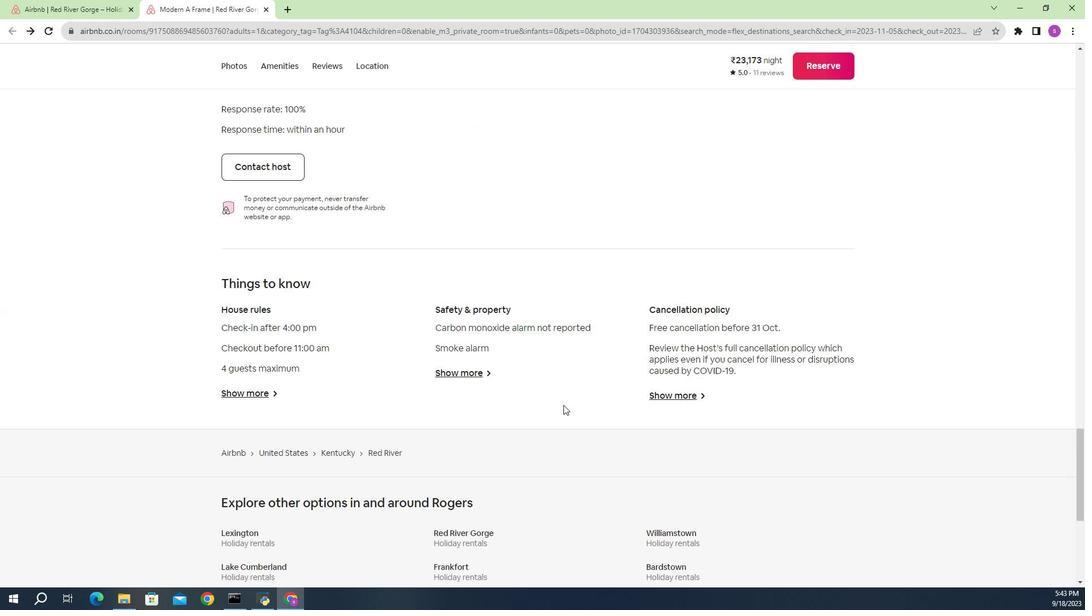 
Action: Mouse scrolled (537, 384) with delta (0, 0)
Screenshot: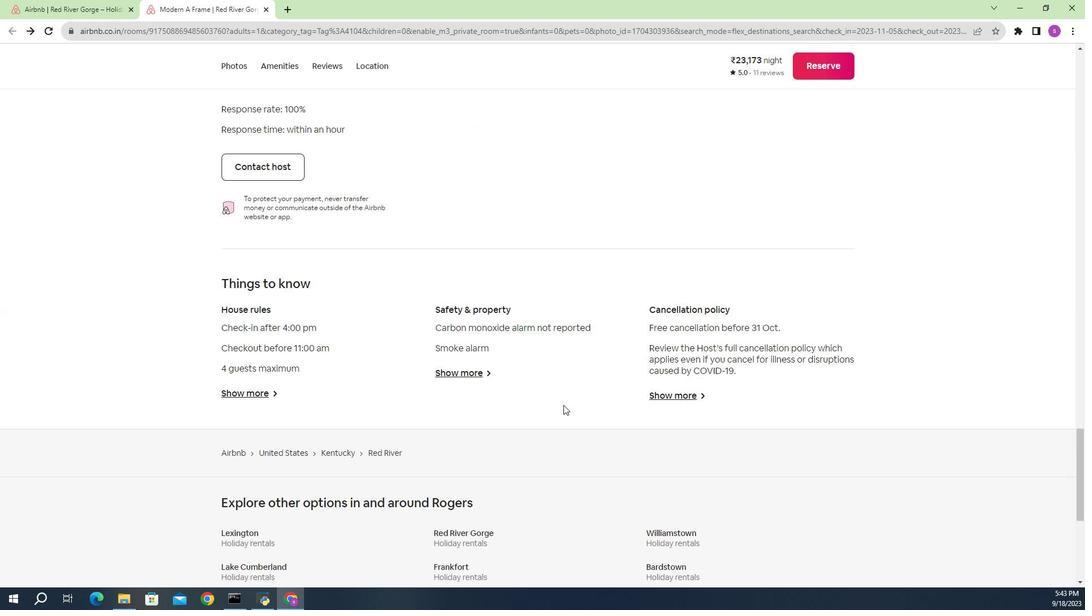 
Action: Mouse moved to (537, 386)
Screenshot: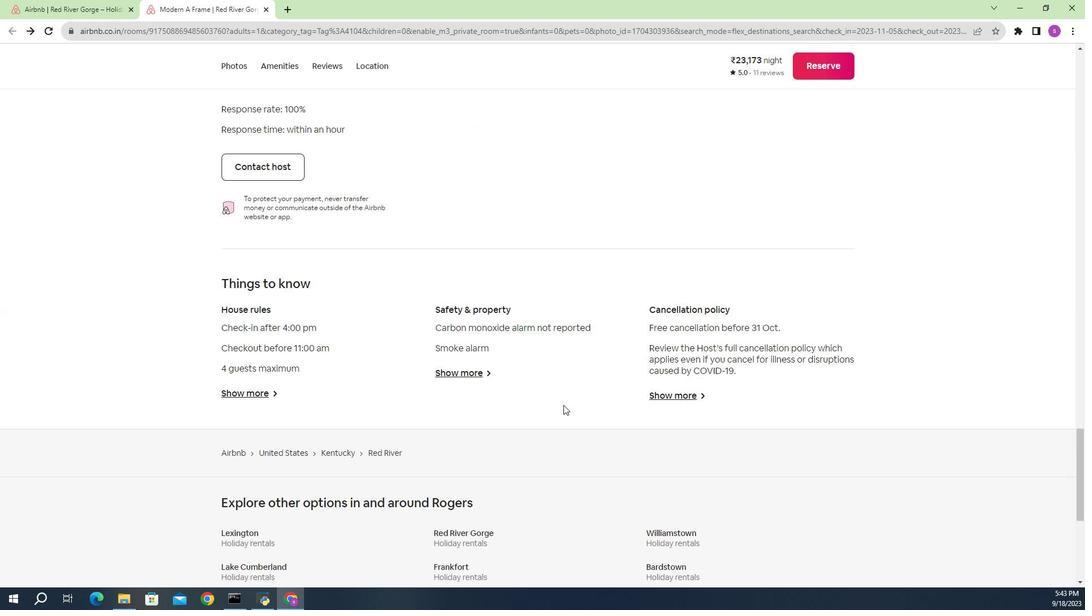 
Action: Mouse scrolled (537, 387) with delta (0, 0)
Screenshot: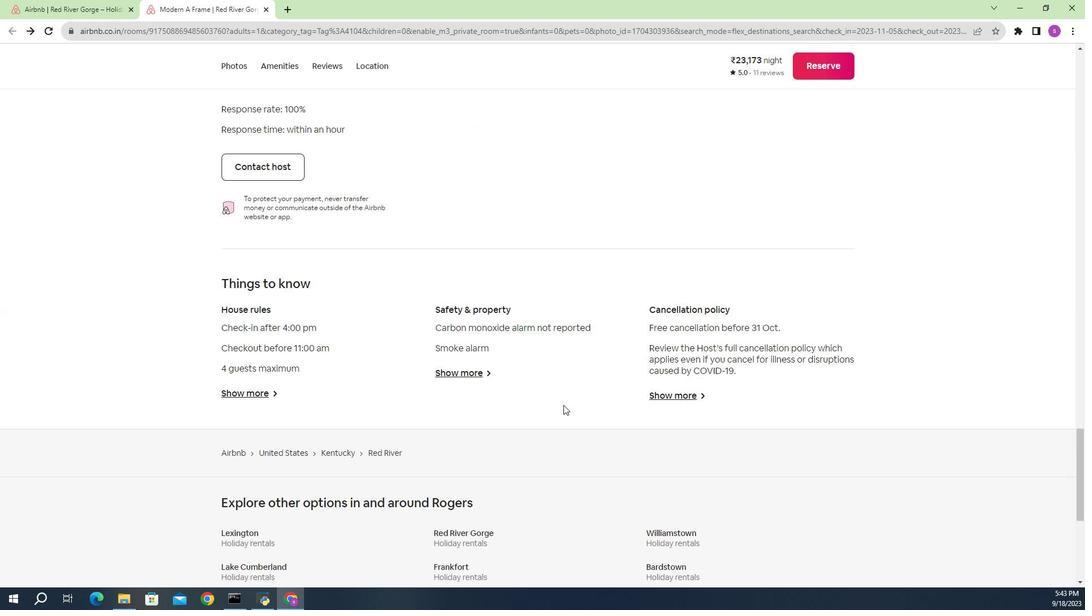 
Action: Mouse moved to (538, 390)
Screenshot: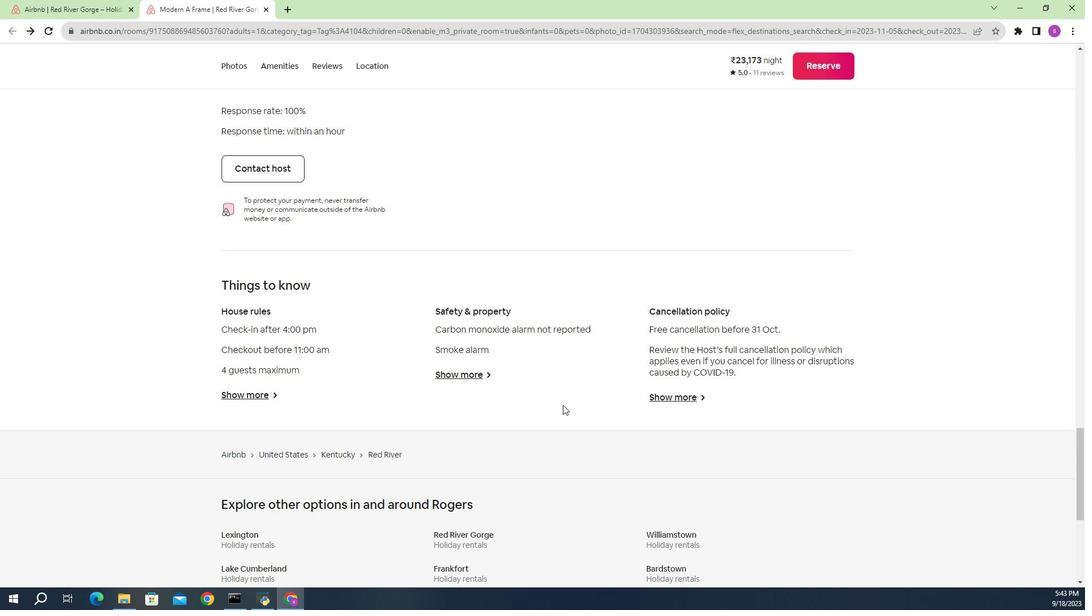 
Action: Mouse scrolled (538, 391) with delta (0, 0)
Screenshot: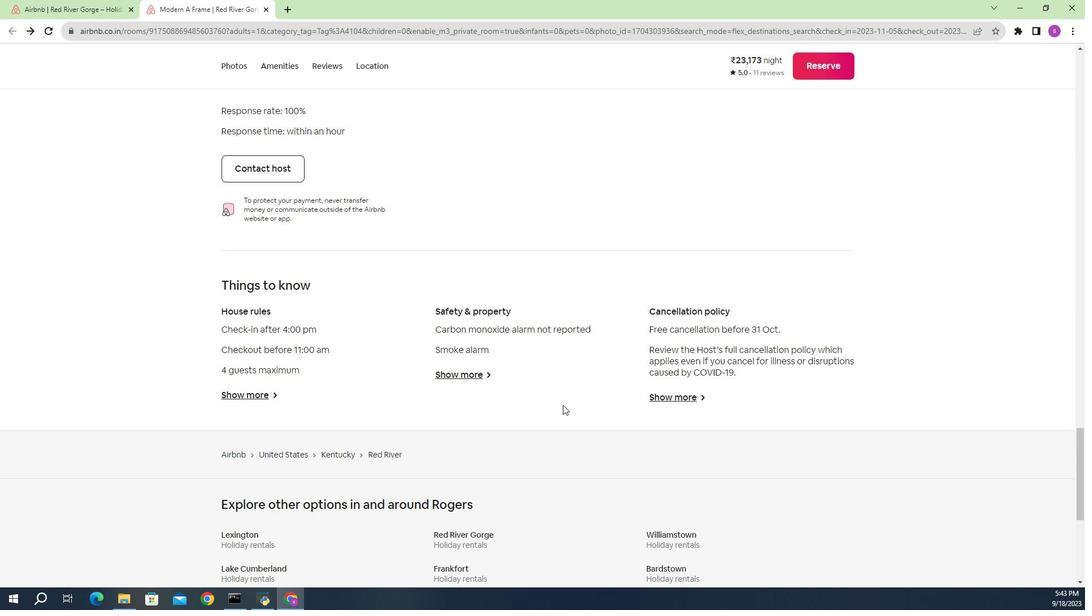 
Action: Mouse moved to (538, 397)
Screenshot: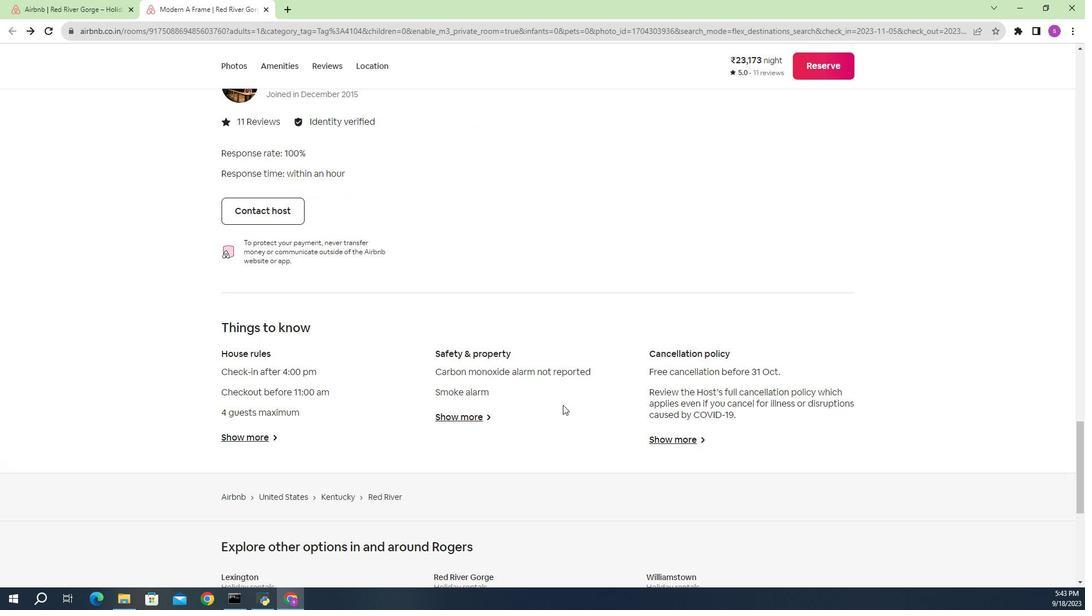 
Action: Mouse scrolled (538, 397) with delta (0, 0)
Screenshot: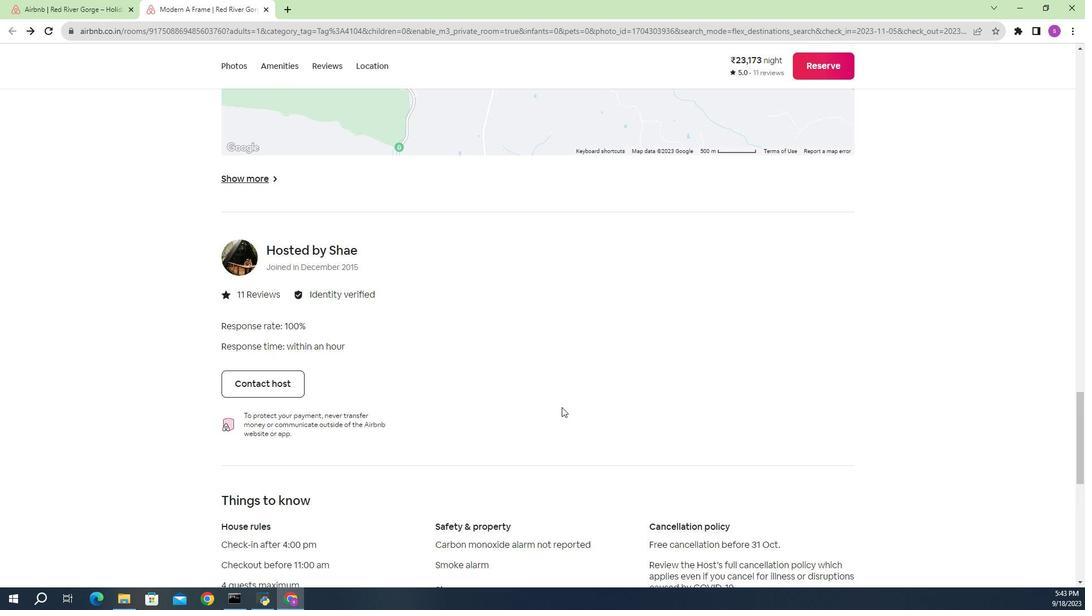 
Action: Mouse scrolled (538, 397) with delta (0, 0)
Screenshot: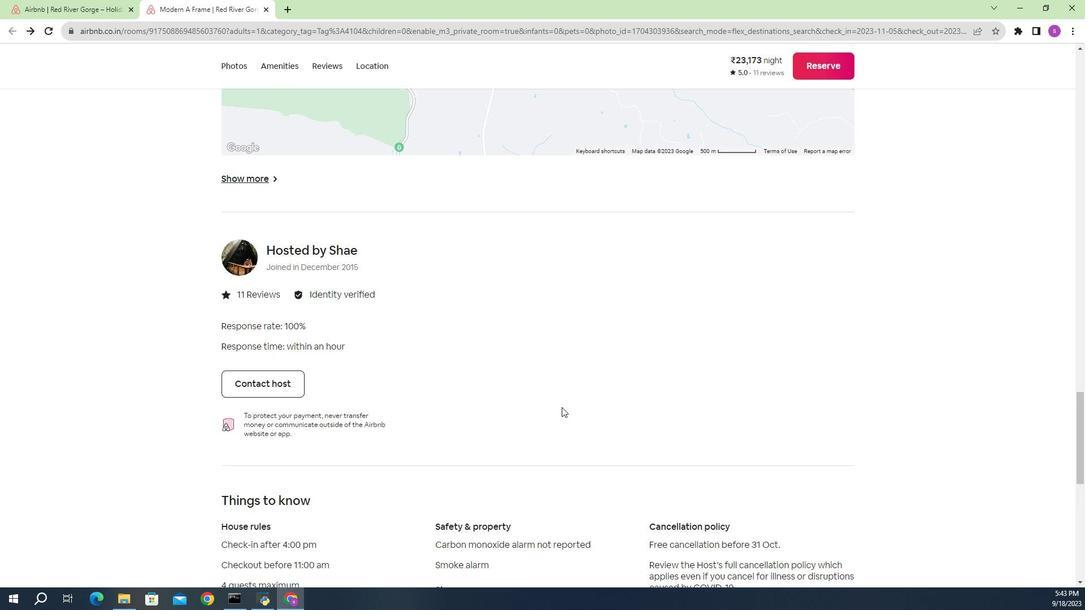 
Action: Mouse scrolled (538, 397) with delta (0, 0)
Screenshot: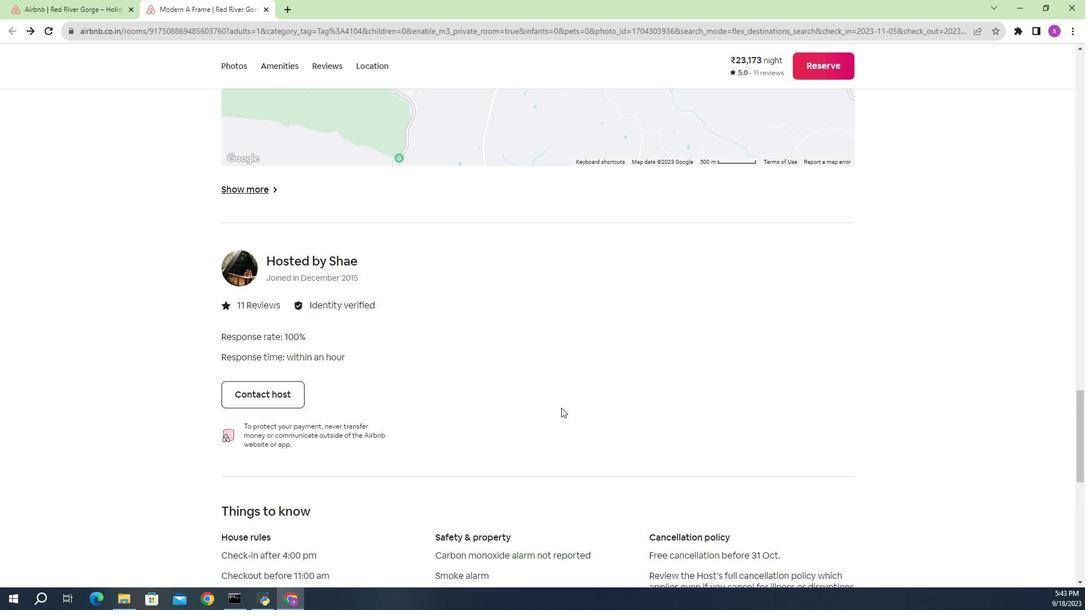 
Action: Mouse scrolled (538, 397) with delta (0, 0)
Screenshot: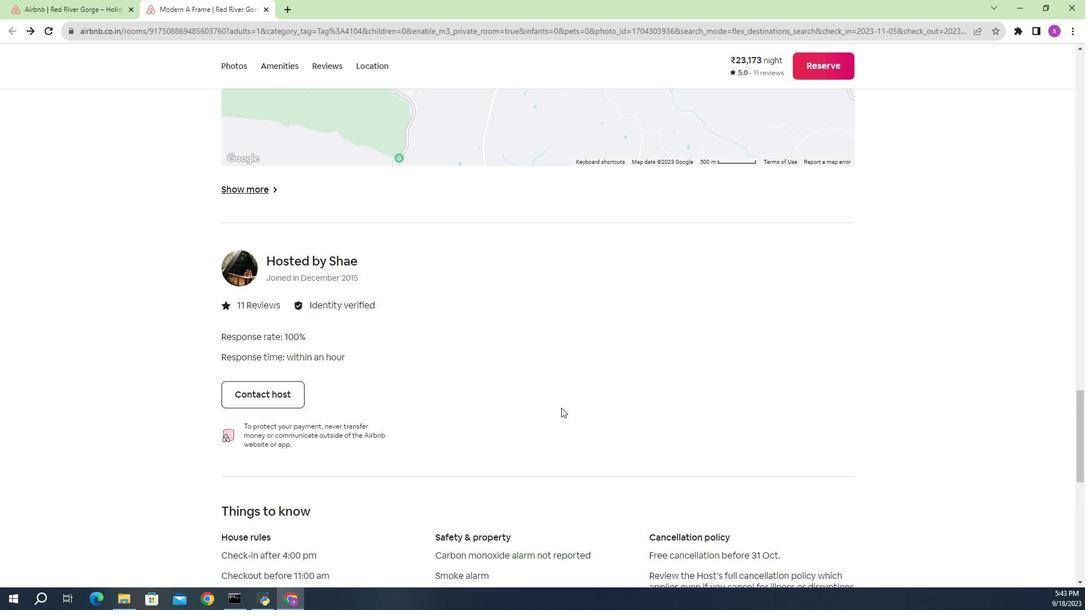 
Action: Mouse moved to (537, 400)
Screenshot: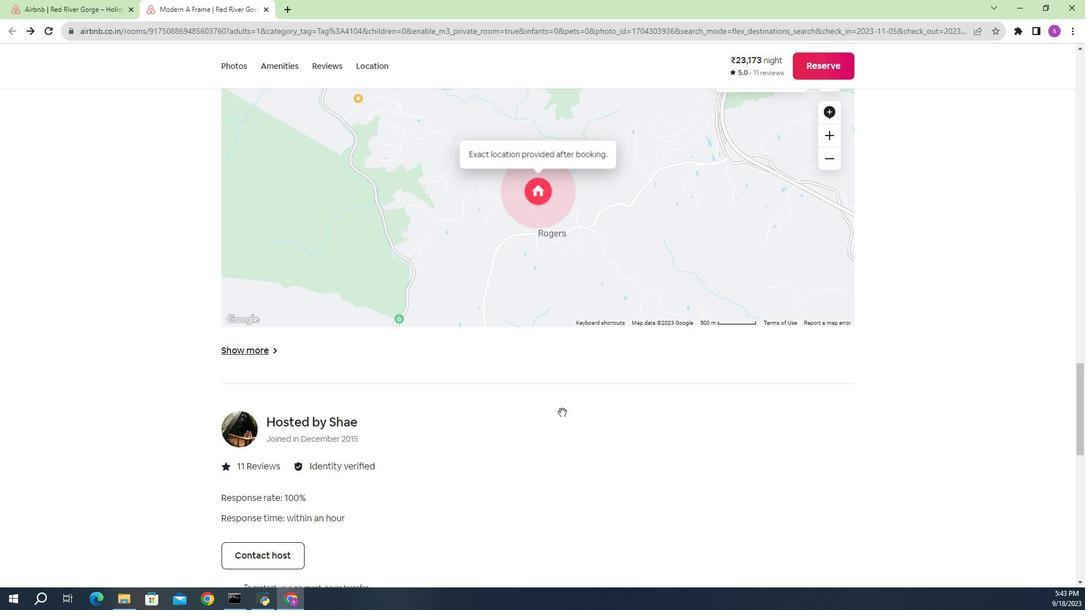 
Action: Mouse scrolled (537, 400) with delta (0, 0)
Screenshot: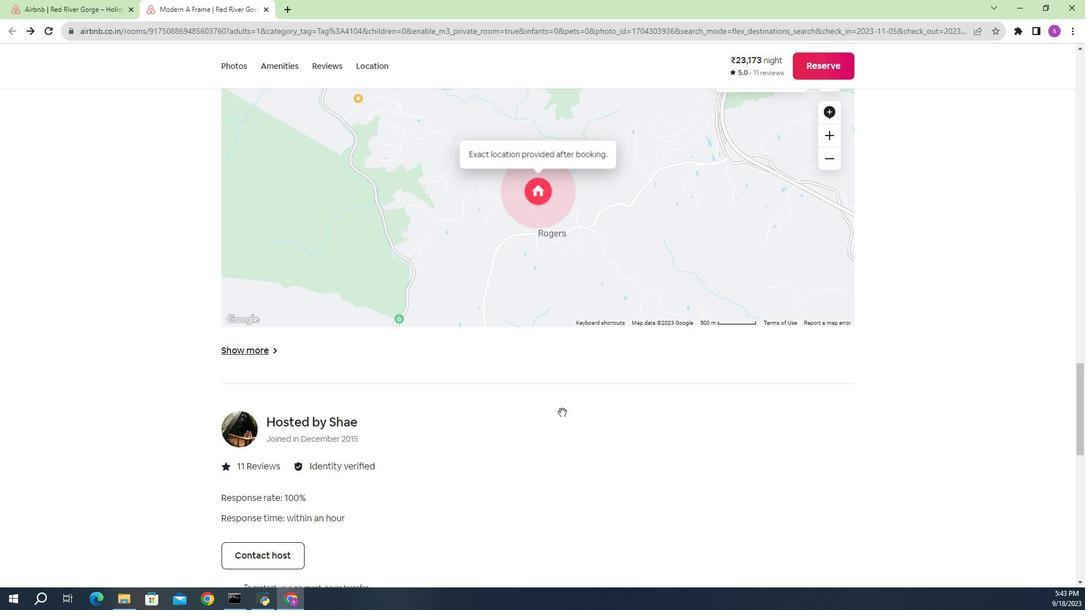 
Action: Mouse moved to (537, 400)
Screenshot: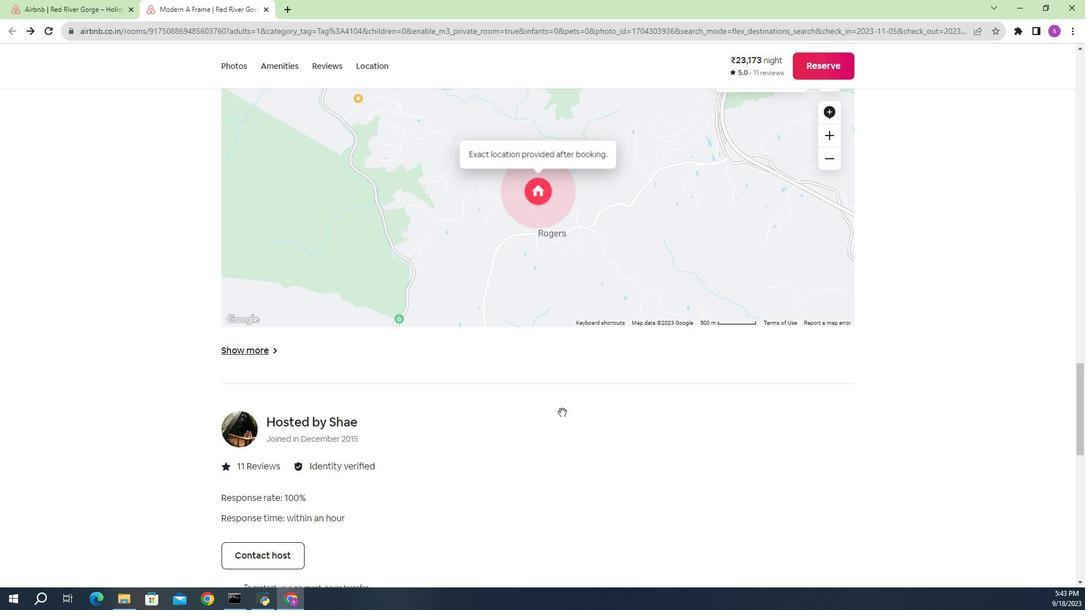 
Action: Mouse scrolled (537, 400) with delta (0, 0)
Screenshot: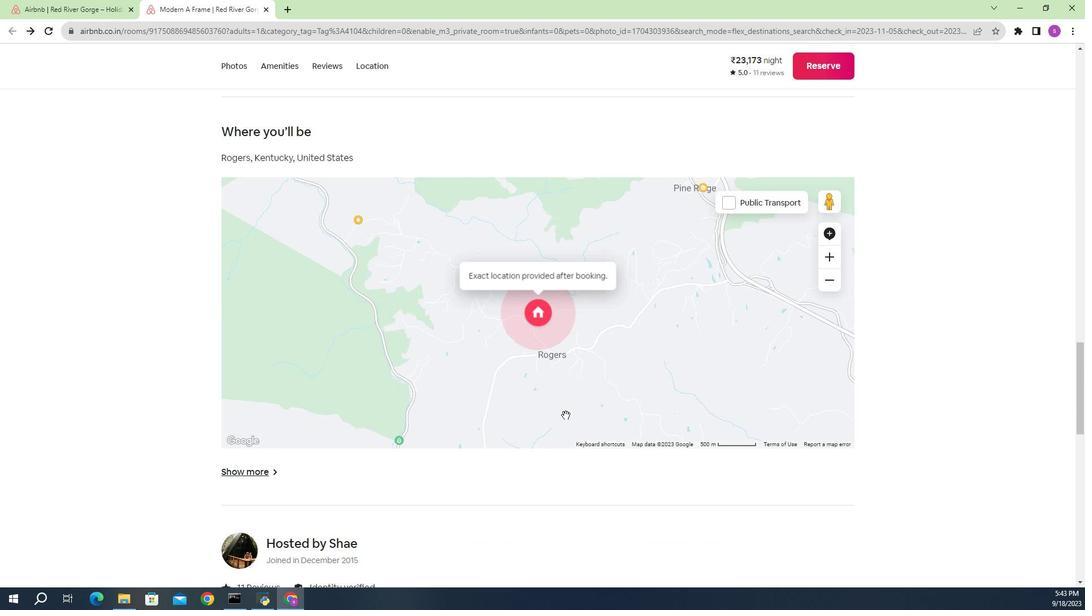 
Action: Mouse moved to (537, 400)
Screenshot: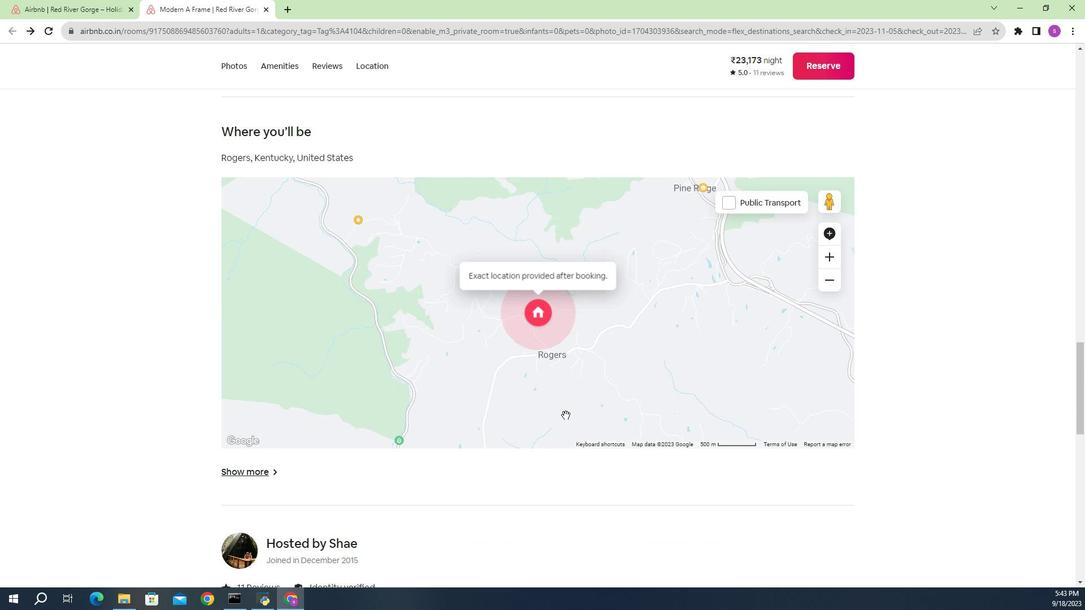 
Action: Mouse scrolled (537, 401) with delta (0, 0)
Screenshot: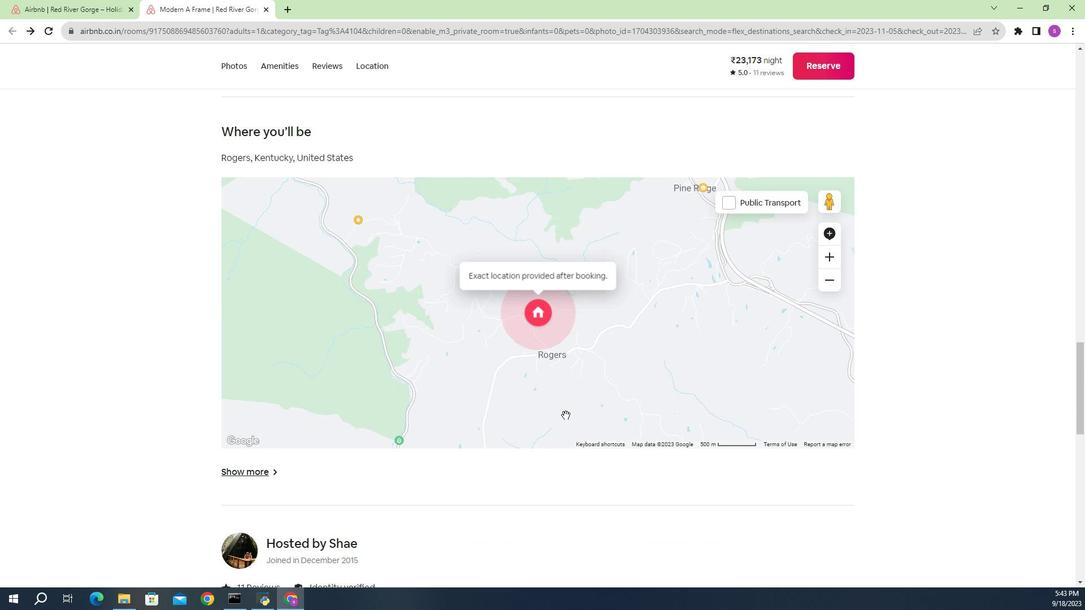 
Action: Mouse scrolled (537, 401) with delta (0, 0)
Screenshot: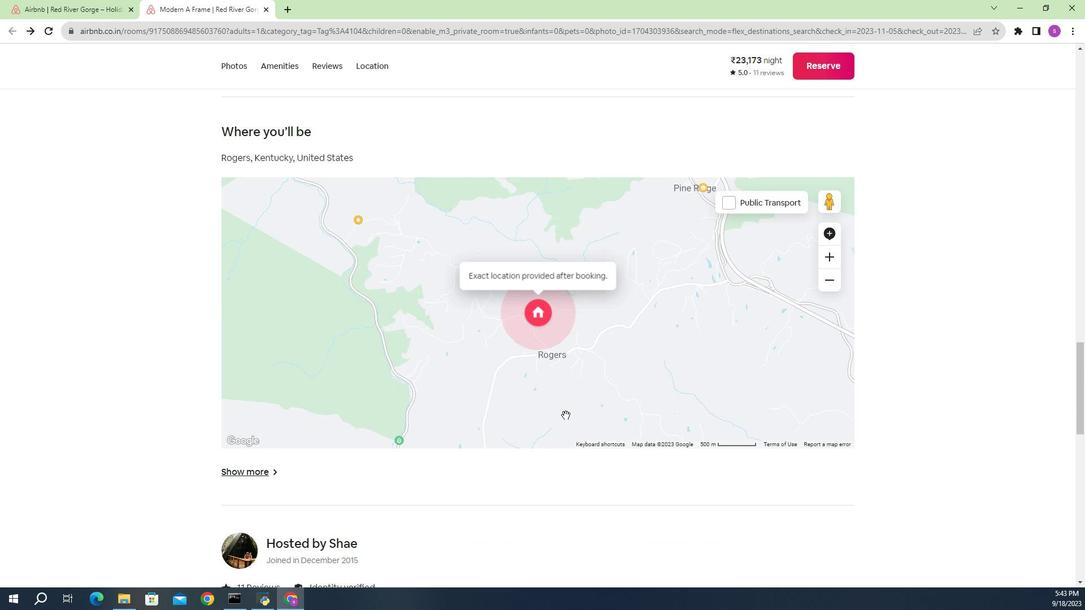 
Action: Mouse moved to (537, 401)
Screenshot: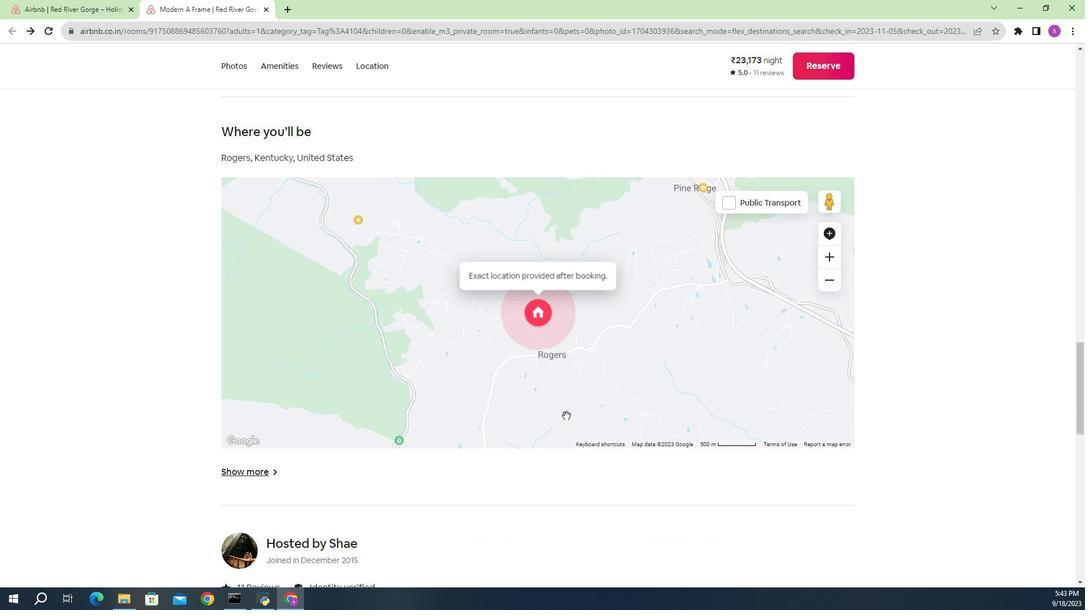 
Action: Mouse scrolled (537, 401) with delta (0, 0)
Screenshot: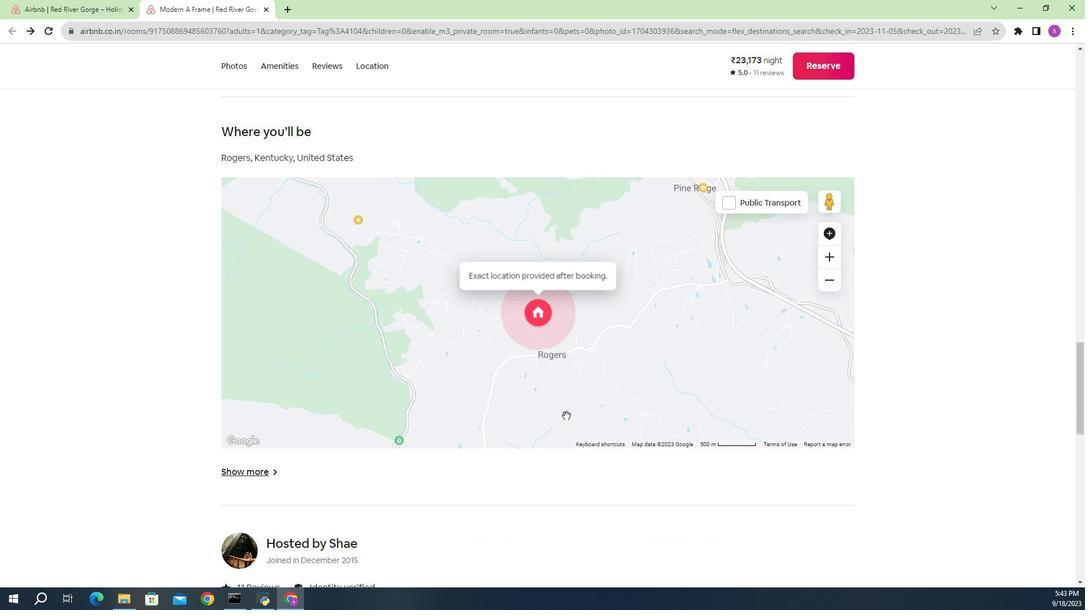 
Action: Mouse moved to (541, 408)
Screenshot: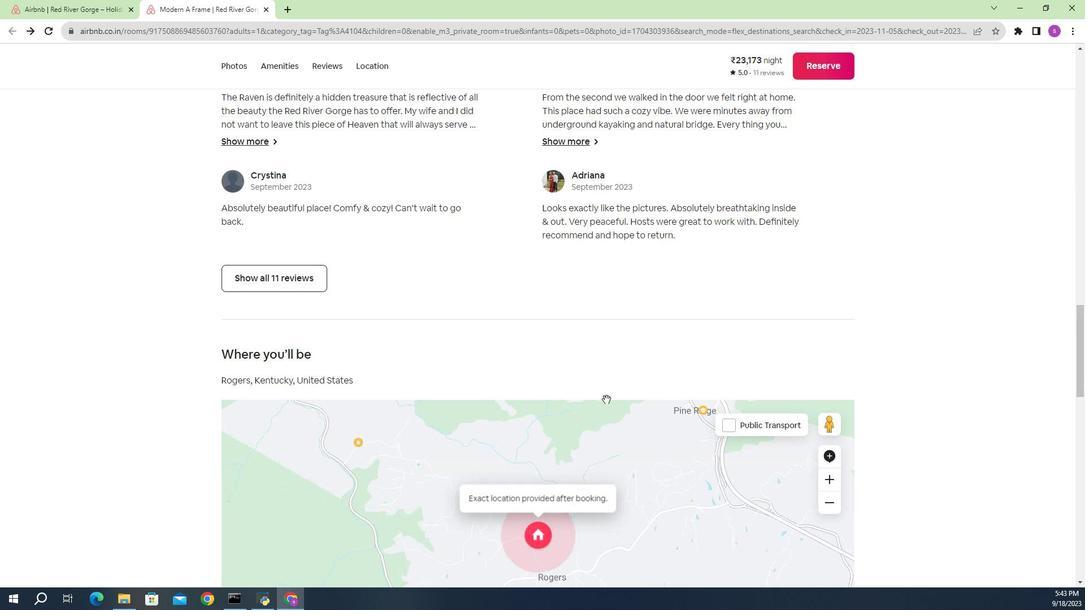 
Action: Mouse scrolled (541, 409) with delta (0, 0)
Screenshot: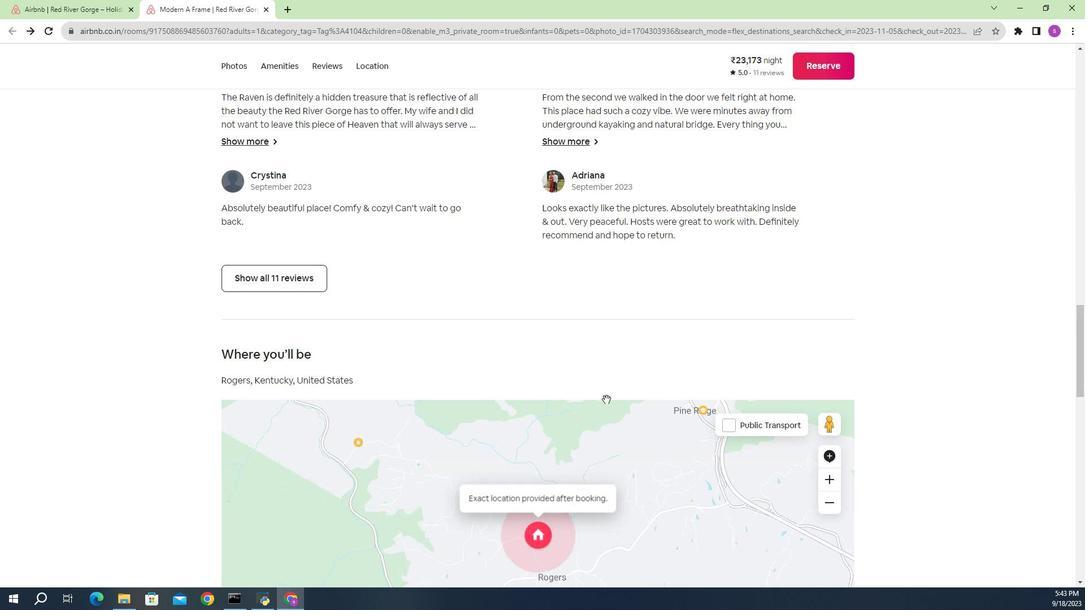 
Action: Mouse moved to (542, 408)
Screenshot: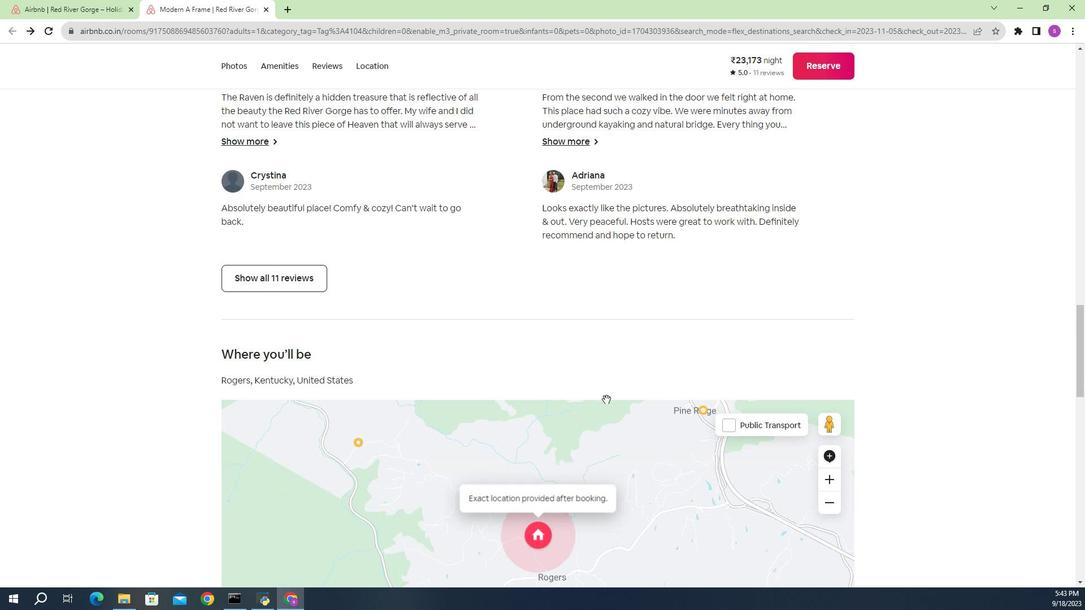 
Action: Mouse scrolled (542, 409) with delta (0, 0)
Screenshot: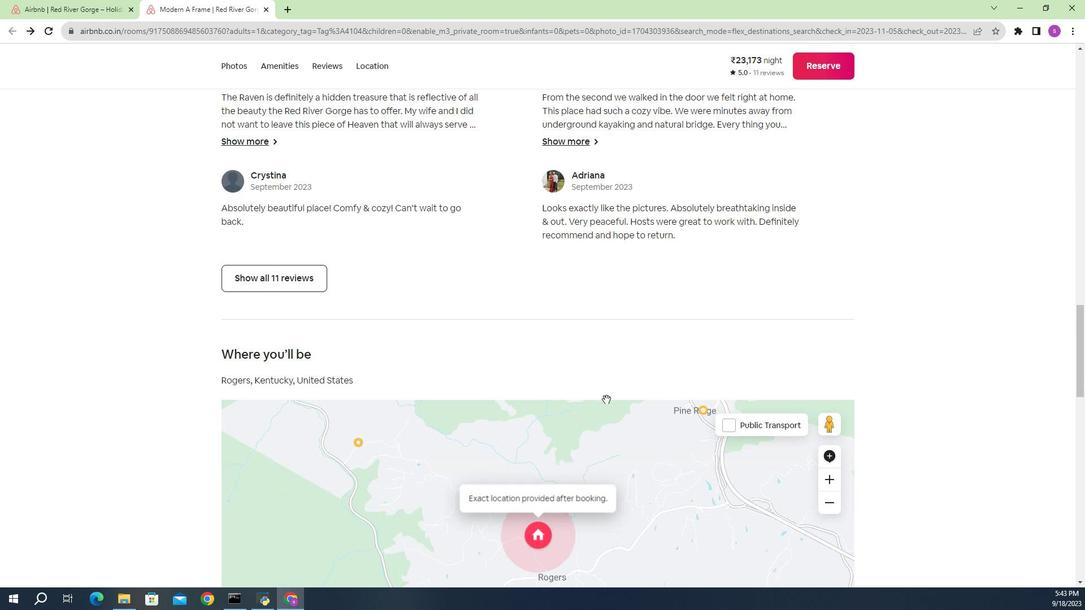 
Action: Mouse moved to (542, 409)
Screenshot: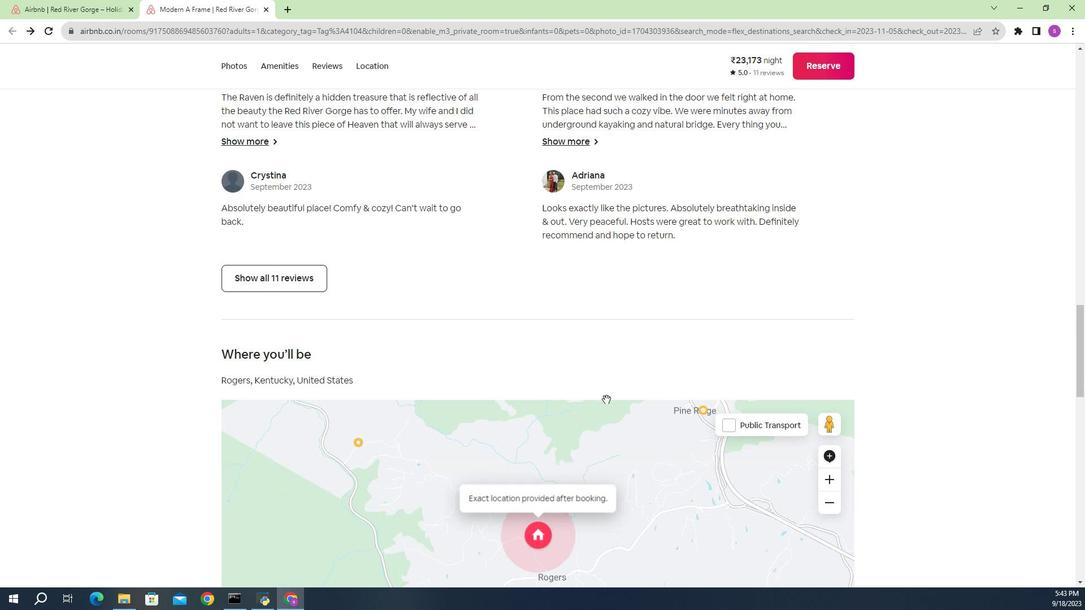 
Action: Mouse scrolled (542, 409) with delta (0, 0)
Screenshot: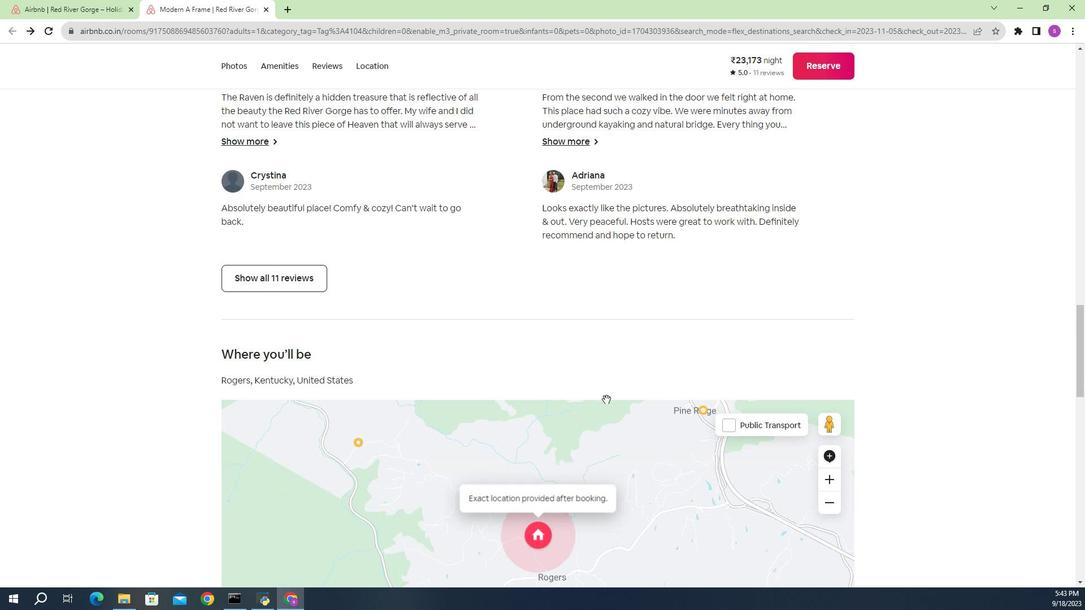 
Action: Mouse moved to (542, 409)
Screenshot: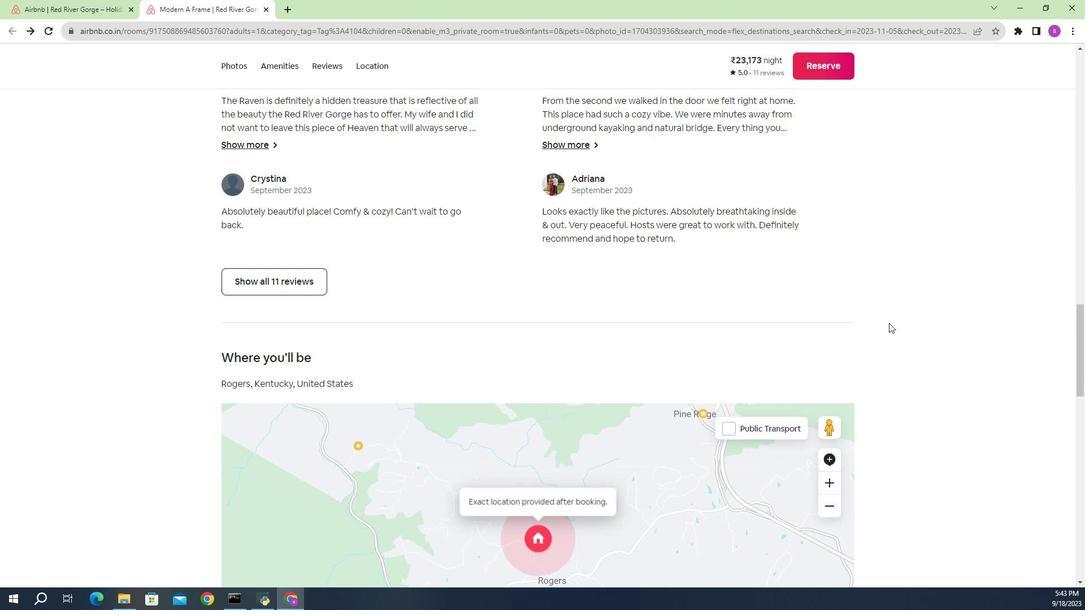 
Action: Mouse scrolled (542, 409) with delta (0, 0)
Screenshot: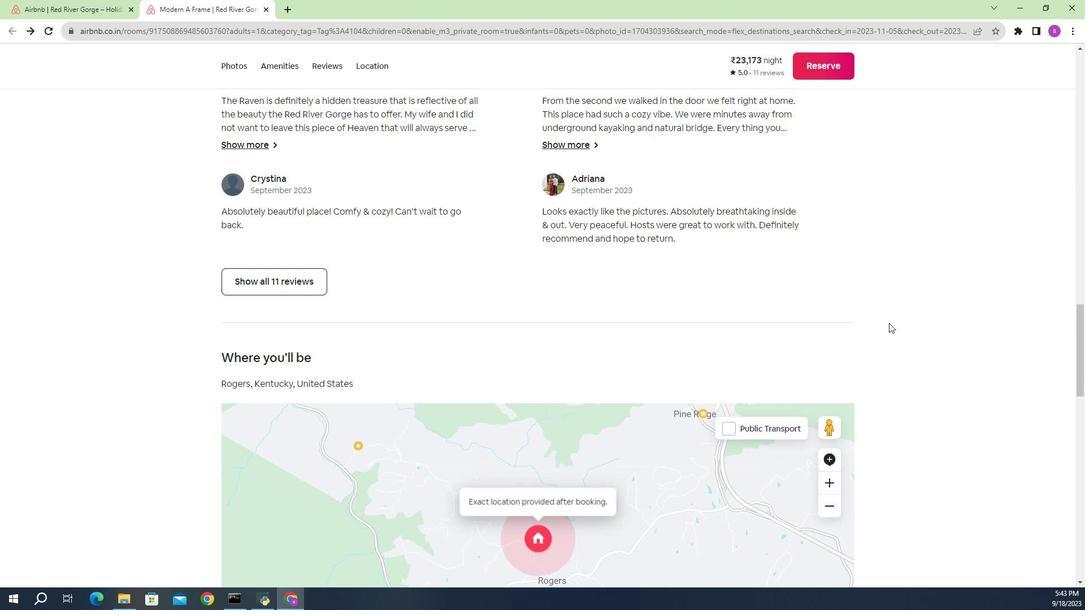 
Action: Mouse moved to (749, 327)
Screenshot: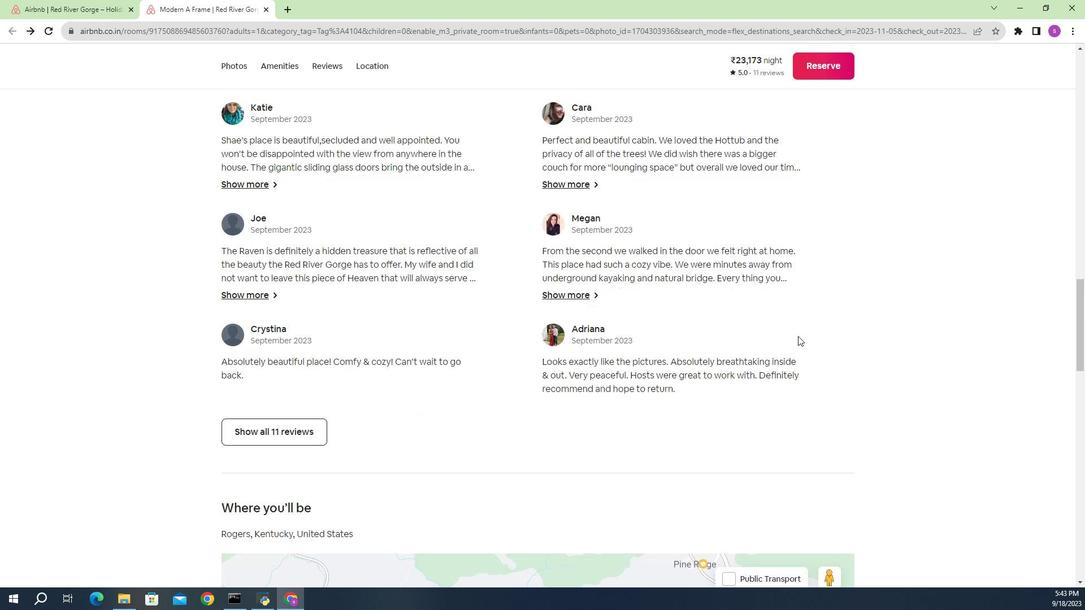 
Action: Mouse scrolled (749, 327) with delta (0, 0)
Screenshot: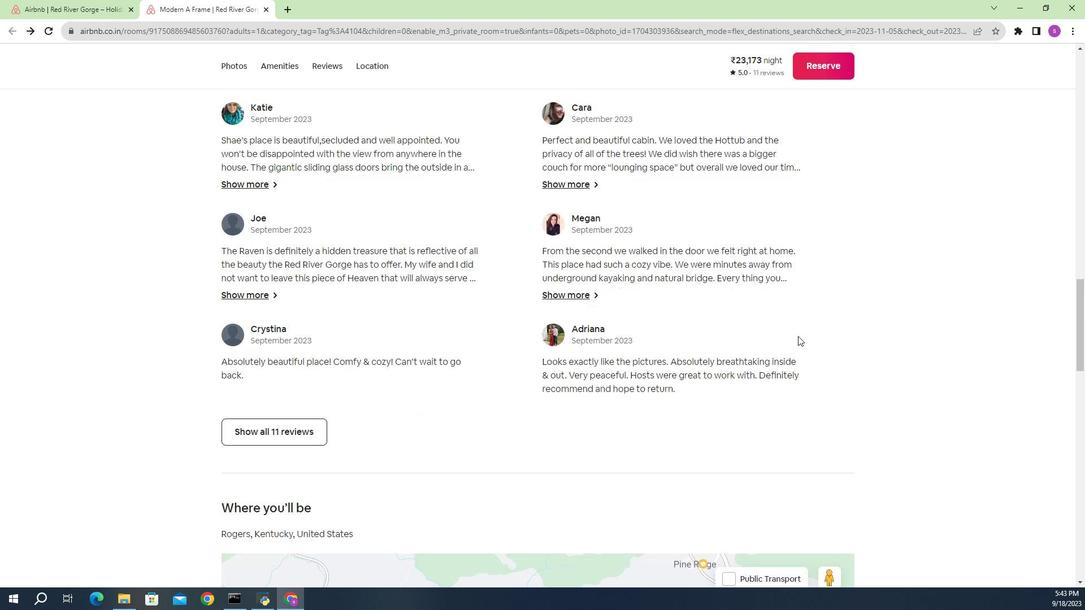 
Action: Mouse moved to (747, 327)
Screenshot: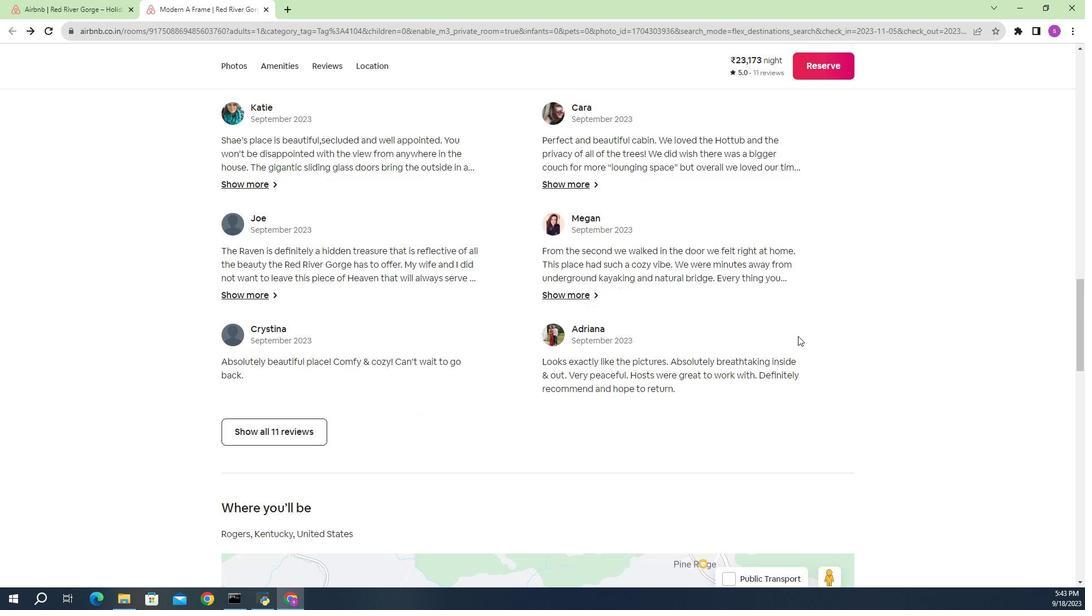 
Action: Mouse scrolled (747, 327) with delta (0, 0)
Screenshot: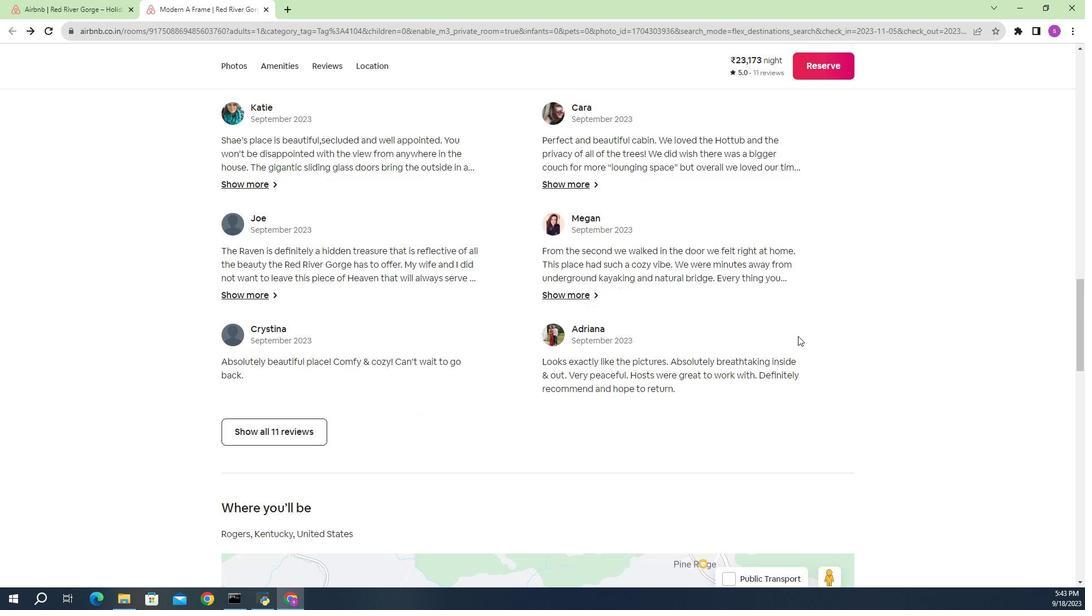 
Action: Mouse moved to (746, 327)
Screenshot: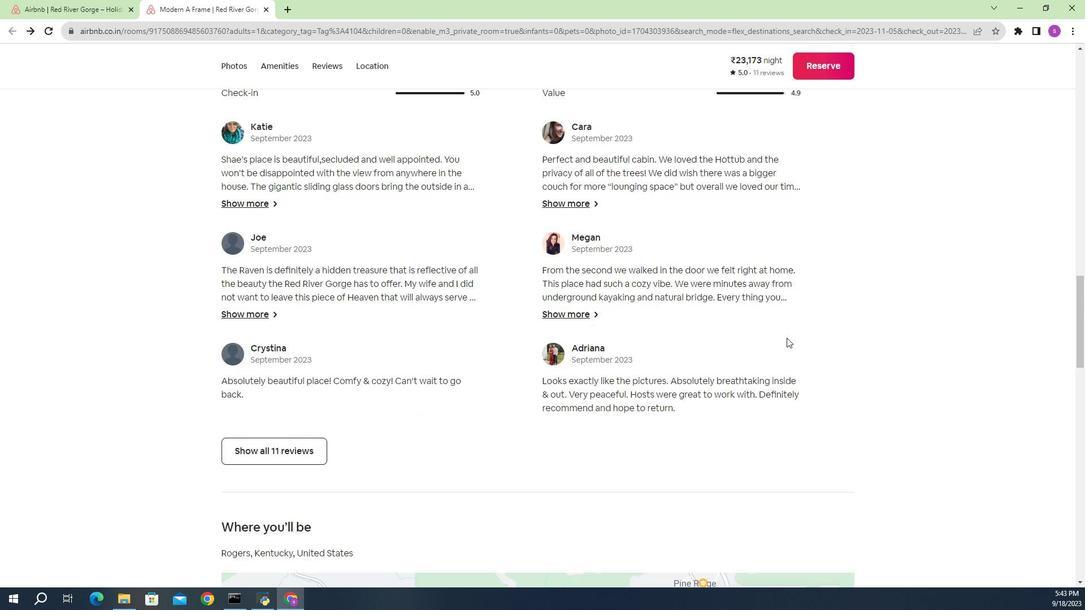 
Action: Mouse scrolled (746, 327) with delta (0, 0)
Screenshot: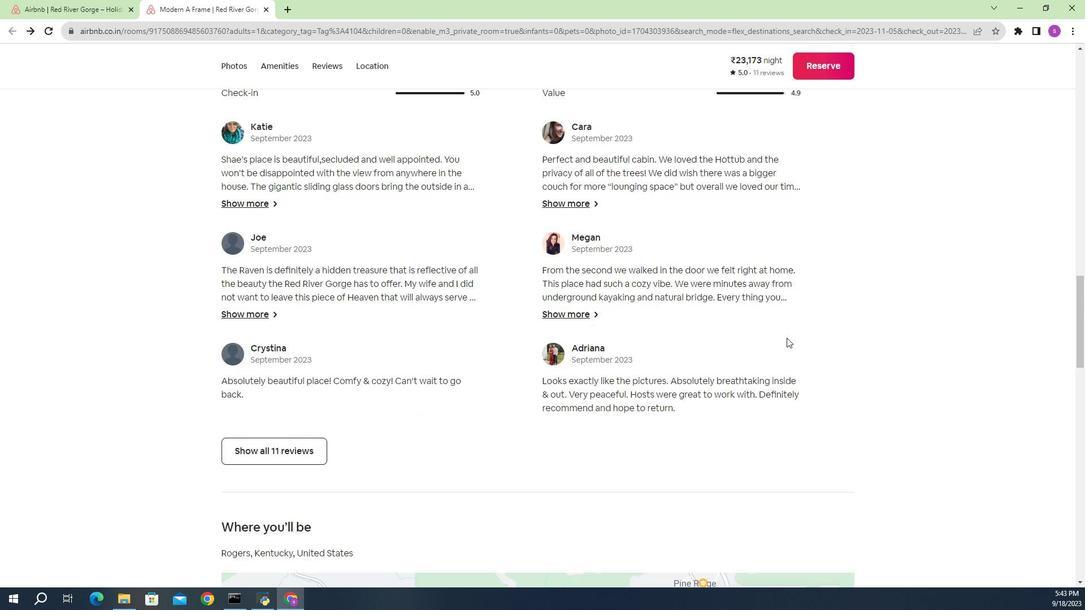 
Action: Mouse moved to (474, 336)
Screenshot: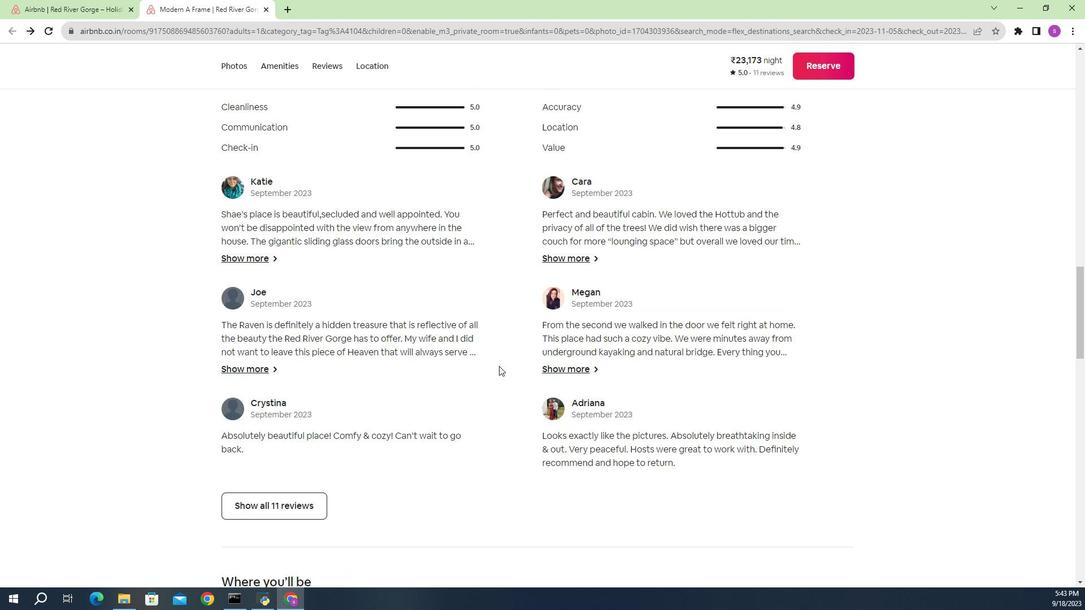 
Action: Mouse scrolled (474, 336) with delta (0, 0)
Screenshot: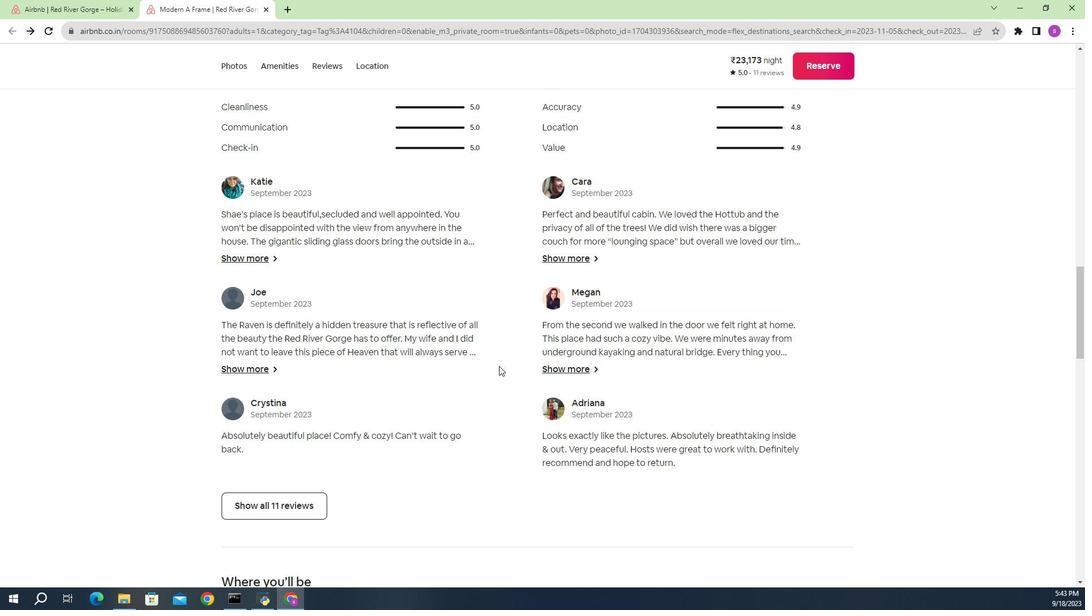 
Action: Mouse moved to (478, 348)
Screenshot: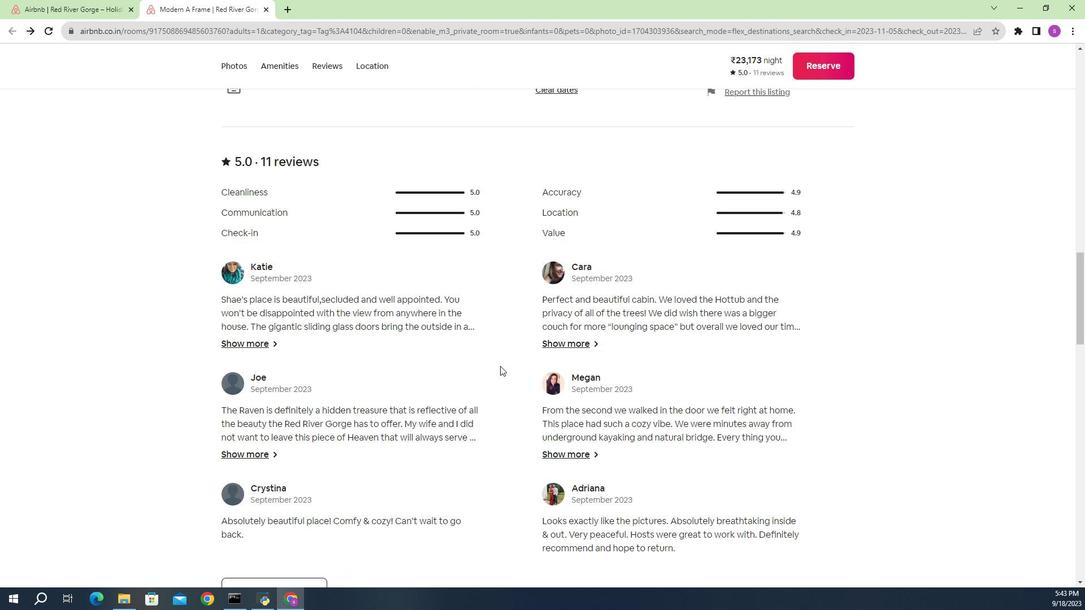 
Action: Mouse scrolled (478, 348) with delta (0, 0)
Screenshot: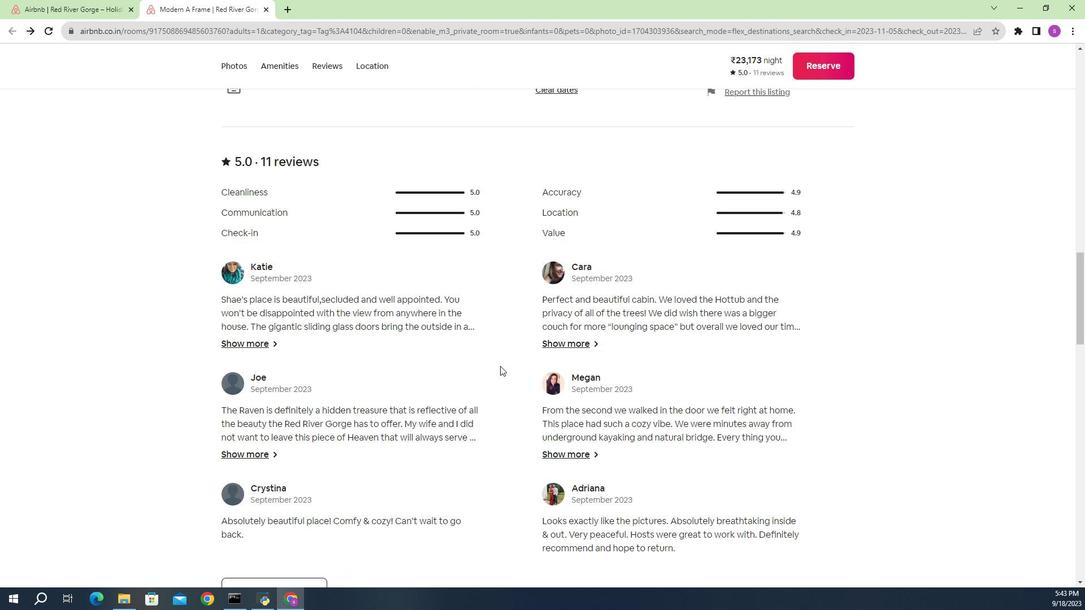 
Action: Mouse moved to (483, 358)
Screenshot: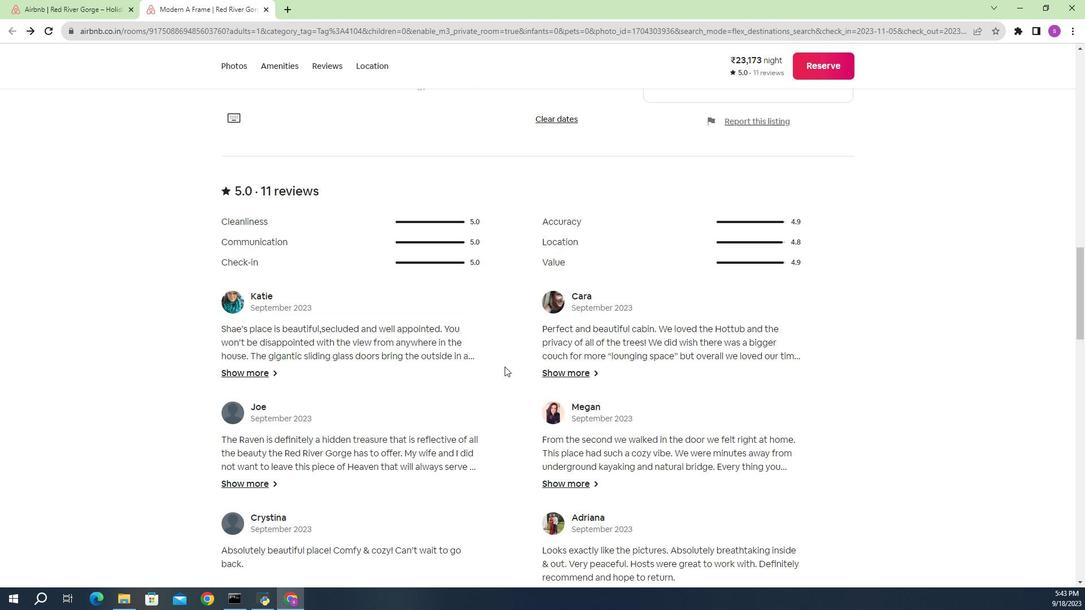 
Action: Mouse scrolled (483, 359) with delta (0, 0)
Screenshot: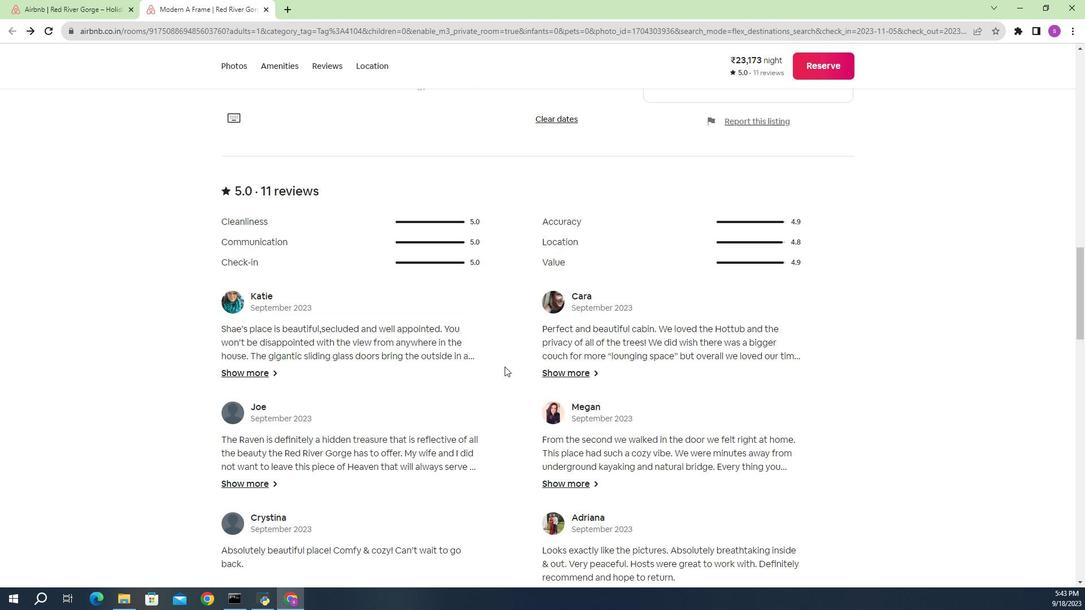 
Action: Mouse moved to (492, 361)
Screenshot: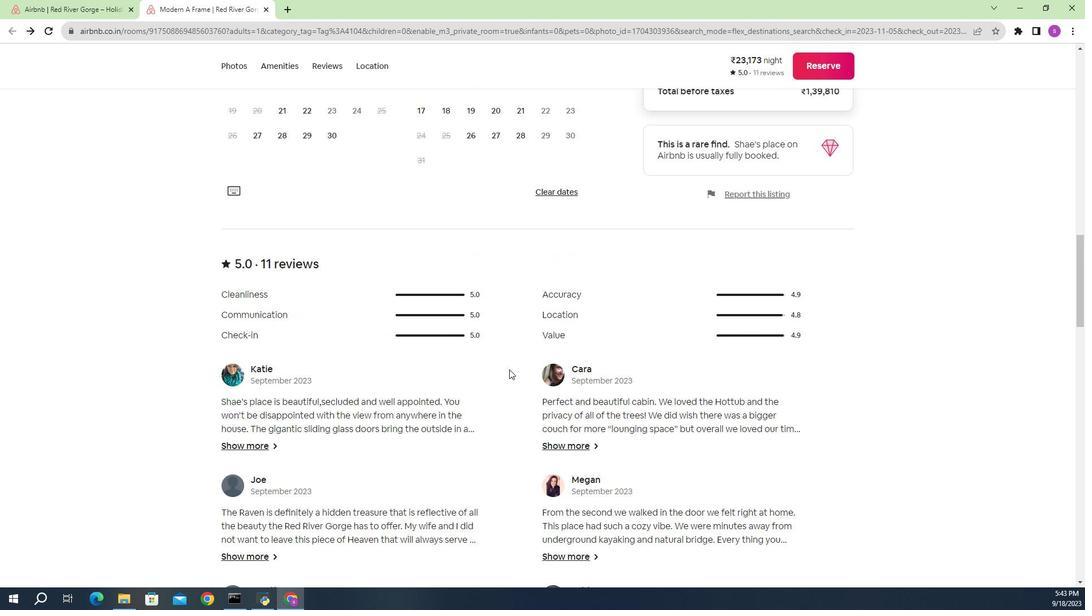 
Action: Mouse scrolled (492, 362) with delta (0, 0)
